 Task: Open a blank sheet, save the file as norway.com Insert a picture of 'Norway'with name   Norway.png  Change shape height to 4.5 select the picture, apply border and shading with setting Box, style Three thick line, color Light Green and width 6 pt
Action: Mouse moved to (377, 571)
Screenshot: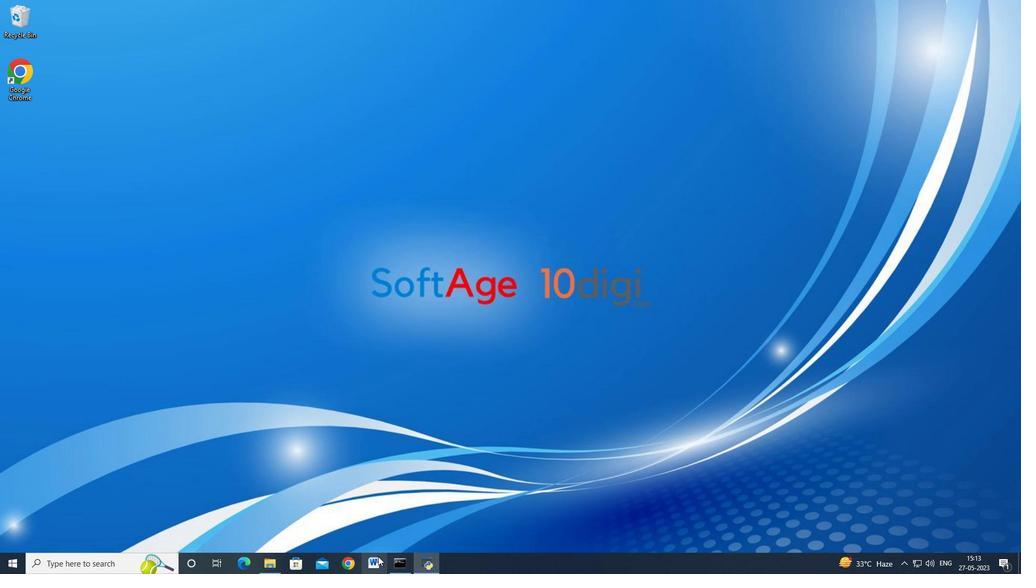
Action: Mouse pressed left at (377, 571)
Screenshot: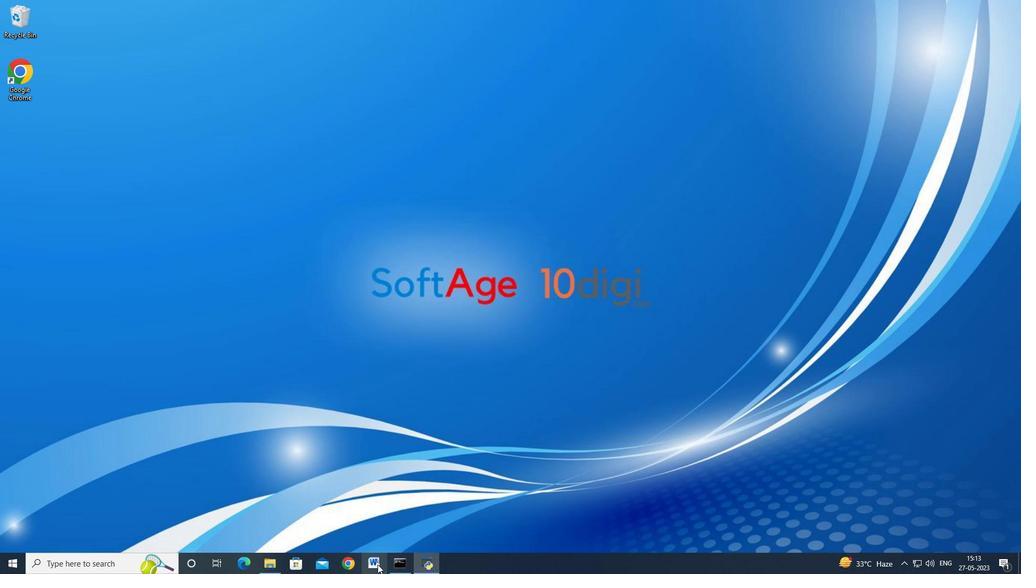 
Action: Mouse moved to (6, 17)
Screenshot: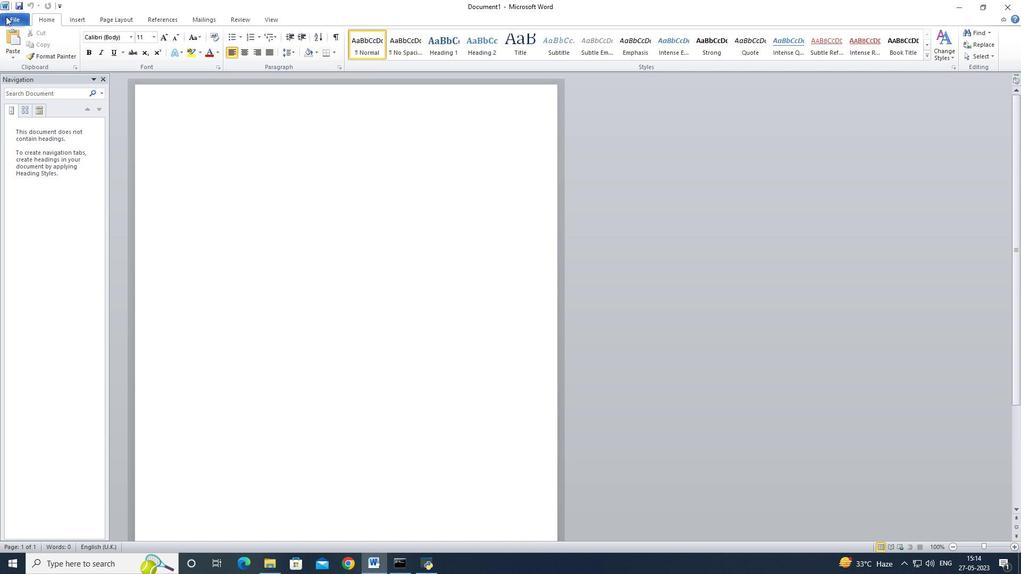 
Action: Mouse pressed left at (6, 17)
Screenshot: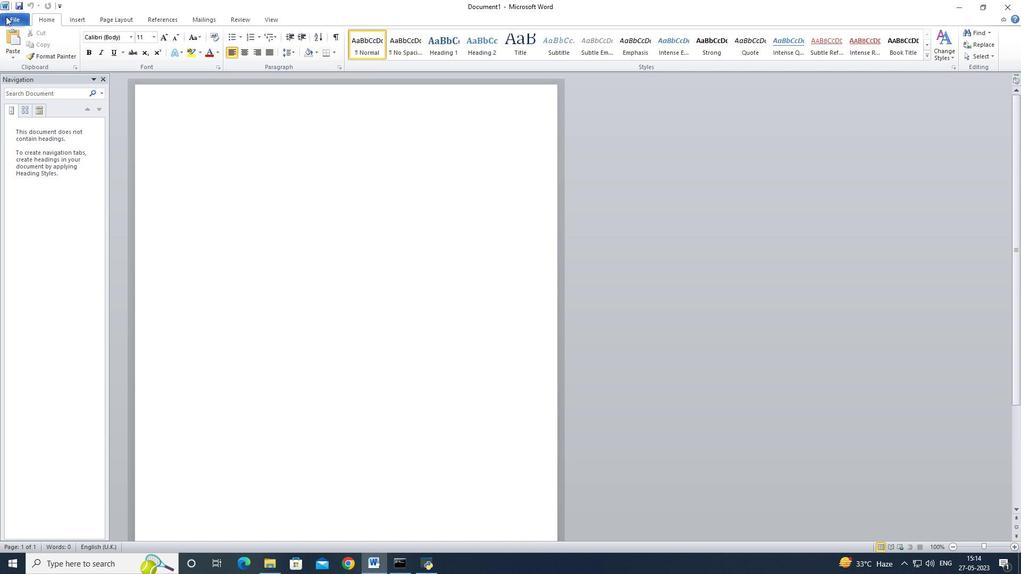 
Action: Mouse moved to (18, 139)
Screenshot: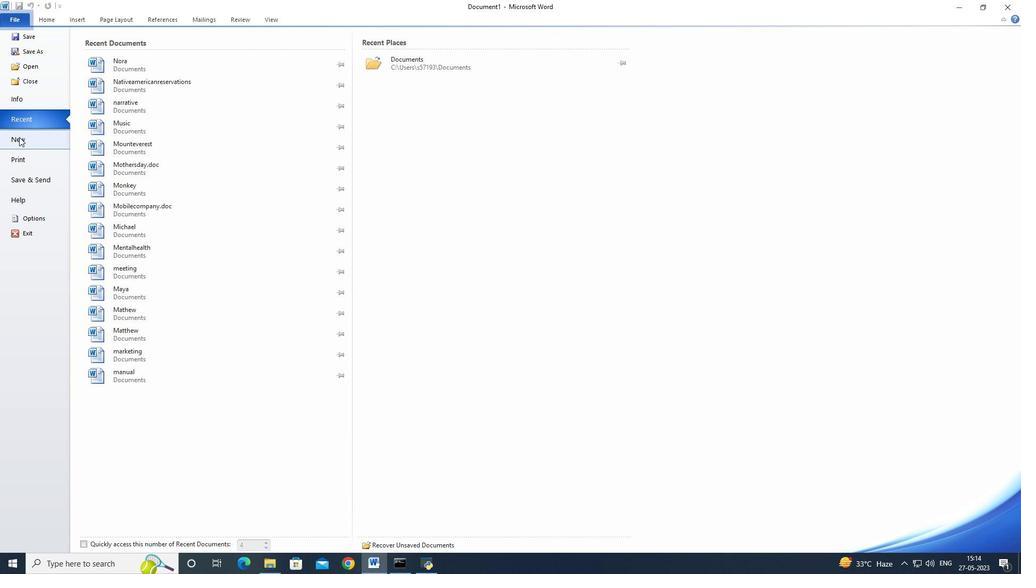 
Action: Mouse pressed left at (18, 139)
Screenshot: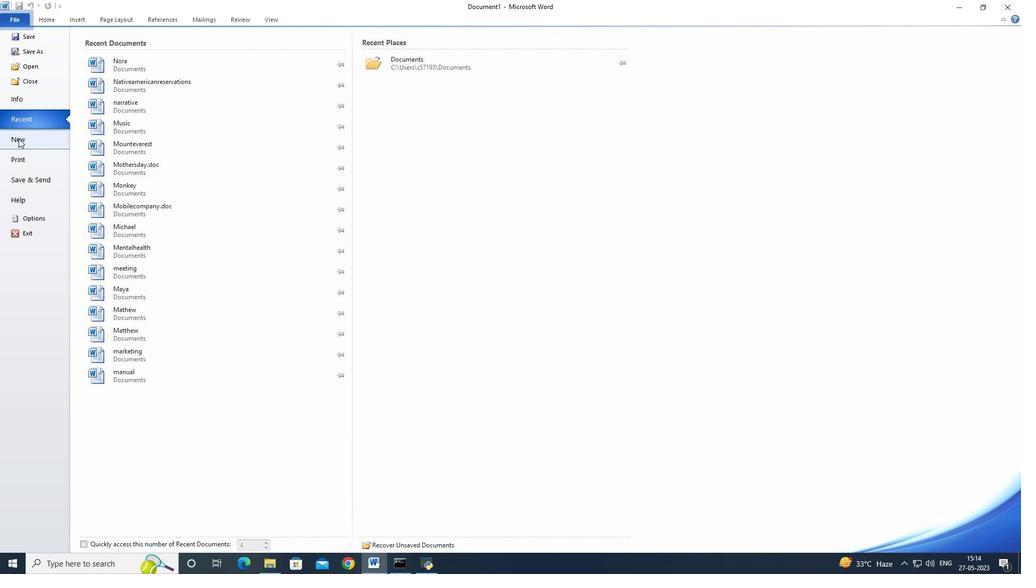 
Action: Mouse moved to (94, 108)
Screenshot: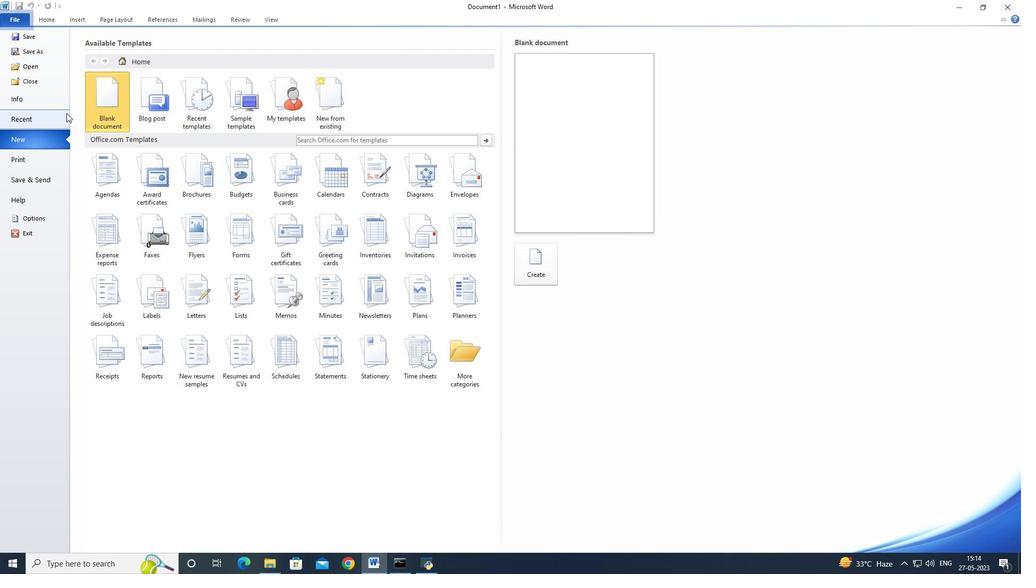 
Action: Mouse pressed left at (94, 108)
Screenshot: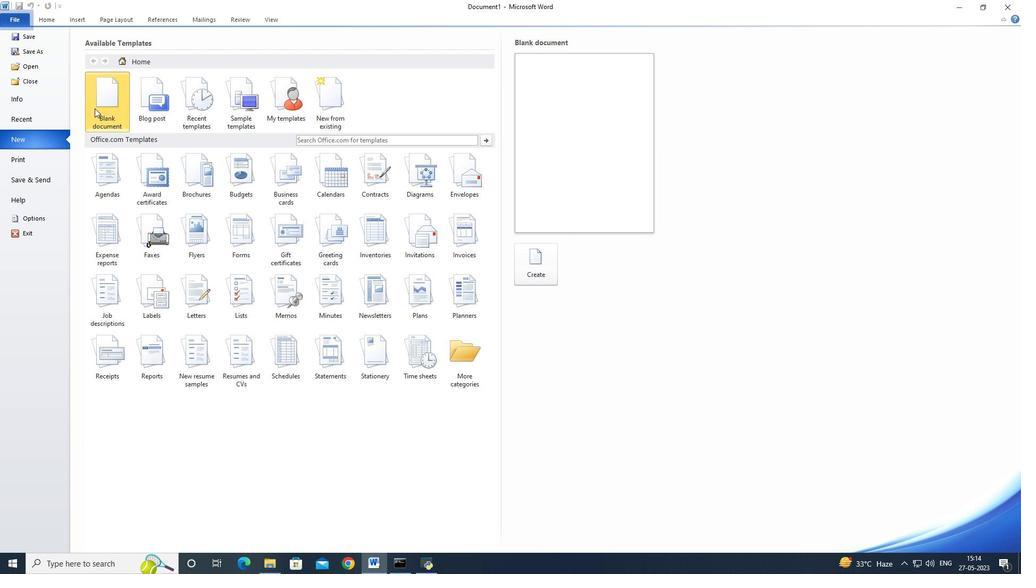
Action: Mouse pressed left at (94, 108)
Screenshot: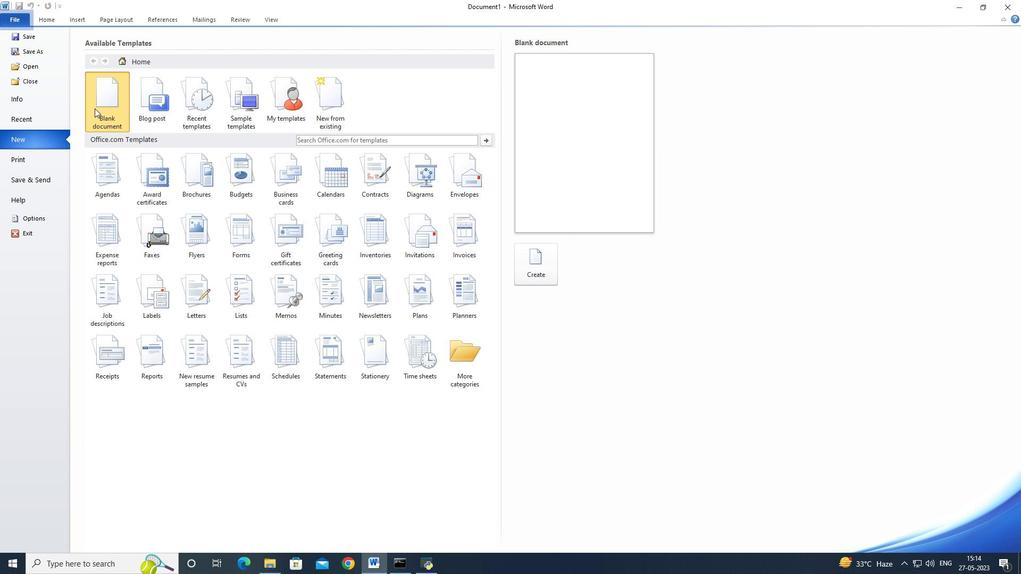 
Action: Mouse moved to (195, 140)
Screenshot: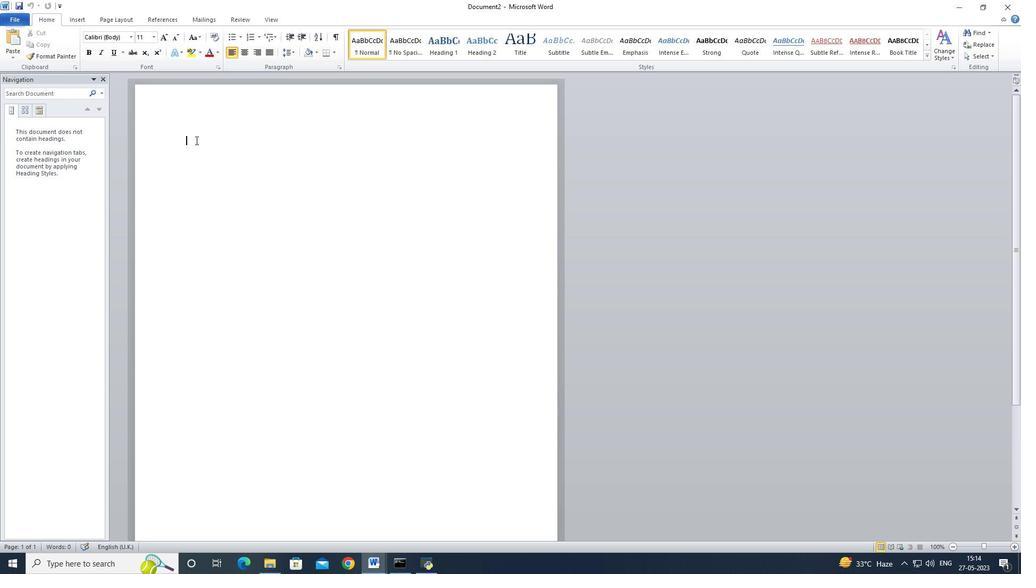 
Action: Mouse pressed left at (195, 140)
Screenshot: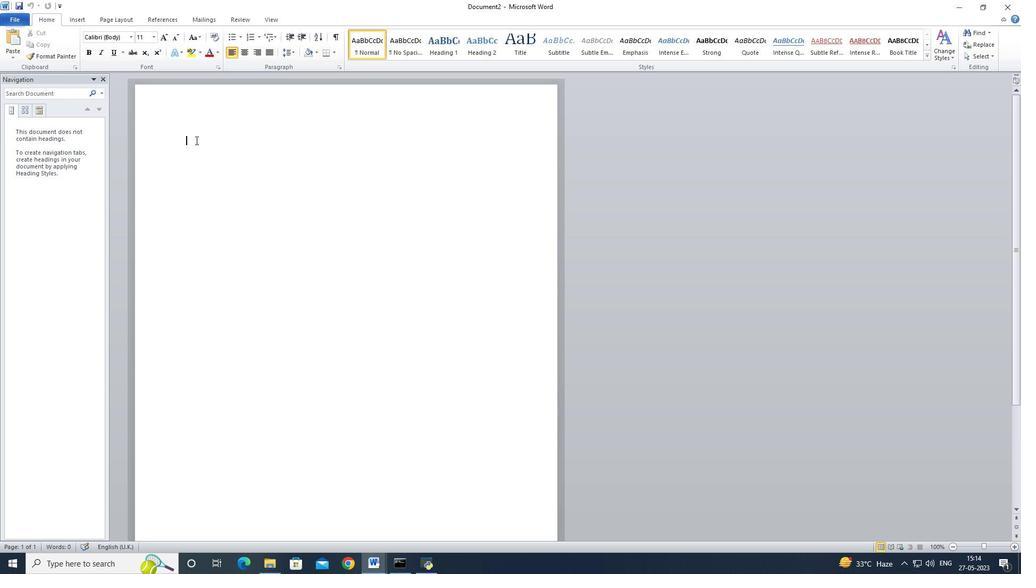 
Action: Mouse moved to (18, 16)
Screenshot: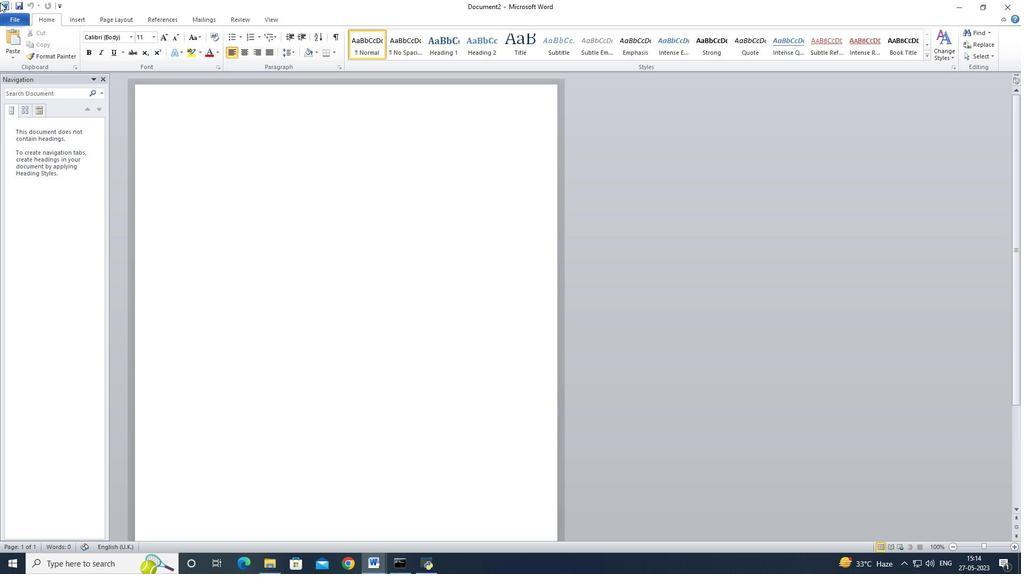 
Action: Mouse pressed left at (18, 16)
Screenshot: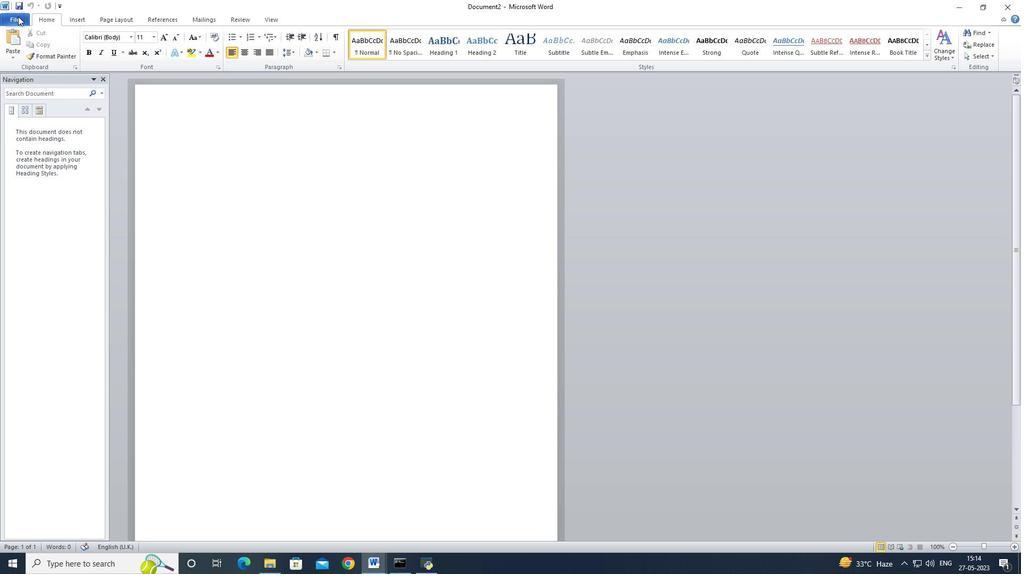 
Action: Mouse moved to (31, 52)
Screenshot: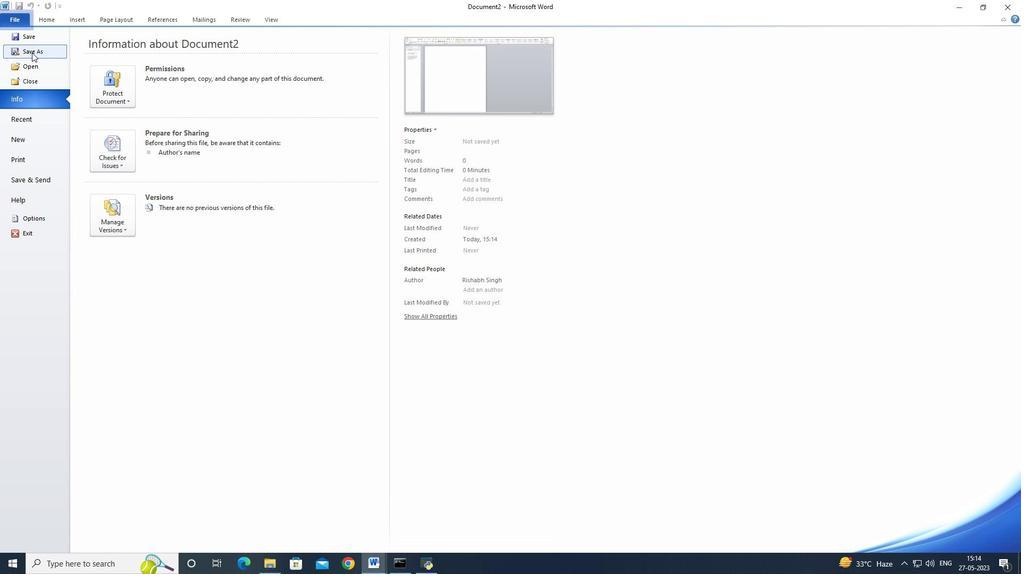 
Action: Mouse pressed left at (31, 52)
Screenshot: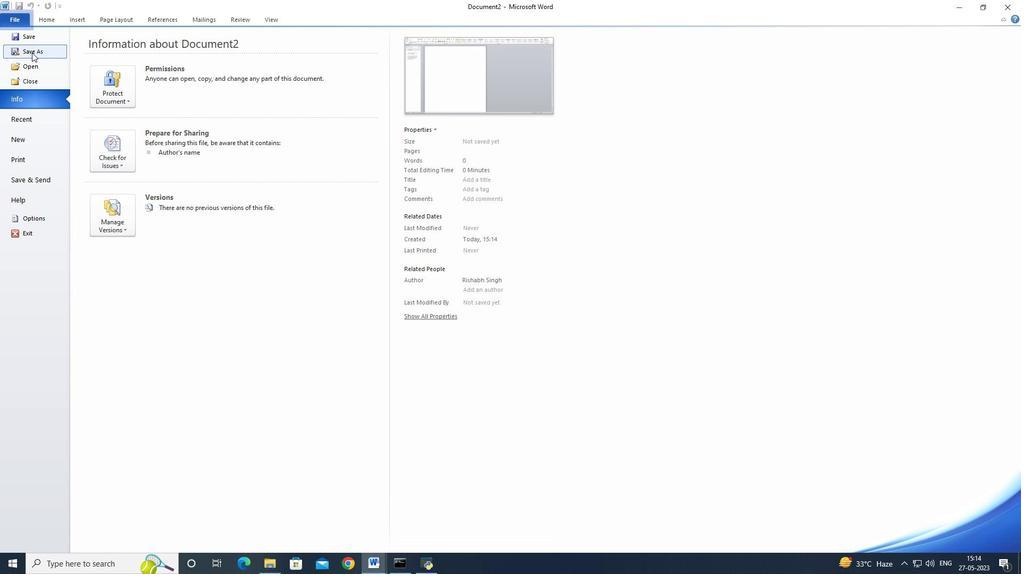 
Action: Mouse moved to (34, 52)
Screenshot: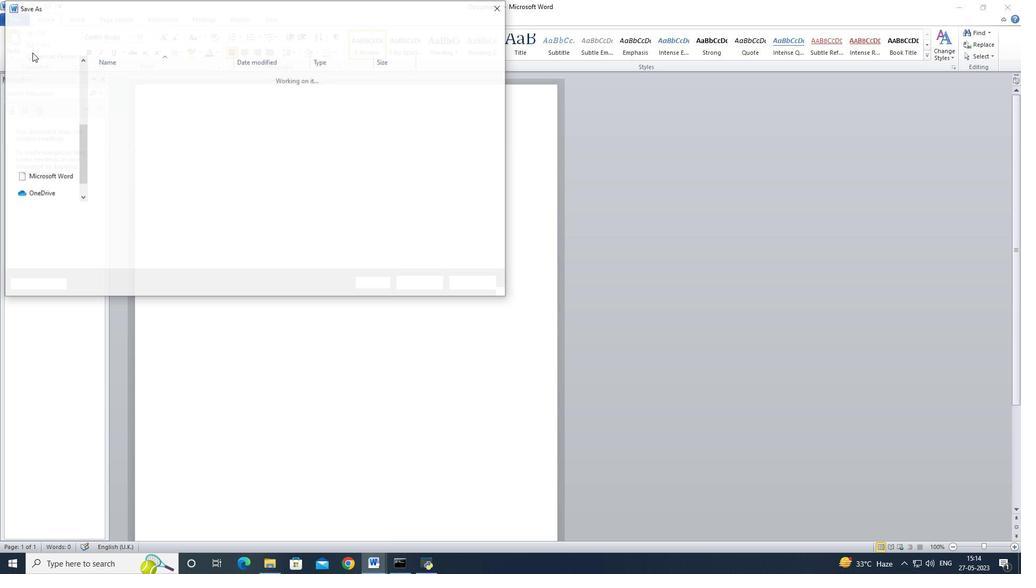 
Action: Key pressed <Key.backspace><Key.shift><Key.shift><Key.shift><Key.shift><Key.shift><Key.shift><Key.shift>Norway
Screenshot: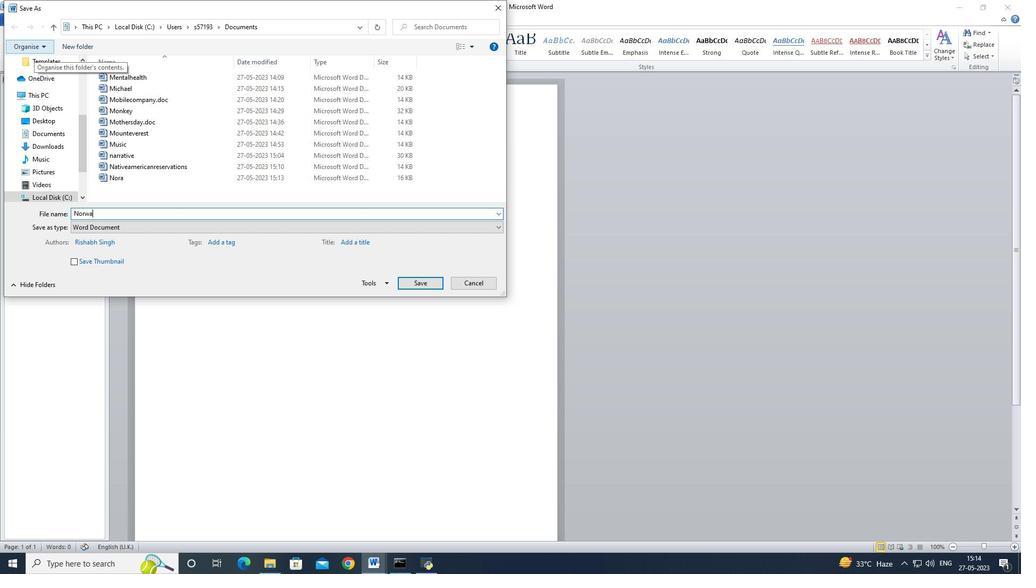 
Action: Mouse moved to (414, 290)
Screenshot: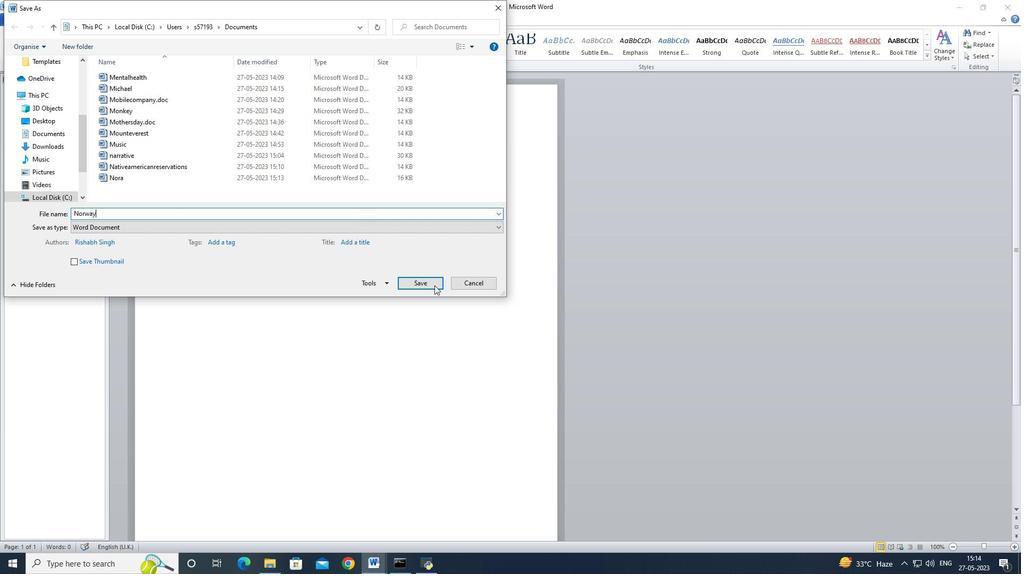 
Action: Mouse pressed left at (414, 290)
Screenshot: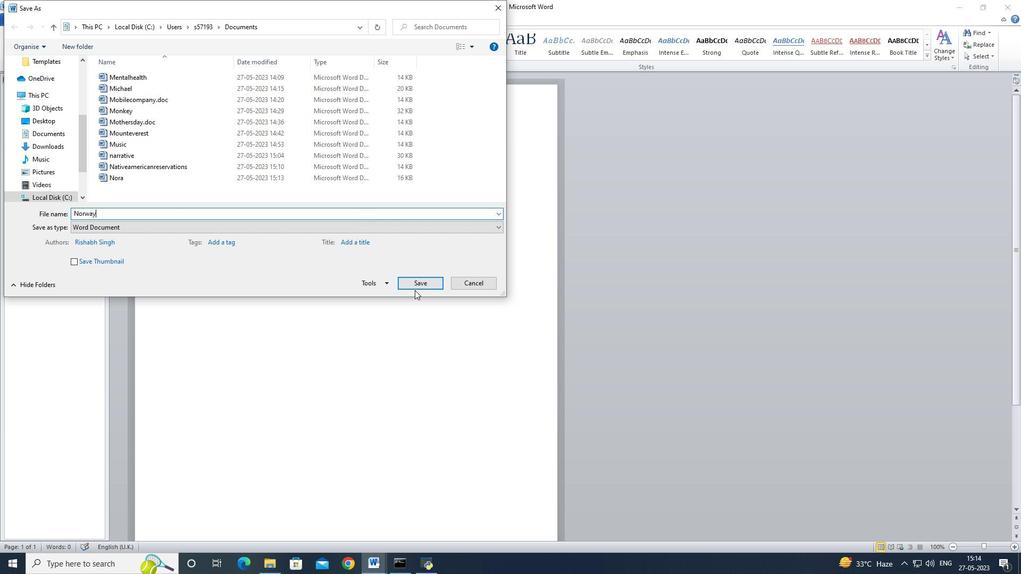 
Action: Mouse moved to (416, 286)
Screenshot: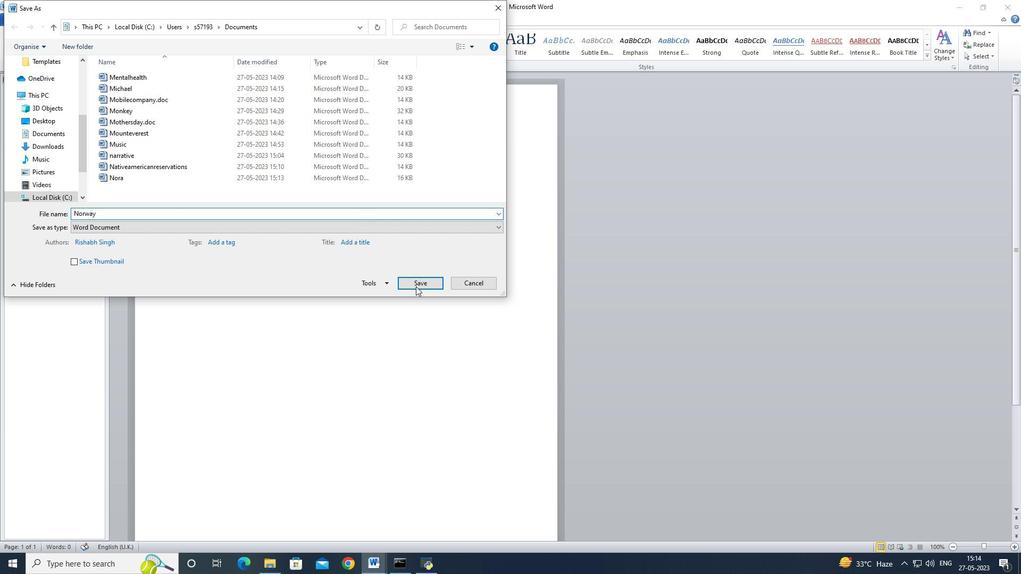 
Action: Mouse pressed left at (416, 286)
Screenshot: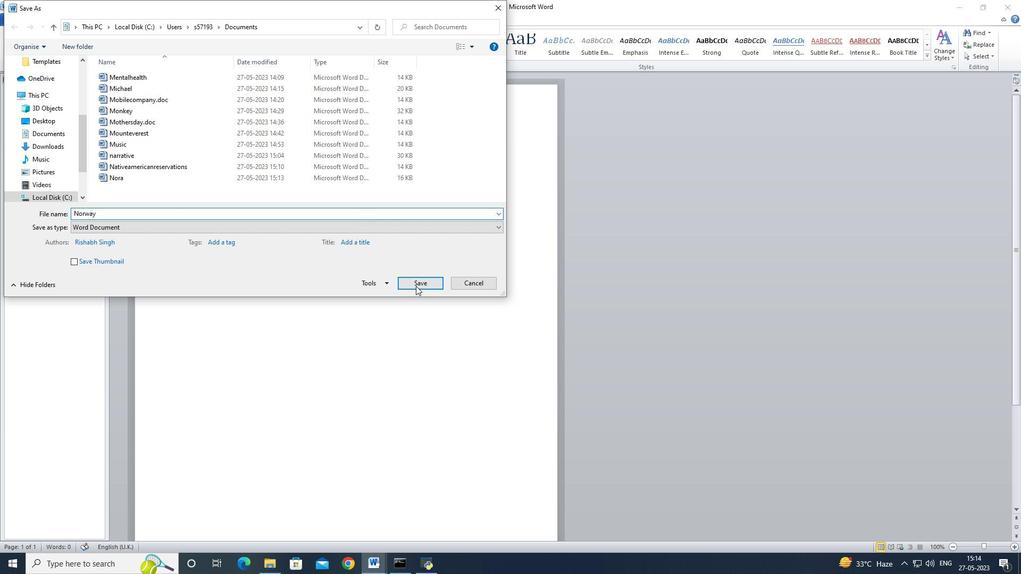 
Action: Mouse moved to (22, 19)
Screenshot: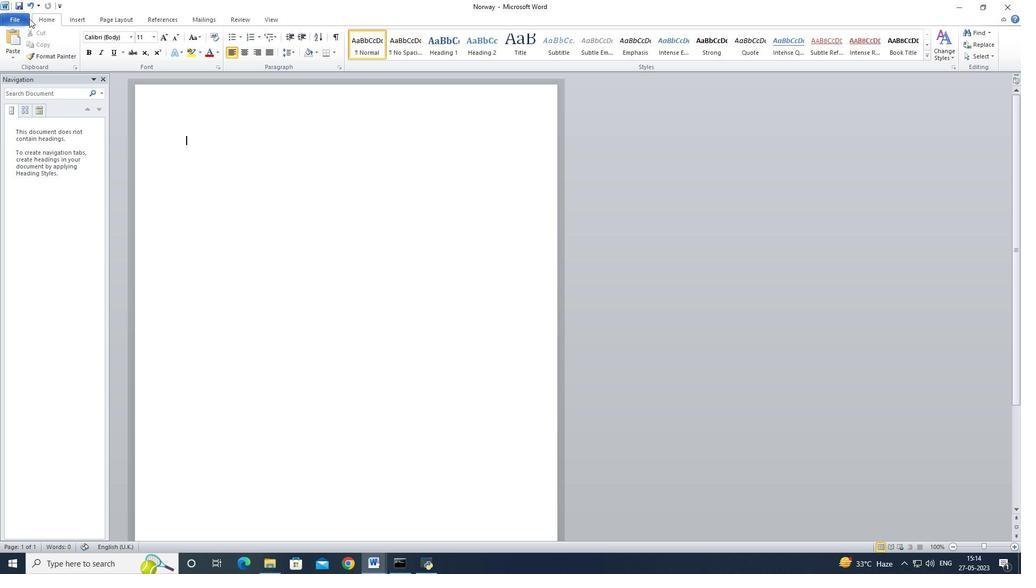 
Action: Mouse pressed left at (22, 19)
Screenshot: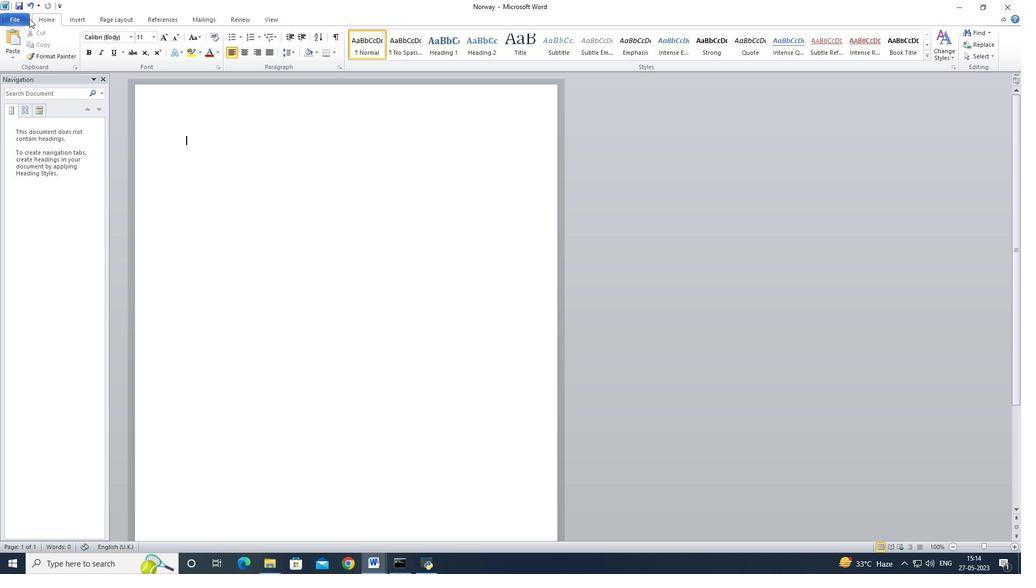 
Action: Mouse moved to (50, 53)
Screenshot: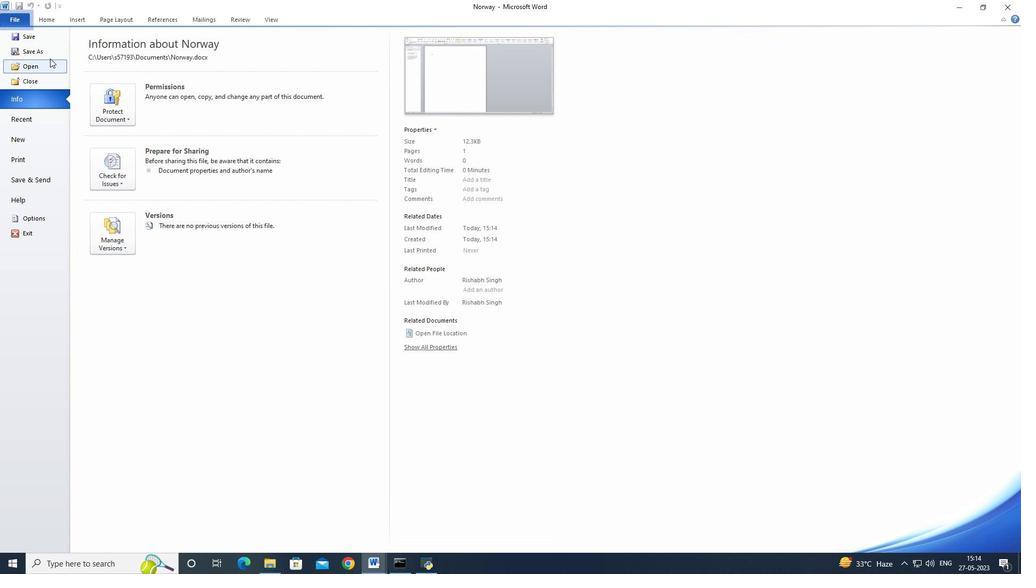 
Action: Mouse pressed left at (50, 53)
Screenshot: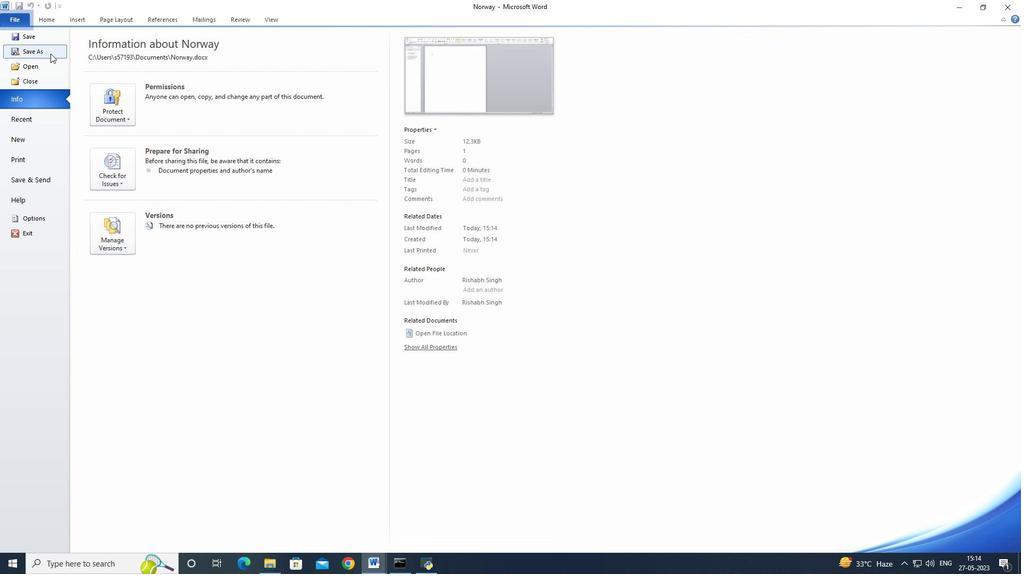 
Action: Mouse moved to (79, 82)
Screenshot: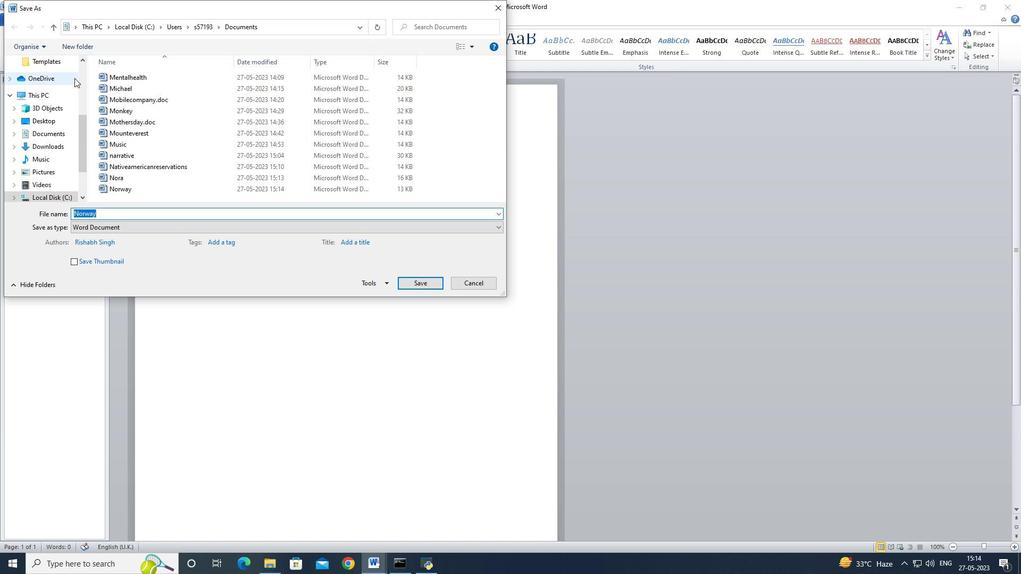 
Action: Key pressed <Key.backspace>norway.com<Key.enter>
Screenshot: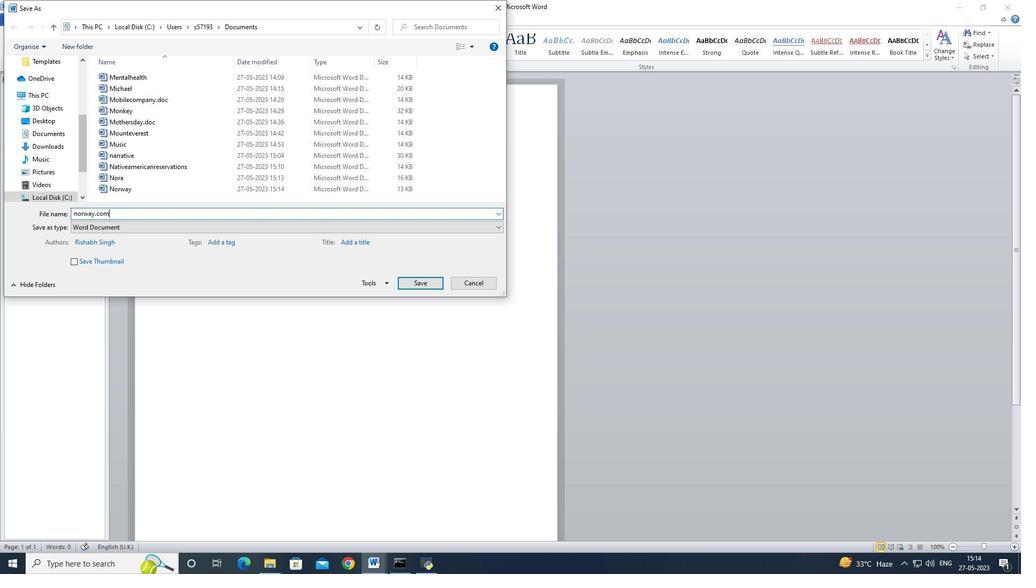 
Action: Mouse moved to (243, 146)
Screenshot: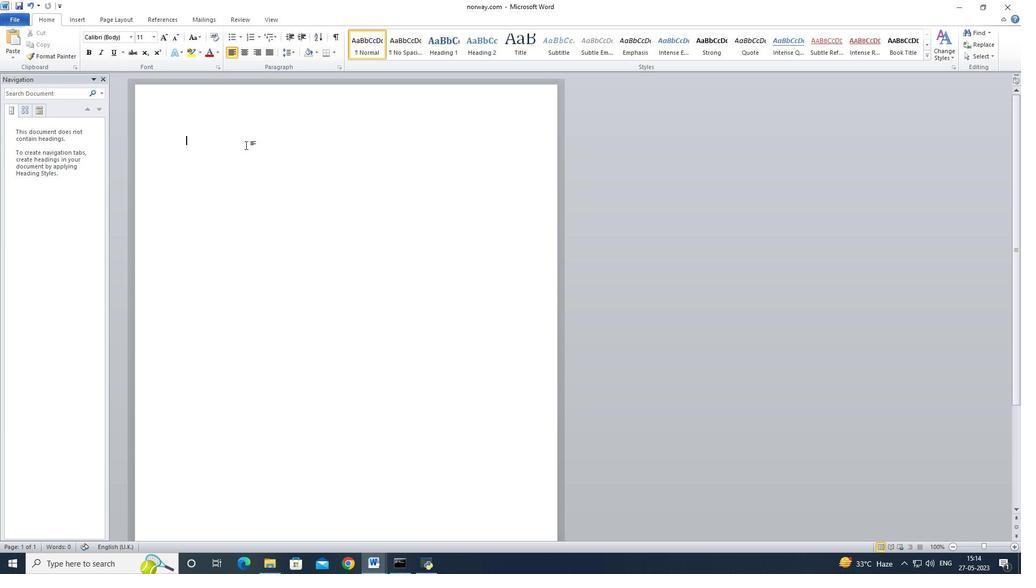 
Action: Key pressed <Key.cmd>
Screenshot: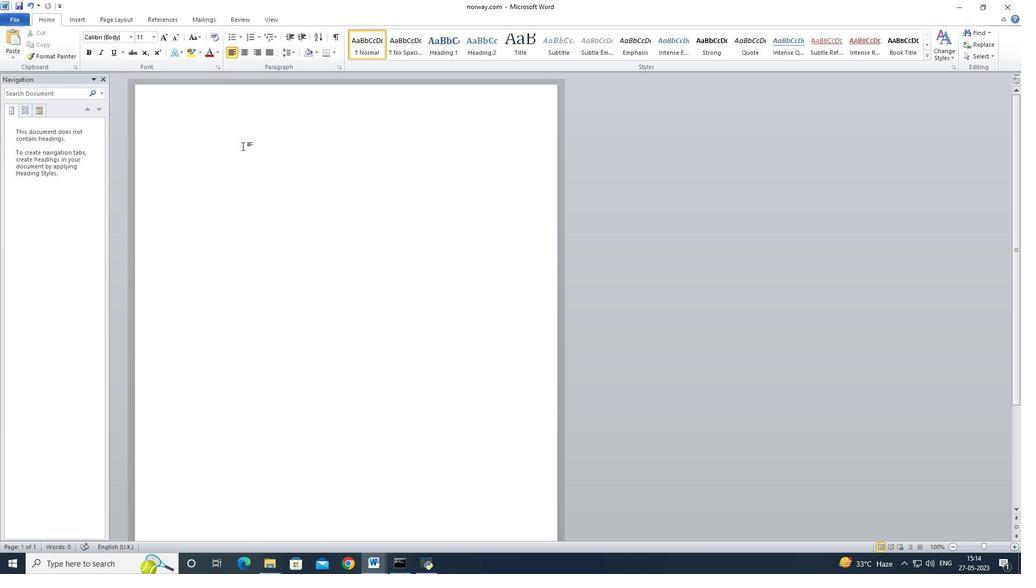 
Action: Mouse moved to (242, 146)
Screenshot: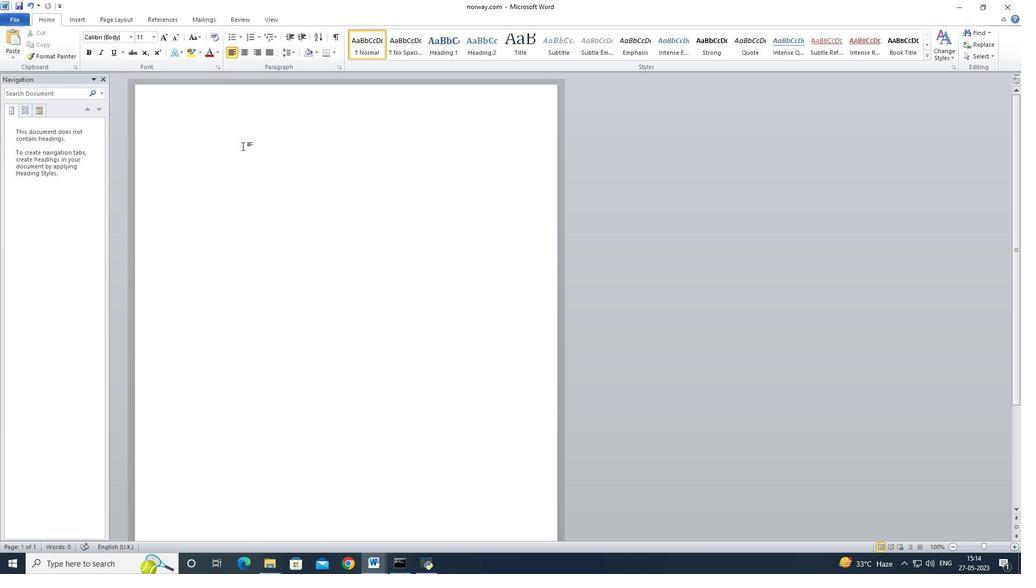 
Action: Key pressed google<Key.enter>
Screenshot: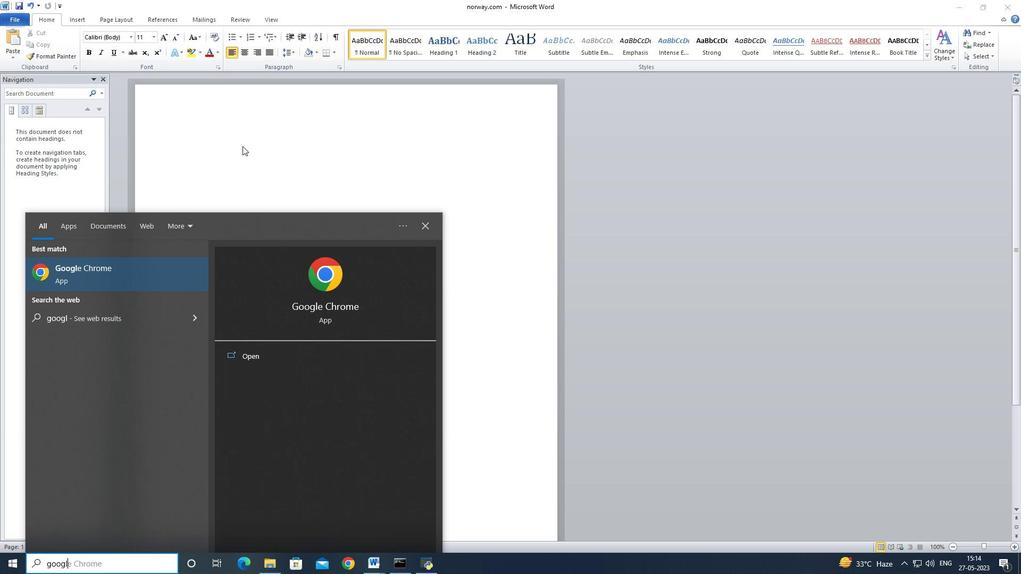 
Action: Mouse moved to (175, 42)
Screenshot: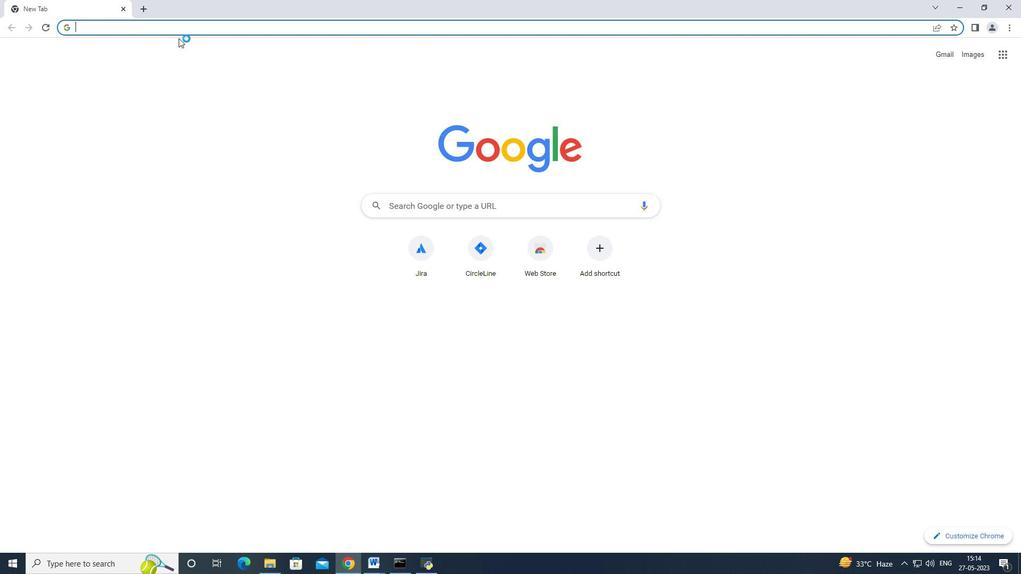 
Action: Key pressed norway<Key.enter>
Screenshot: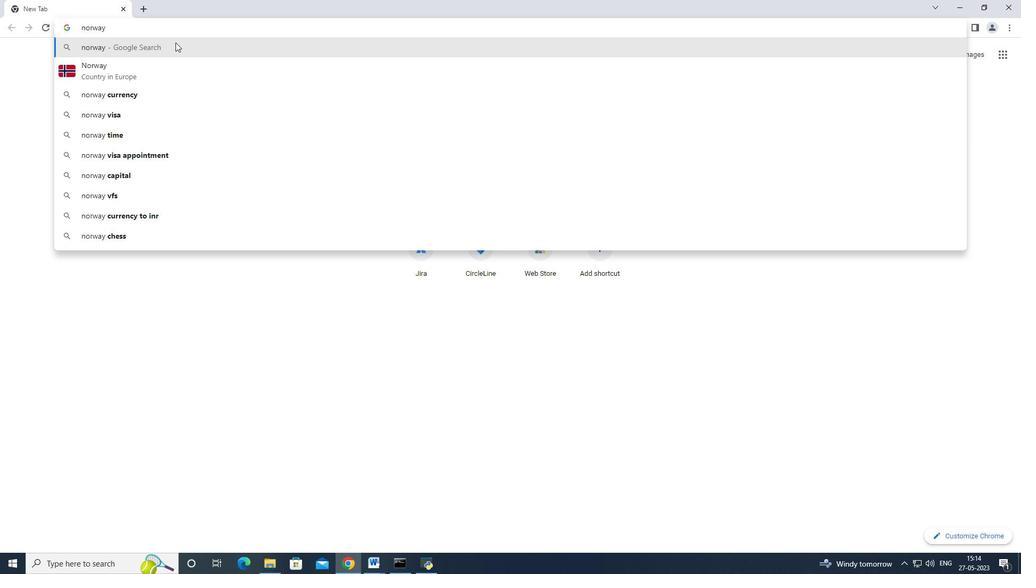 
Action: Mouse moved to (235, 157)
Screenshot: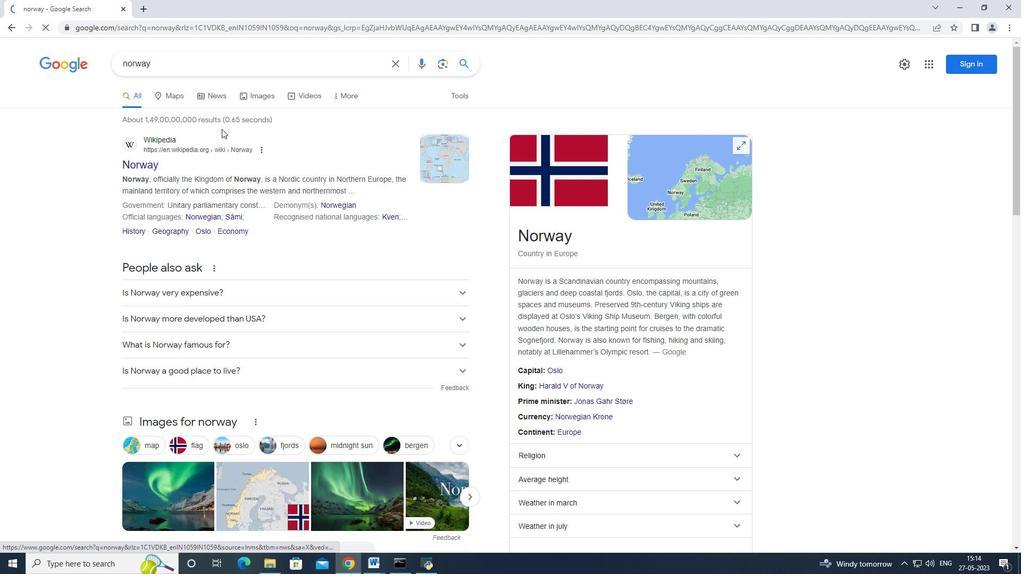
Action: Mouse scrolled (235, 156) with delta (0, 0)
Screenshot: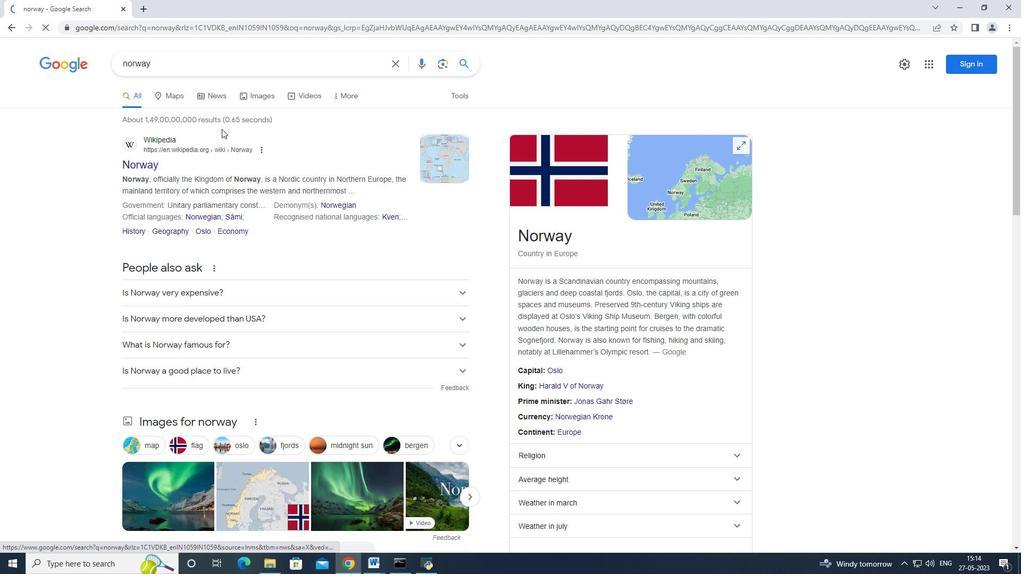 
Action: Mouse scrolled (235, 156) with delta (0, 0)
Screenshot: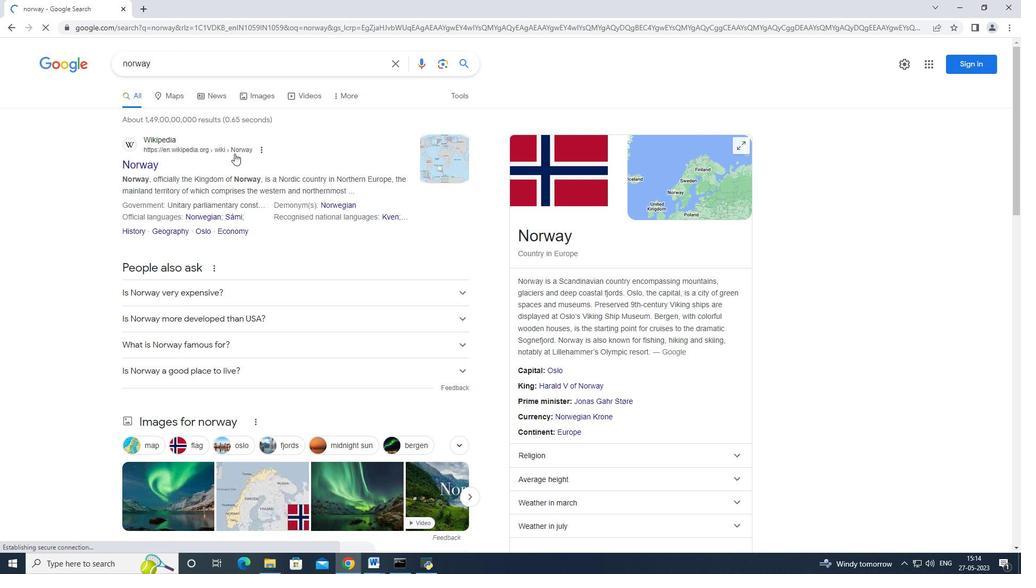 
Action: Mouse scrolled (235, 156) with delta (0, 0)
Screenshot: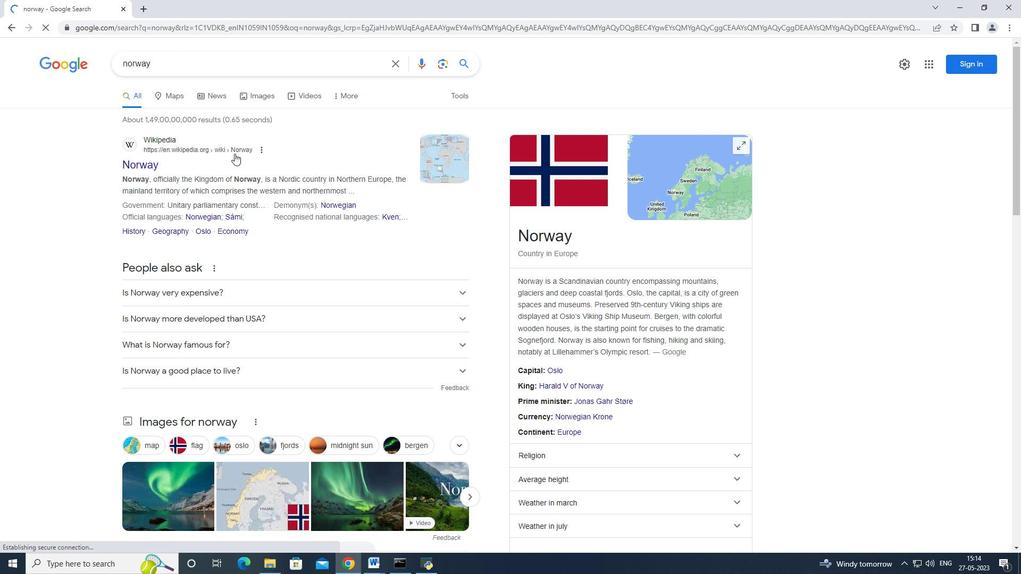 
Action: Mouse moved to (181, 350)
Screenshot: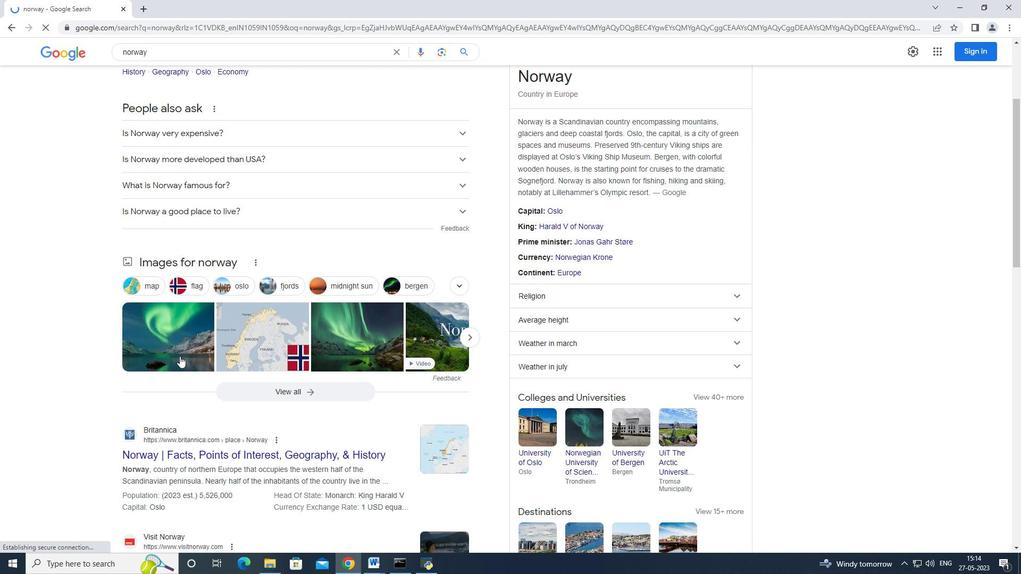 
Action: Mouse pressed left at (181, 350)
Screenshot: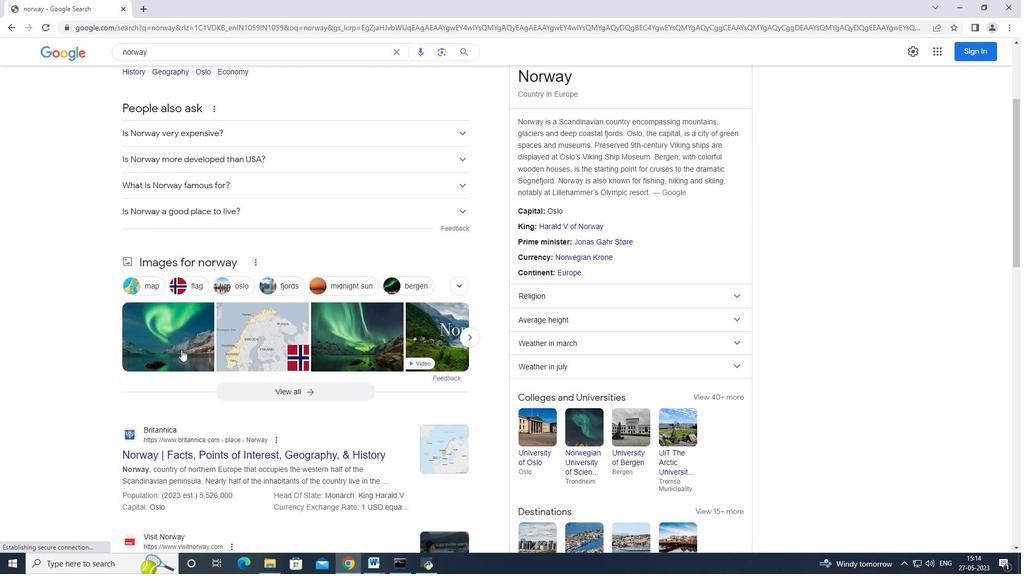 
Action: Mouse moved to (660, 212)
Screenshot: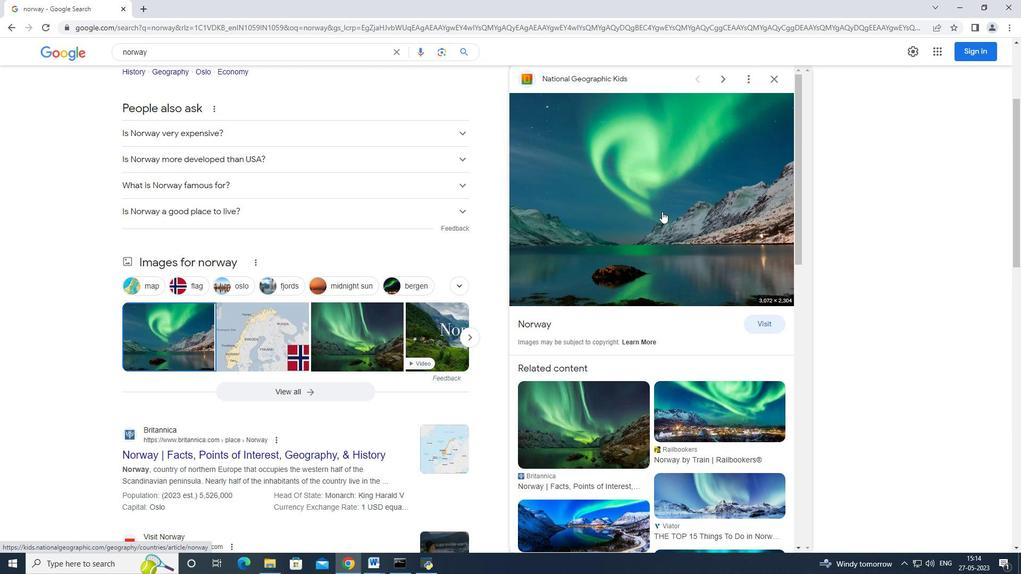 
Action: Mouse pressed right at (660, 212)
Screenshot: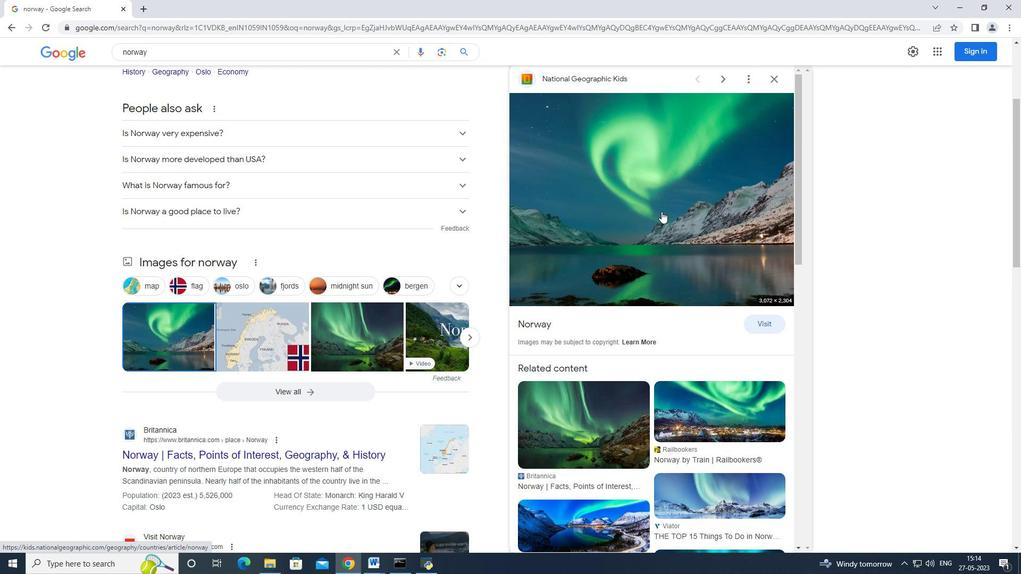 
Action: Mouse moved to (702, 325)
Screenshot: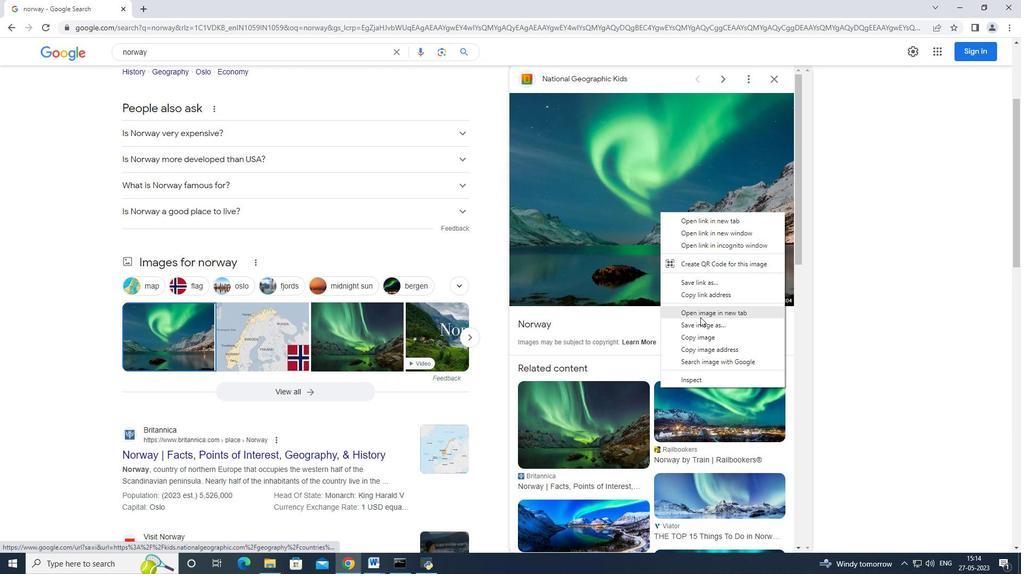 
Action: Mouse pressed left at (702, 325)
Screenshot: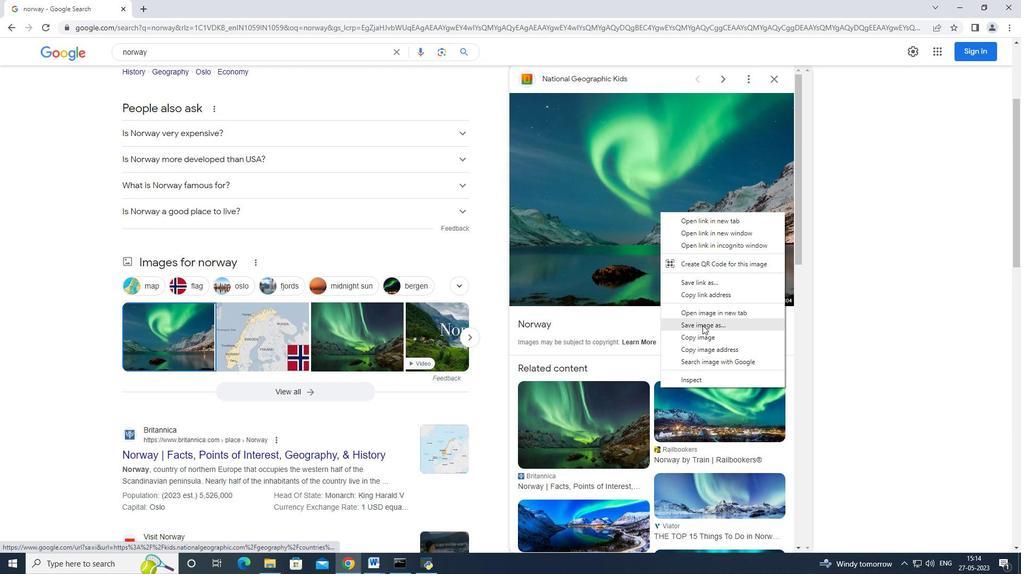 
Action: Mouse moved to (298, 244)
Screenshot: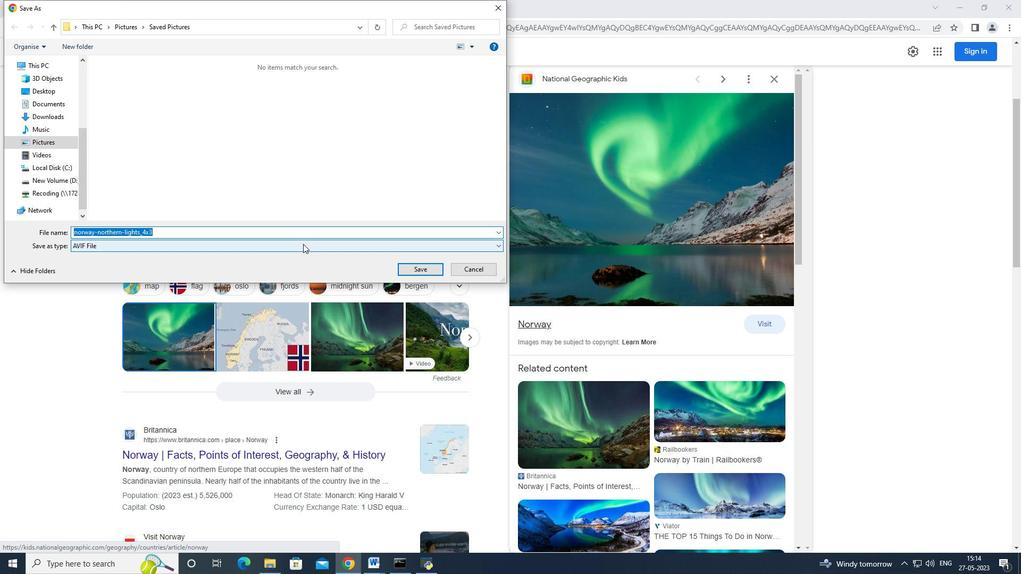 
Action: Mouse pressed left at (298, 244)
Screenshot: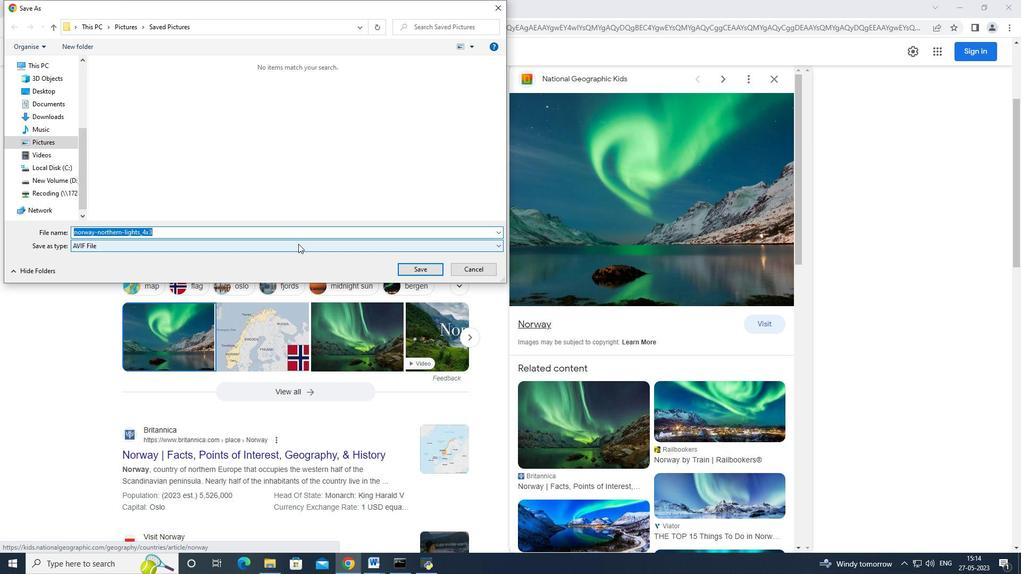 
Action: Mouse pressed left at (298, 244)
Screenshot: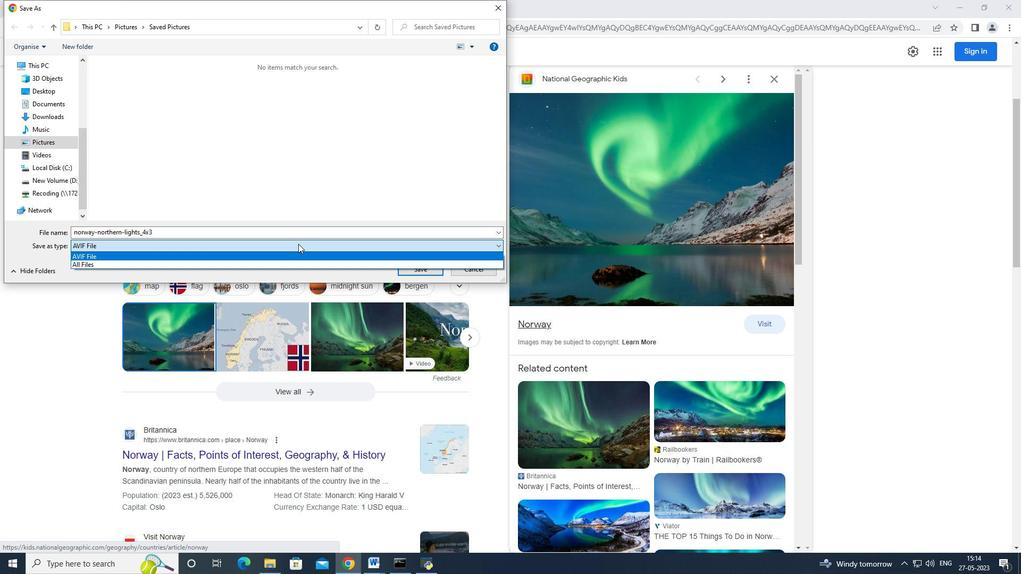 
Action: Mouse moved to (496, 14)
Screenshot: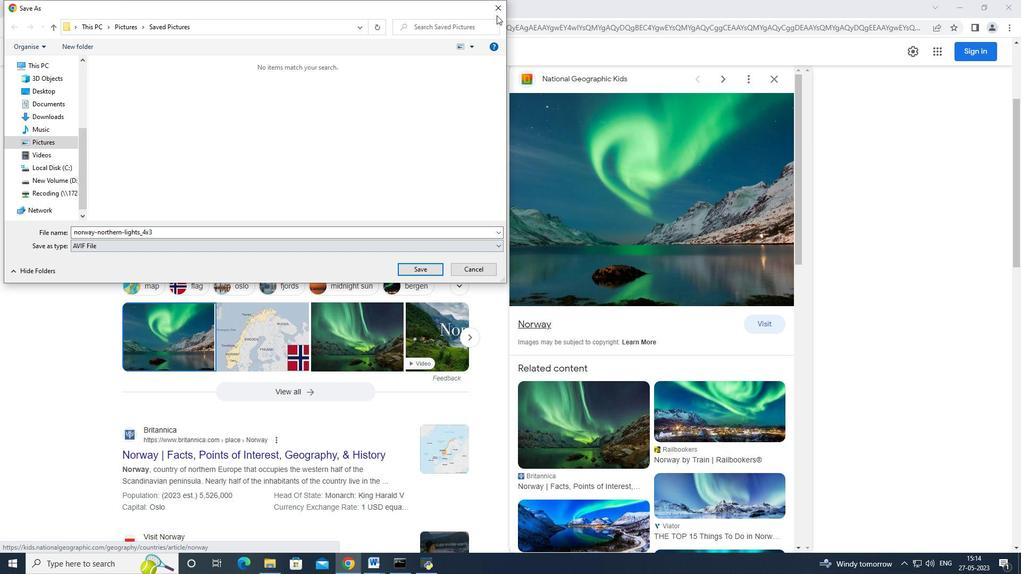 
Action: Mouse pressed left at (496, 14)
Screenshot: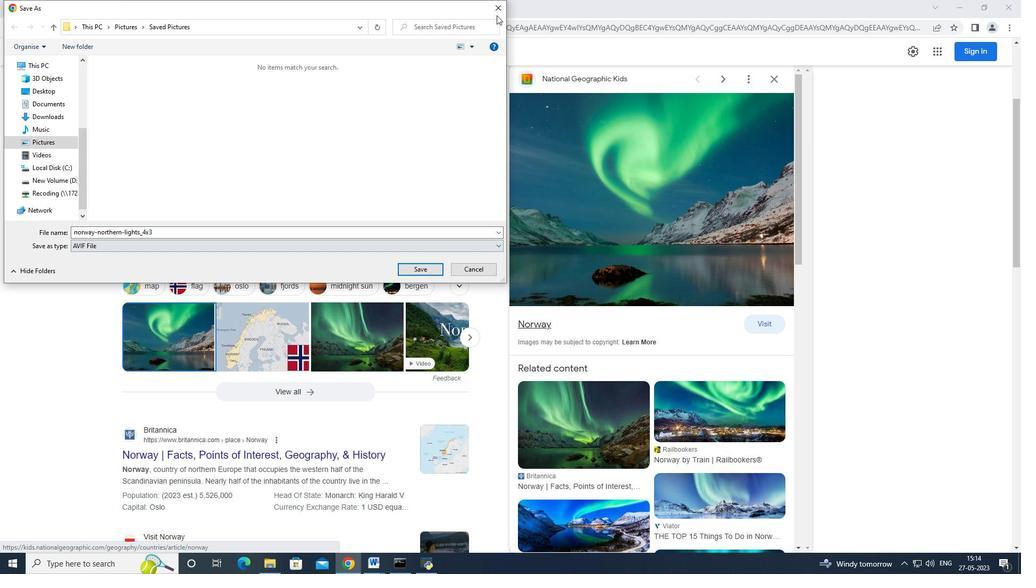 
Action: Mouse moved to (257, 47)
Screenshot: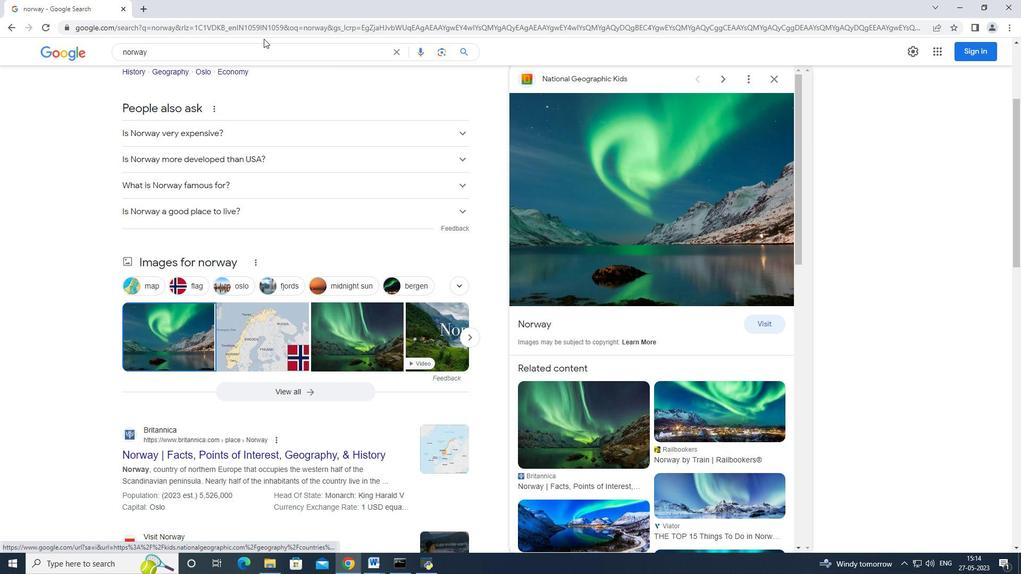 
Action: Mouse pressed left at (257, 47)
Screenshot: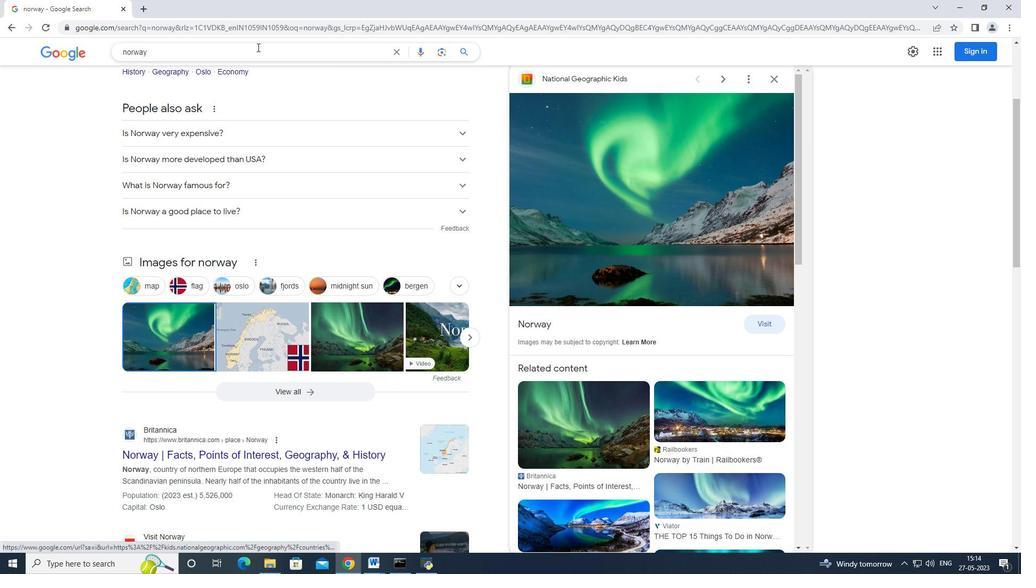 
Action: Mouse moved to (256, 43)
Screenshot: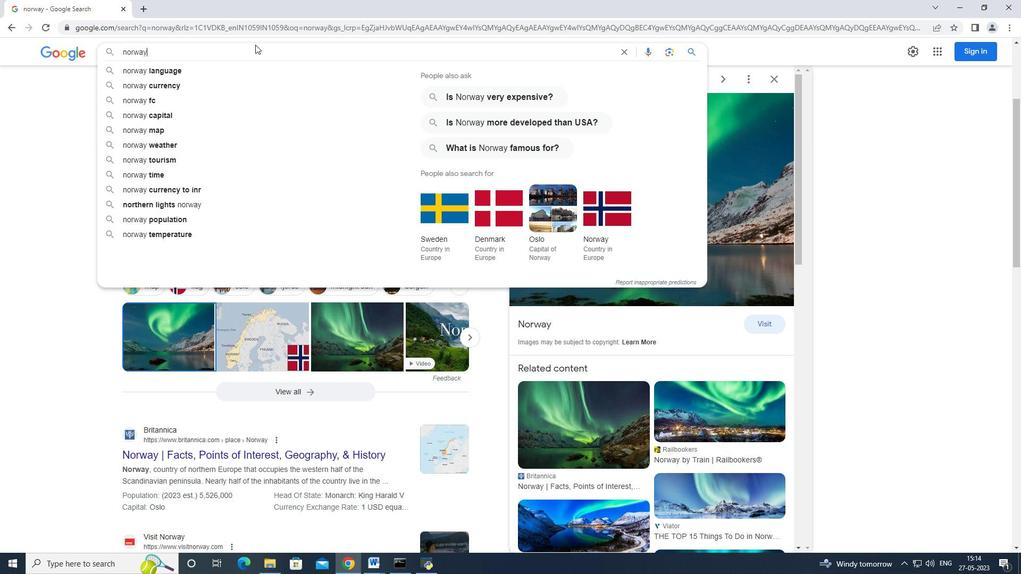
Action: Key pressed <Key.space>[mg<Key.backspace><Key.backspace><Key.backspace>
Screenshot: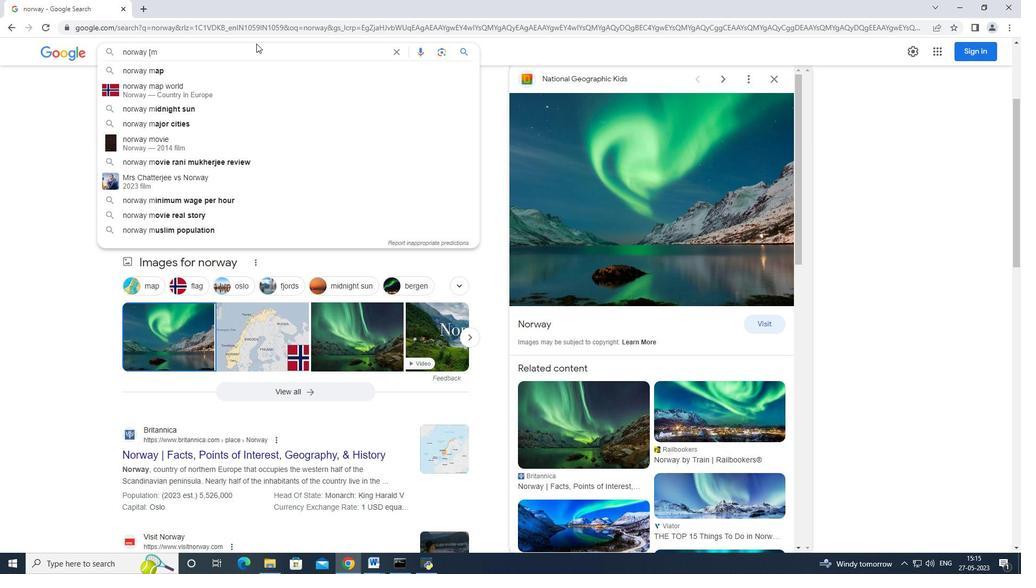 
Action: Mouse moved to (624, 206)
Screenshot: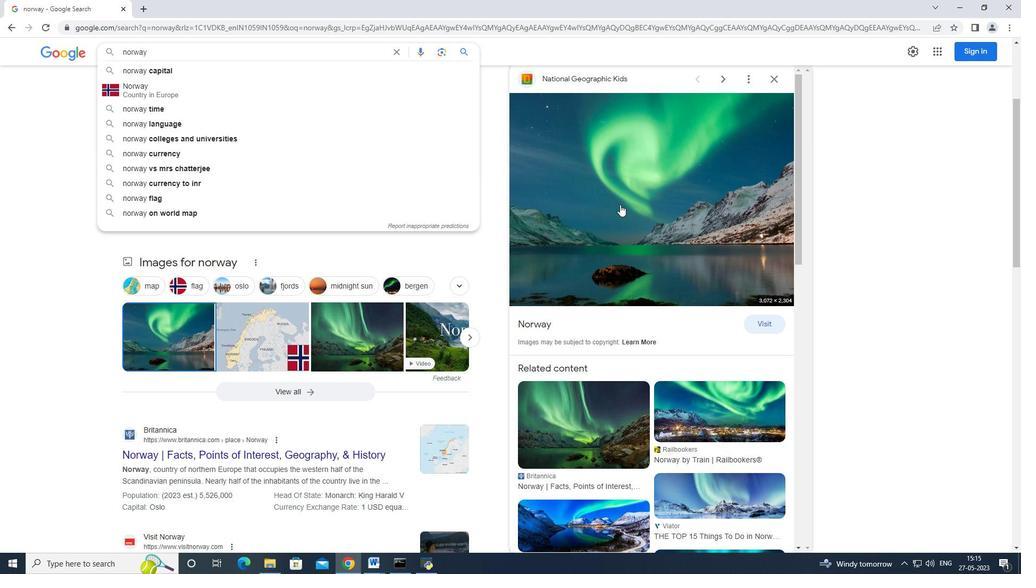 
Action: Mouse pressed right at (624, 206)
Screenshot: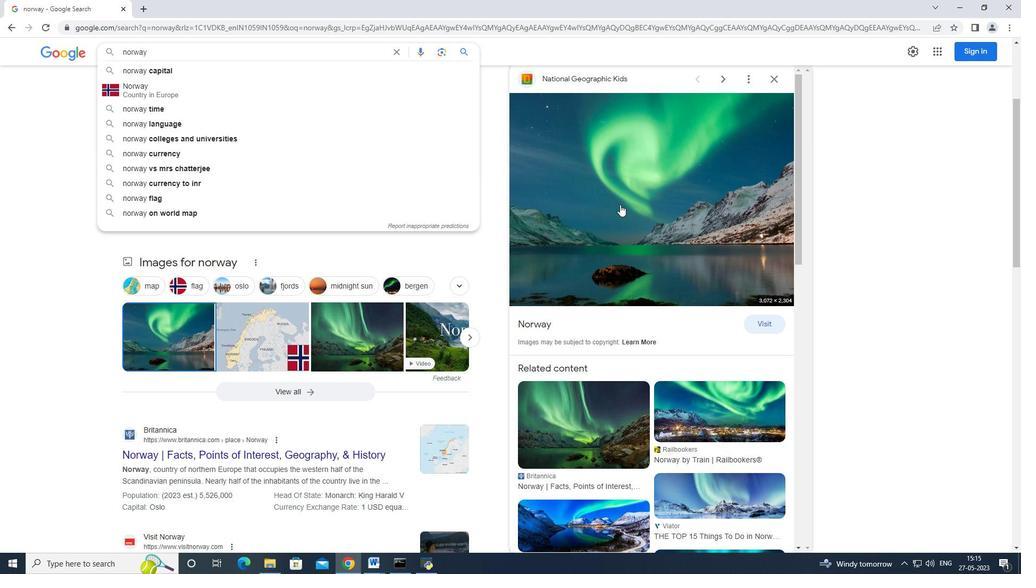 
Action: Mouse moved to (667, 319)
Screenshot: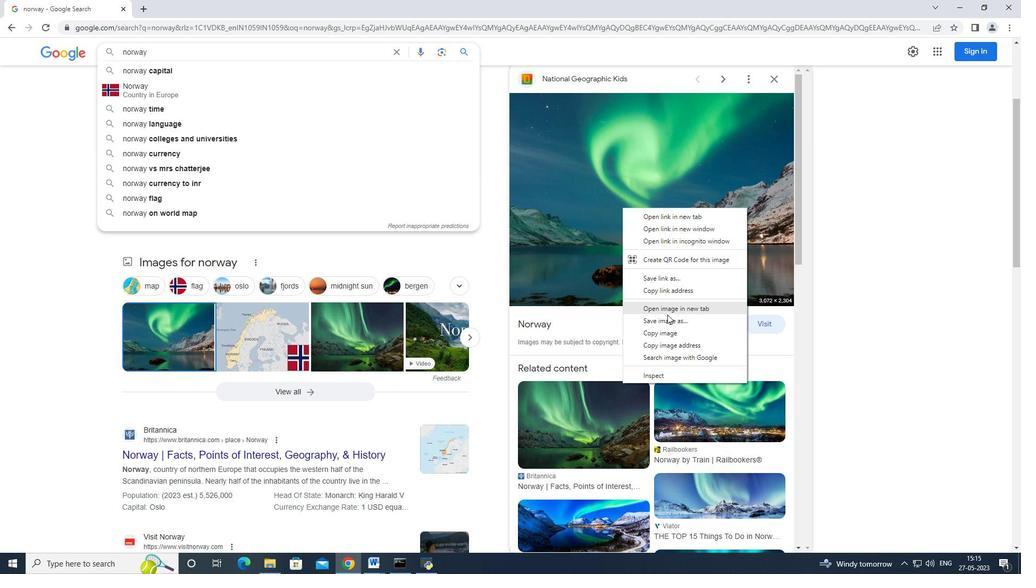 
Action: Mouse pressed left at (667, 319)
Screenshot: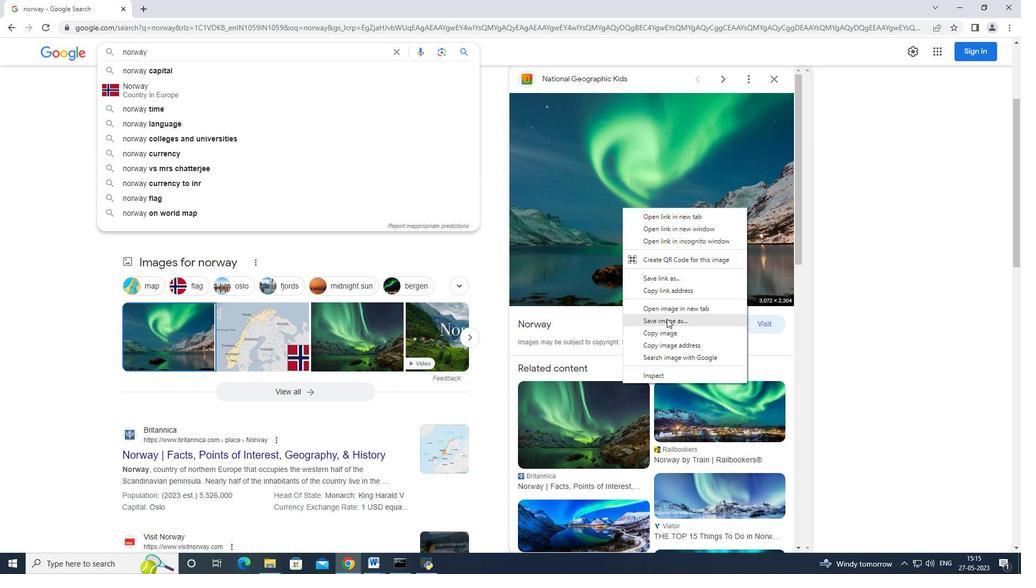 
Action: Mouse moved to (269, 218)
Screenshot: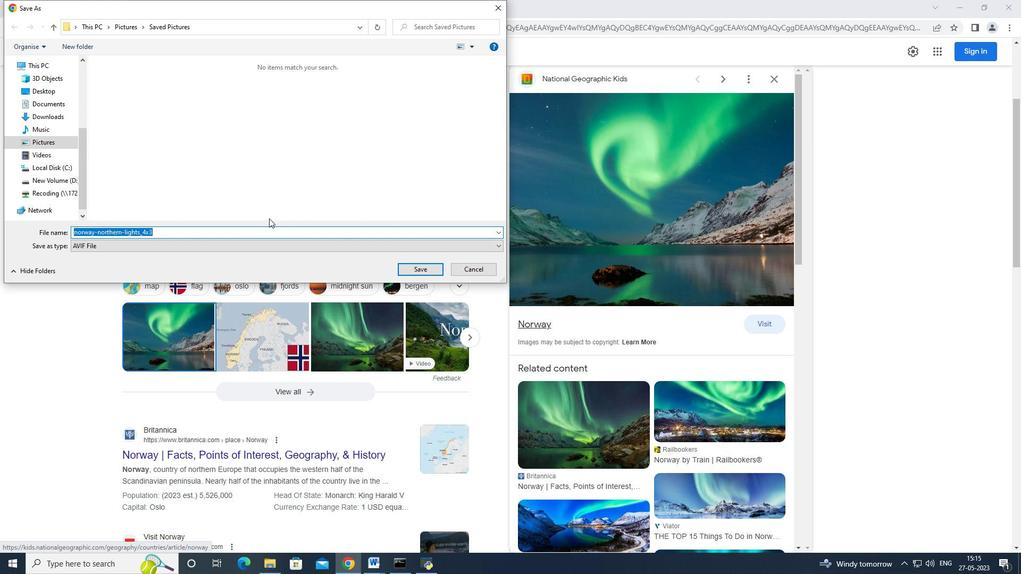 
Action: Key pressed <Key.backspace>norway.png<Key.enter>
Screenshot: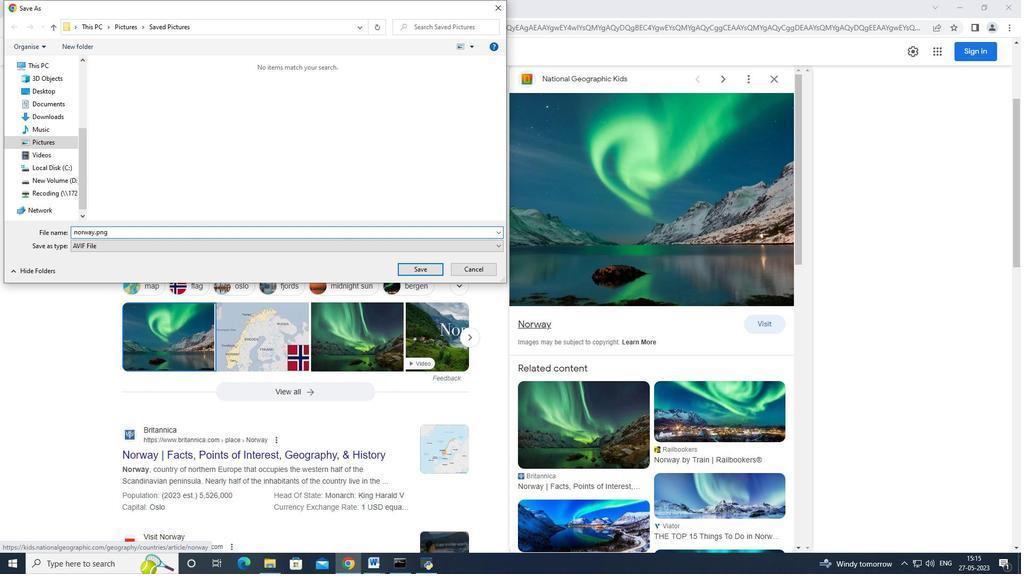 
Action: Mouse moved to (377, 560)
Screenshot: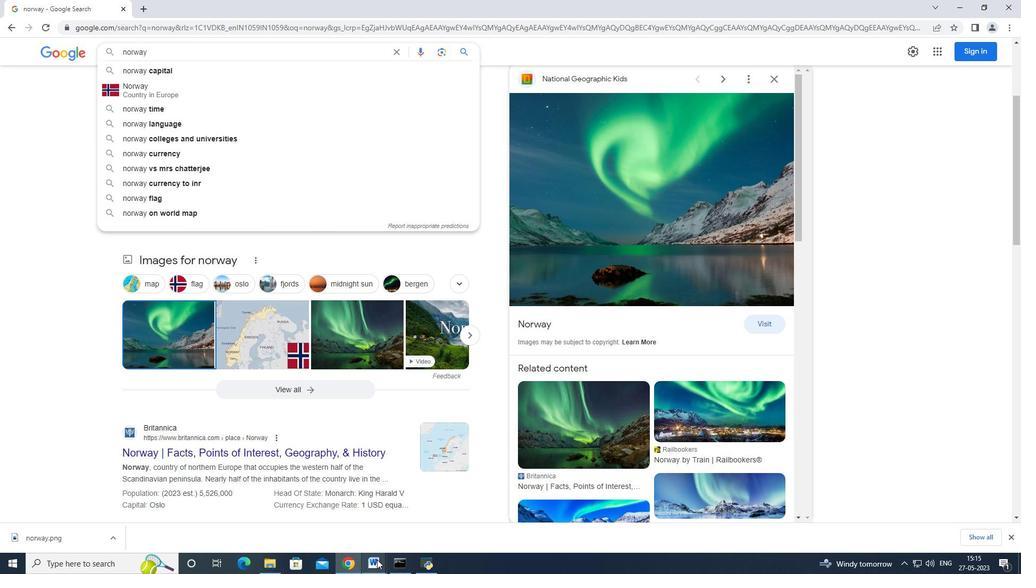
Action: Mouse pressed left at (377, 560)
Screenshot: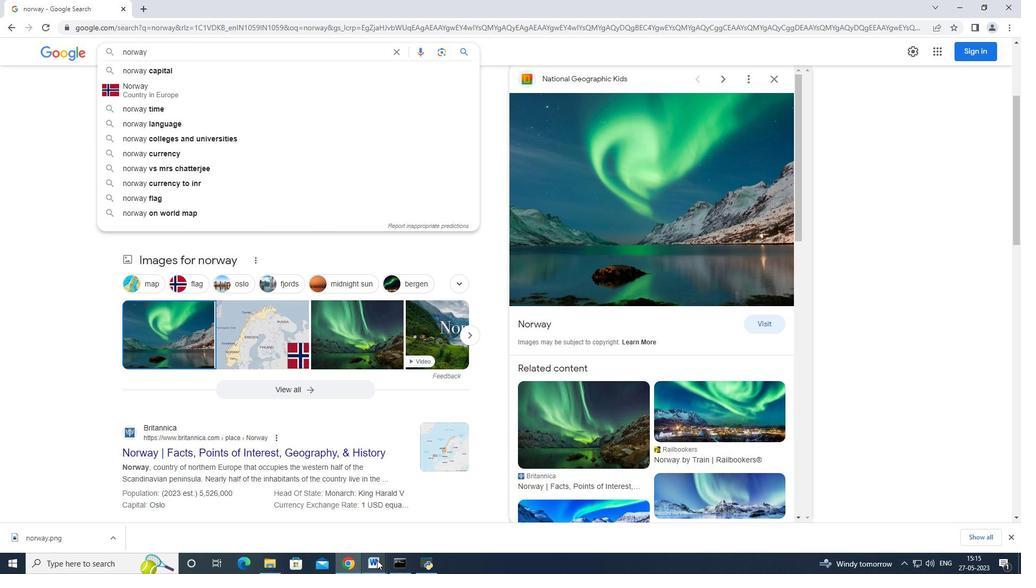 
Action: Mouse moved to (413, 512)
Screenshot: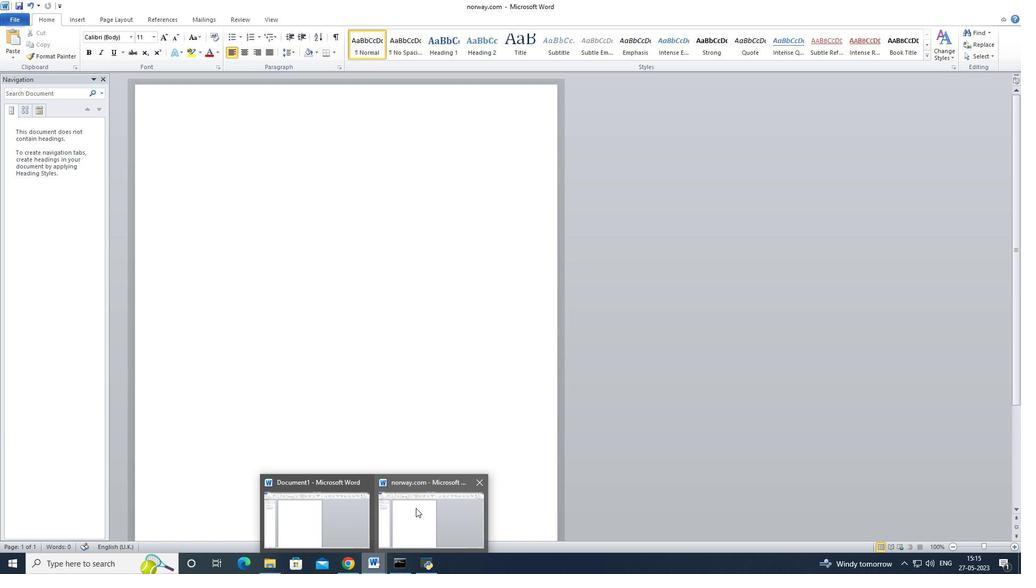 
Action: Mouse pressed left at (413, 512)
Screenshot: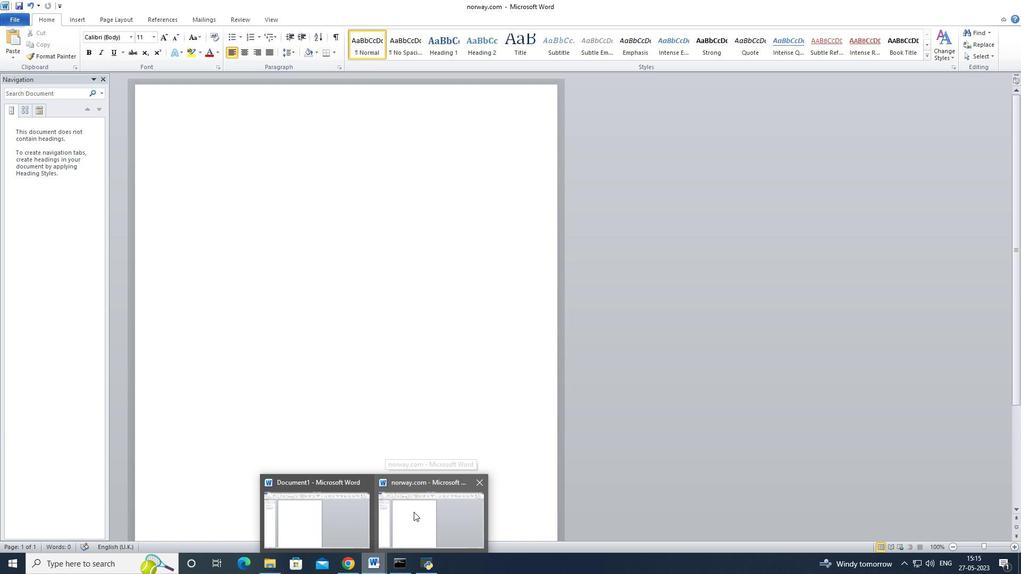 
Action: Mouse moved to (82, 22)
Screenshot: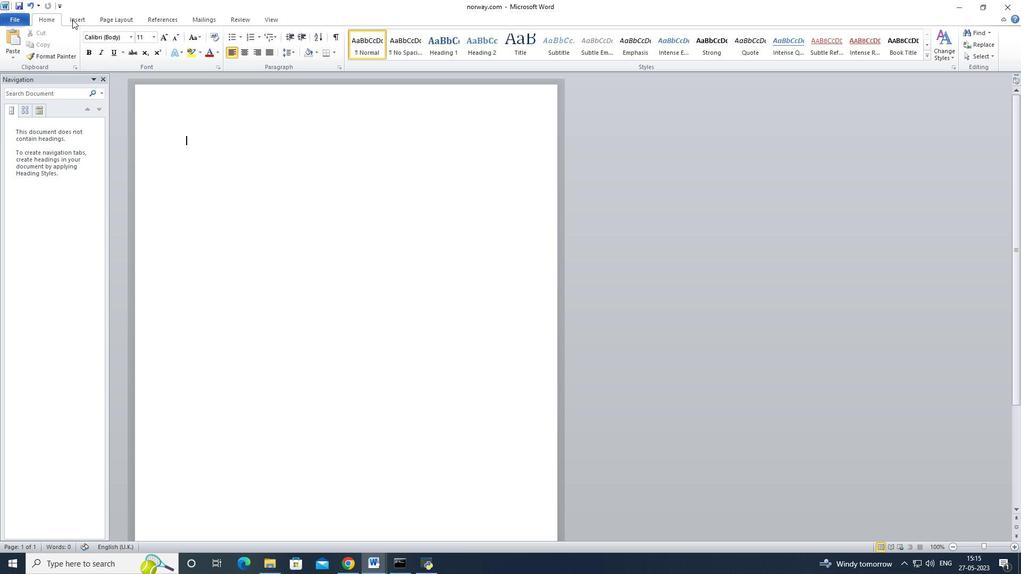 
Action: Mouse pressed left at (82, 22)
Screenshot: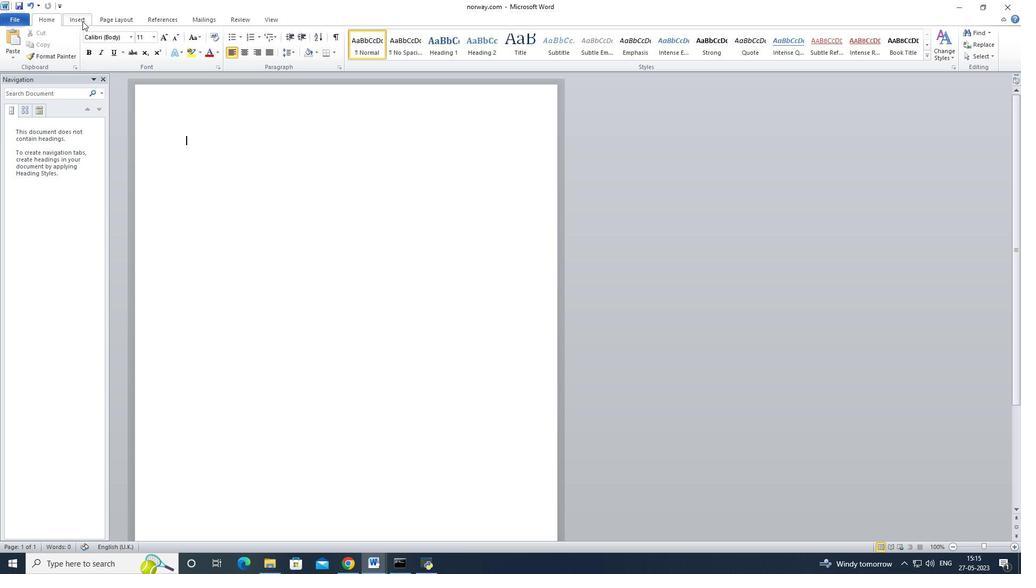 
Action: Mouse moved to (110, 52)
Screenshot: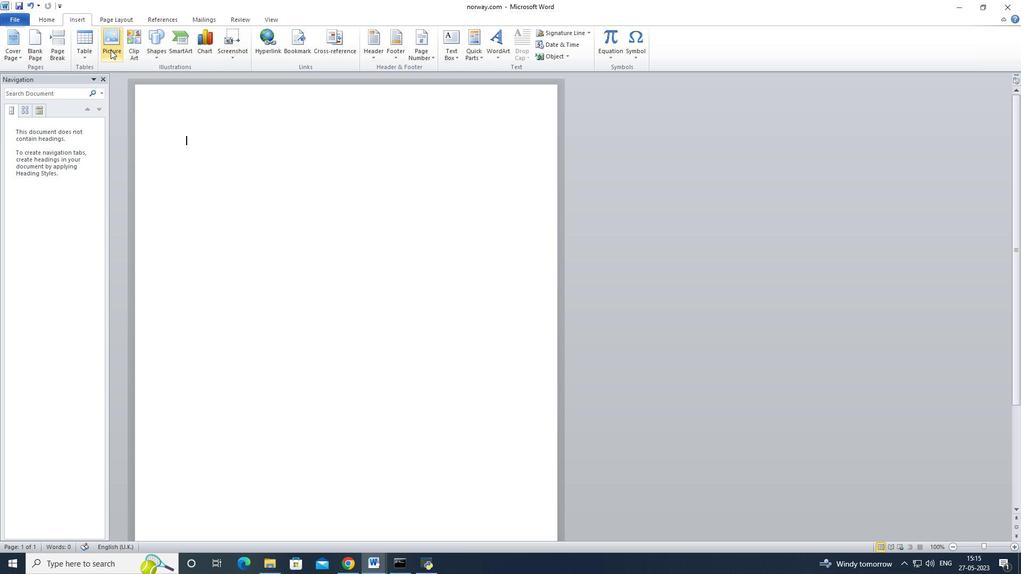 
Action: Mouse pressed left at (110, 52)
Screenshot: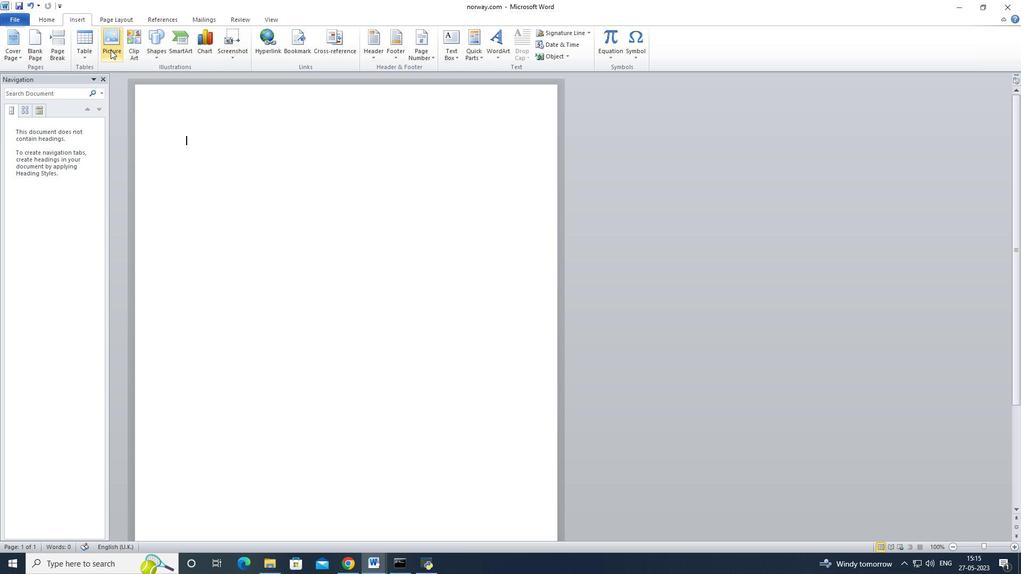 
Action: Mouse moved to (179, 88)
Screenshot: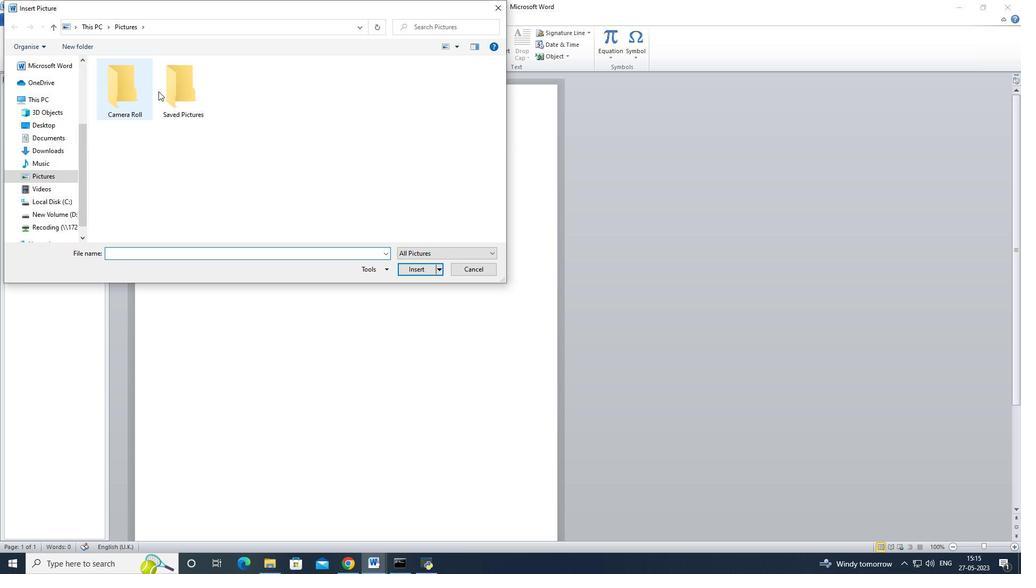 
Action: Mouse pressed left at (179, 88)
Screenshot: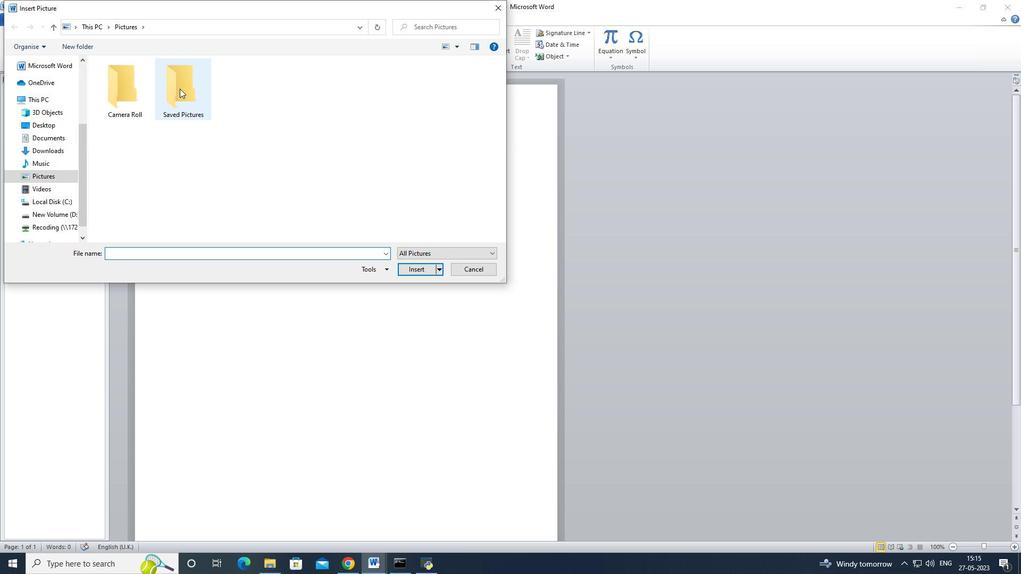 
Action: Mouse pressed left at (179, 88)
Screenshot: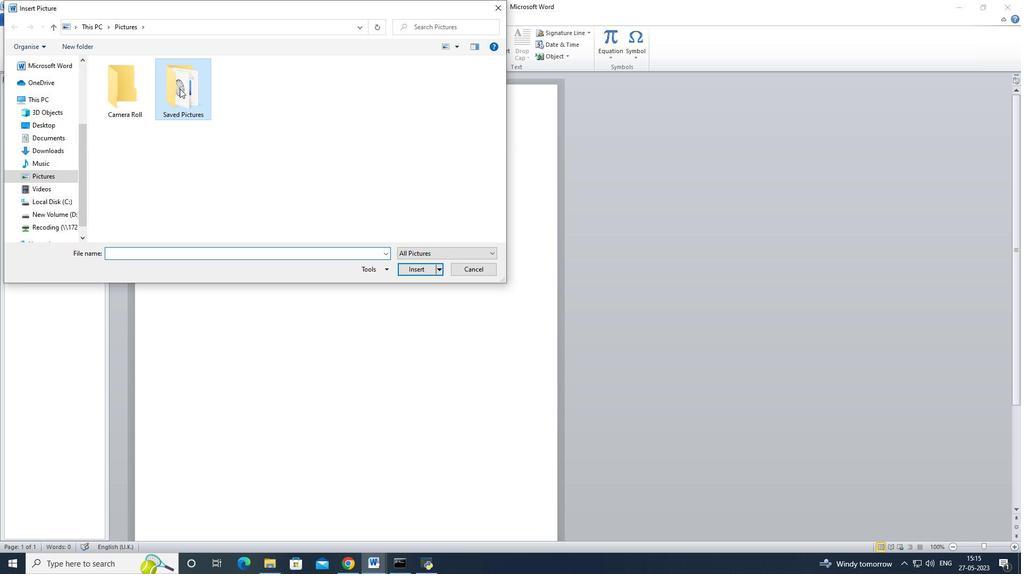 
Action: Mouse moved to (283, 94)
Screenshot: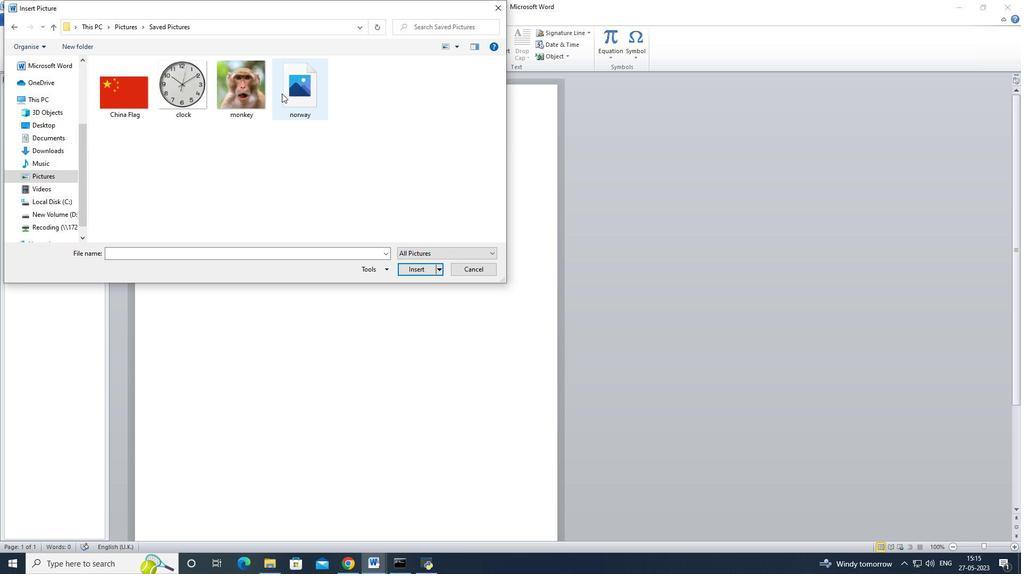 
Action: Mouse pressed left at (283, 94)
Screenshot: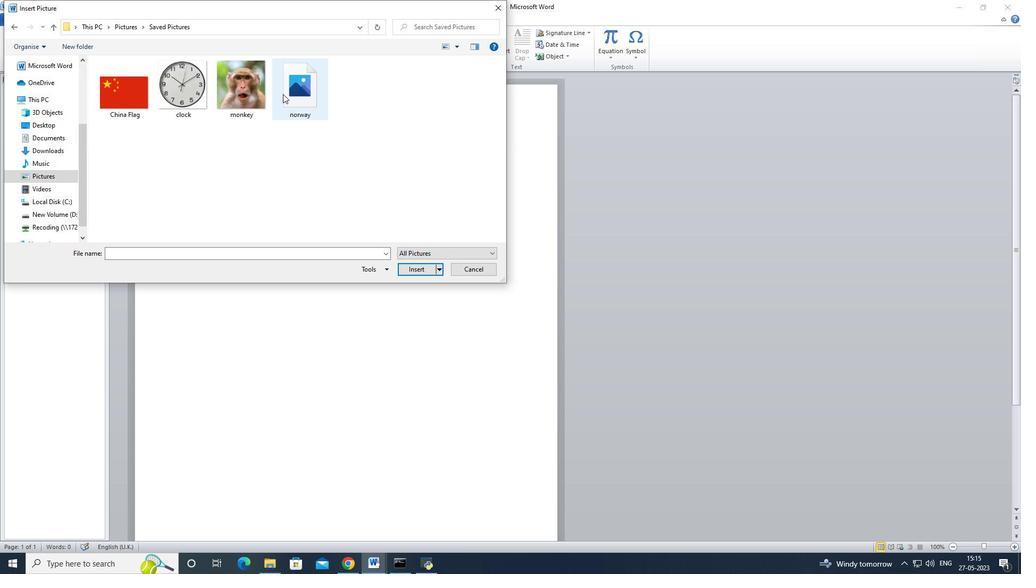 
Action: Mouse moved to (423, 271)
Screenshot: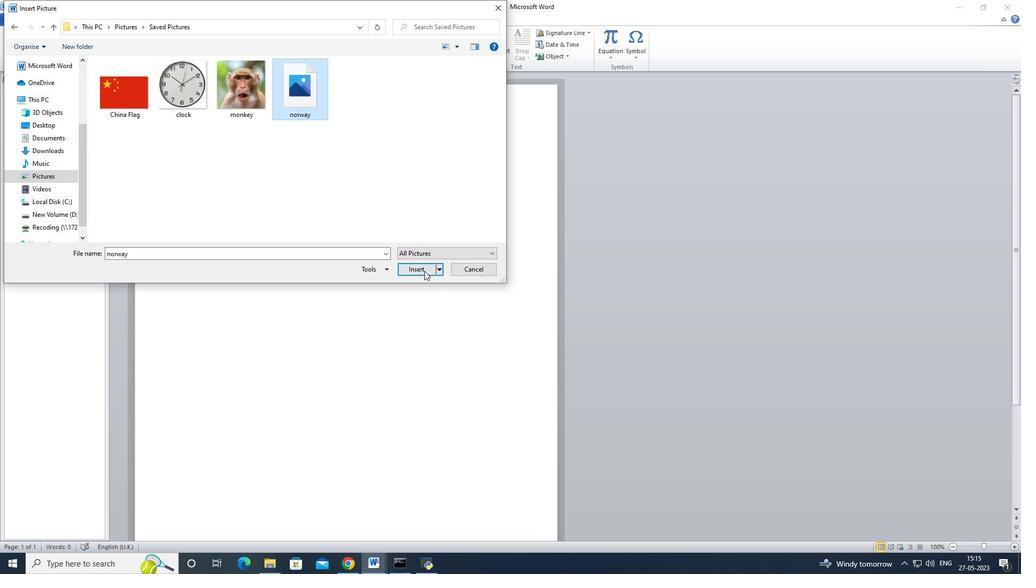 
Action: Mouse pressed left at (423, 271)
Screenshot: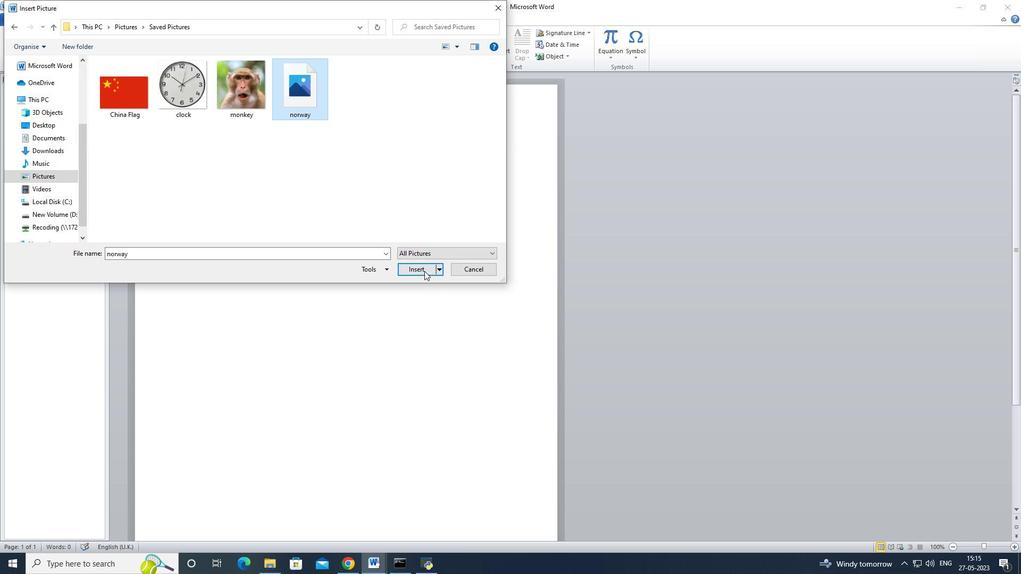 
Action: Mouse moved to (219, 147)
Screenshot: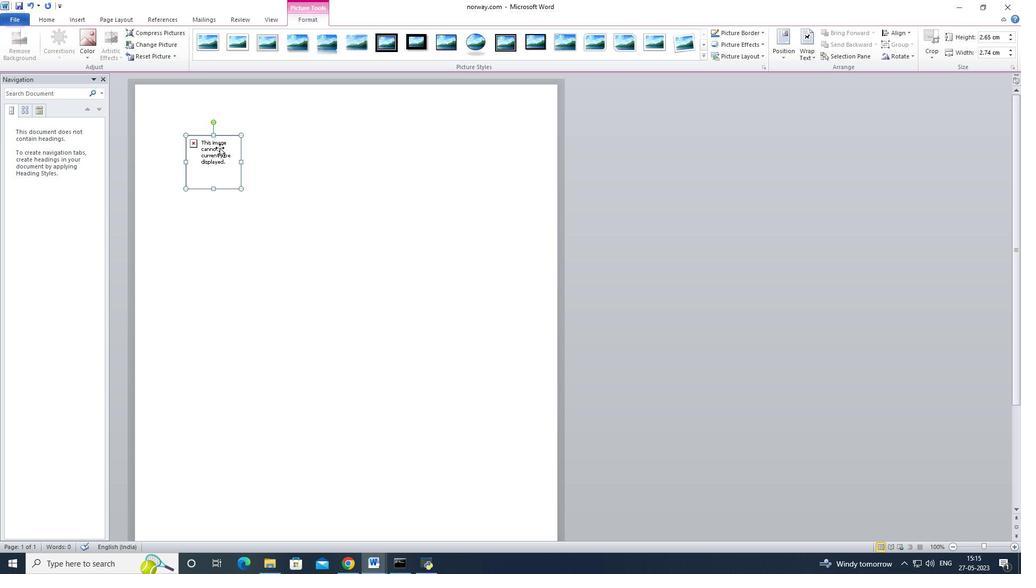 
Action: Key pressed <Key.alt_l><Key.tab>
Screenshot: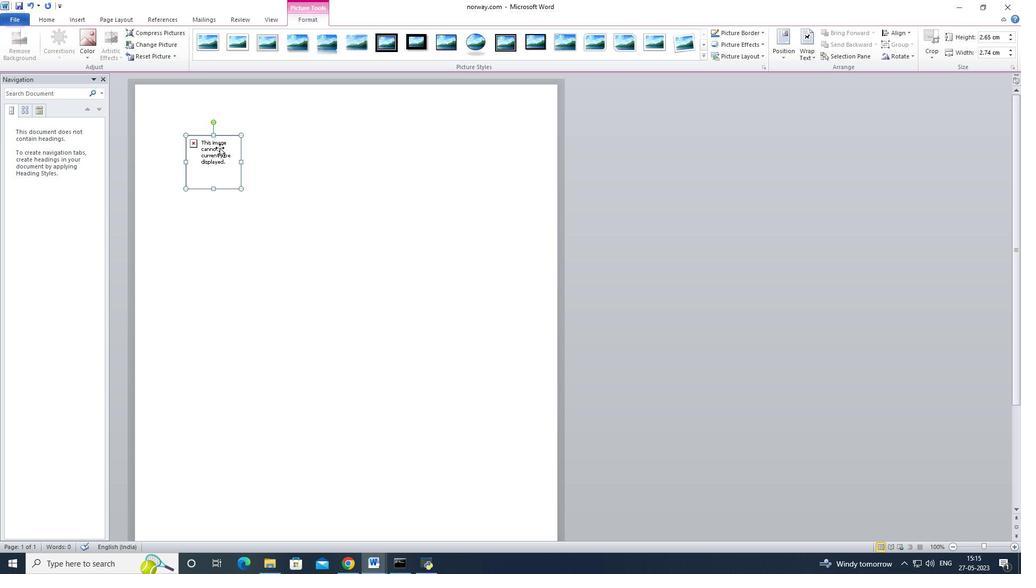
Action: Mouse moved to (274, 353)
Screenshot: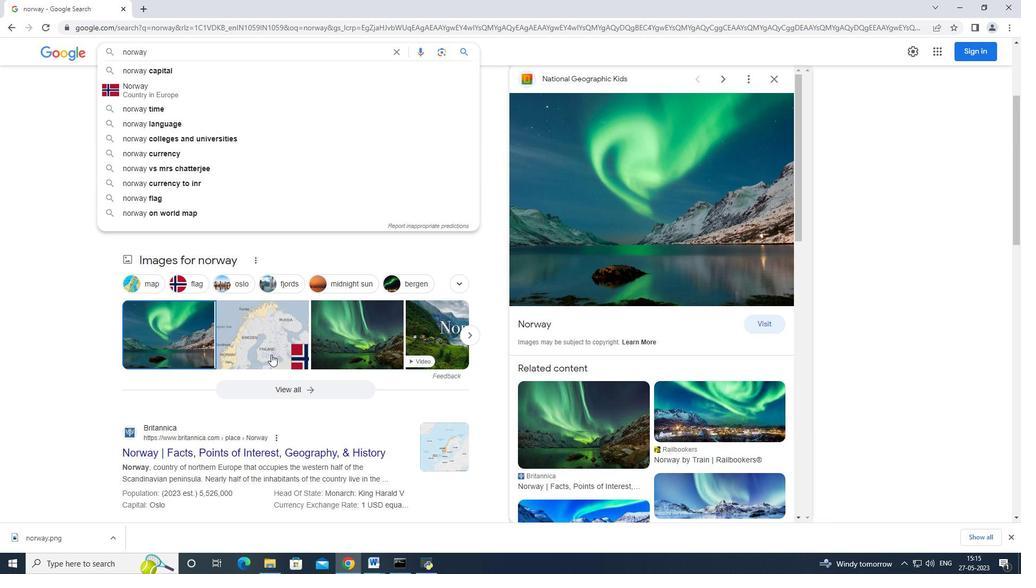 
Action: Mouse scrolled (274, 353) with delta (0, 0)
Screenshot: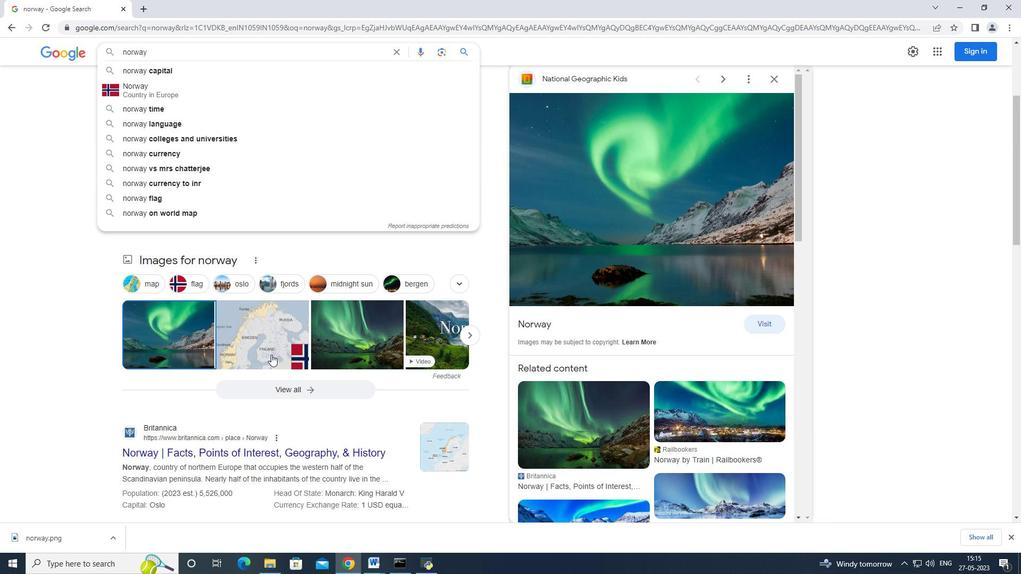 
Action: Mouse moved to (164, 51)
Screenshot: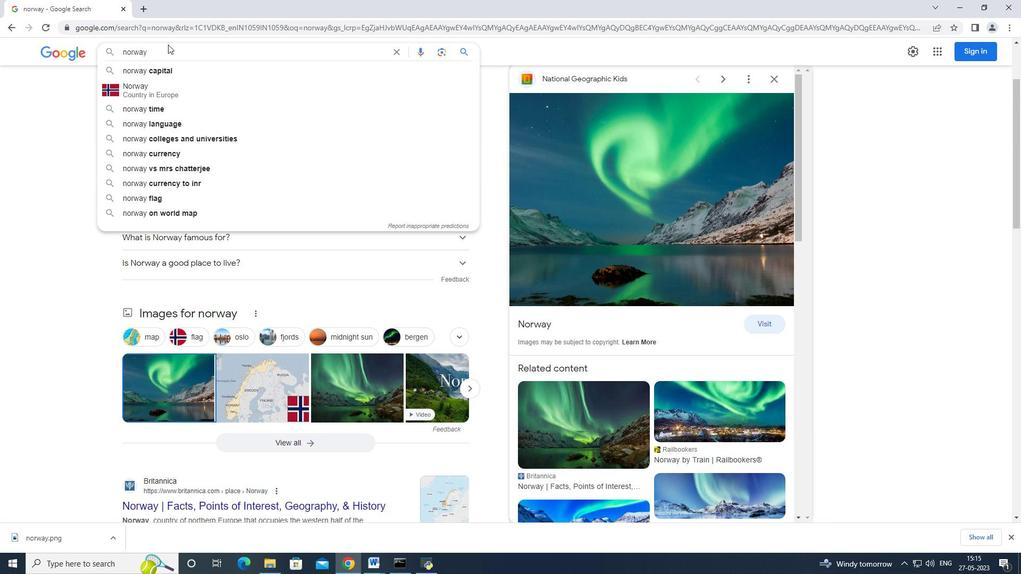 
Action: Mouse pressed left at (164, 51)
Screenshot: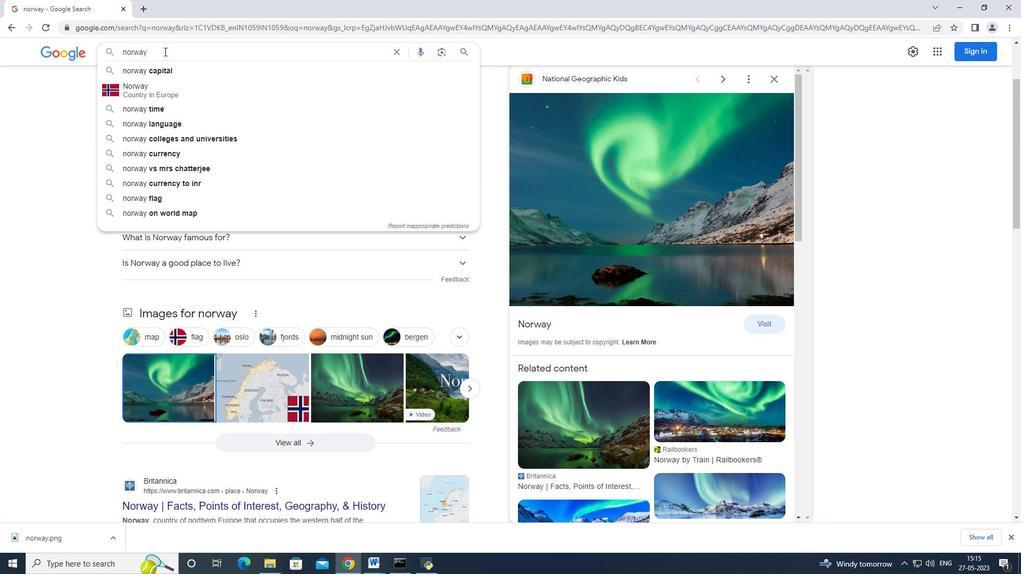 
Action: Mouse moved to (166, 48)
Screenshot: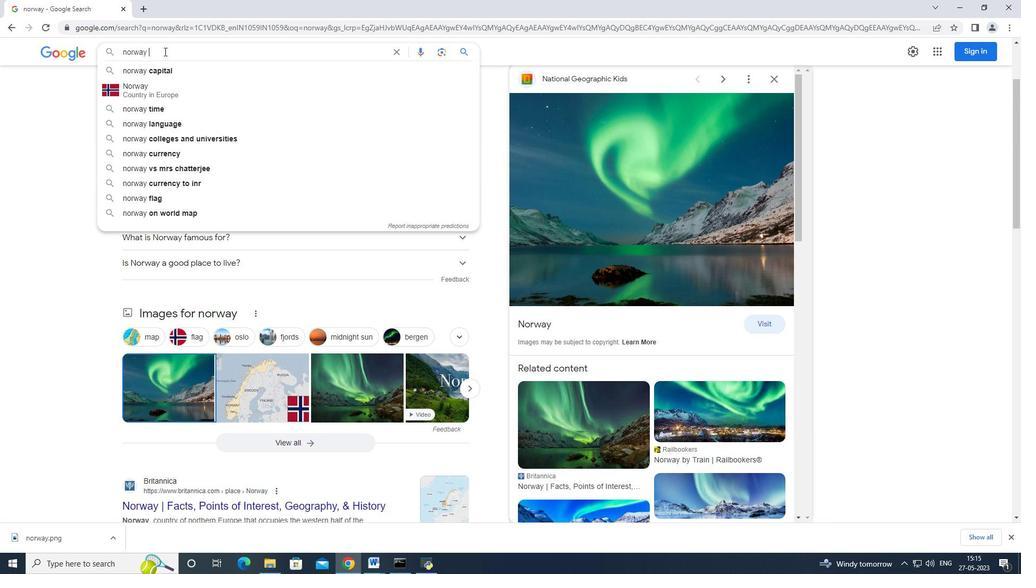 
Action: Key pressed png<Key.enter>
Screenshot: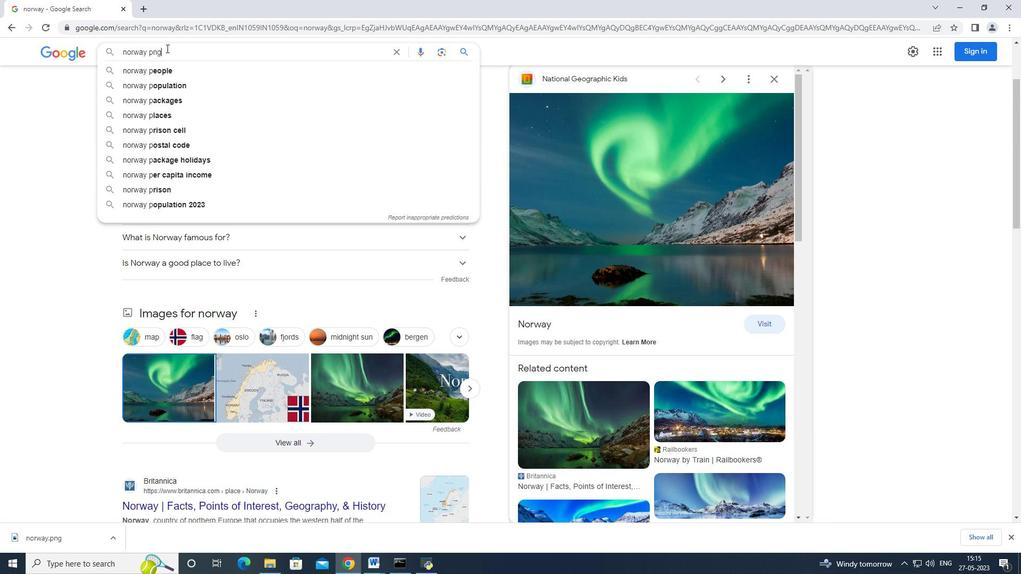
Action: Mouse moved to (170, 100)
Screenshot: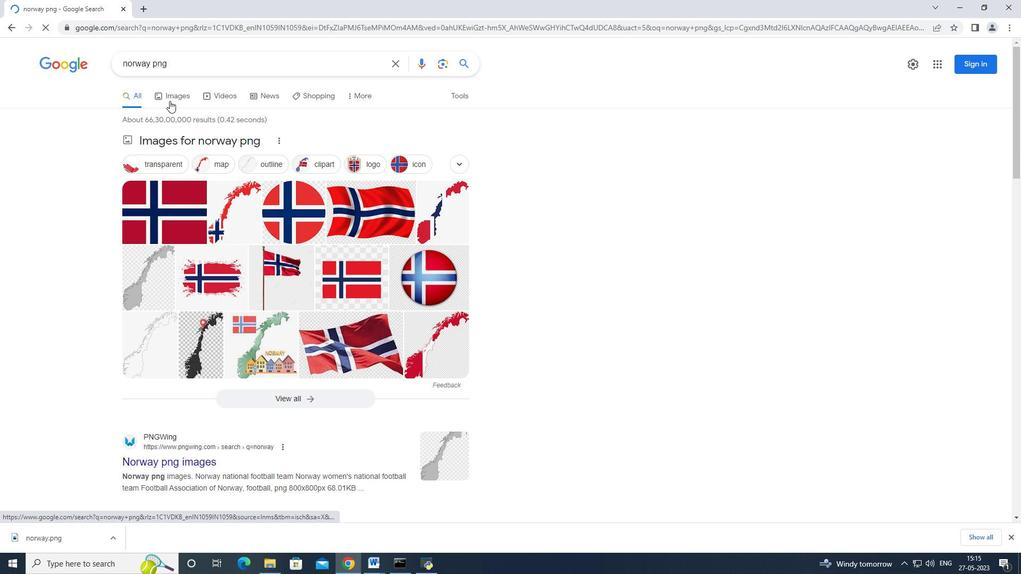 
Action: Mouse pressed left at (170, 100)
Screenshot: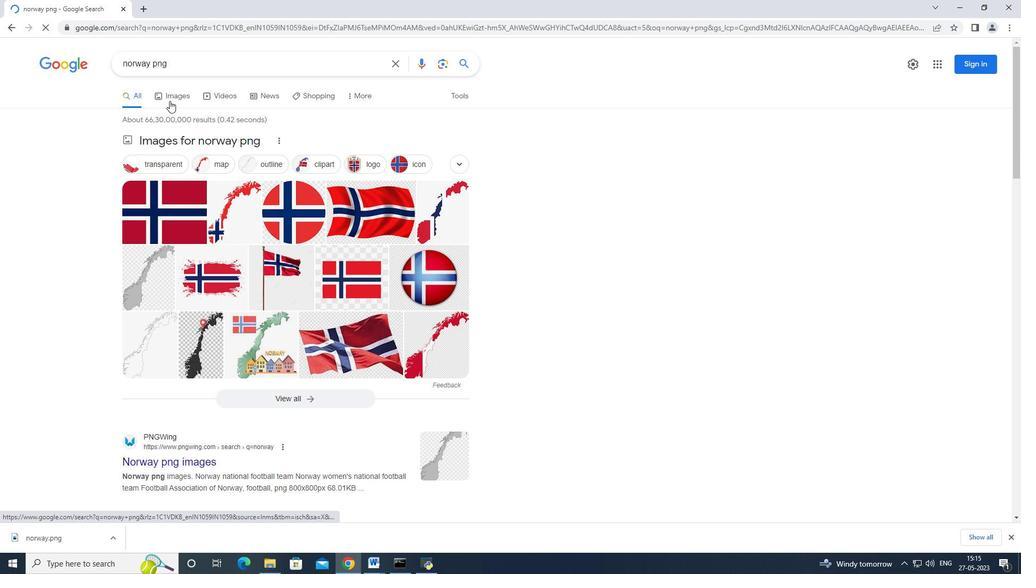 
Action: Mouse moved to (176, 57)
Screenshot: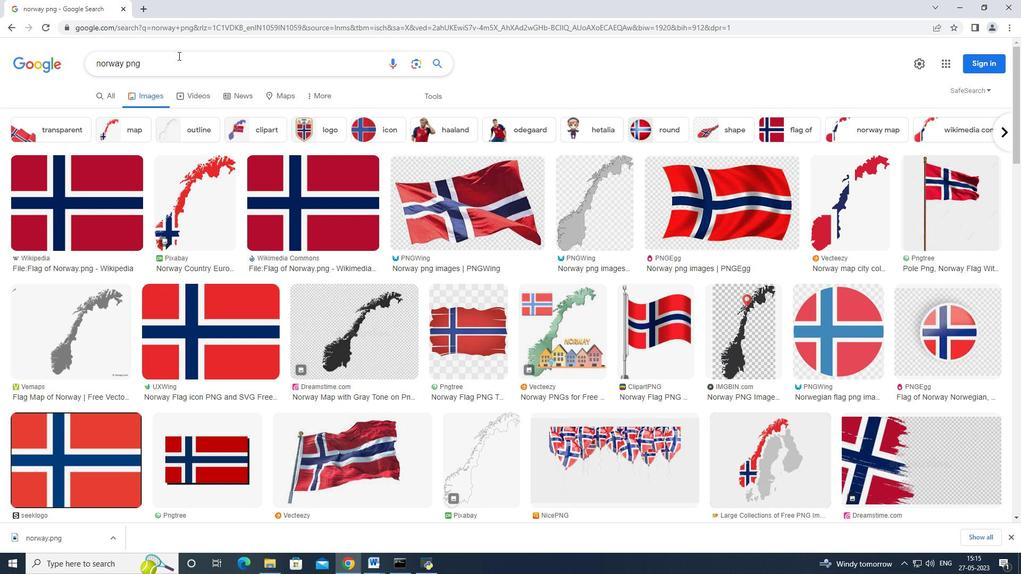 
Action: Mouse pressed left at (176, 57)
Screenshot: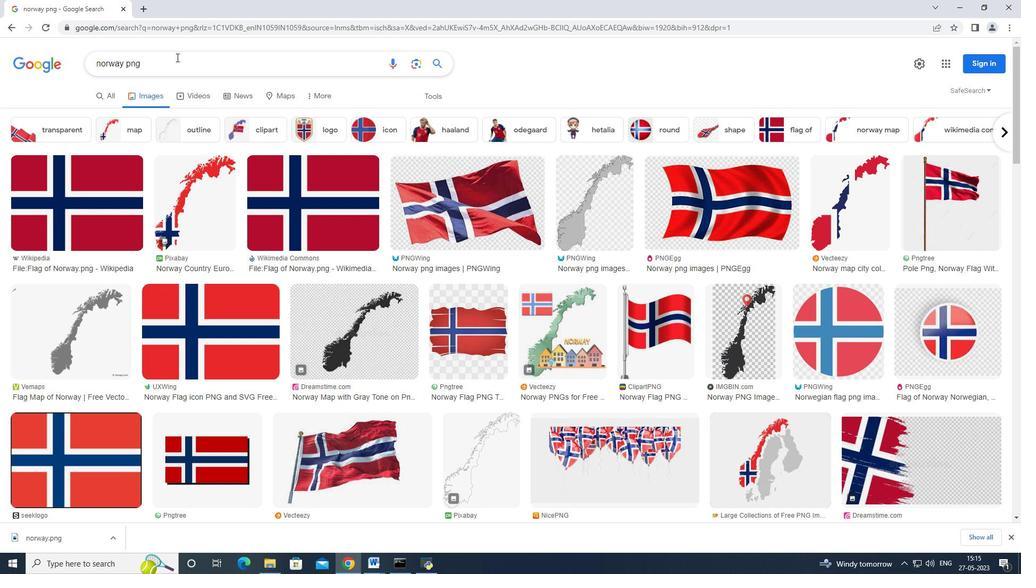 
Action: Mouse moved to (248, 82)
Screenshot: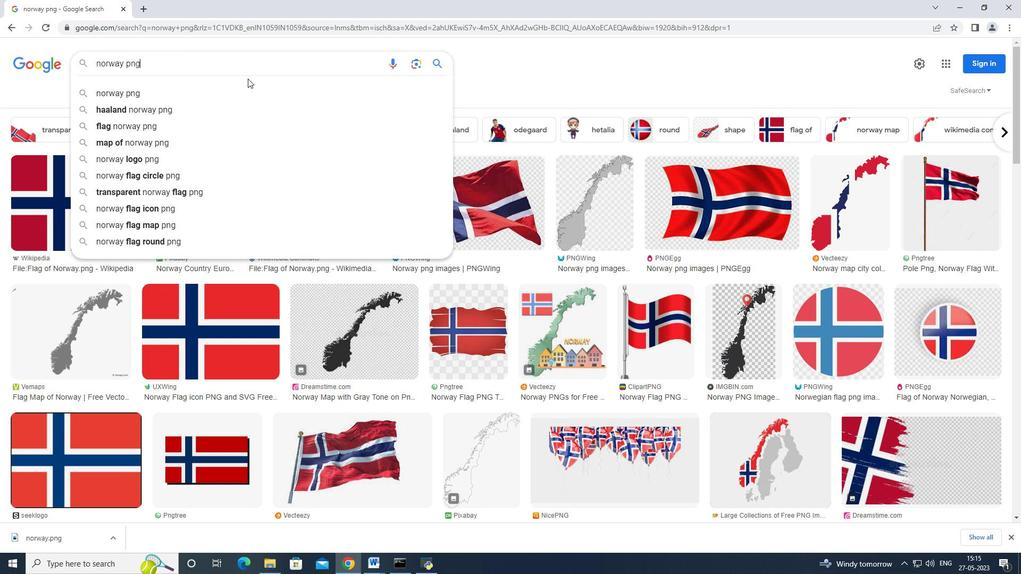 
Action: Key pressed <Key.enter>
Screenshot: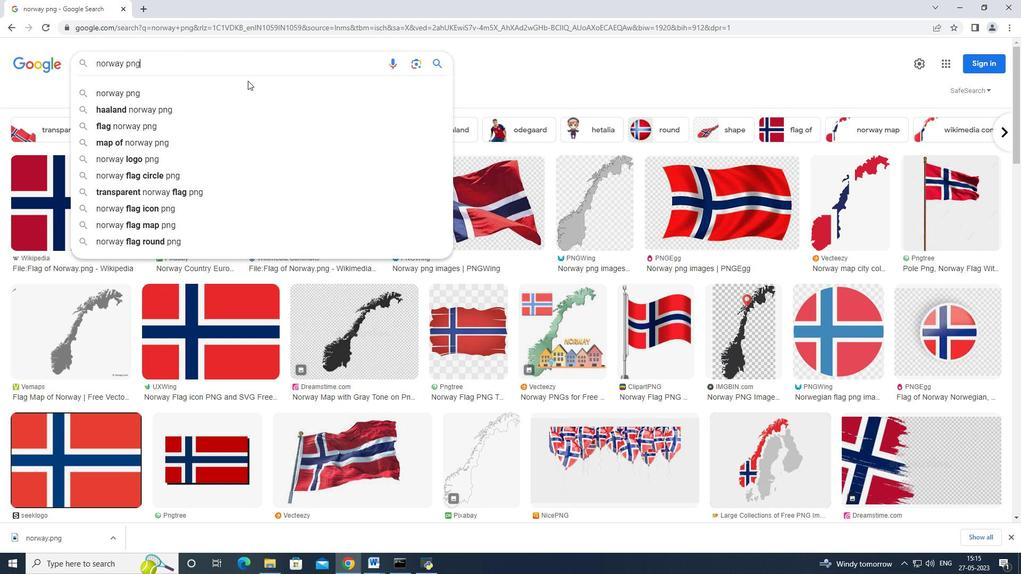 
Action: Mouse moved to (122, 200)
Screenshot: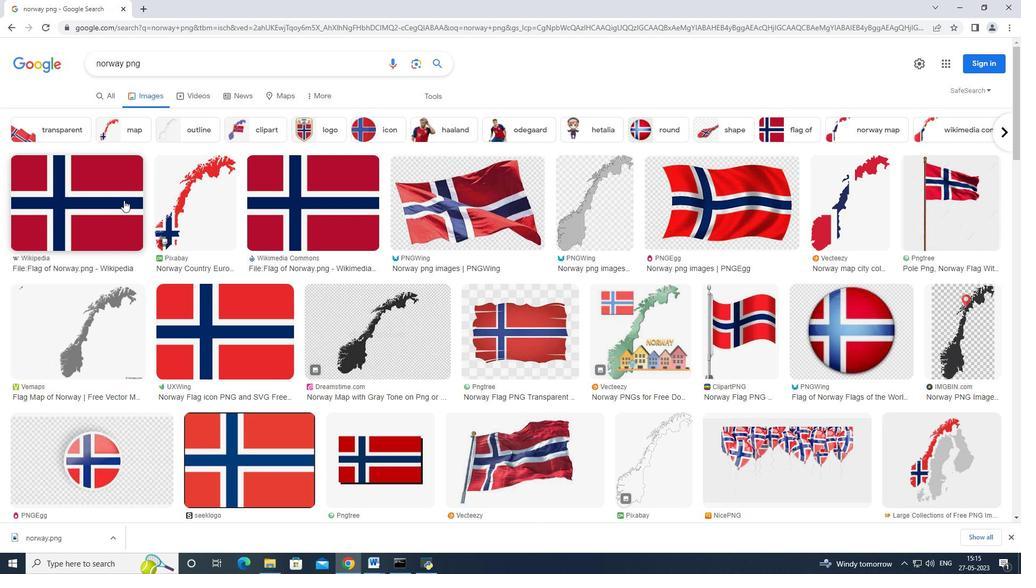 
Action: Mouse pressed left at (122, 200)
Screenshot: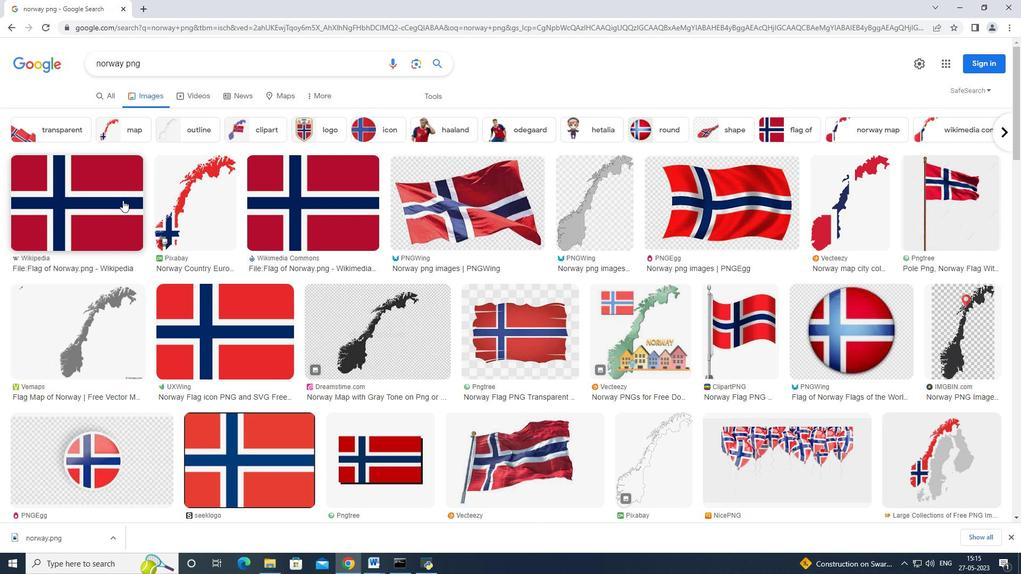 
Action: Mouse moved to (858, 217)
Screenshot: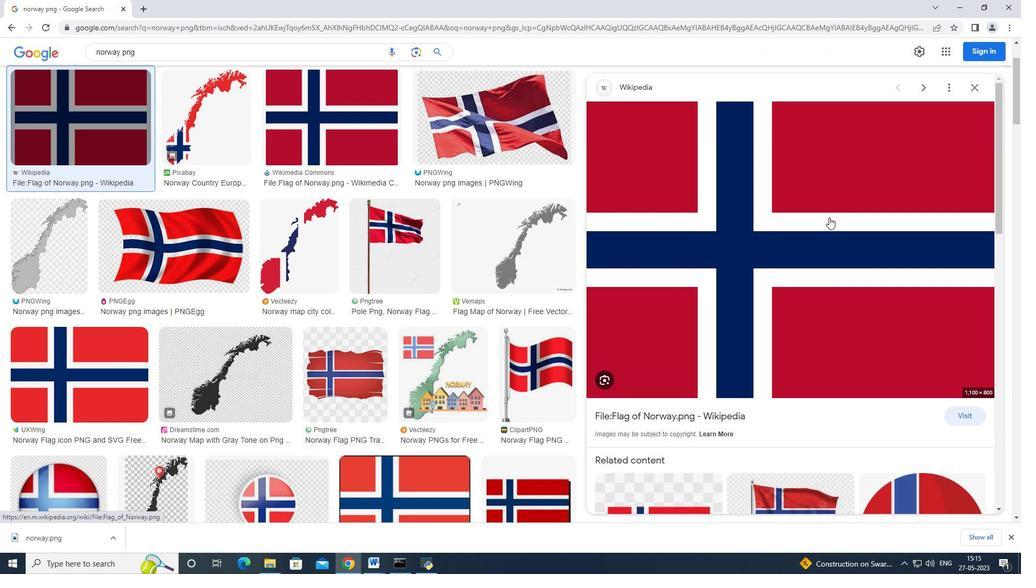 
Action: Mouse pressed right at (858, 217)
Screenshot: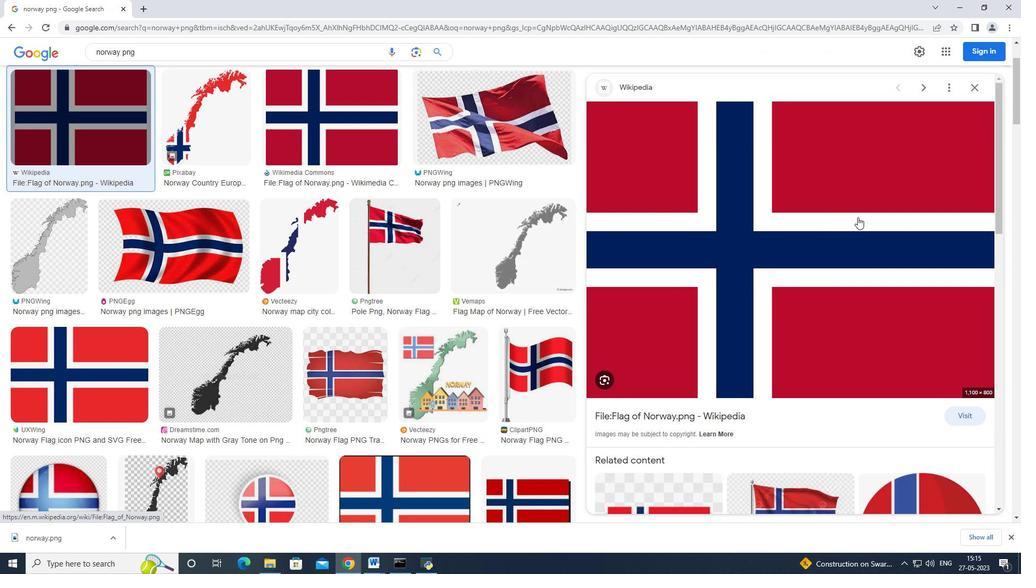 
Action: Mouse moved to (901, 327)
Screenshot: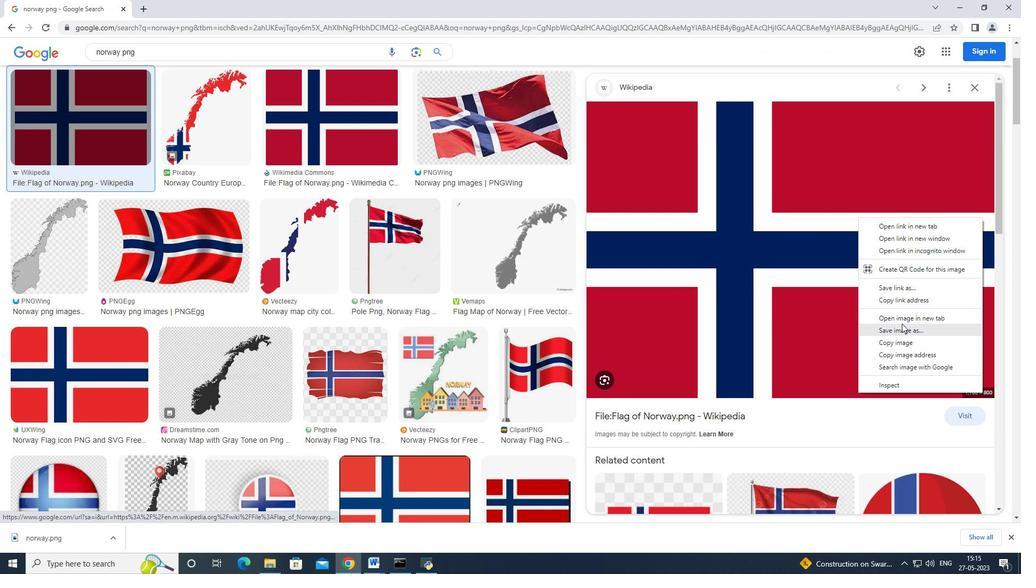 
Action: Mouse pressed left at (901, 327)
Screenshot: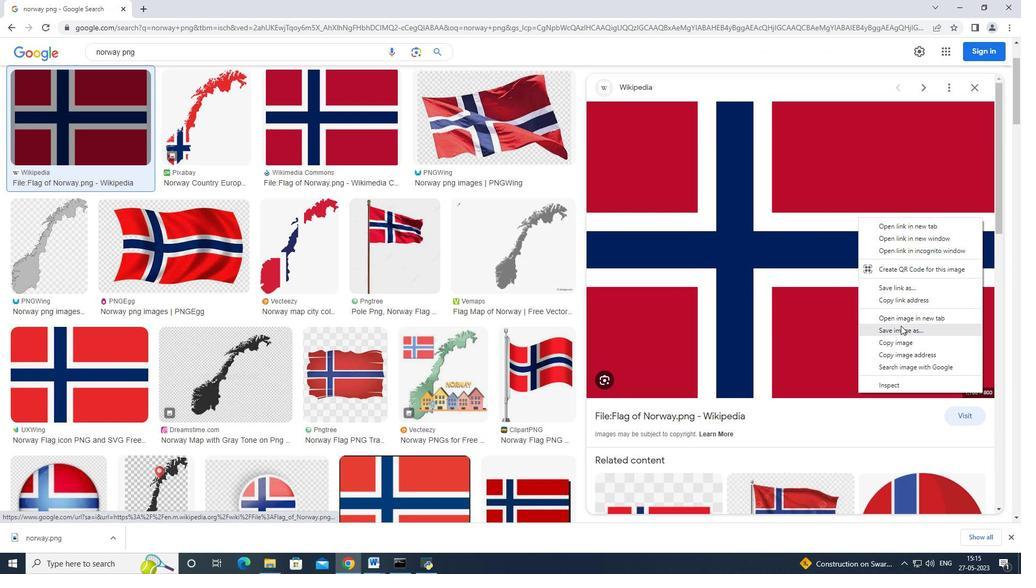 
Action: Mouse moved to (182, 68)
Screenshot: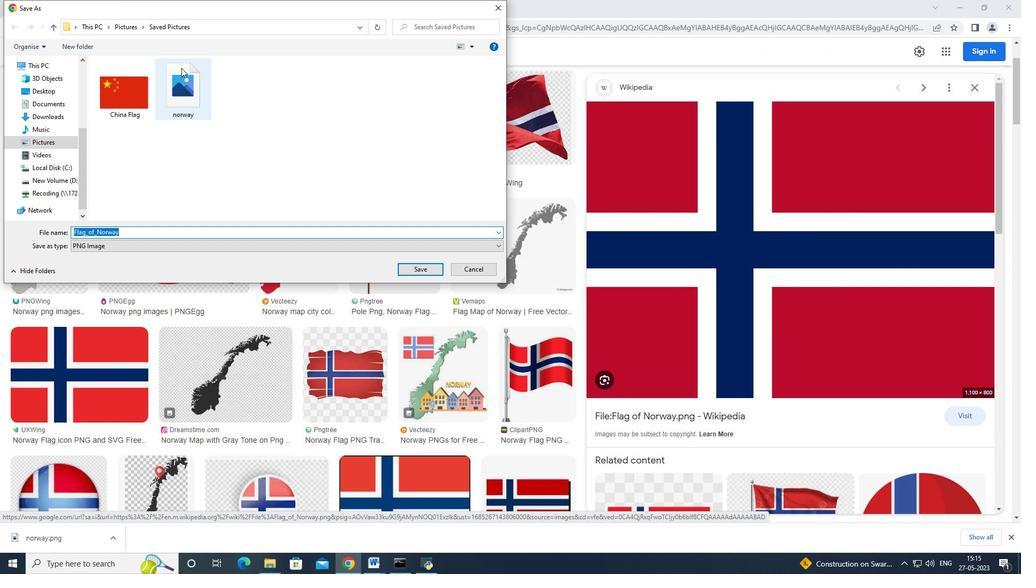 
Action: Key pressed <Key.backspace>norway
Screenshot: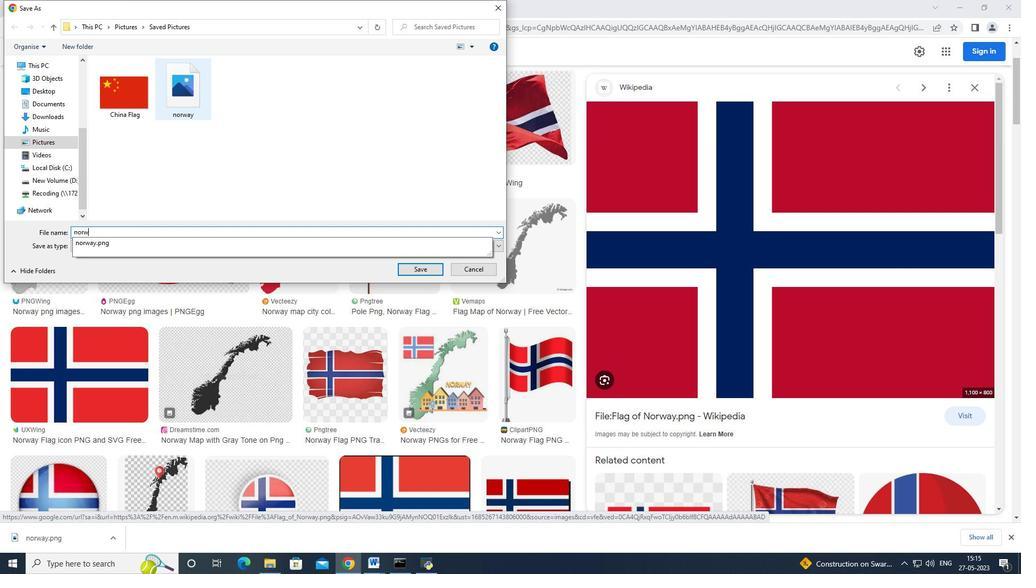 
Action: Mouse moved to (200, 92)
Screenshot: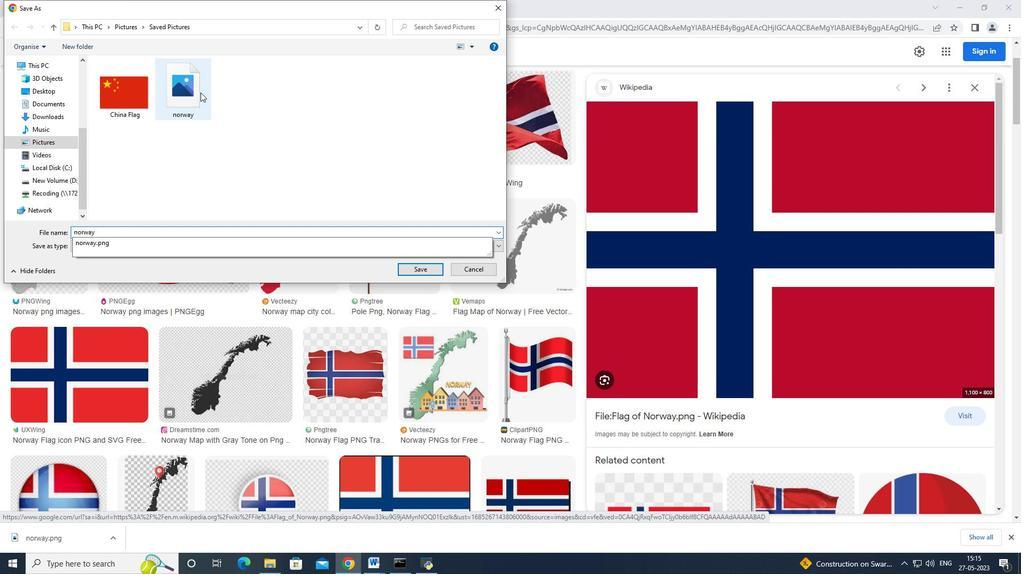 
Action: Key pressed <Key.enter>
Screenshot: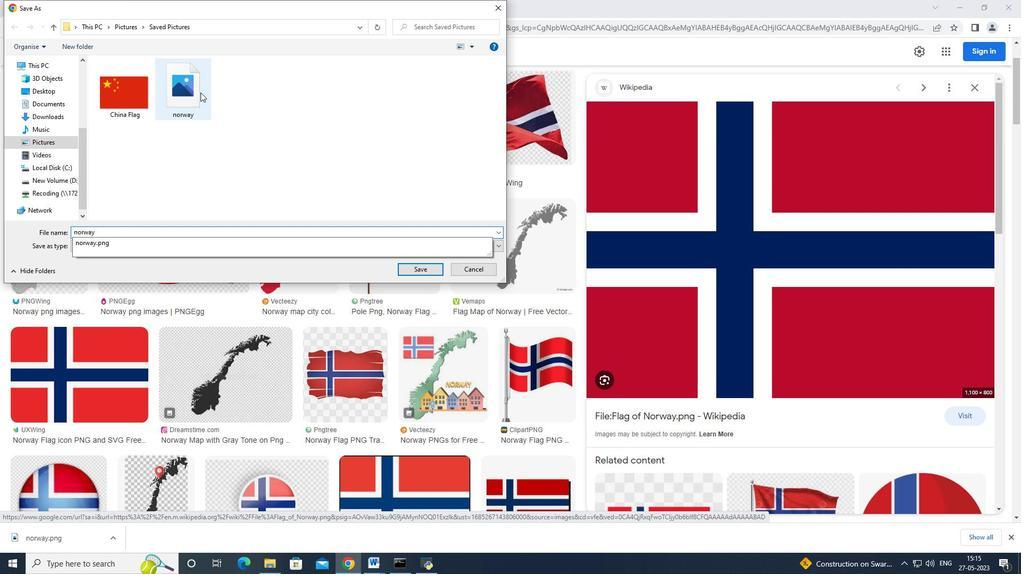 
Action: Mouse moved to (538, 287)
Screenshot: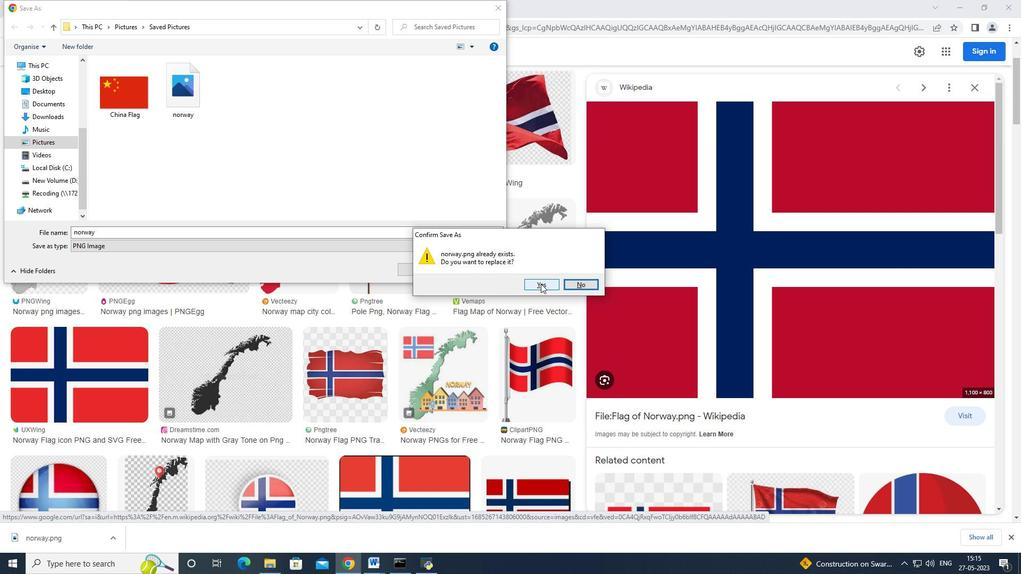 
Action: Mouse pressed left at (538, 287)
Screenshot: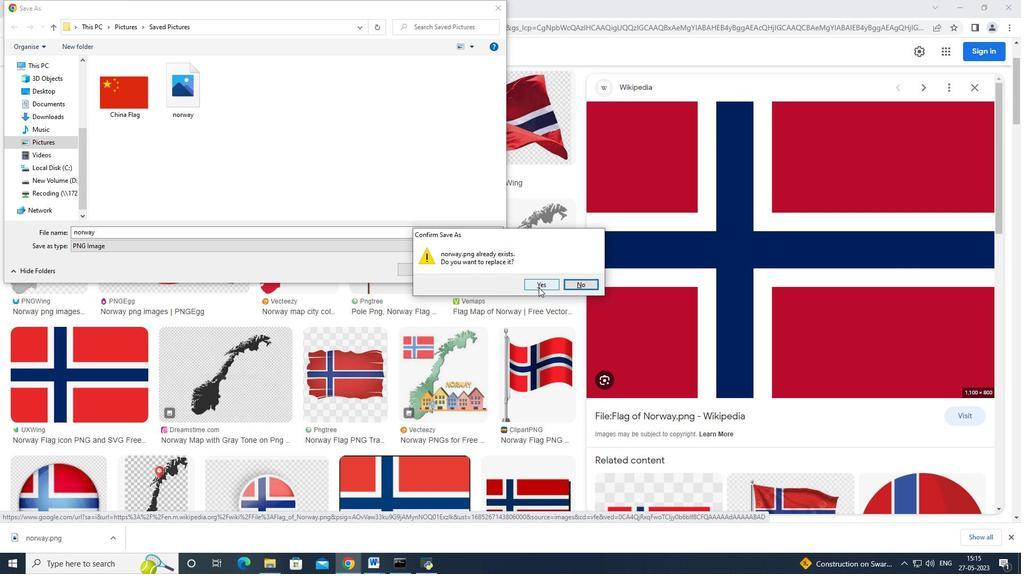 
Action: Mouse moved to (808, 43)
Screenshot: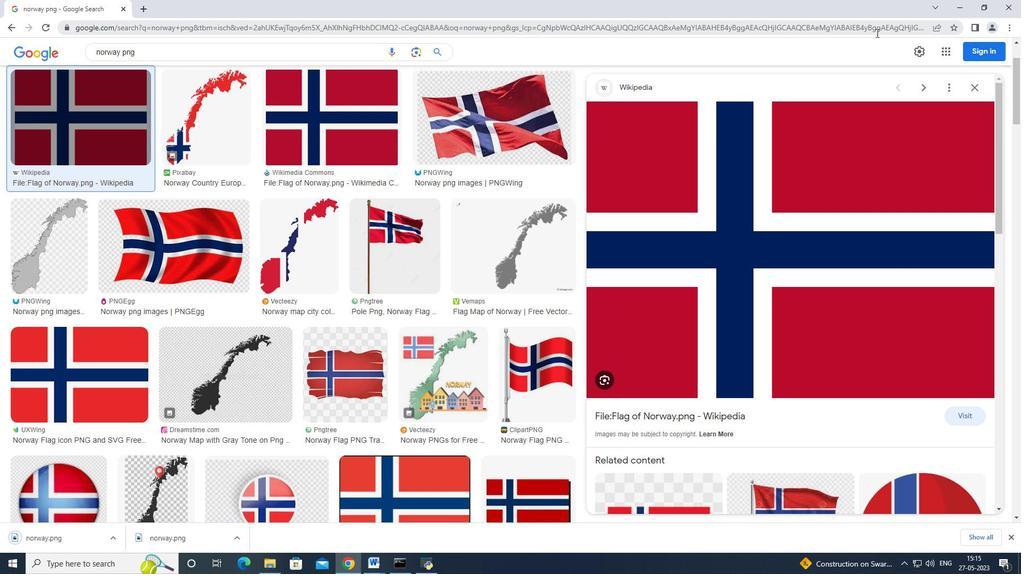 
Action: Key pressed <Key.alt_l>
Screenshot: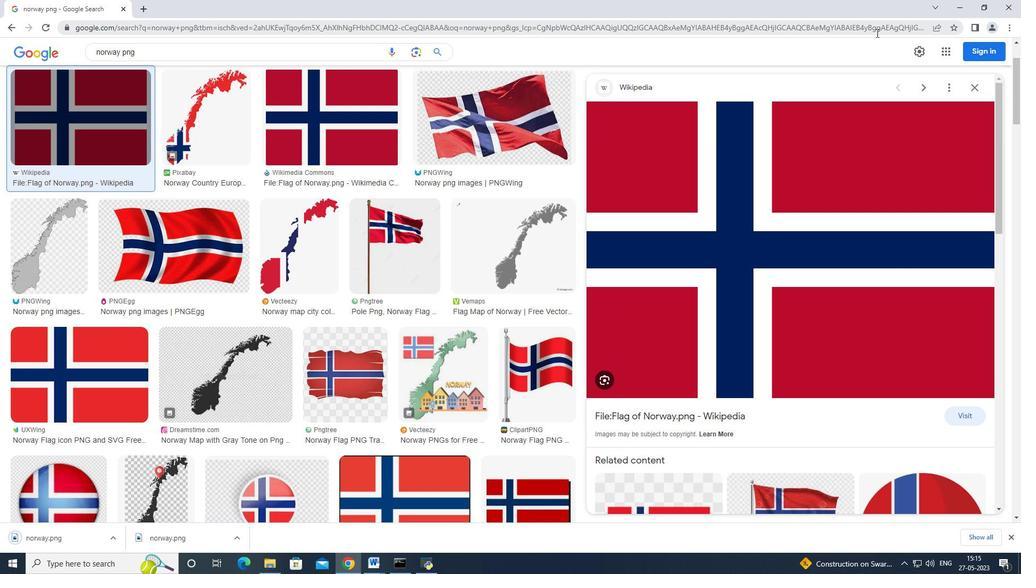 
Action: Mouse moved to (806, 43)
Screenshot: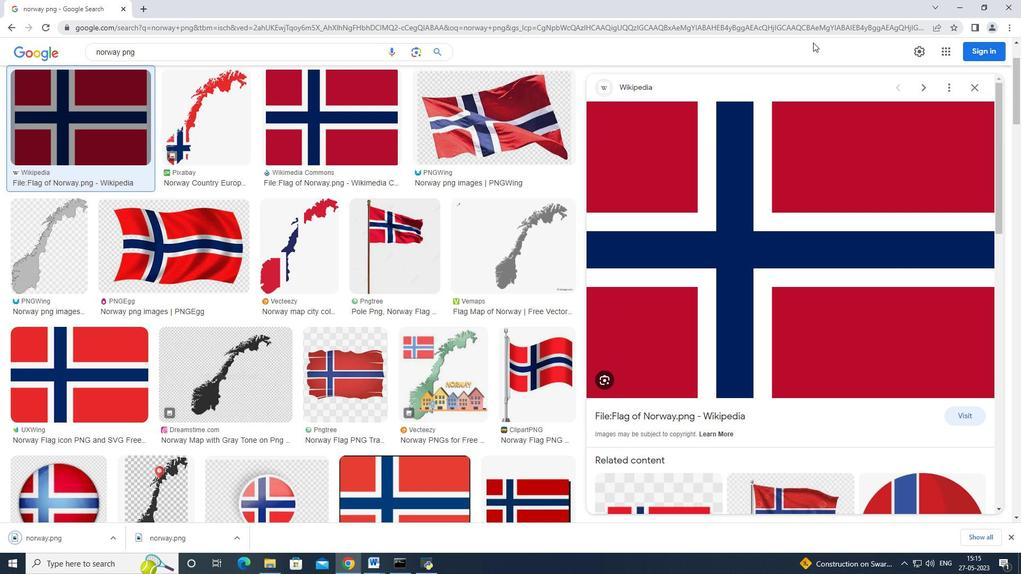 
Action: Key pressed <Key.tab>
Screenshot: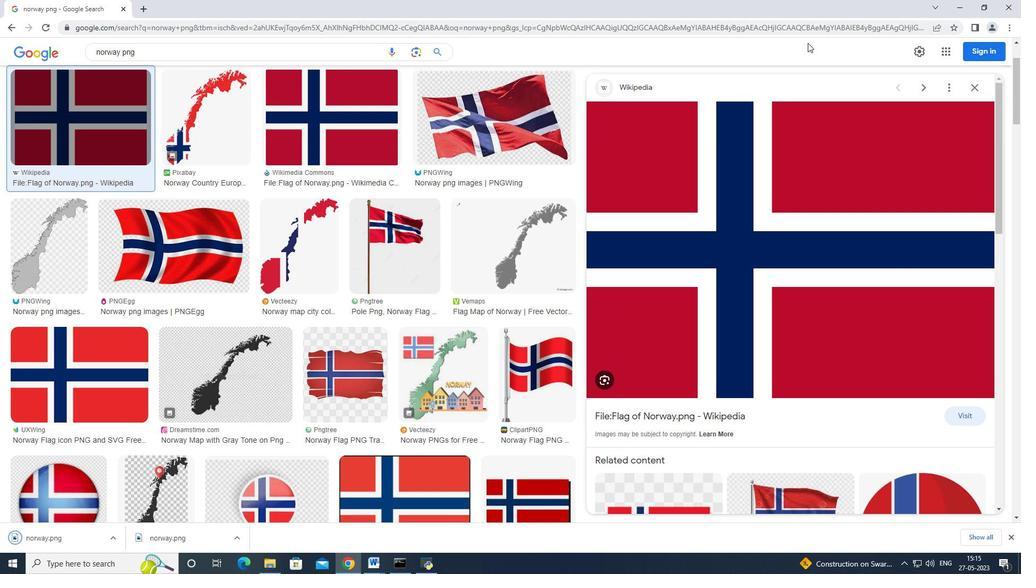
Action: Mouse moved to (217, 153)
Screenshot: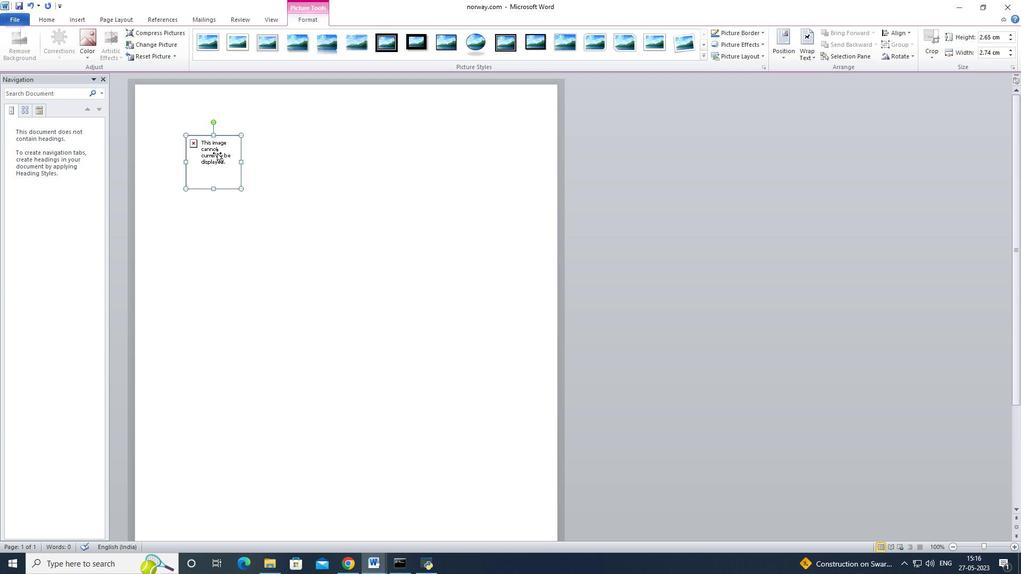 
Action: Mouse pressed left at (217, 153)
Screenshot: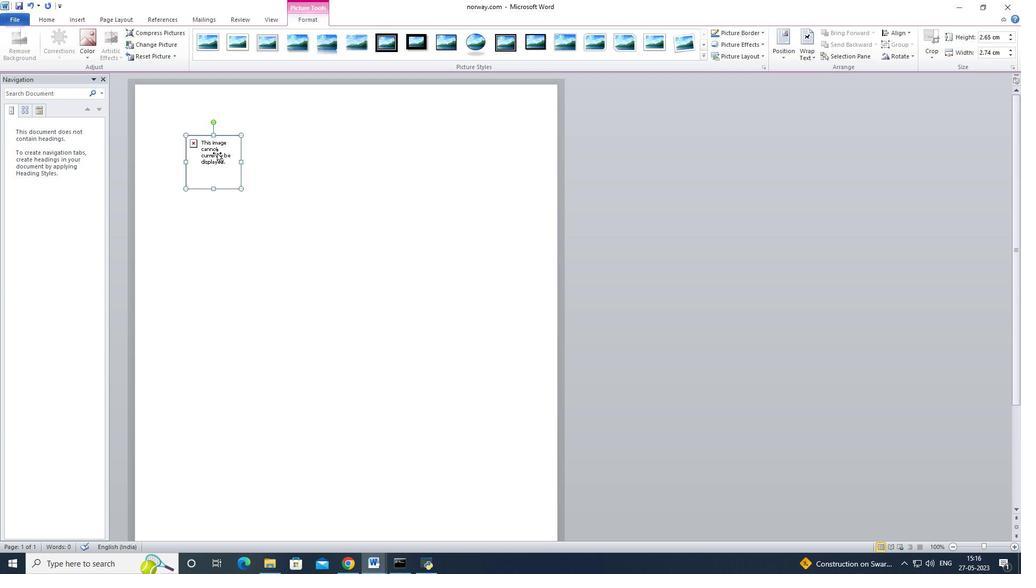 
Action: Mouse moved to (218, 151)
Screenshot: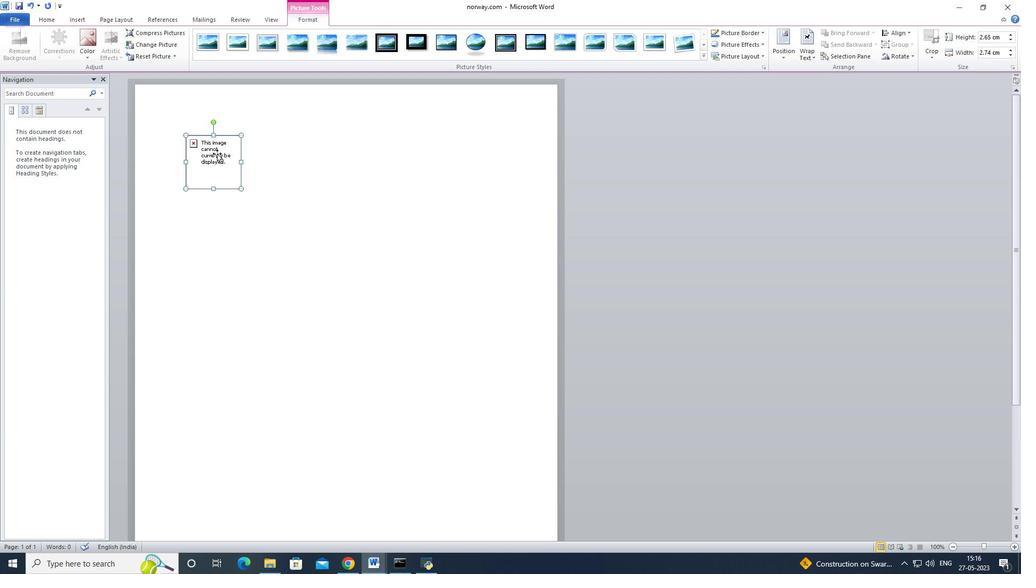 
Action: Key pressed <Key.delete>
Screenshot: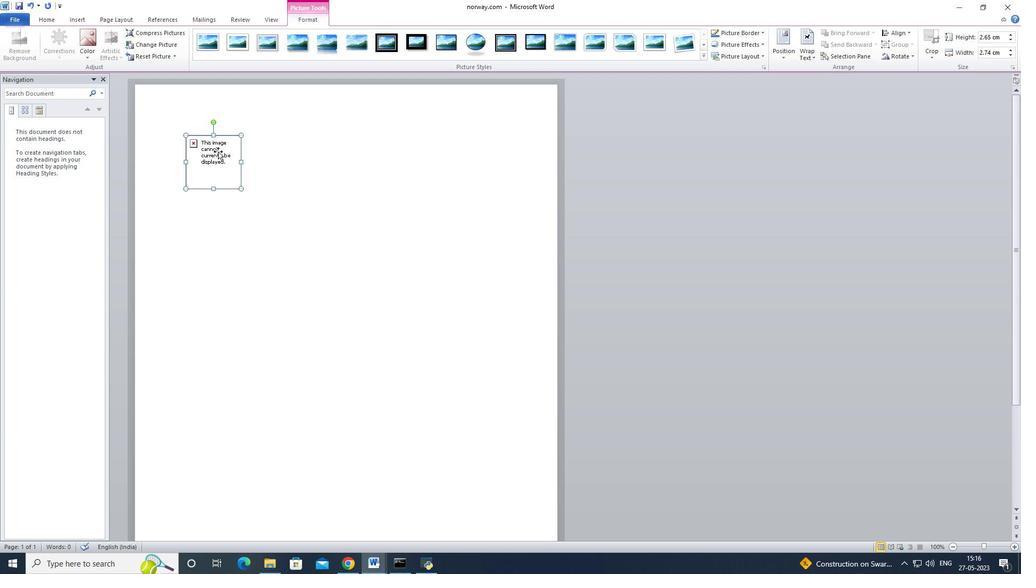 
Action: Mouse moved to (70, 20)
Screenshot: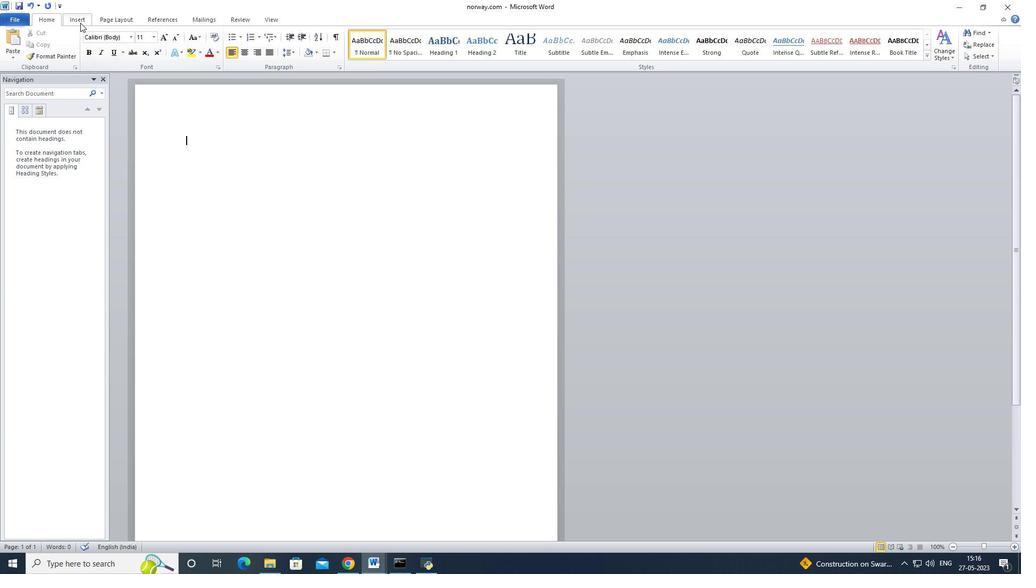 
Action: Mouse pressed left at (70, 20)
Screenshot: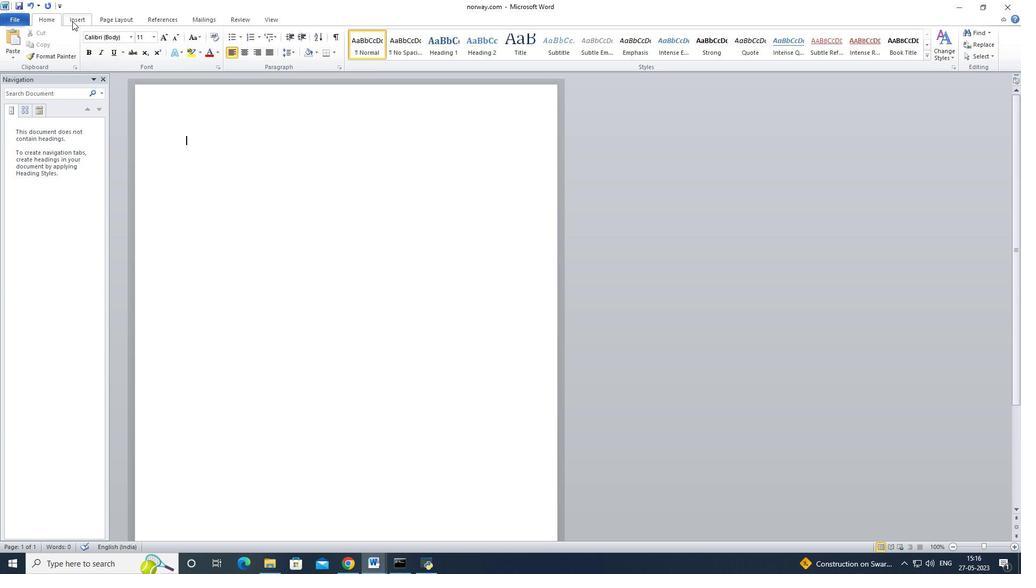 
Action: Mouse moved to (104, 40)
Screenshot: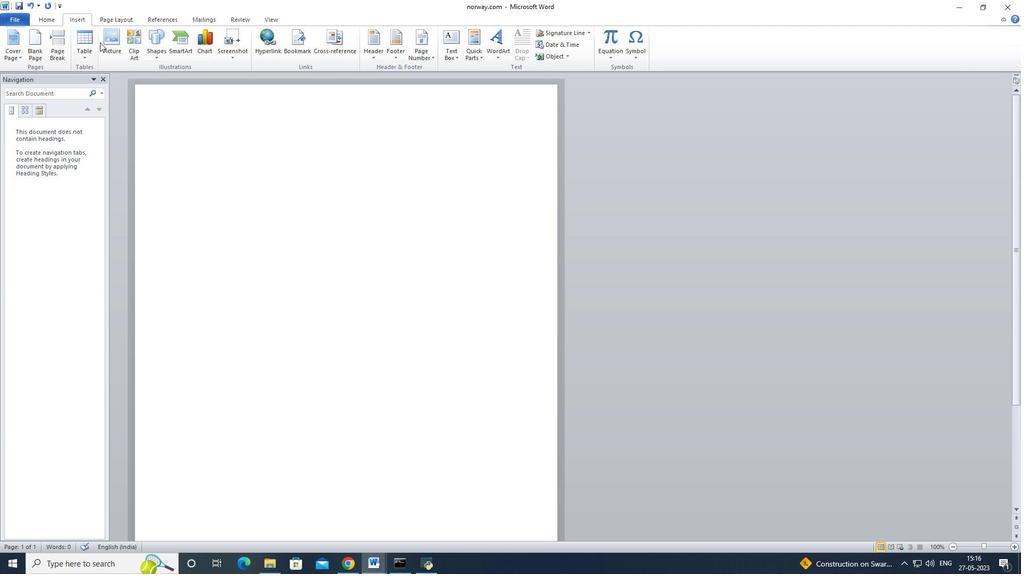 
Action: Mouse pressed left at (104, 40)
Screenshot: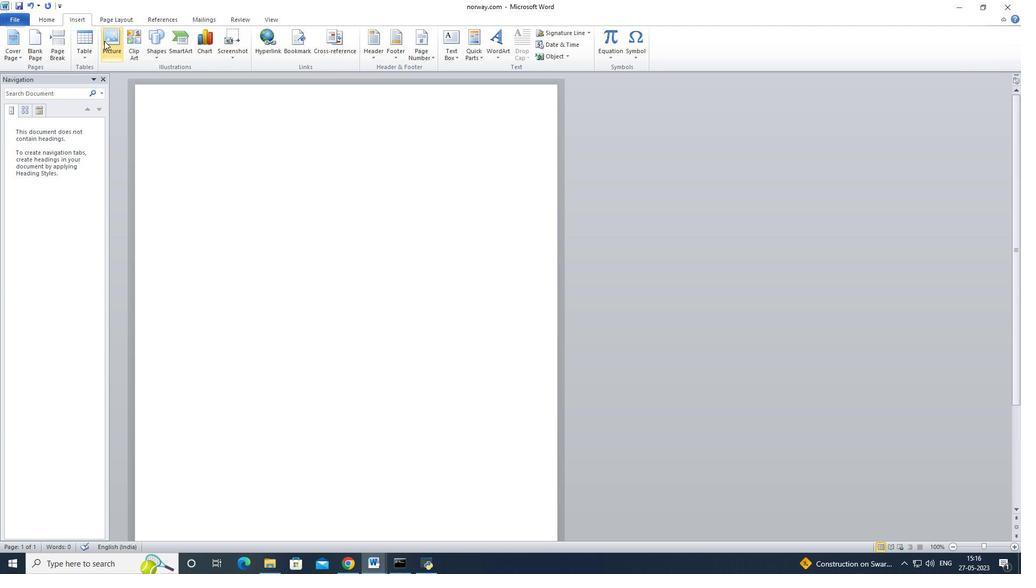 
Action: Mouse moved to (292, 94)
Screenshot: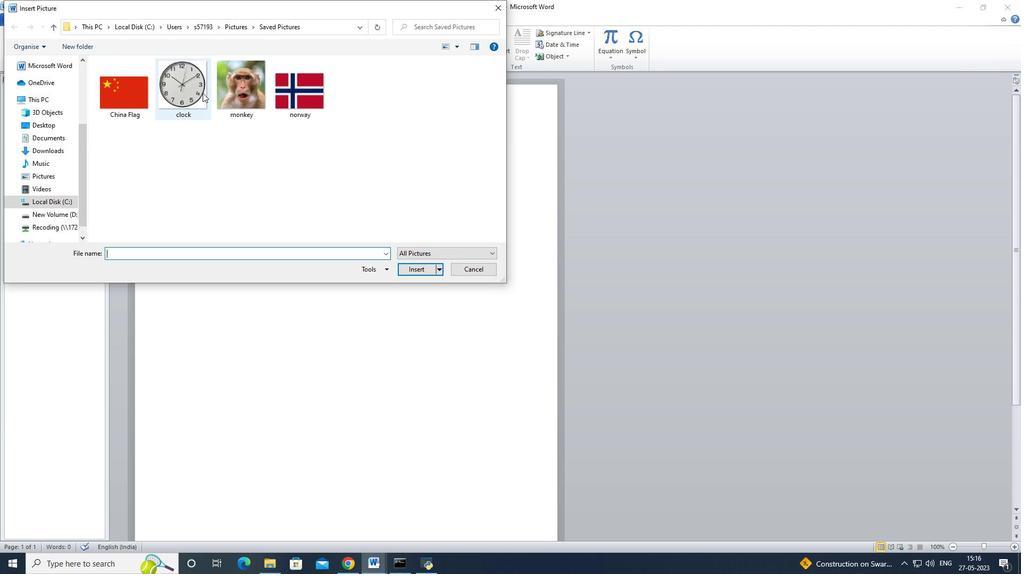 
Action: Mouse pressed left at (292, 94)
Screenshot: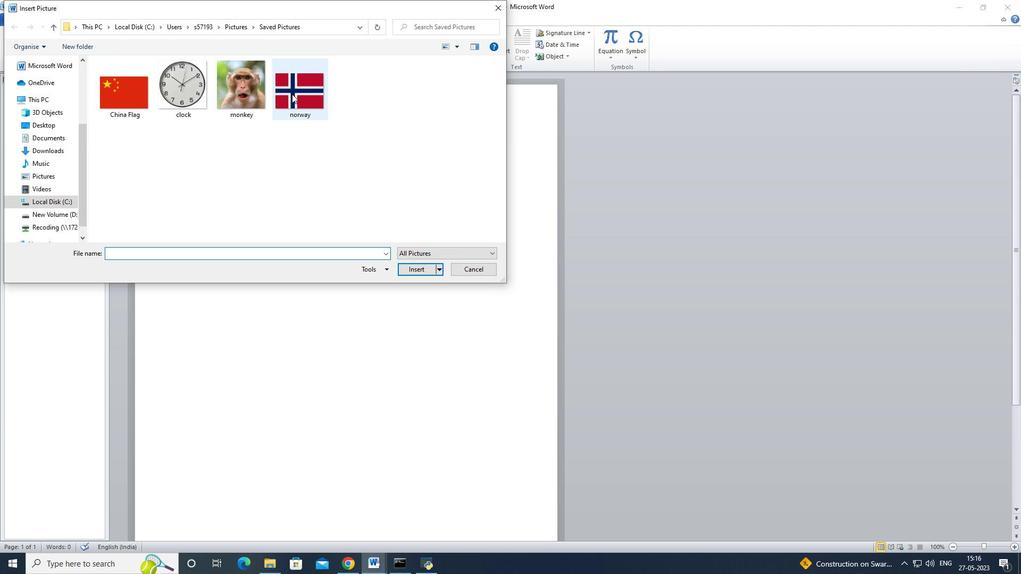 
Action: Mouse moved to (417, 269)
Screenshot: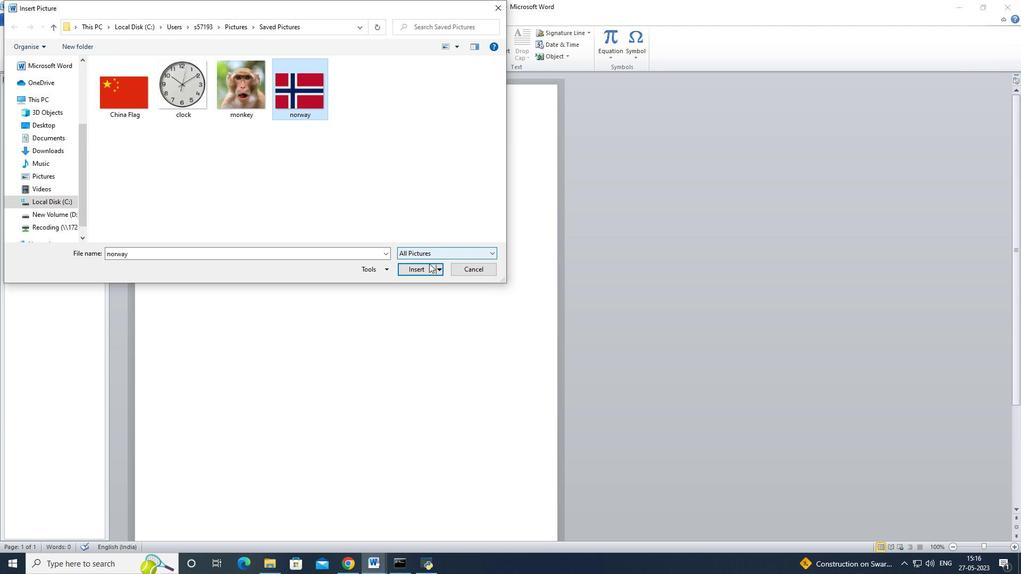 
Action: Mouse pressed left at (417, 269)
Screenshot: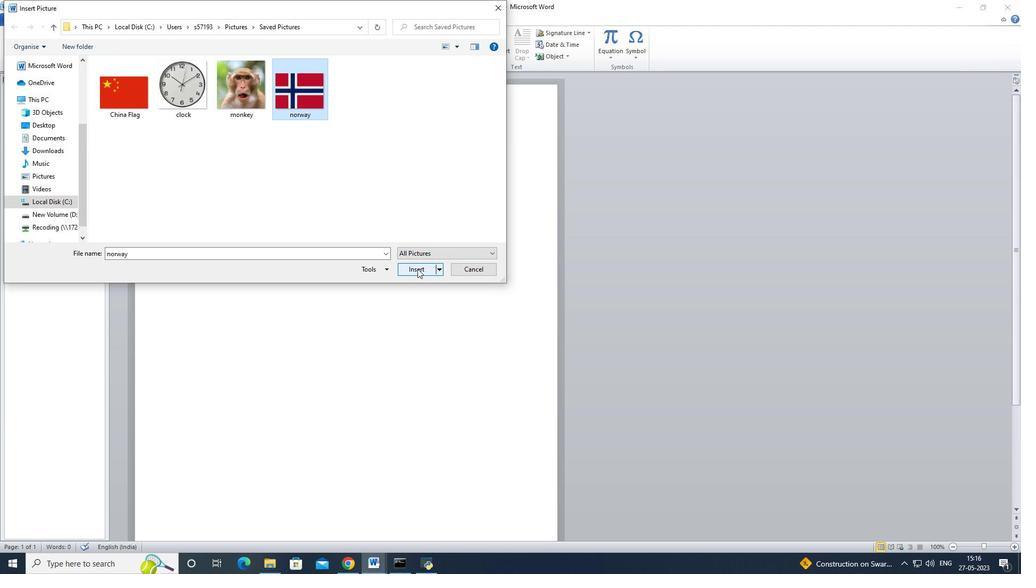 
Action: Mouse moved to (379, 376)
Screenshot: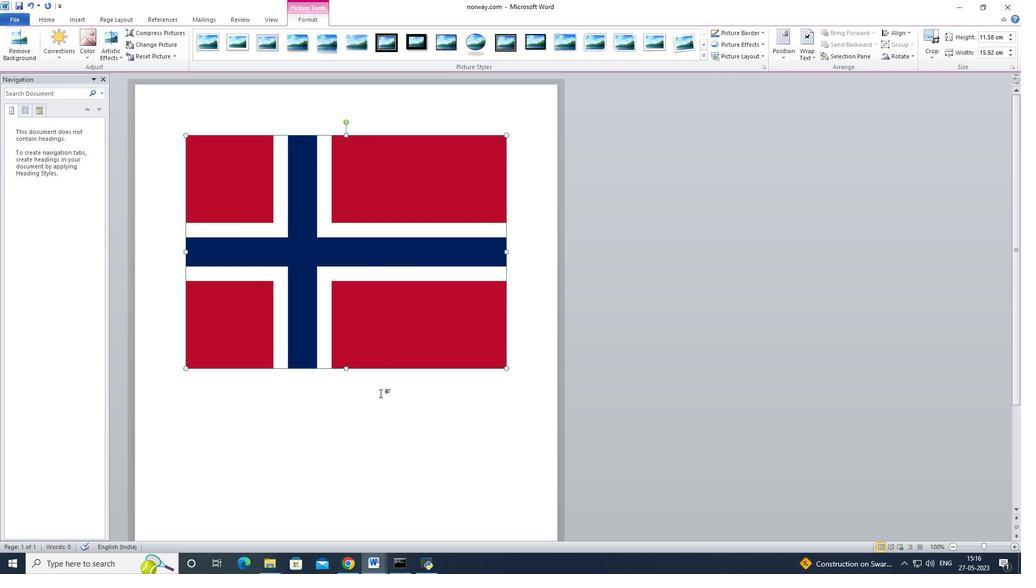 
Action: Mouse pressed left at (379, 376)
Screenshot: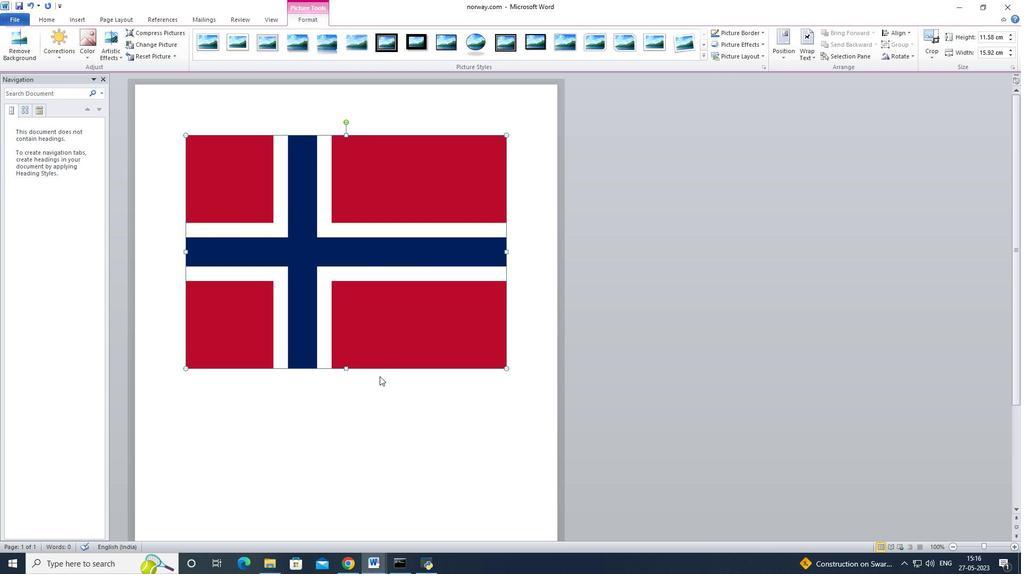 
Action: Mouse moved to (371, 383)
Screenshot: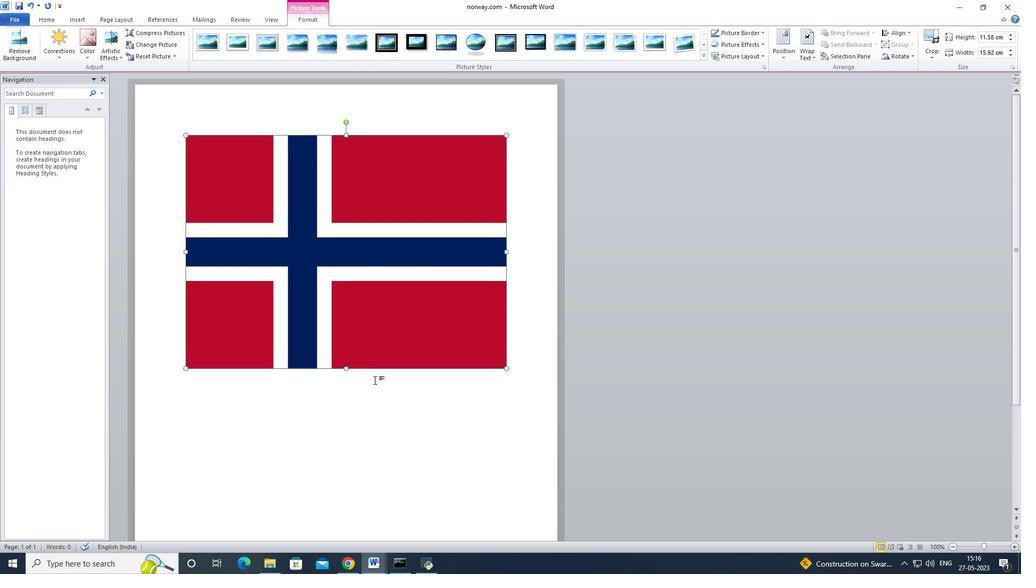 
Action: Mouse pressed left at (371, 383)
Screenshot: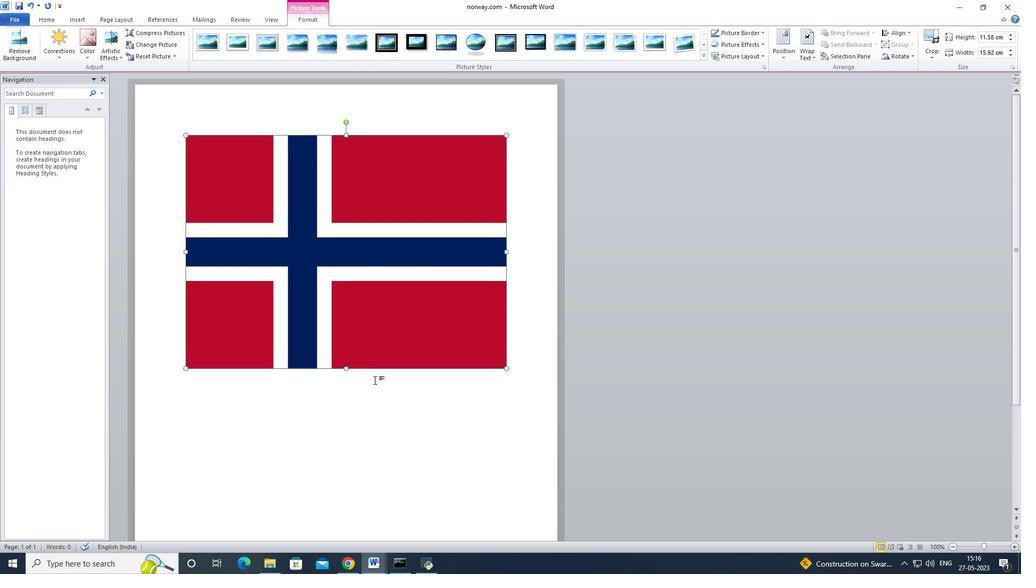 
Action: Mouse pressed left at (371, 383)
Screenshot: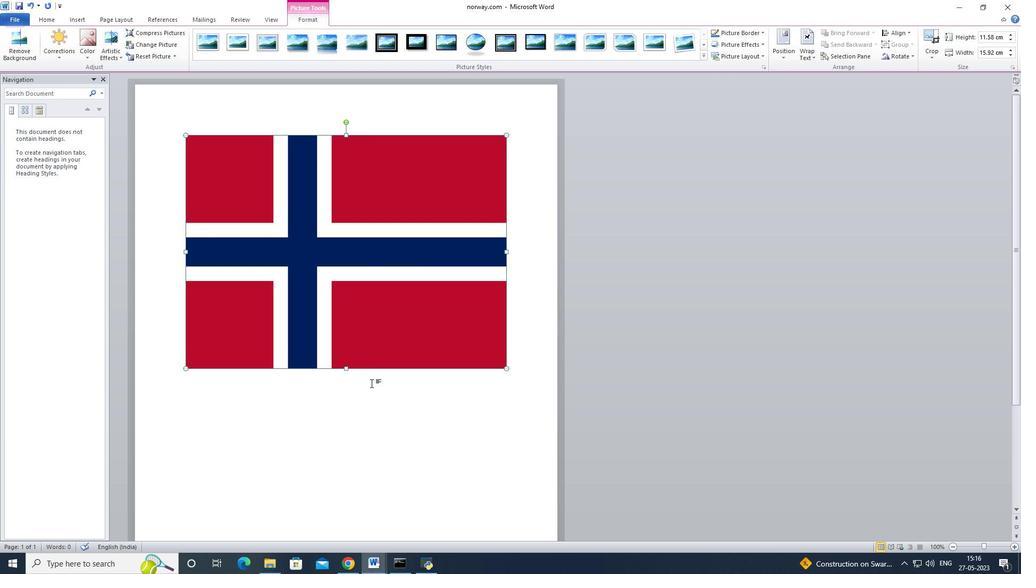 
Action: Mouse moved to (370, 387)
Screenshot: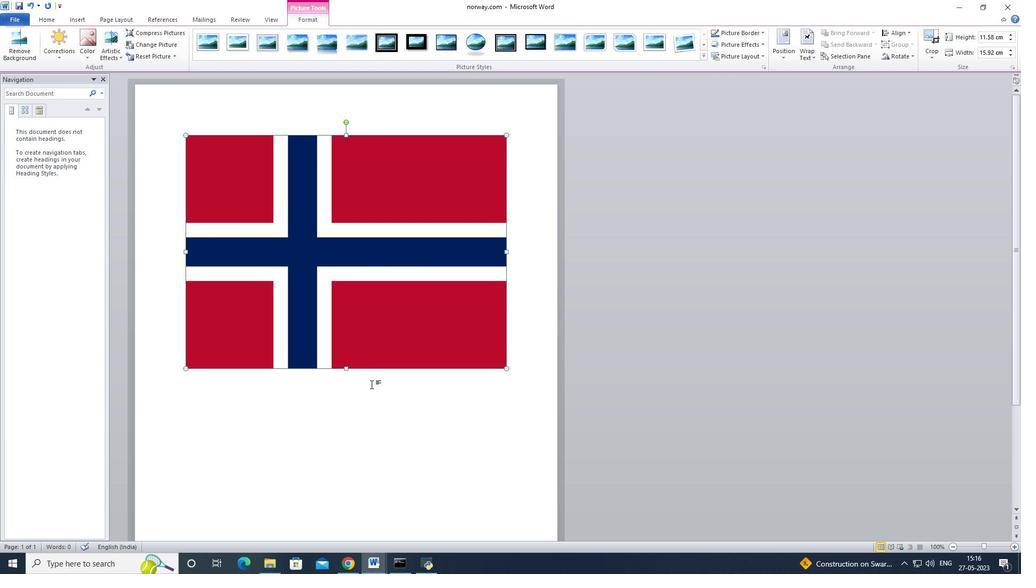 
Action: Mouse pressed left at (370, 387)
Screenshot: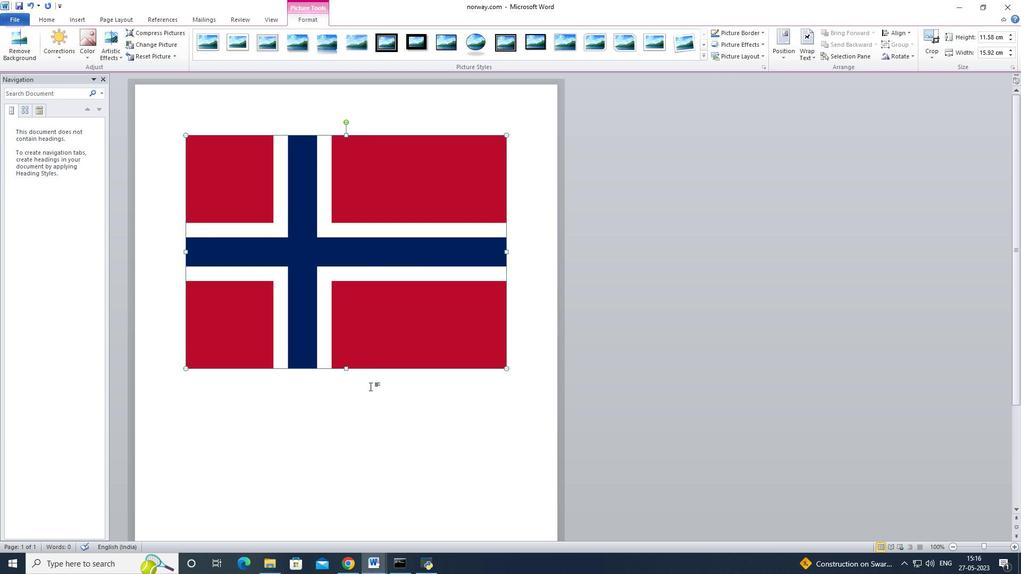 
Action: Mouse moved to (456, 402)
Screenshot: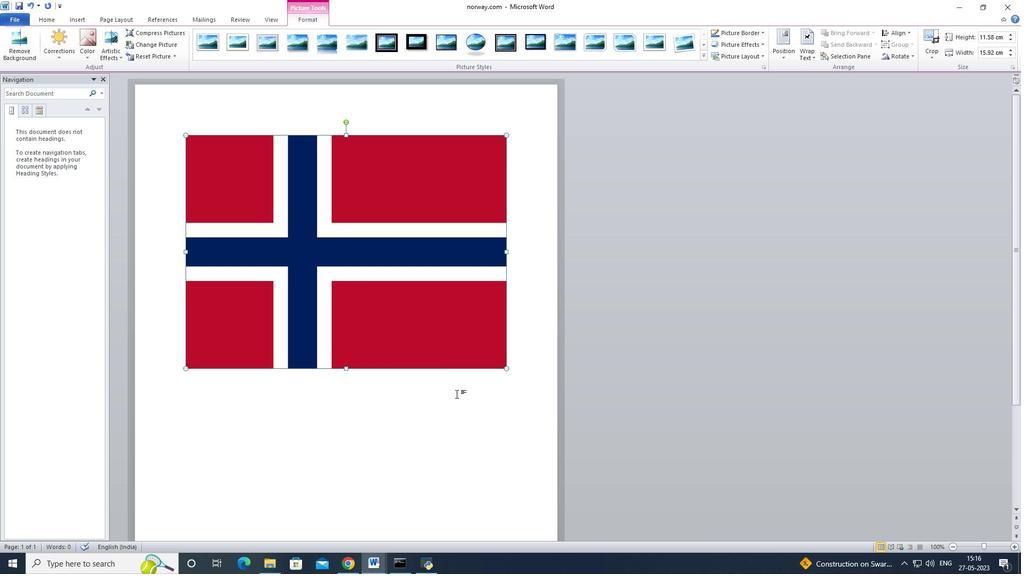 
Action: Mouse pressed left at (456, 402)
Screenshot: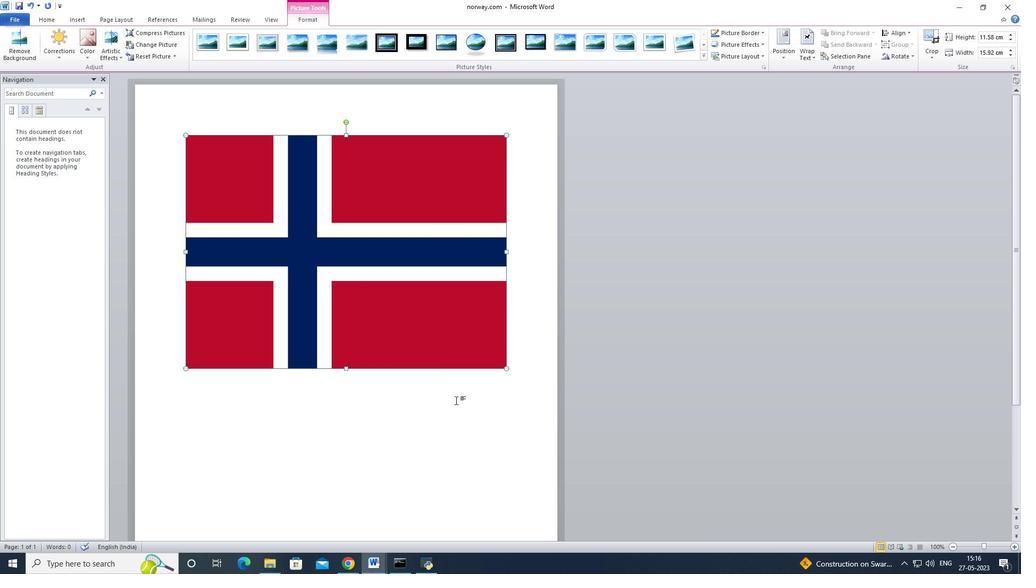 
Action: Mouse moved to (455, 398)
Screenshot: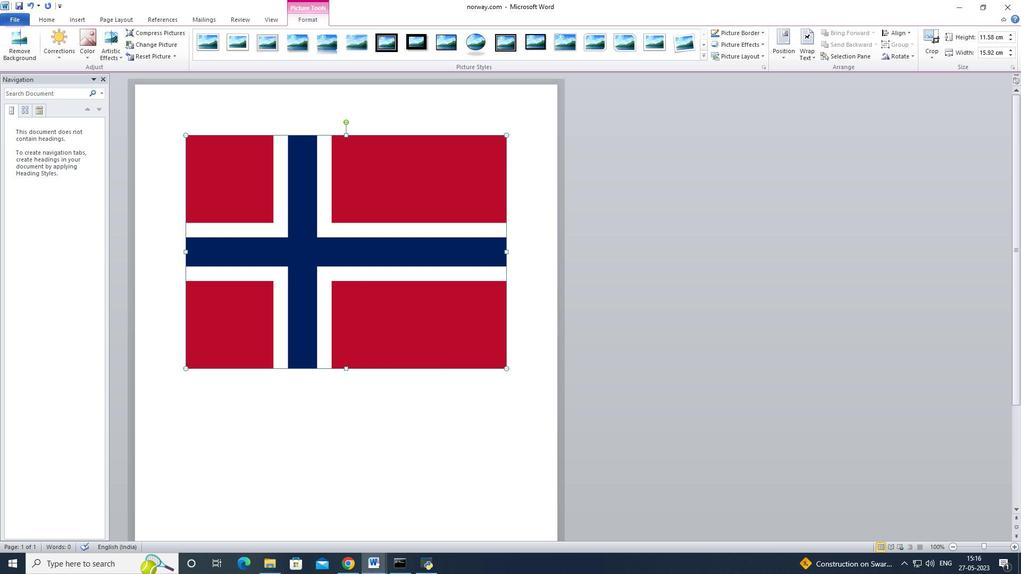 
Action: Mouse pressed left at (455, 398)
Screenshot: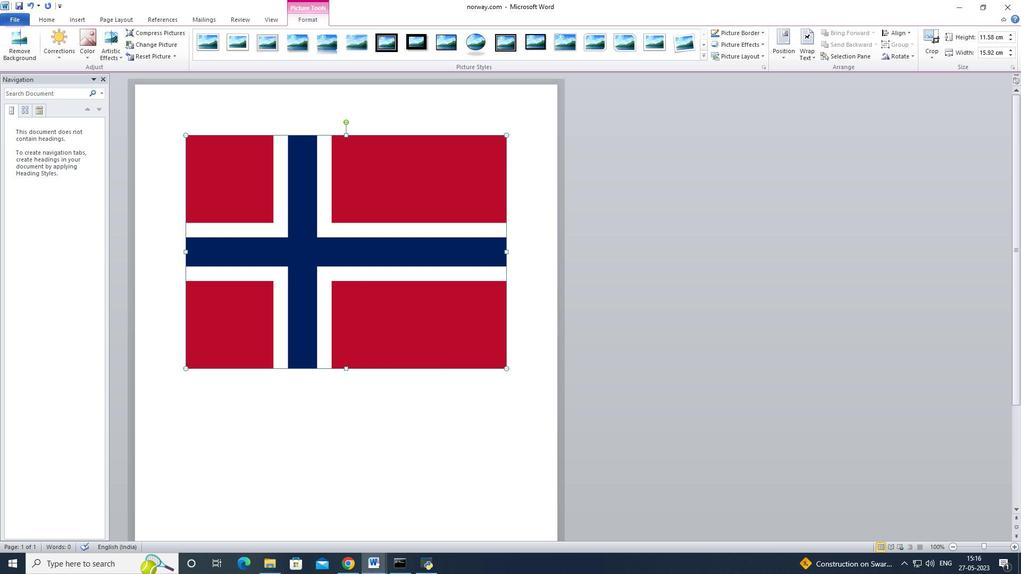 
Action: Mouse pressed left at (455, 398)
Screenshot: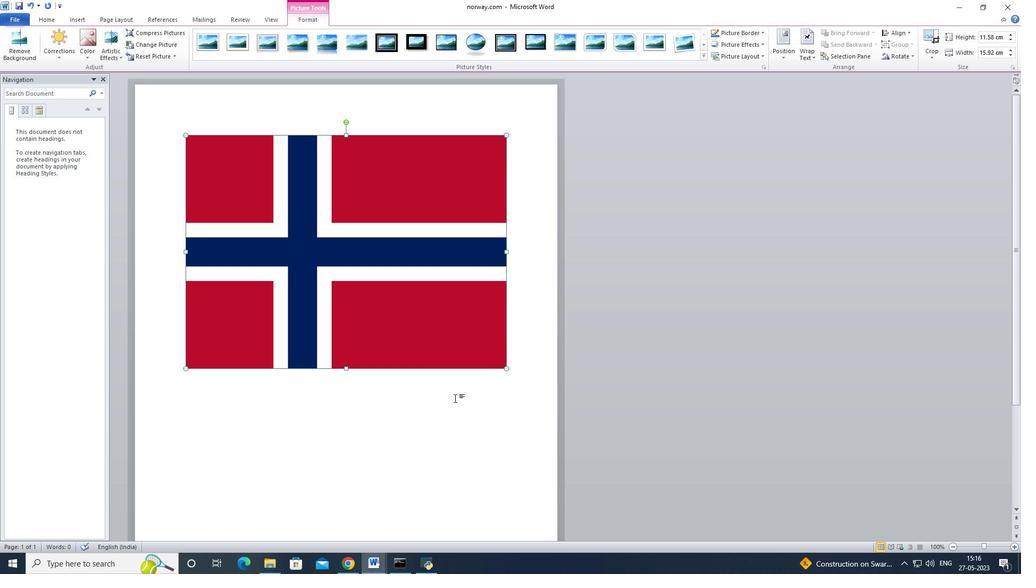 
Action: Mouse pressed left at (455, 398)
Screenshot: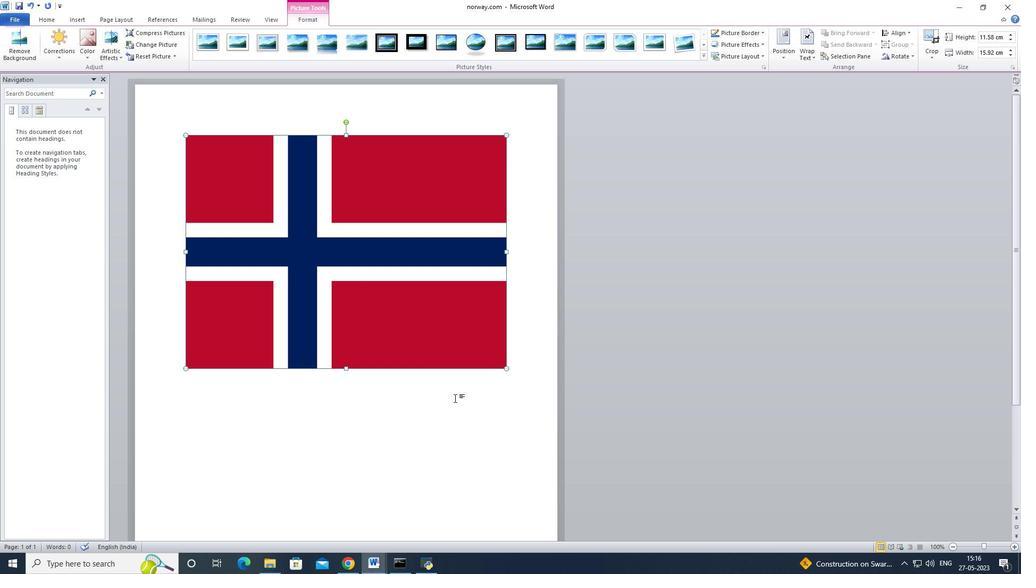 
Action: Mouse pressed left at (455, 398)
Screenshot: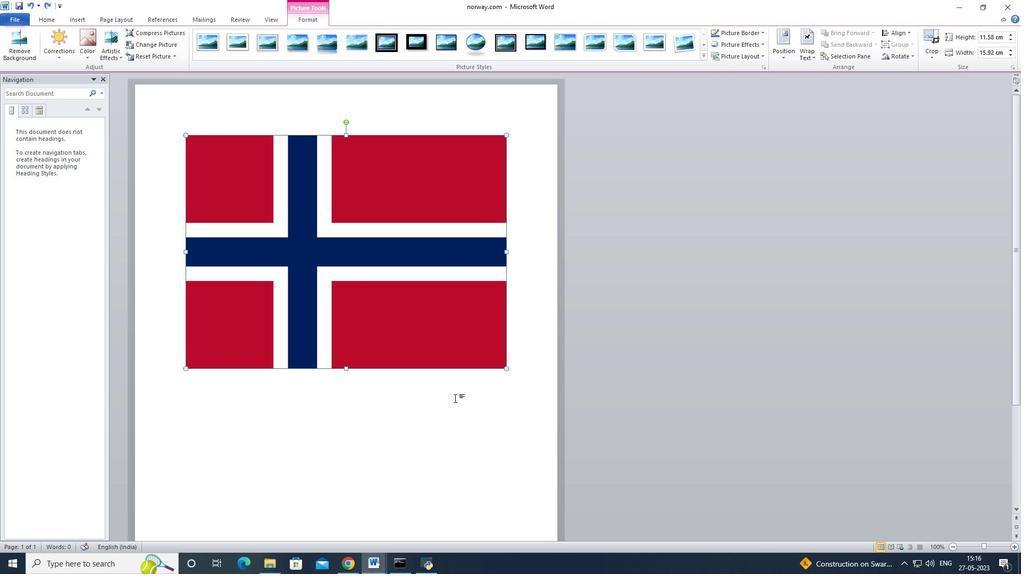 
Action: Mouse pressed left at (455, 398)
Screenshot: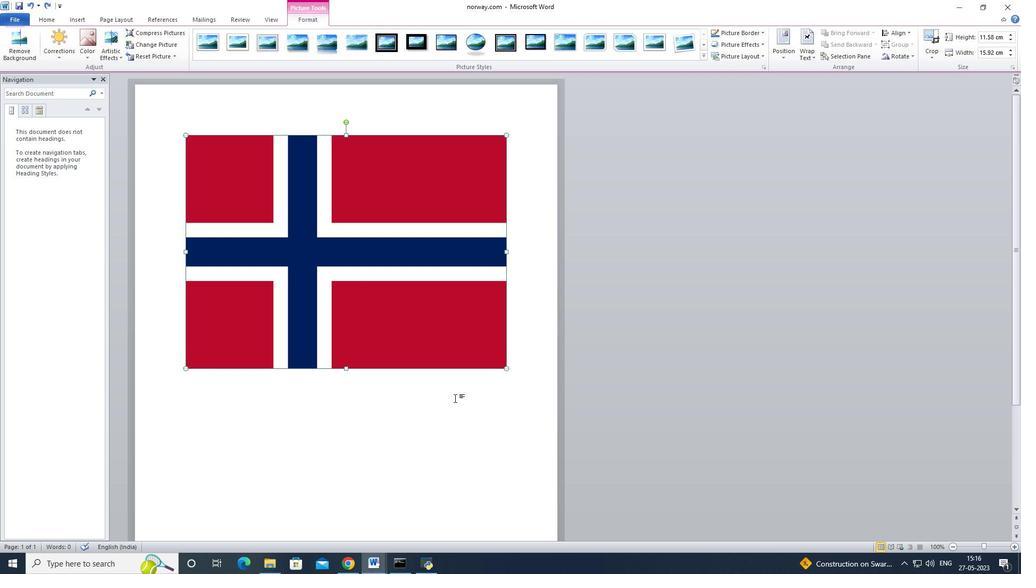 
Action: Mouse pressed left at (455, 398)
Screenshot: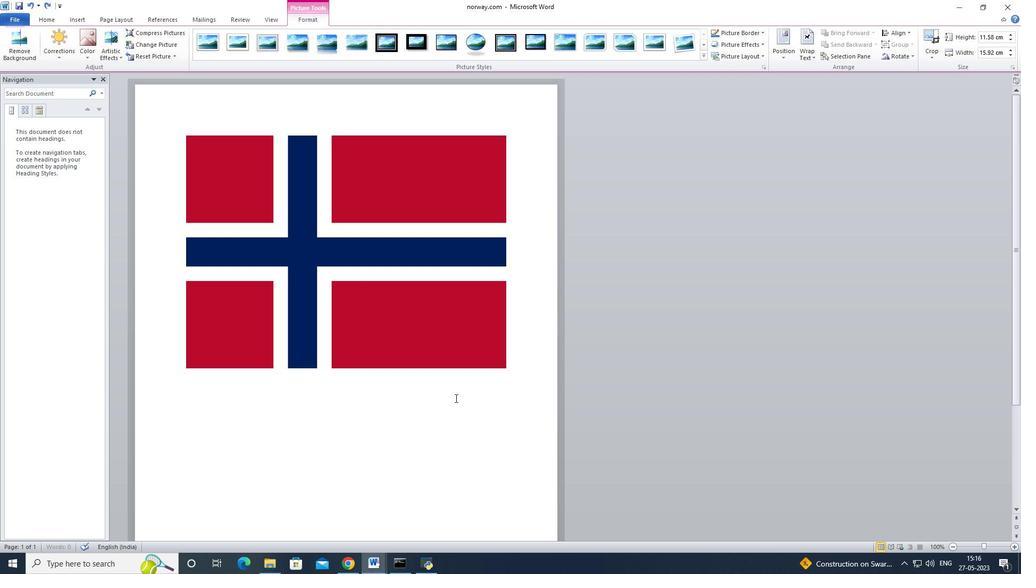 
Action: Mouse pressed left at (455, 398)
Screenshot: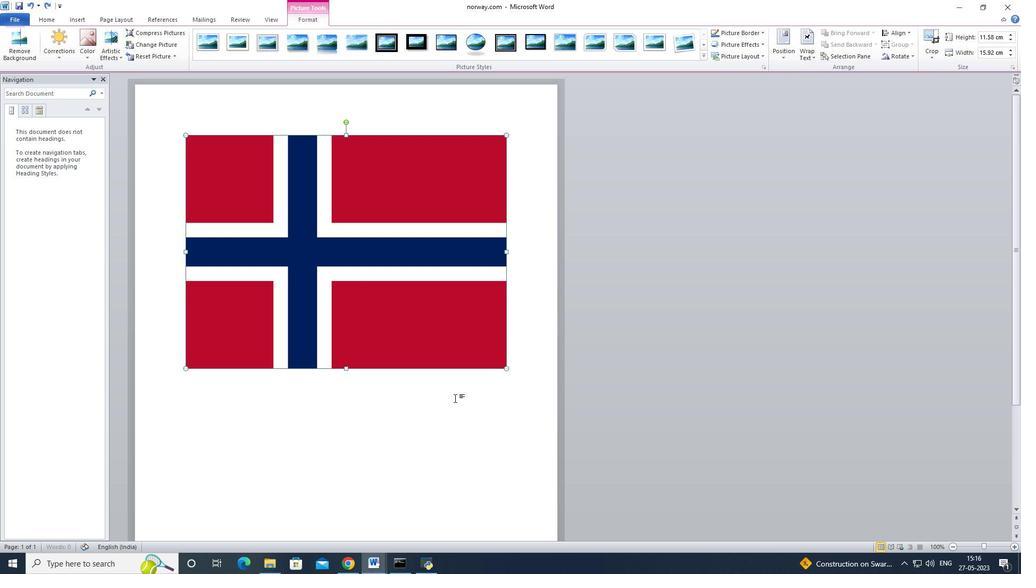 
Action: Mouse pressed left at (455, 398)
Screenshot: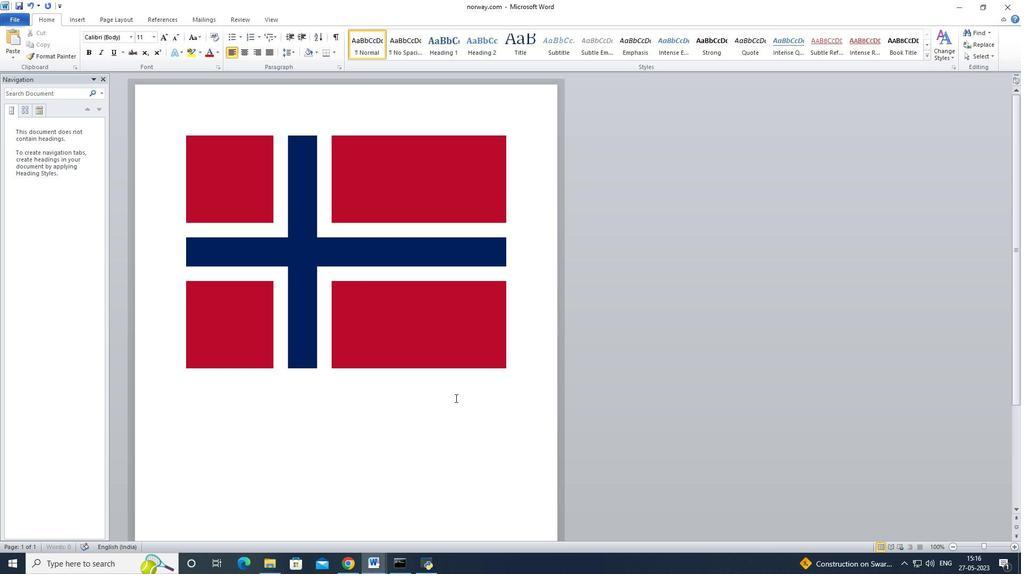 
Action: Mouse moved to (455, 396)
Screenshot: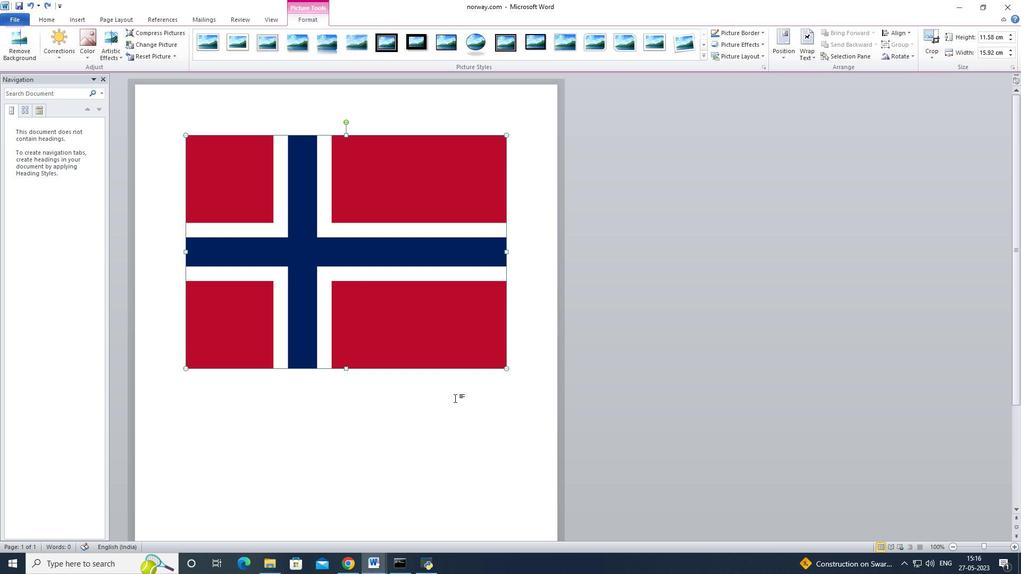 
Action: Key pressed <Key.enter>n<Key.backspace><Key.backspace><Key.enter>
Screenshot: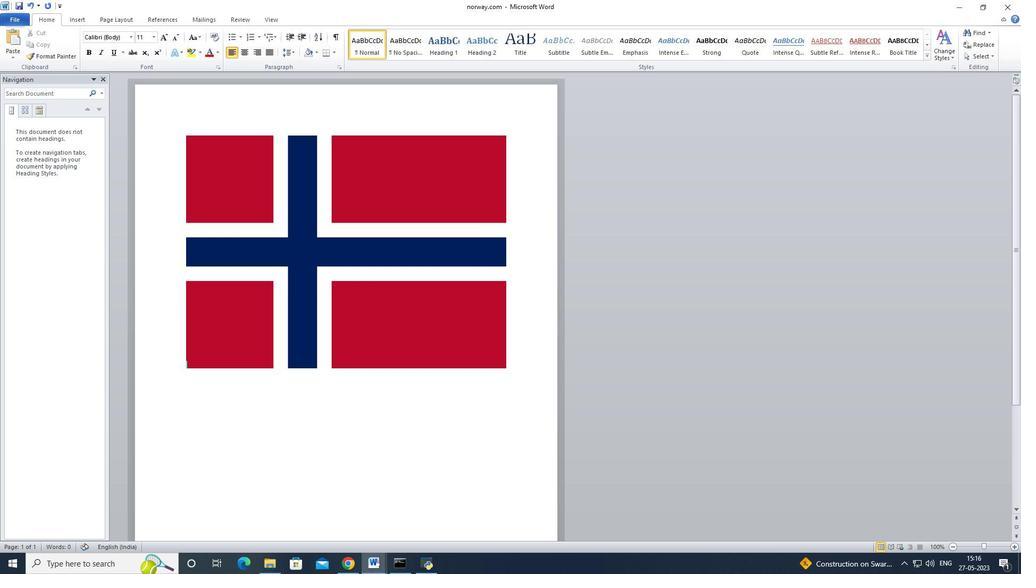 
Action: Mouse moved to (419, 336)
Screenshot: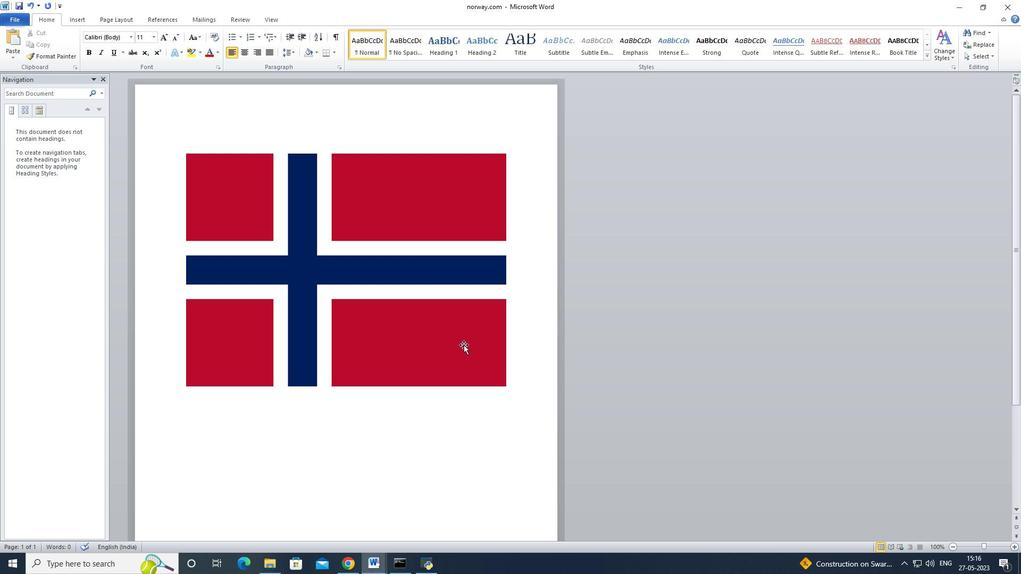 
Action: Mouse pressed left at (419, 336)
Screenshot: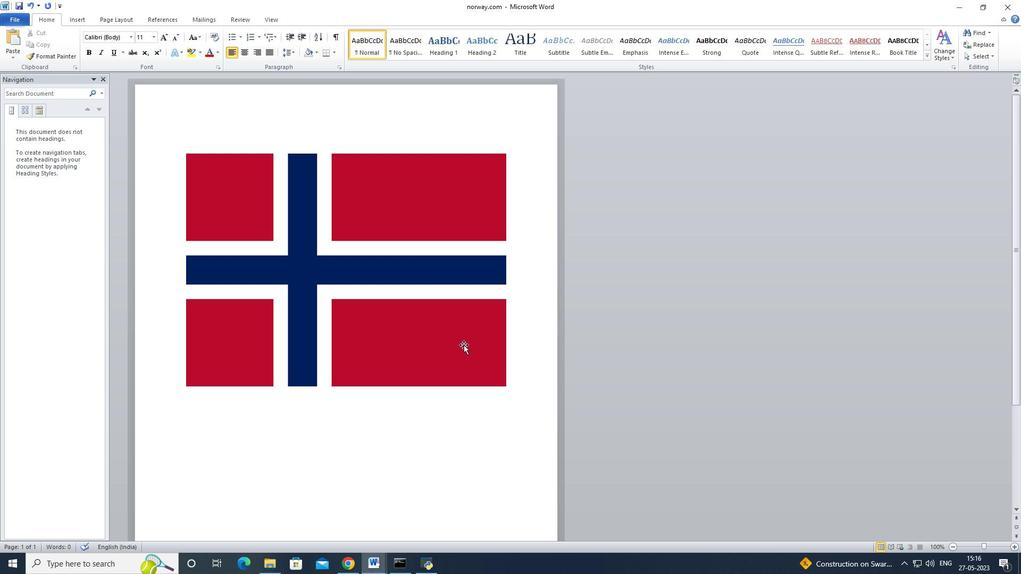 
Action: Mouse pressed left at (419, 336)
Screenshot: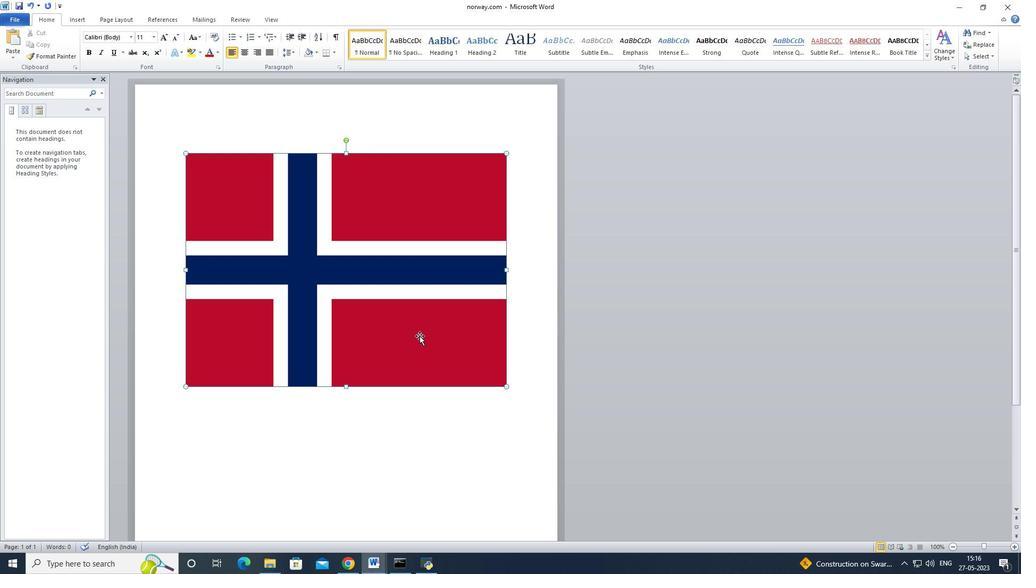 
Action: Mouse moved to (345, 387)
Screenshot: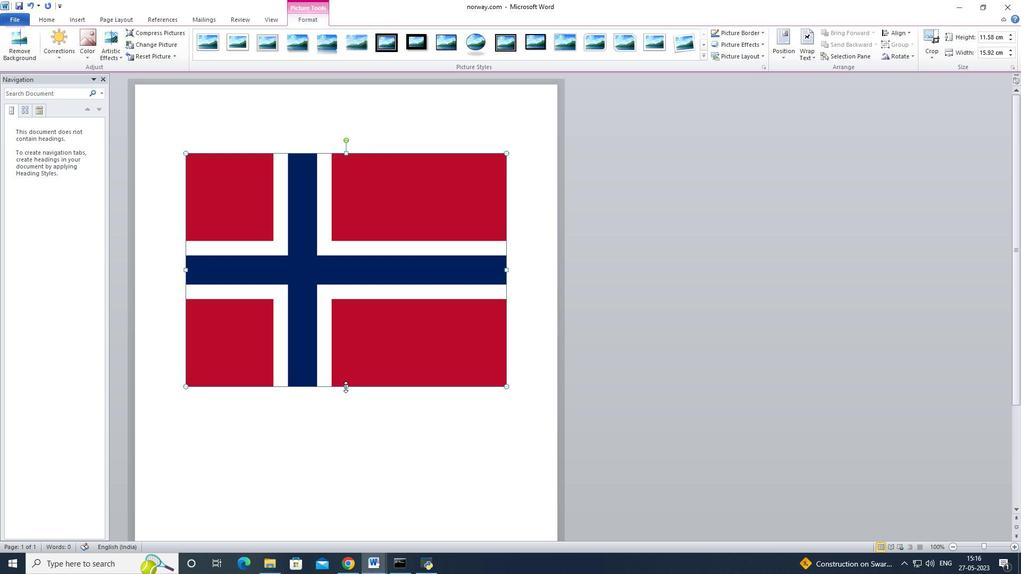 
Action: Mouse pressed left at (345, 387)
Screenshot: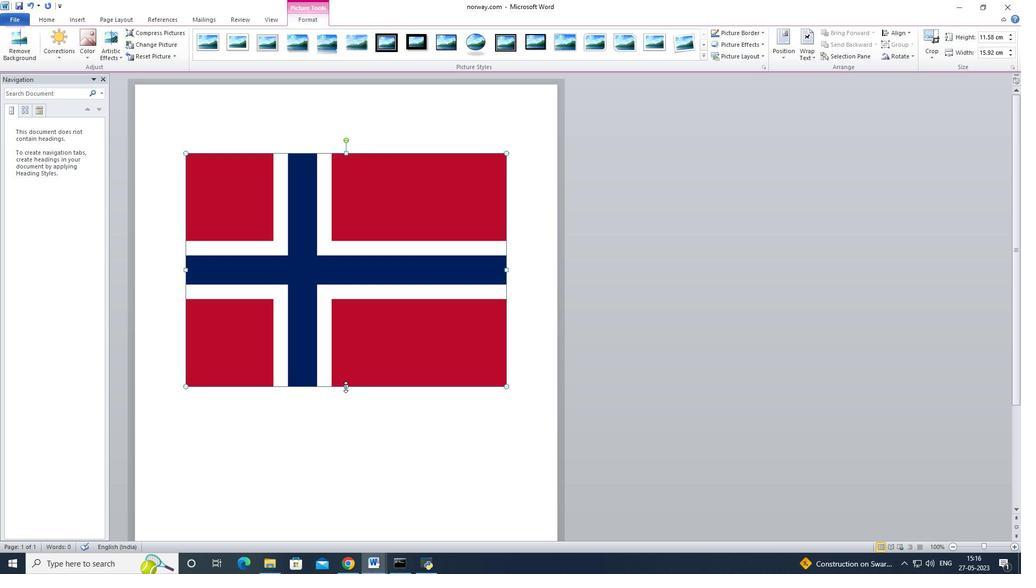 
Action: Mouse moved to (477, 372)
Screenshot: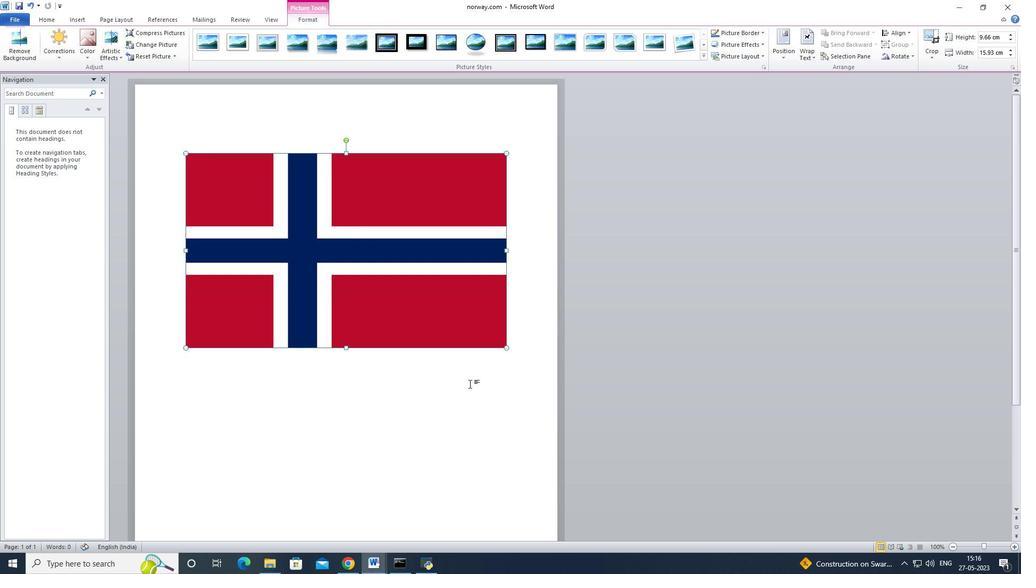 
Action: Mouse pressed left at (477, 372)
Screenshot: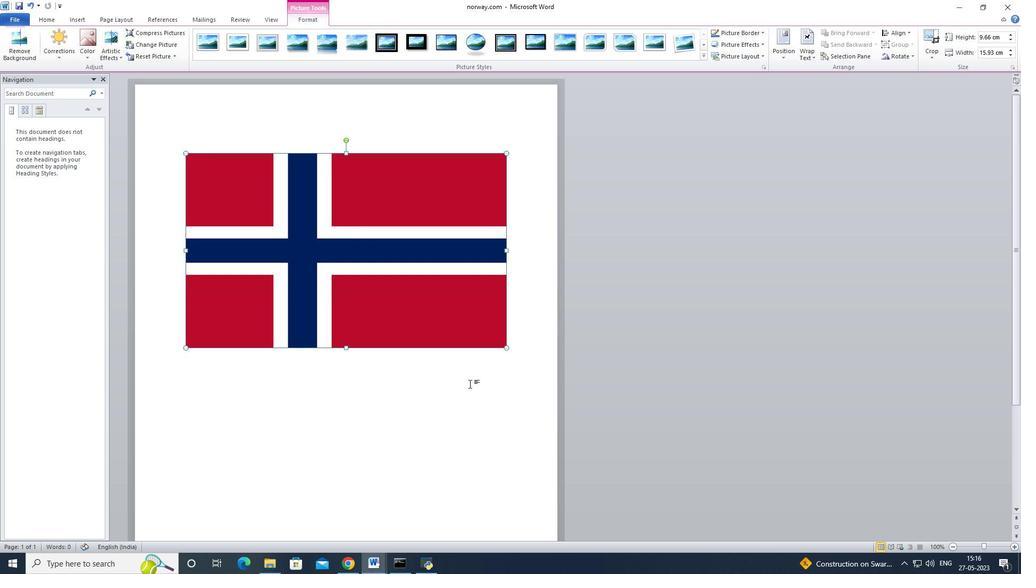 
Action: Mouse moved to (477, 373)
Screenshot: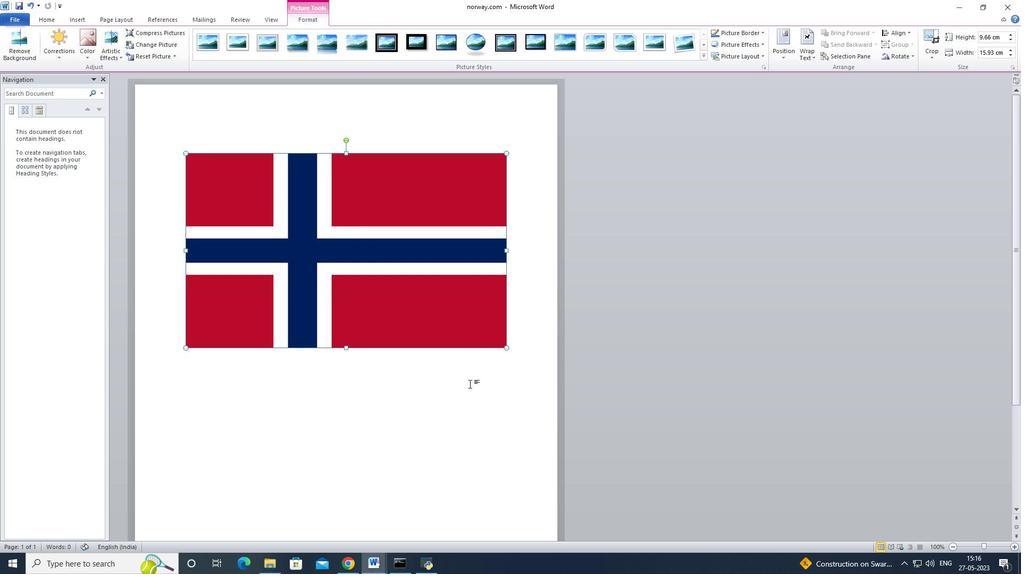 
Action: Mouse pressed left at (477, 373)
Screenshot: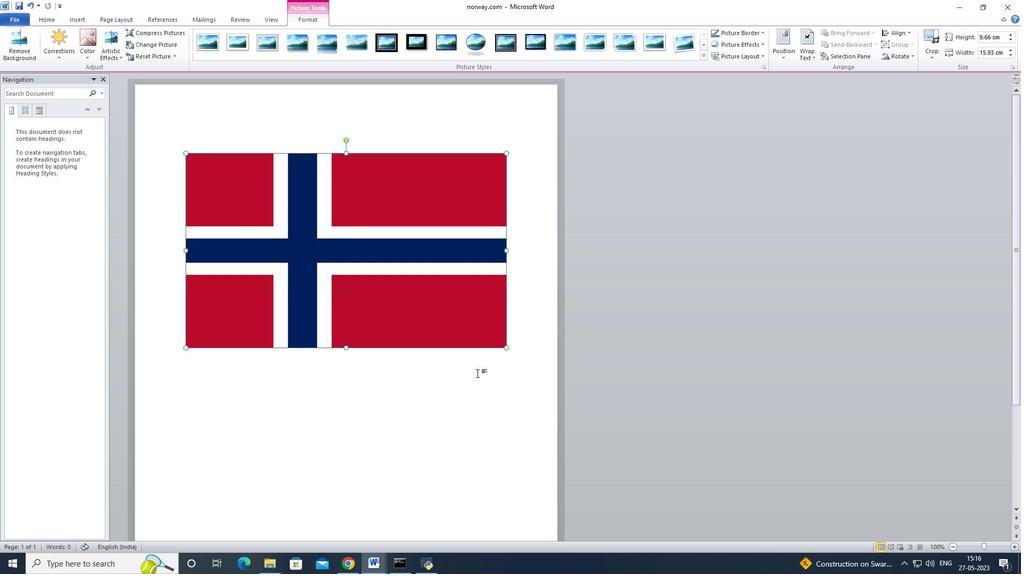 
Action: Mouse pressed left at (477, 373)
Screenshot: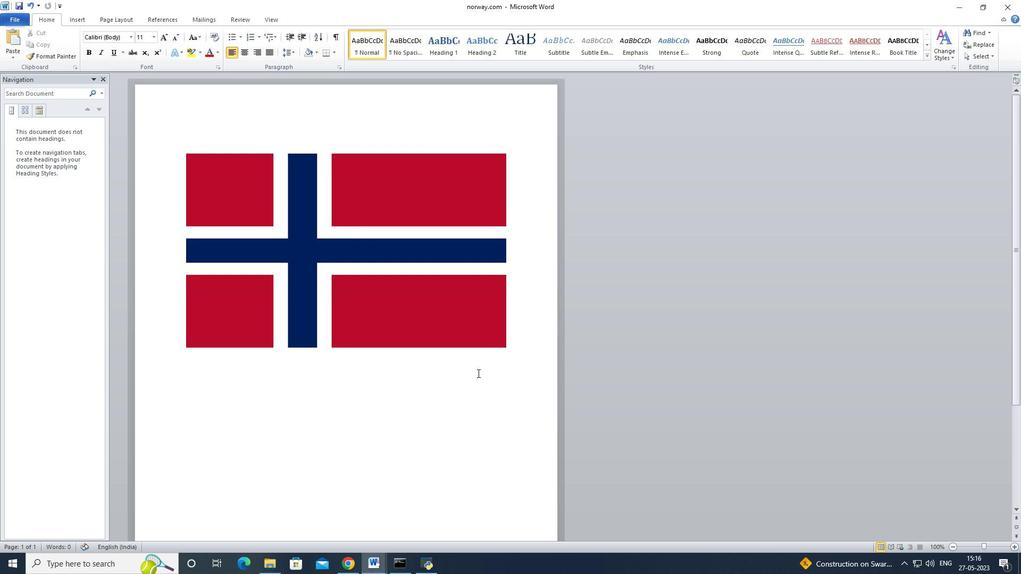 
Action: Mouse moved to (488, 370)
Screenshot: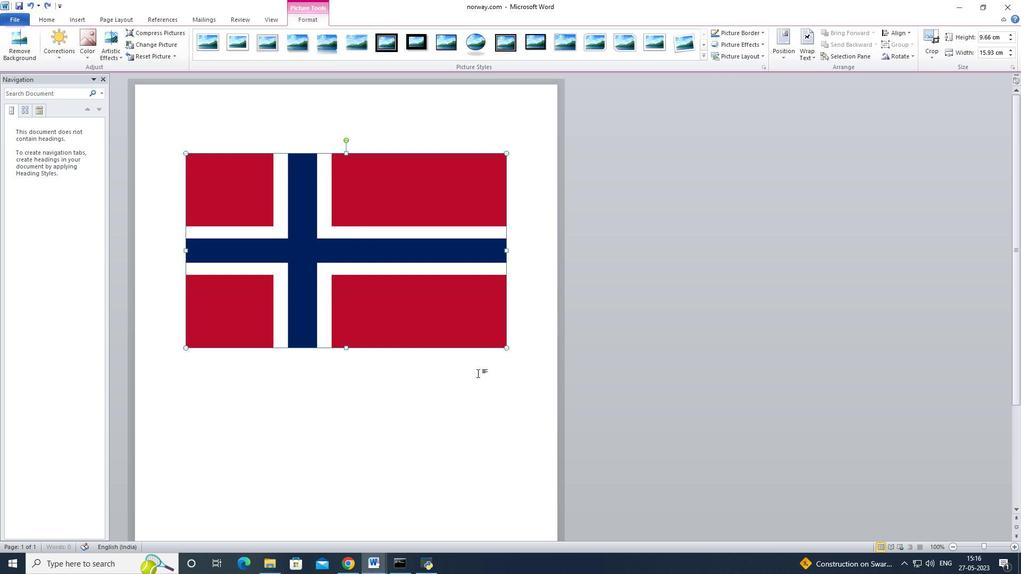 
Action: Mouse pressed left at (488, 370)
Screenshot: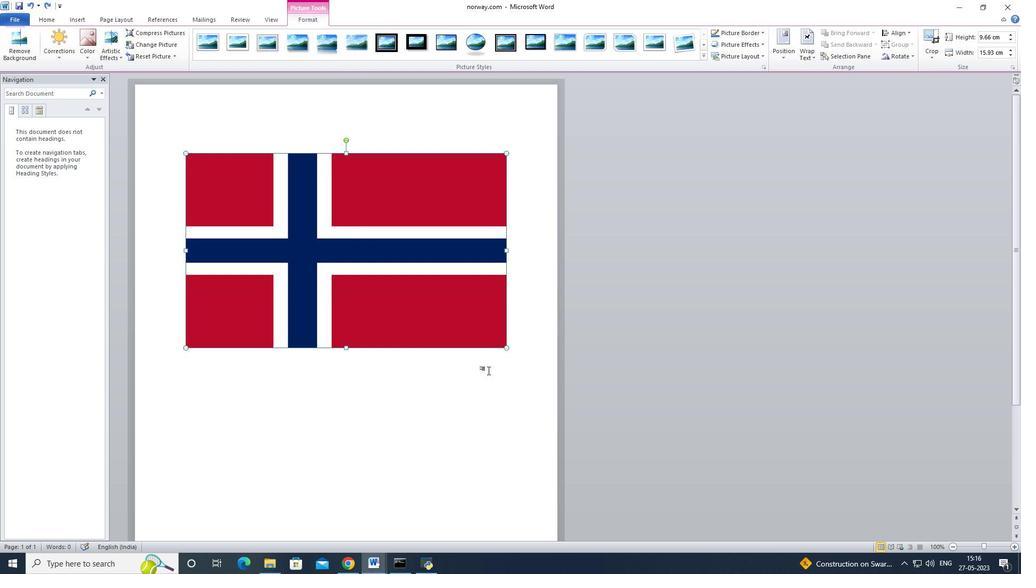 
Action: Key pressed <Key.enter>
Screenshot: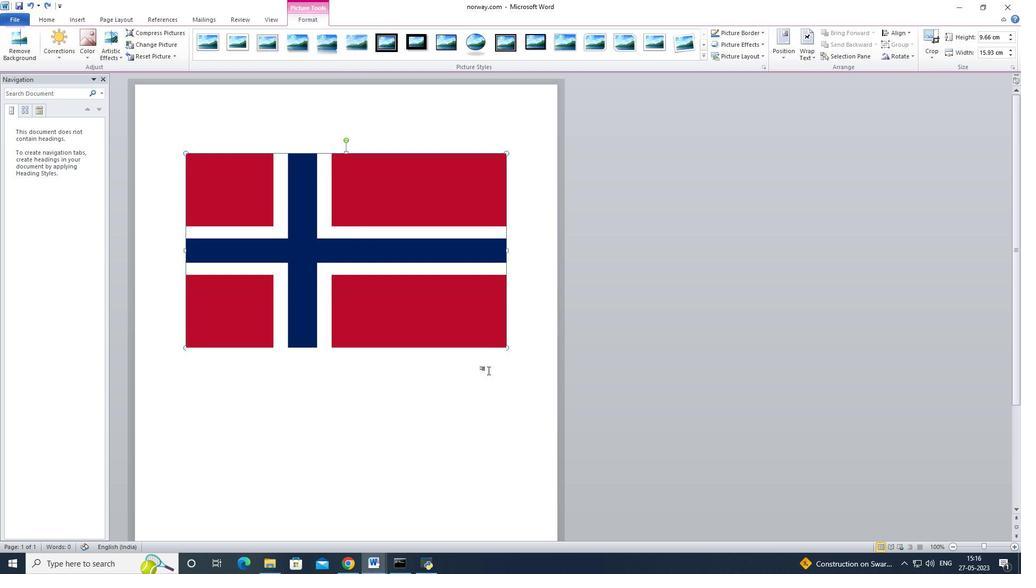 
Action: Mouse moved to (488, 370)
Screenshot: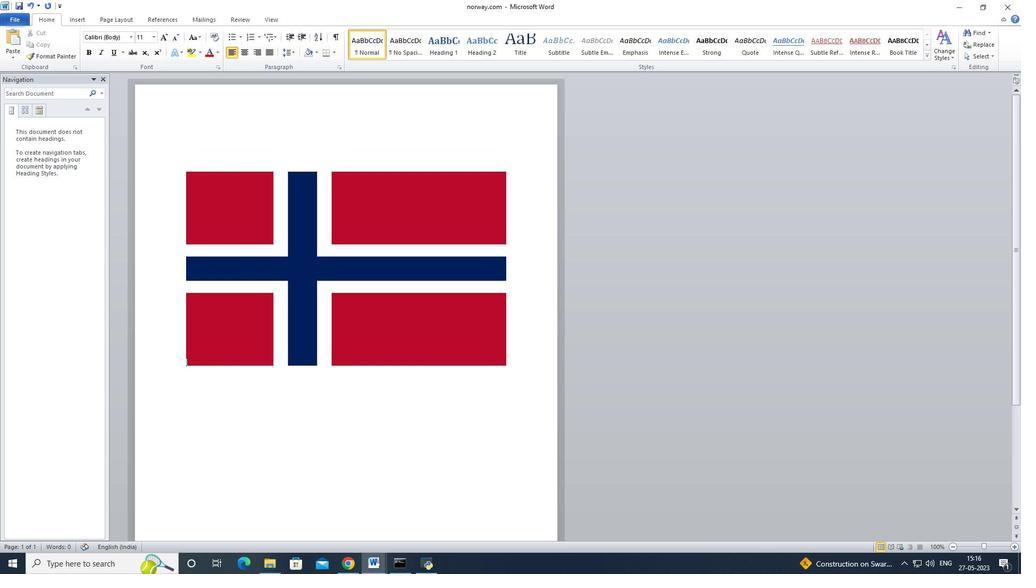 
Action: Key pressed norwway<Key.backspace><Key.backspace><Key.backspace>ay.png
Screenshot: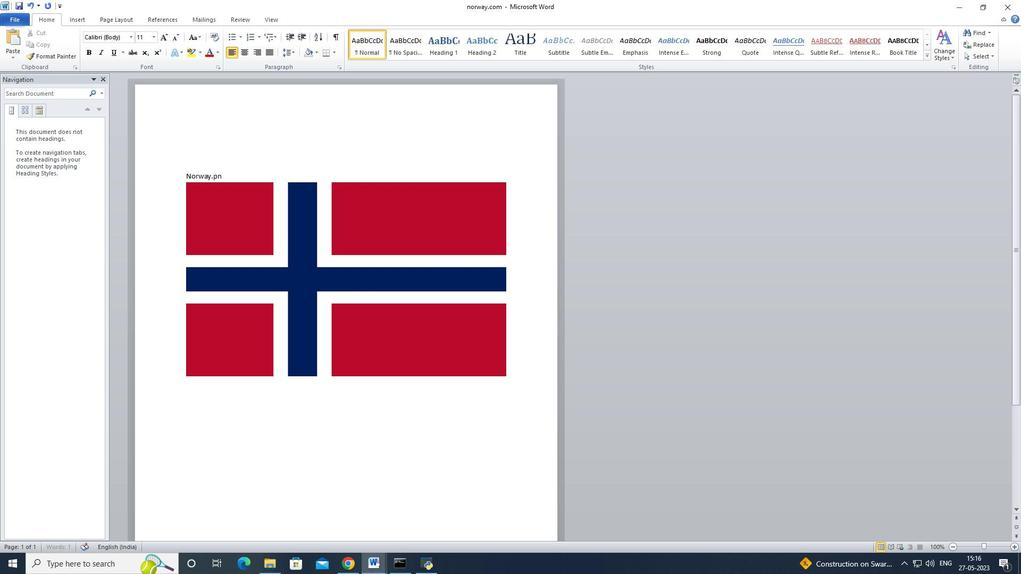 
Action: Mouse moved to (487, 370)
Screenshot: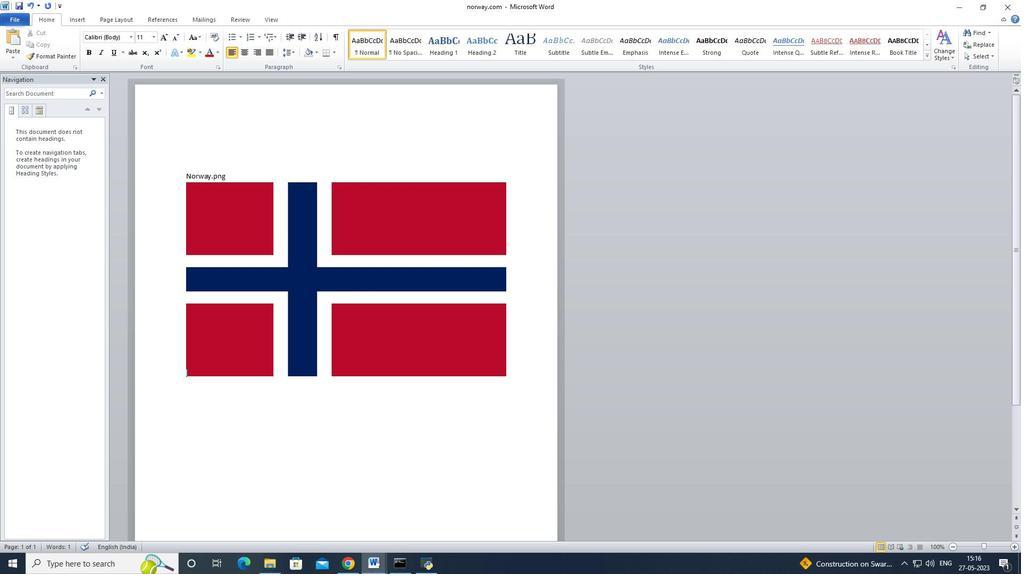 
Action: Key pressed <Key.backspace><Key.backspace><Key.backspace>
Screenshot: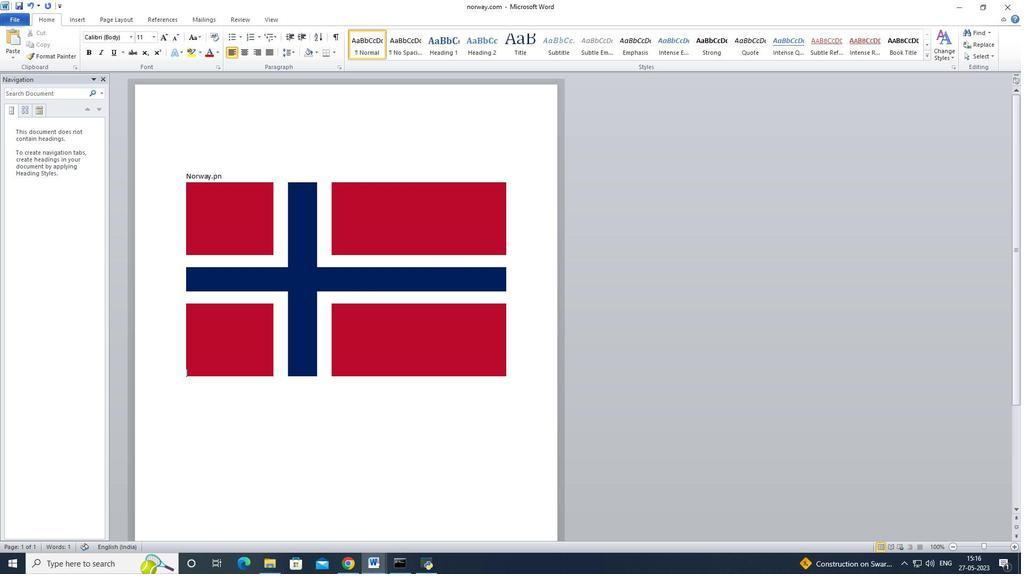 
Action: Mouse moved to (485, 370)
Screenshot: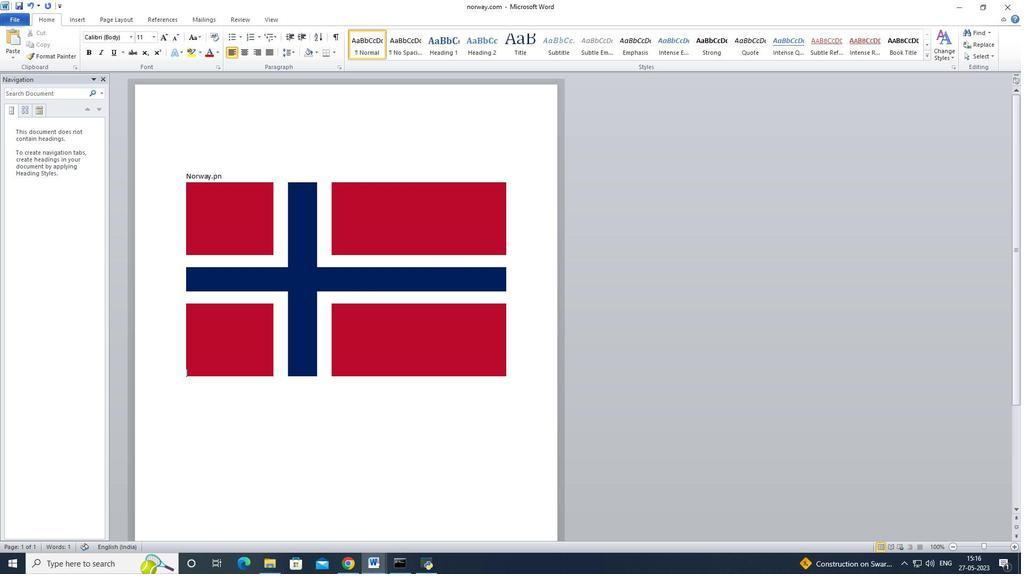 
Action: Key pressed <Key.backspace>
Screenshot: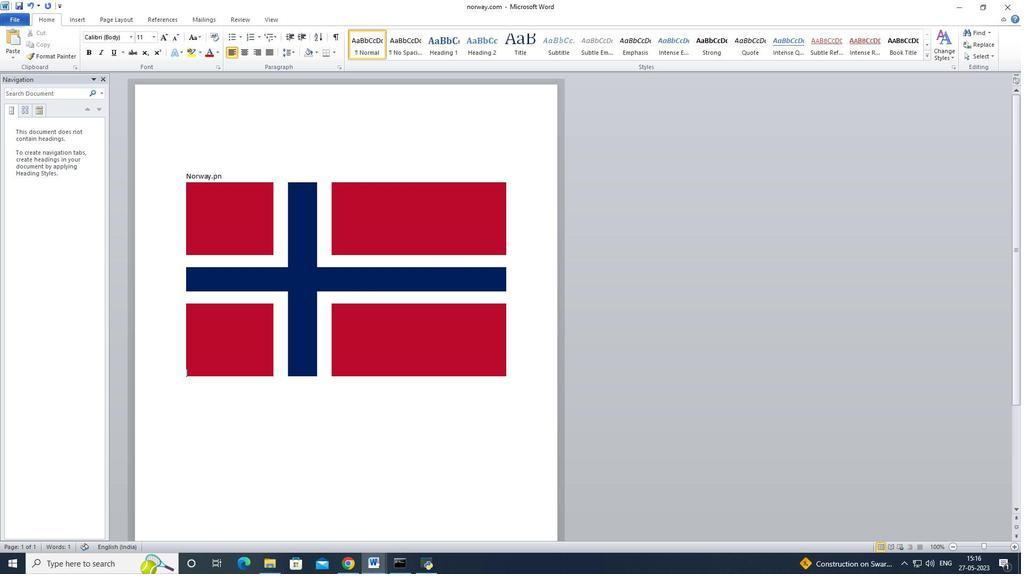 
Action: Mouse moved to (483, 365)
Screenshot: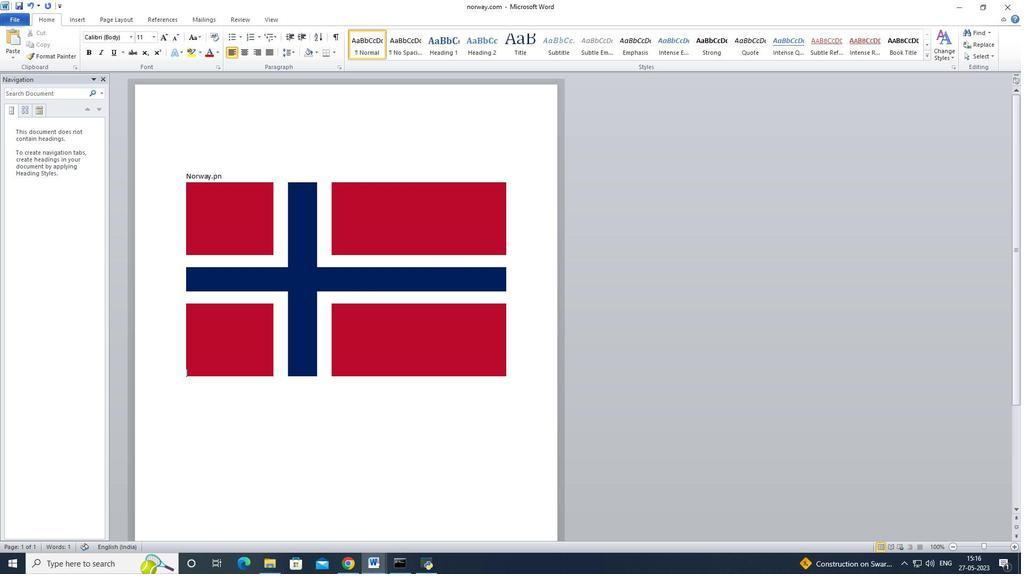 
Action: Key pressed <Key.backspace>
Screenshot: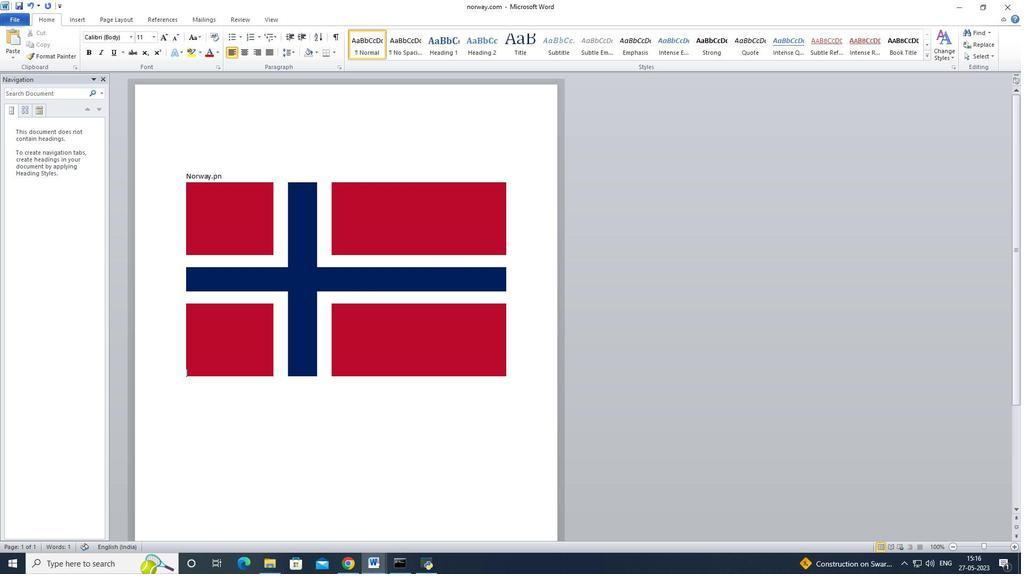 
Action: Mouse moved to (483, 364)
Screenshot: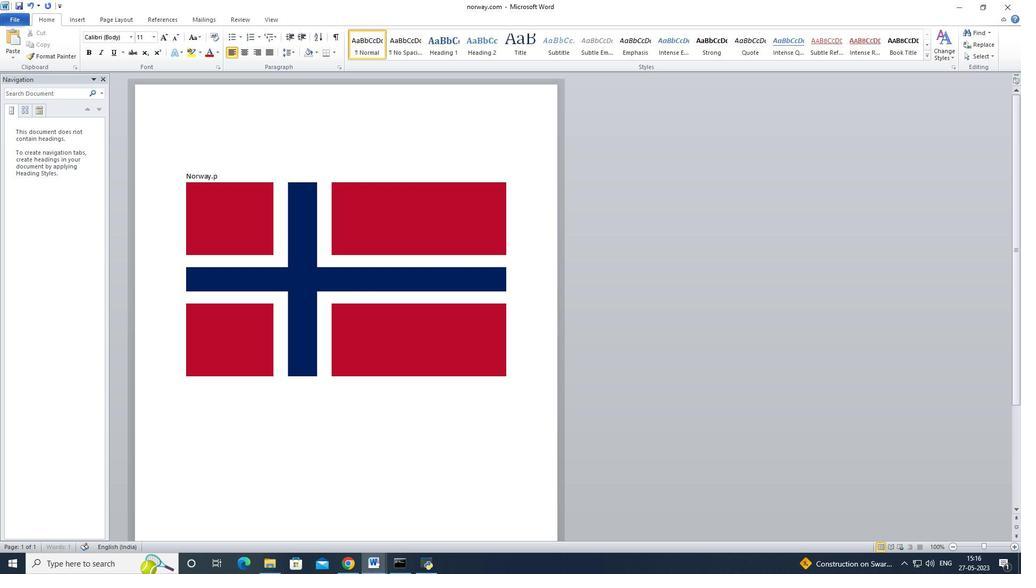 
Action: Key pressed <Key.backspace>
Screenshot: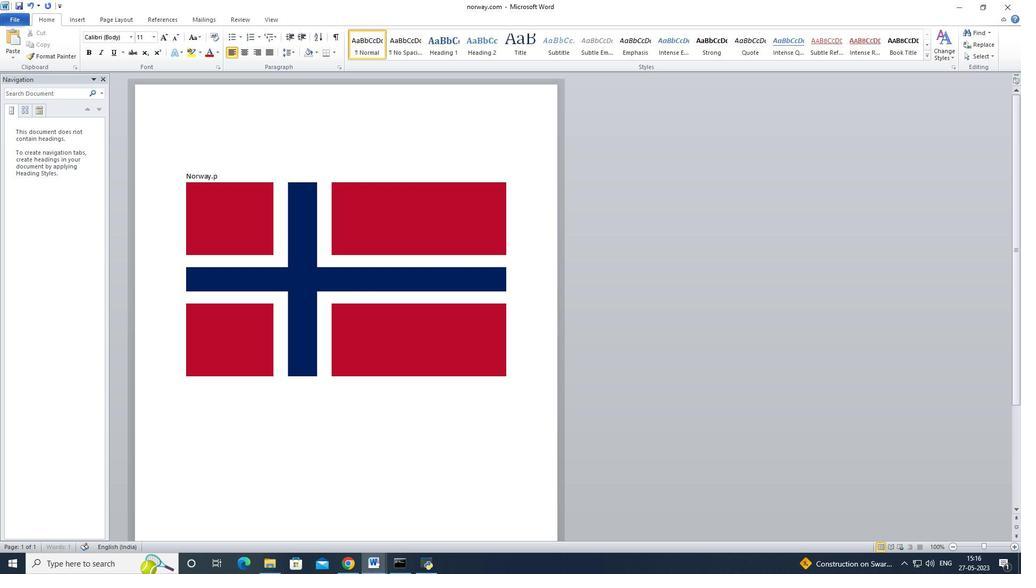 
Action: Mouse moved to (483, 361)
Screenshot: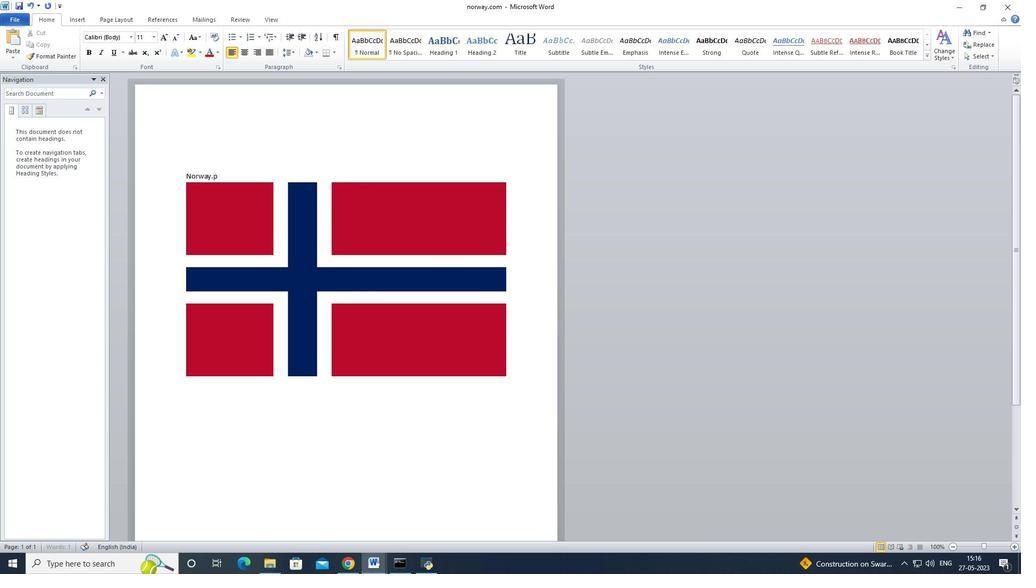 
Action: Key pressed <Key.backspace>
Screenshot: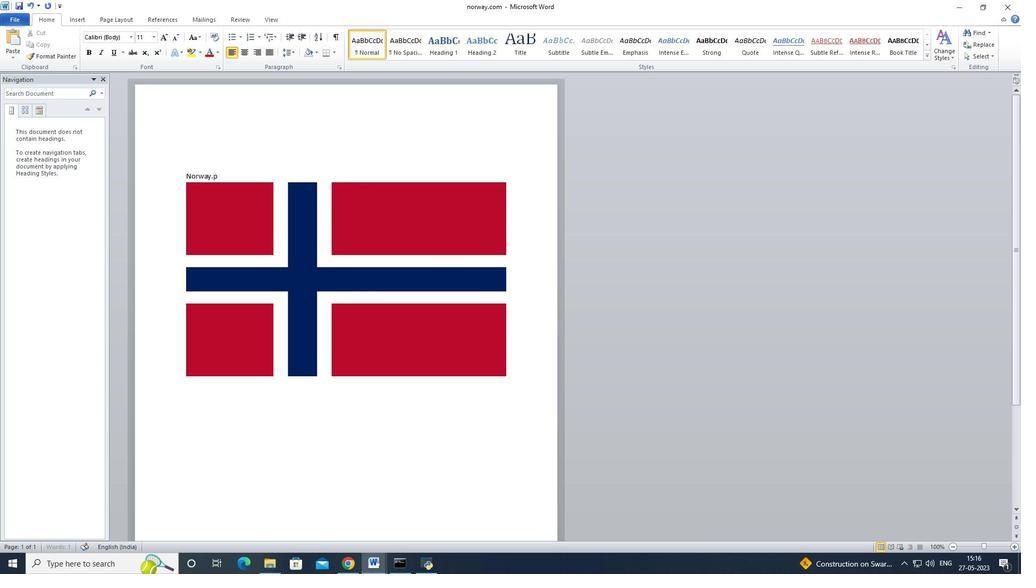 
Action: Mouse moved to (372, 300)
Screenshot: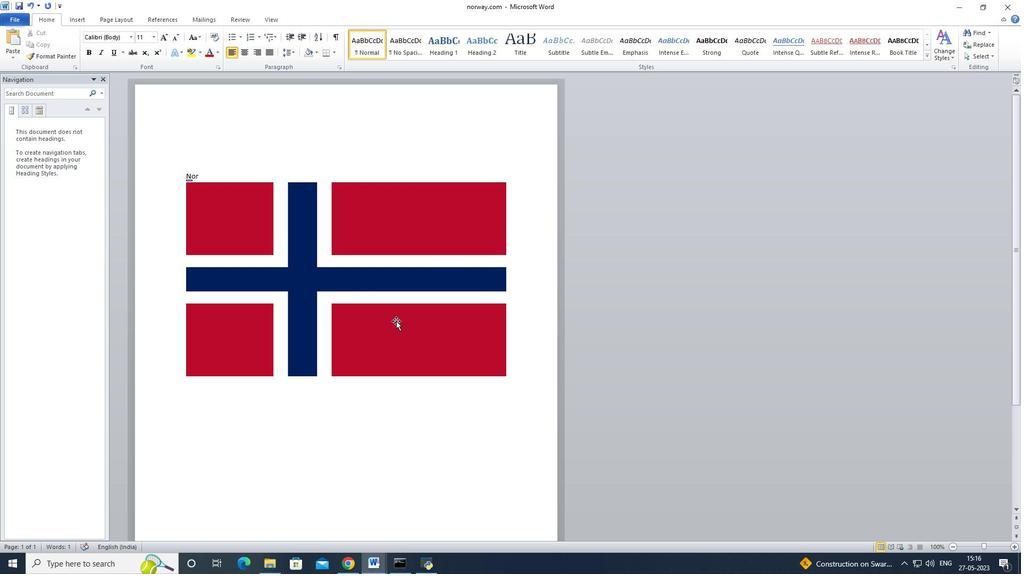 
Action: Key pressed <Key.backspace>
Screenshot: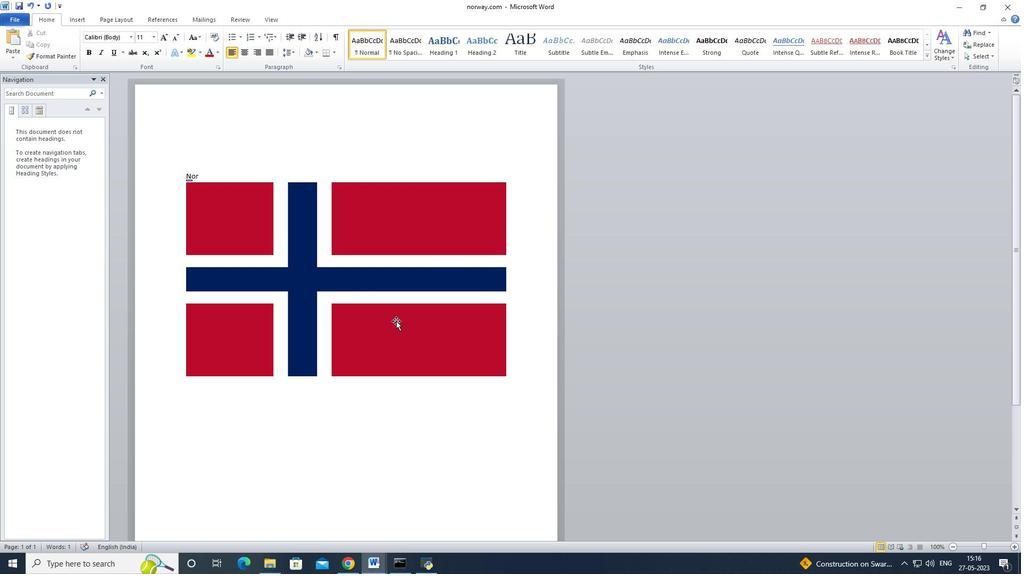 
Action: Mouse moved to (362, 292)
Screenshot: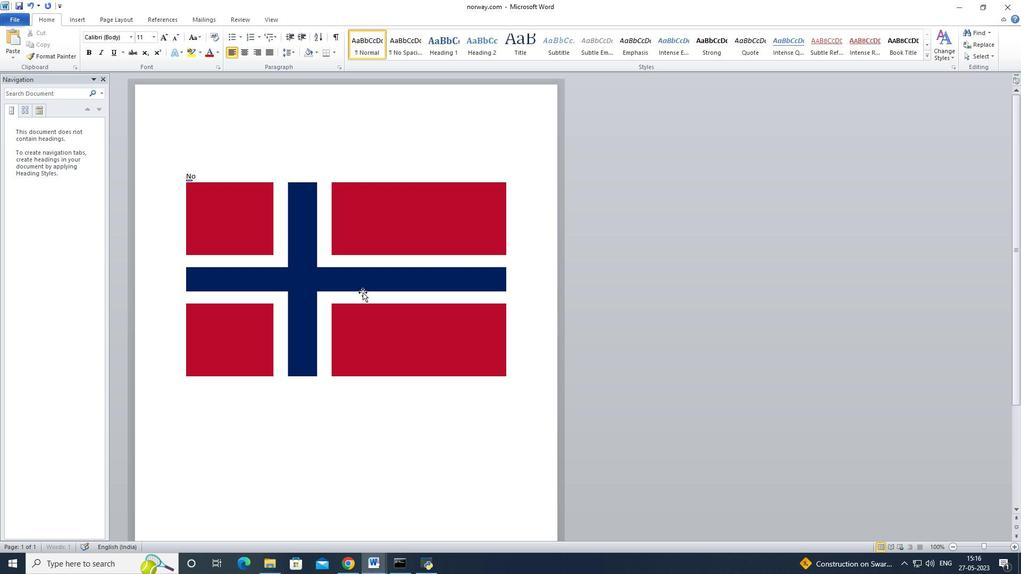 
Action: Key pressed <Key.backspace>
Screenshot: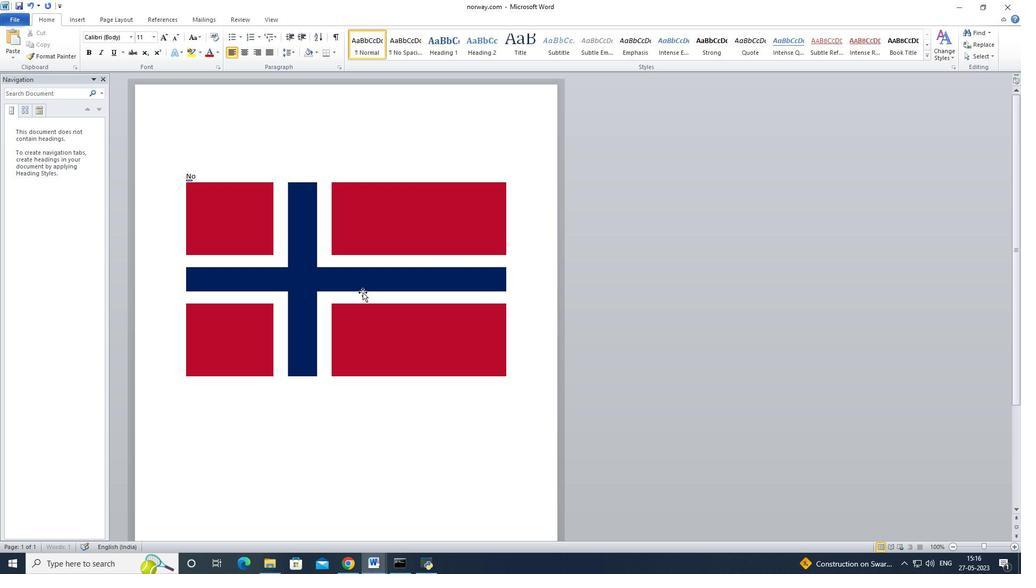 
Action: Mouse moved to (362, 291)
Screenshot: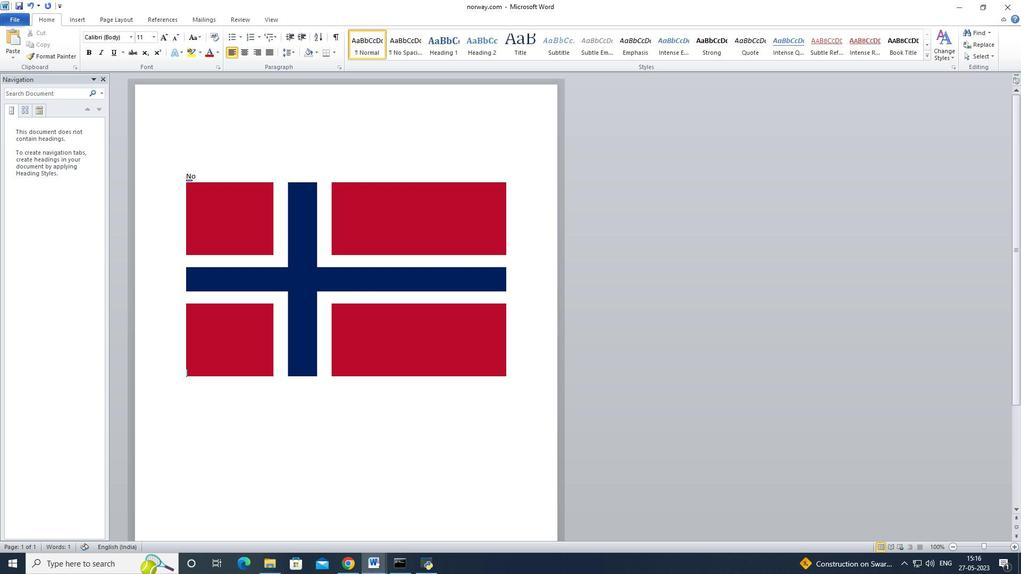 
Action: Key pressed <Key.backspace>
Screenshot: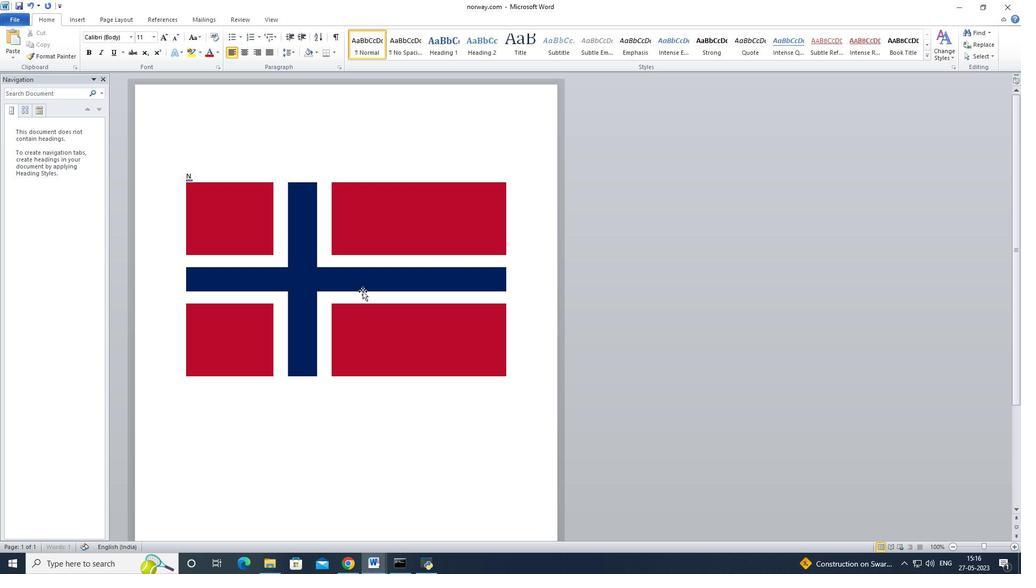 
Action: Mouse pressed right at (362, 291)
Screenshot: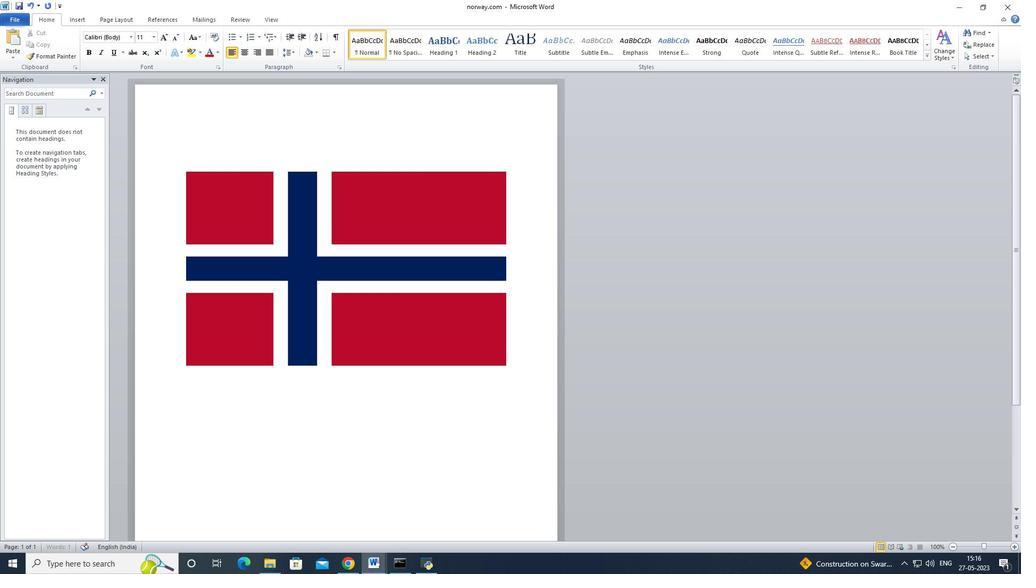 
Action: Mouse moved to (412, 442)
Screenshot: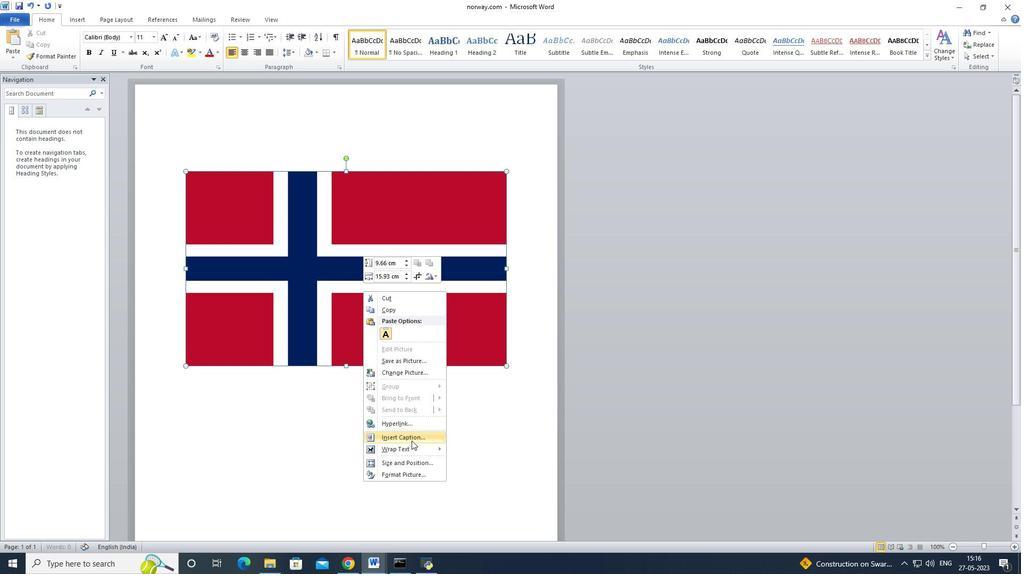 
Action: Mouse pressed left at (412, 442)
Screenshot: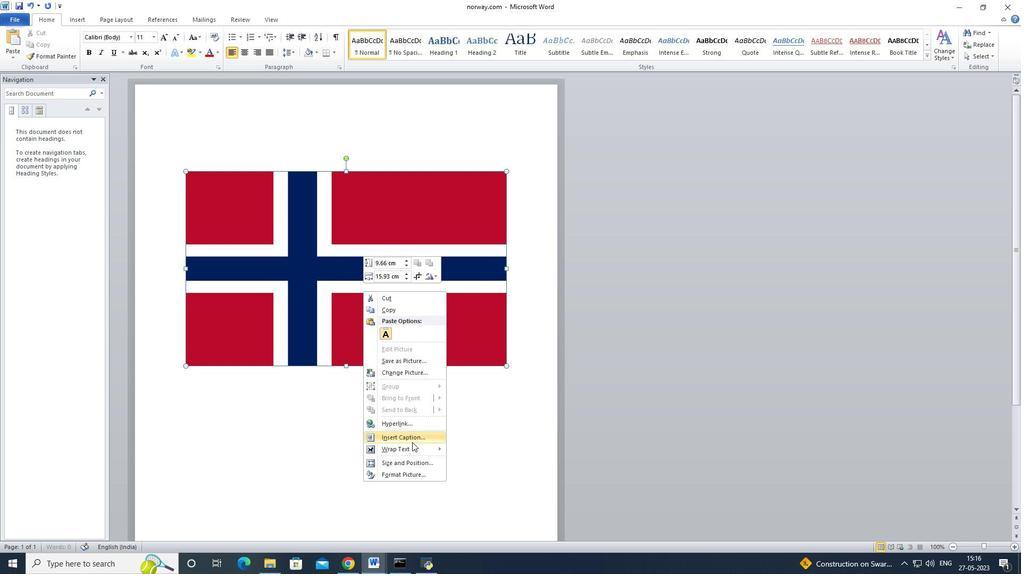 
Action: Mouse moved to (429, 303)
Screenshot: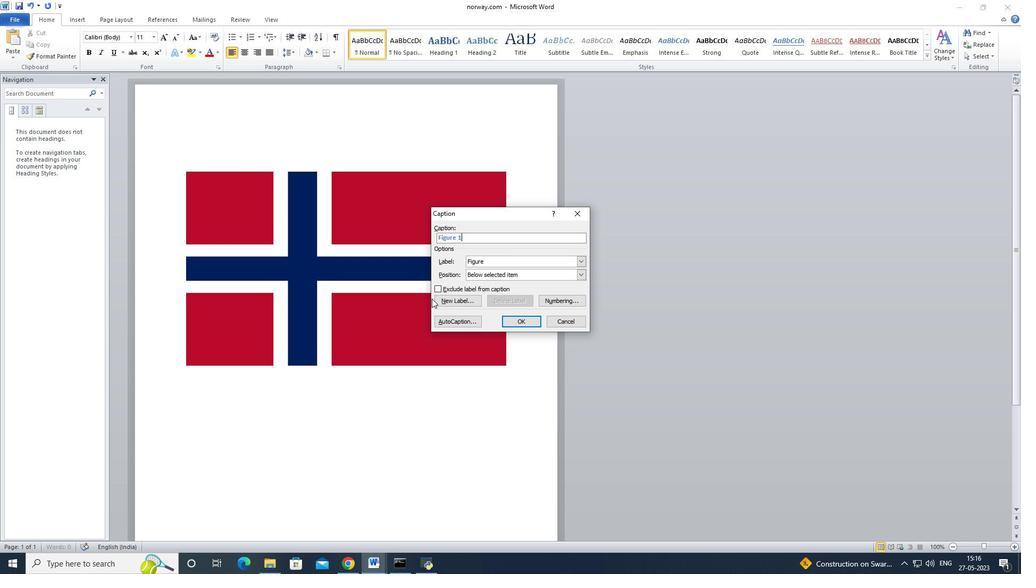 
Action: Key pressed <Key.backspace><Key.backspace><Key.backspace><Key.backspace><Key.backspace><Key.backspace><Key.backspace><Key.backspace><Key.backspace><Key.backspace><Key.backspace><Key.backspace><Key.backspace><Key.backspace><Key.backspace><Key.backspace>
Screenshot: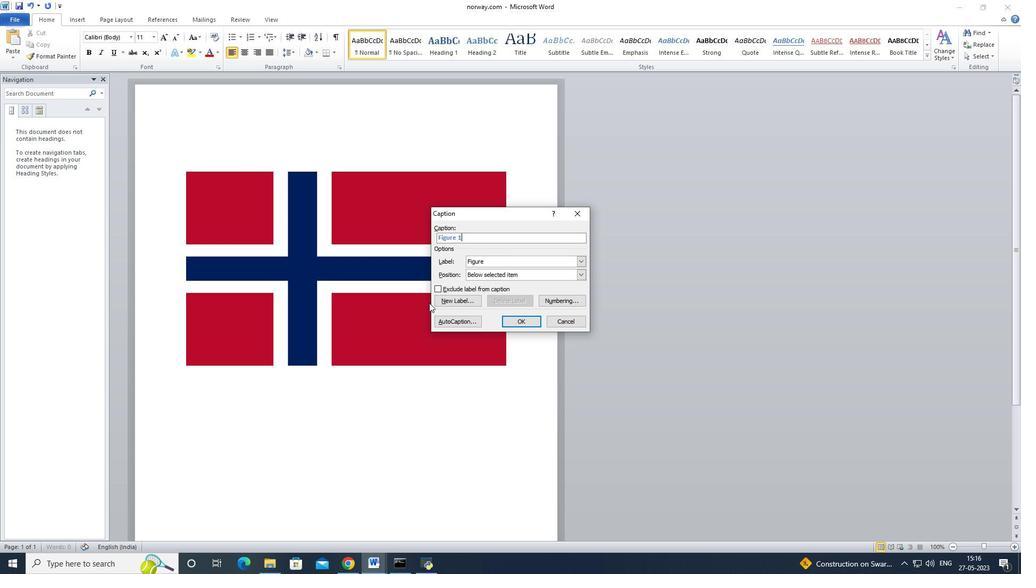 
Action: Mouse moved to (502, 239)
Screenshot: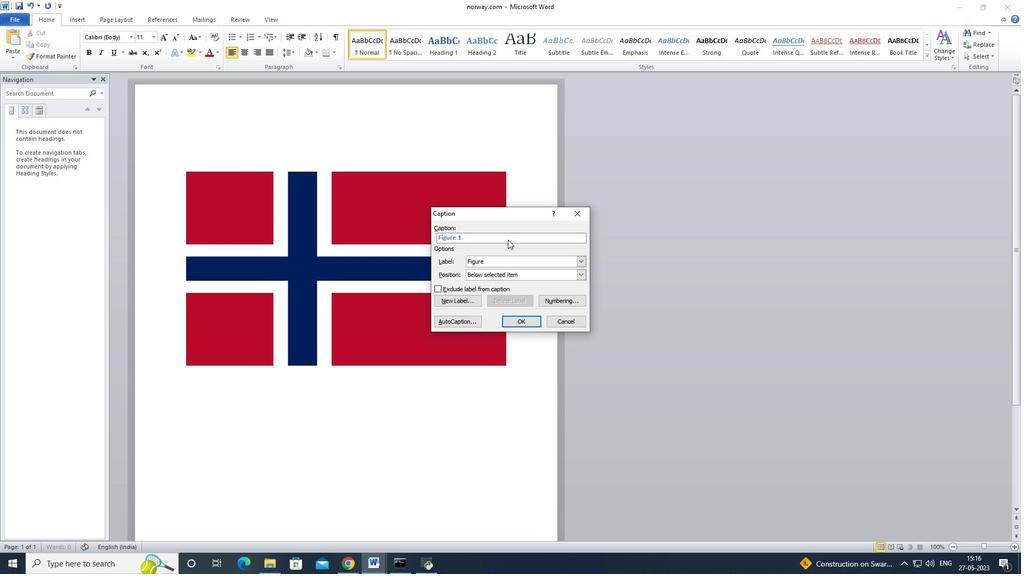 
Action: Mouse pressed left at (502, 239)
Screenshot: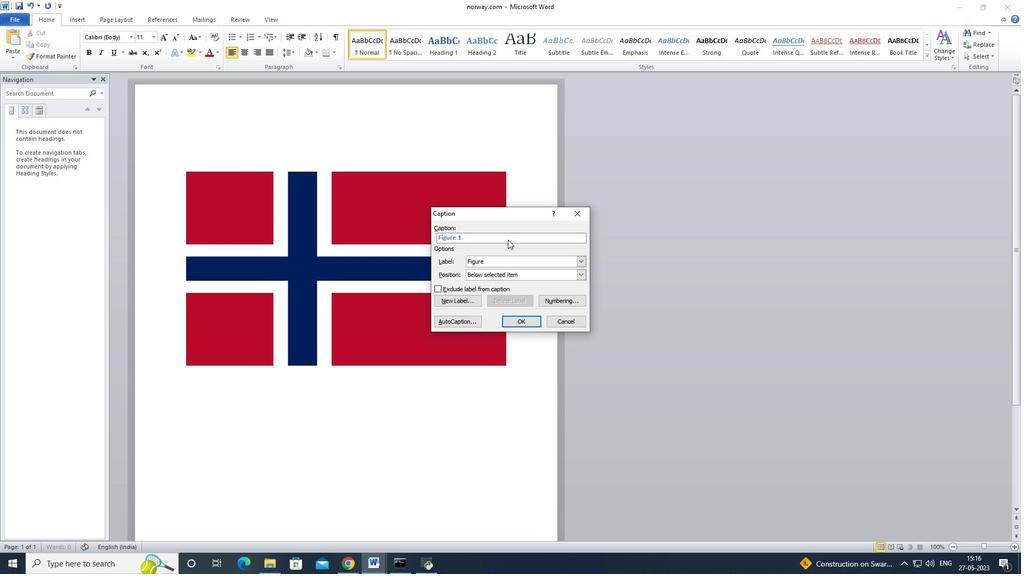 
Action: Mouse moved to (467, 236)
Screenshot: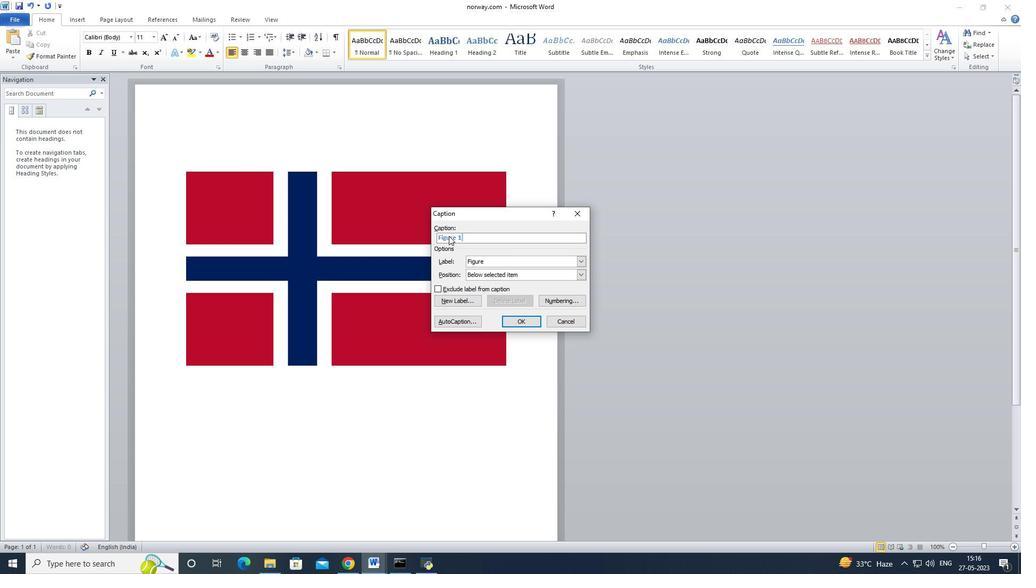 
Action: Mouse pressed left at (467, 236)
Screenshot: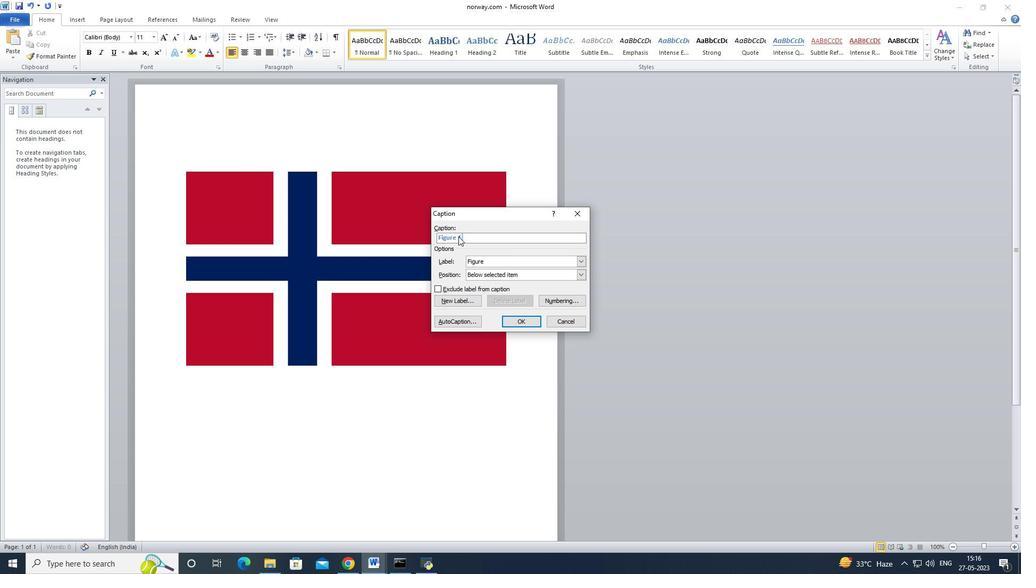 
Action: Mouse moved to (465, 237)
Screenshot: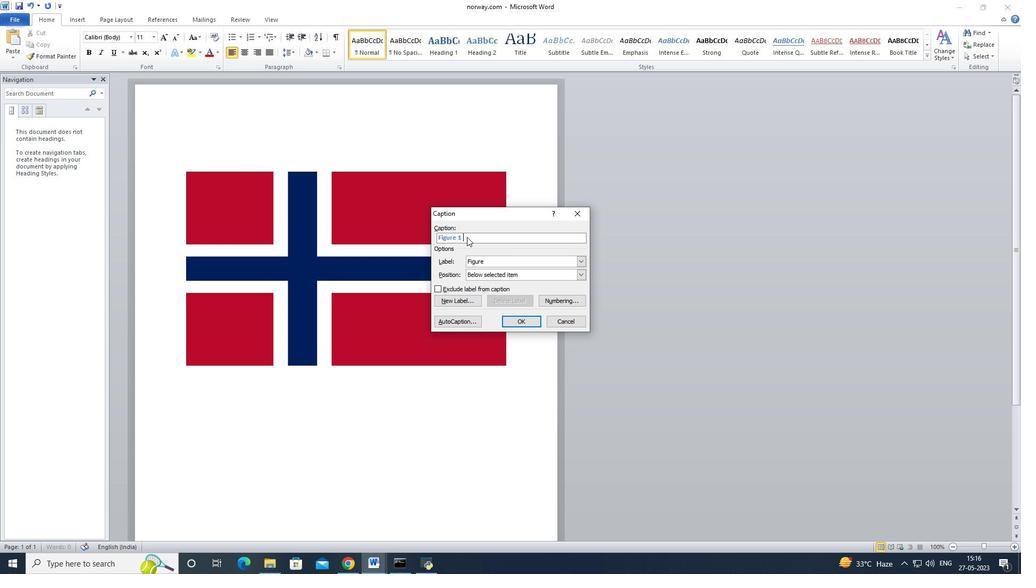 
Action: Mouse pressed left at (465, 237)
Screenshot: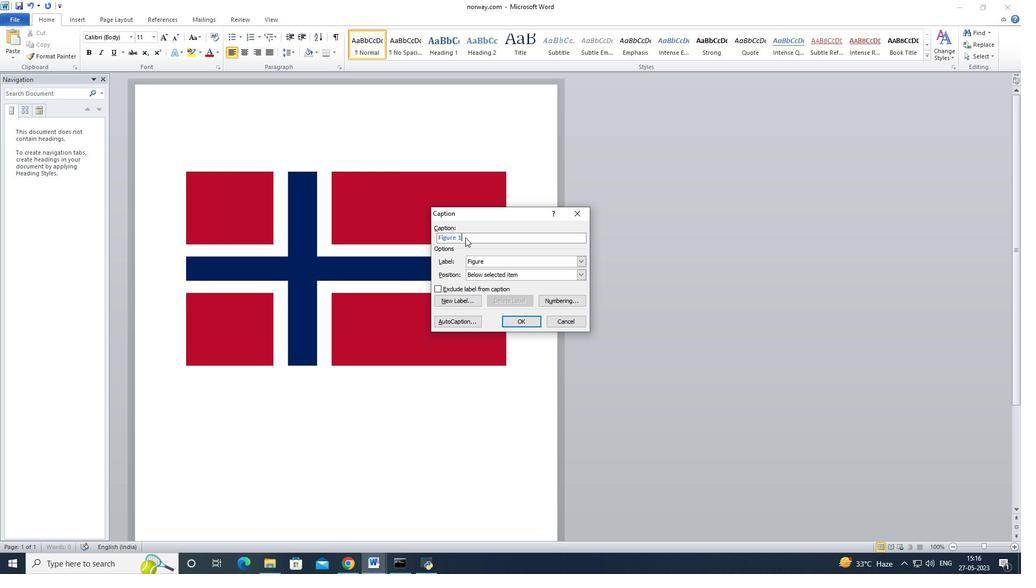 
Action: Mouse moved to (440, 235)
Screenshot: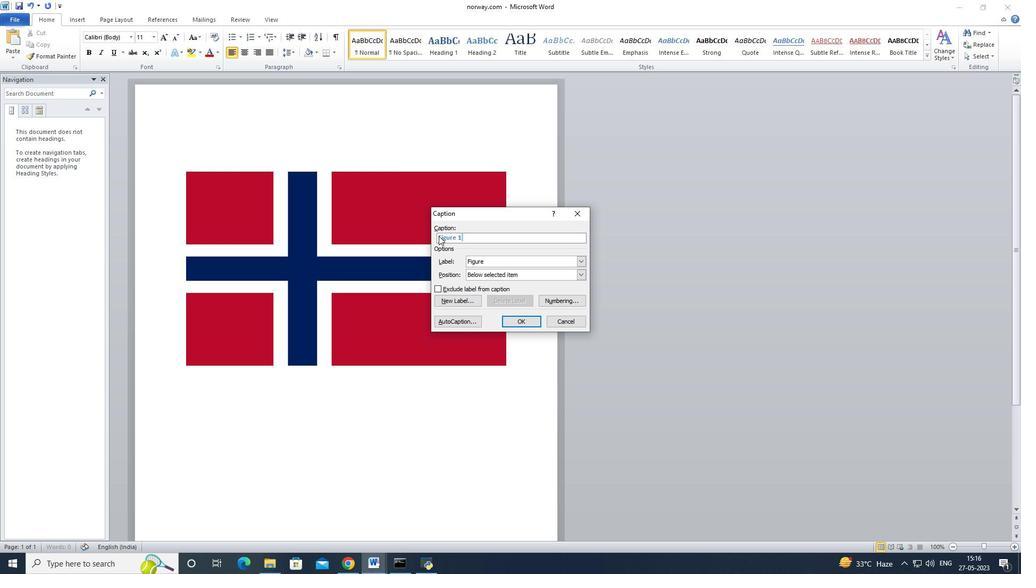 
Action: Key pressed <Key.backspace>
Screenshot: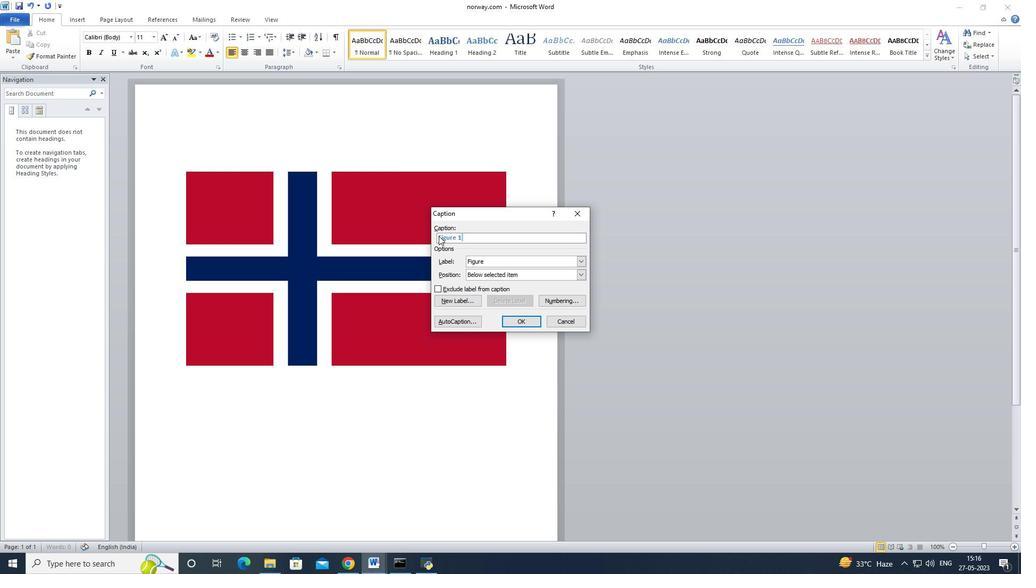 
Action: Mouse moved to (483, 260)
Screenshot: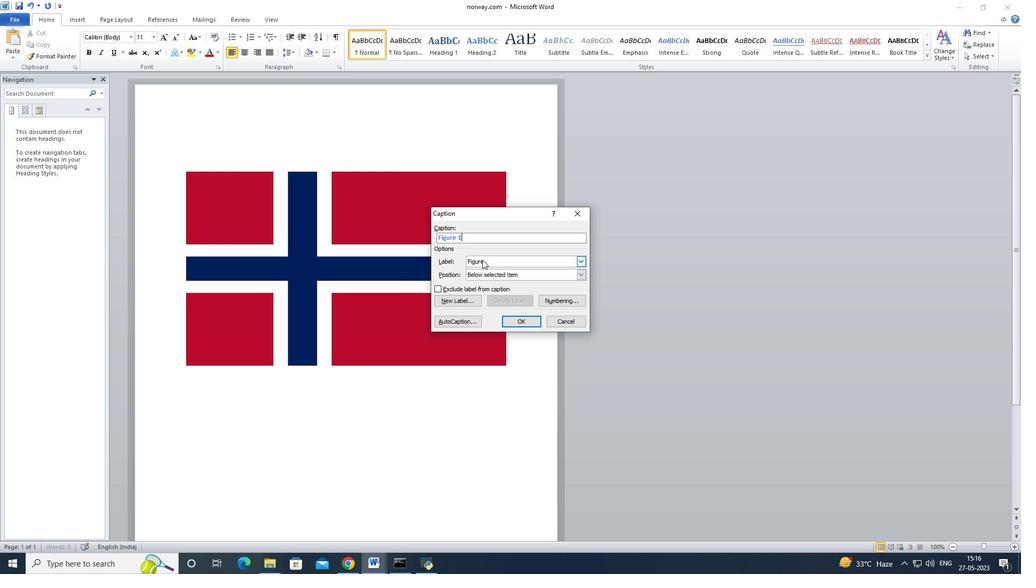 
Action: Mouse pressed left at (483, 260)
Screenshot: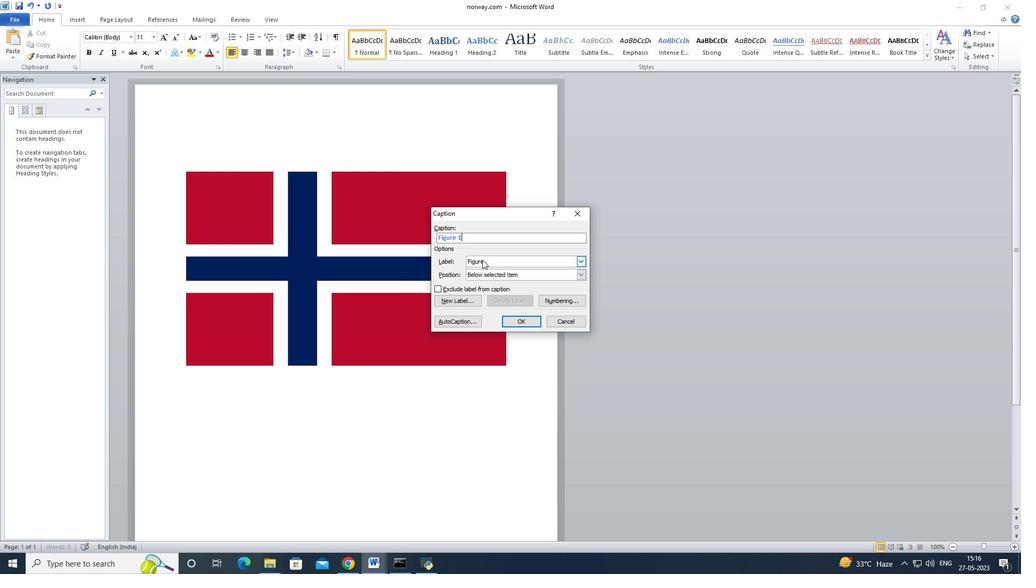 
Action: Mouse moved to (504, 259)
Screenshot: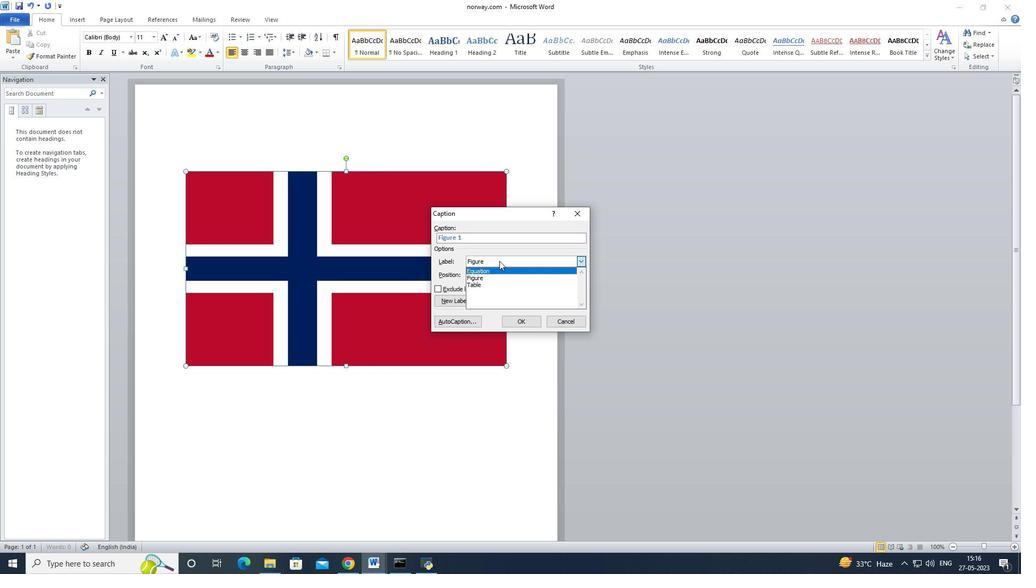 
Action: Mouse pressed left at (504, 259)
Screenshot: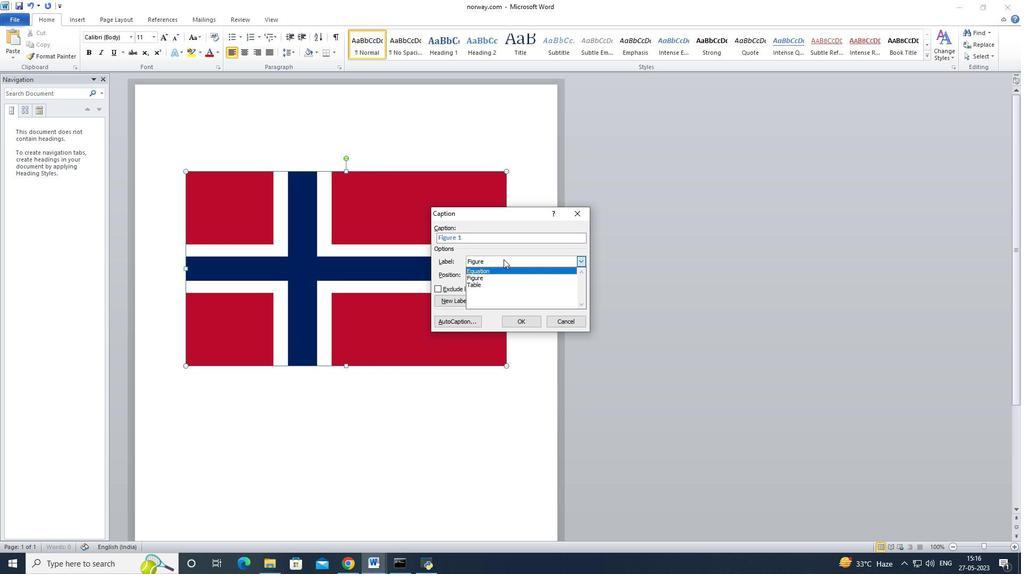 
Action: Mouse moved to (464, 299)
Screenshot: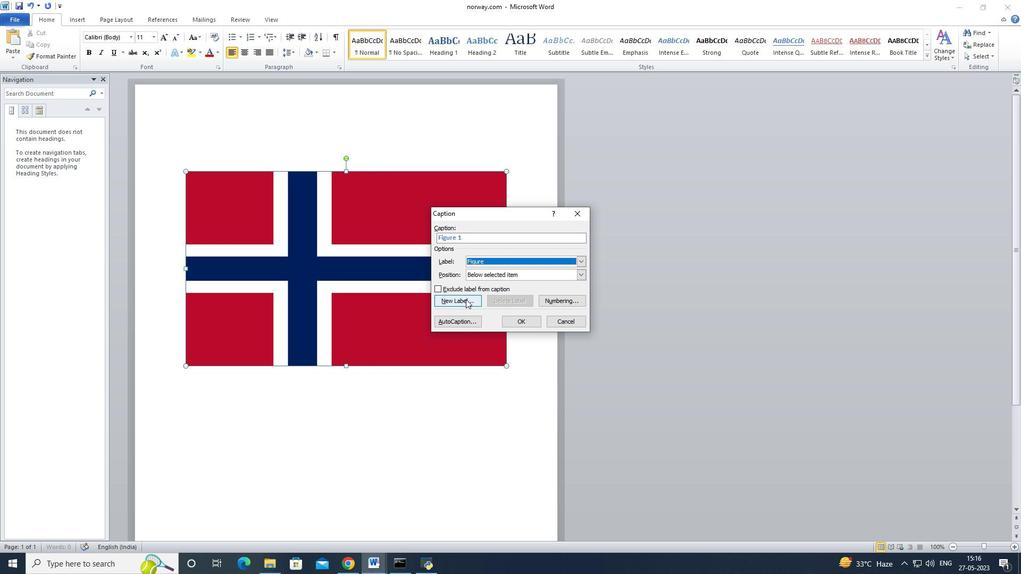
Action: Mouse pressed left at (464, 299)
Screenshot: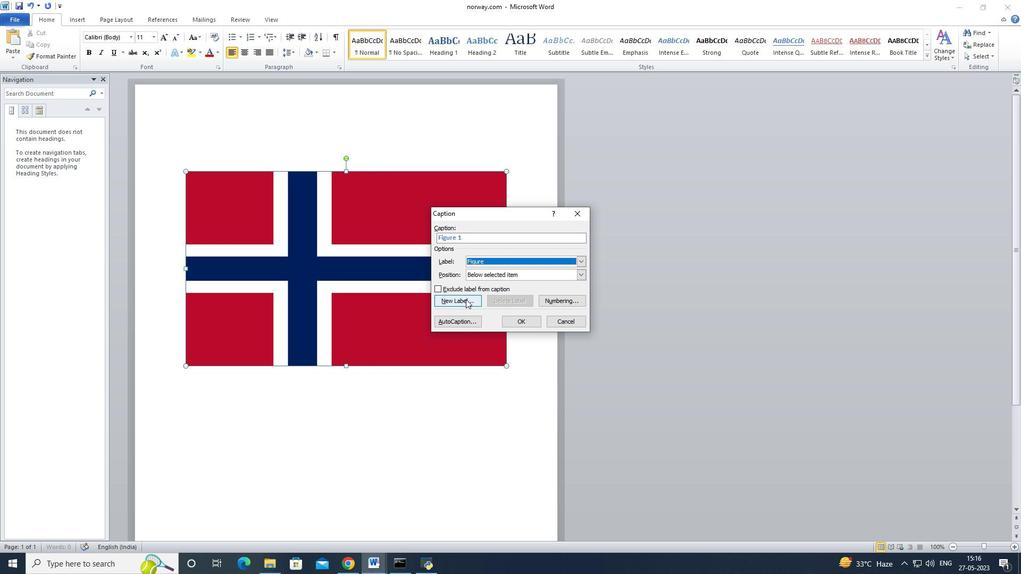 
Action: Mouse moved to (478, 282)
Screenshot: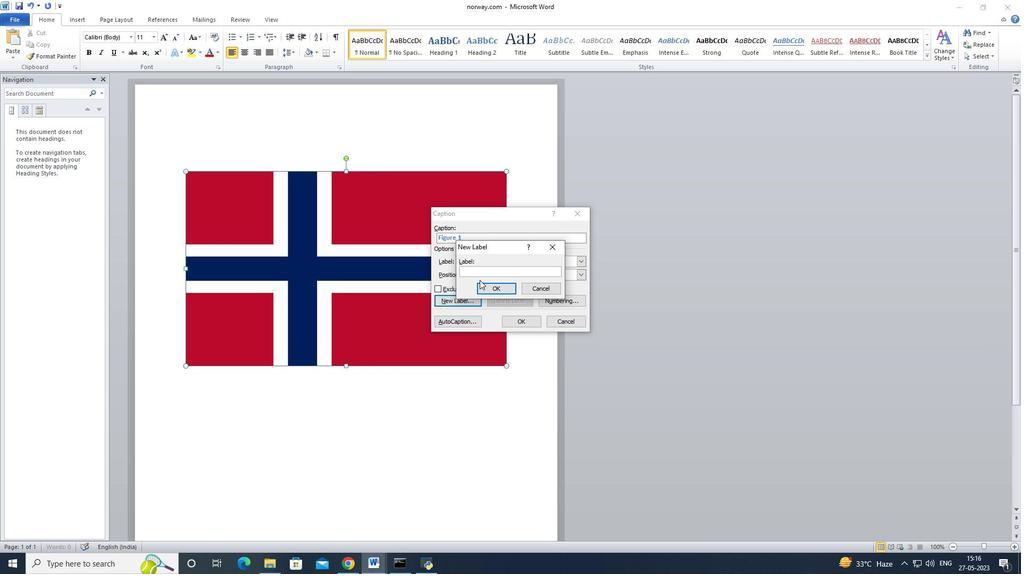 
Action: Key pressed <Key.shift>Norway.png
Screenshot: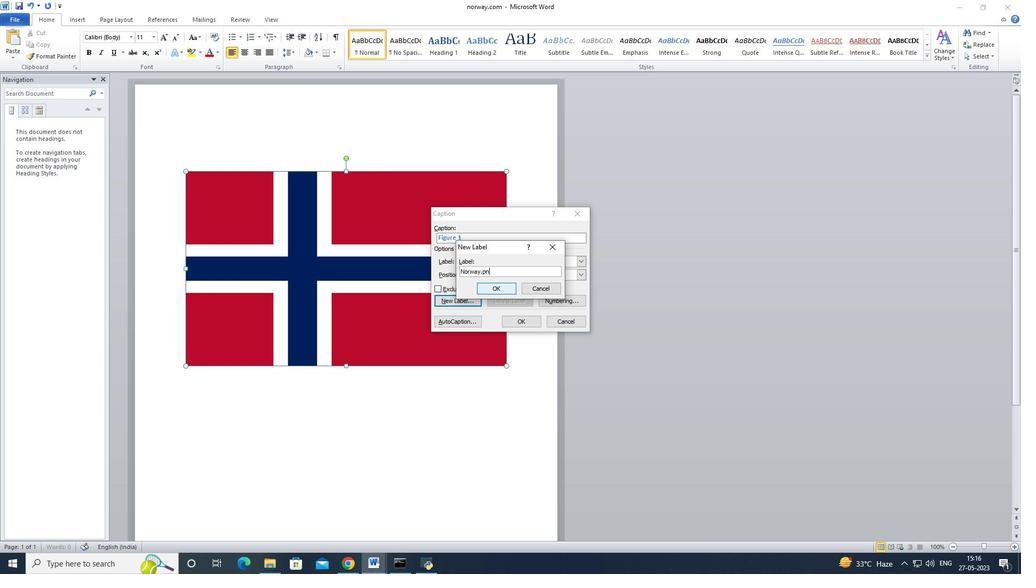
Action: Mouse moved to (497, 287)
Screenshot: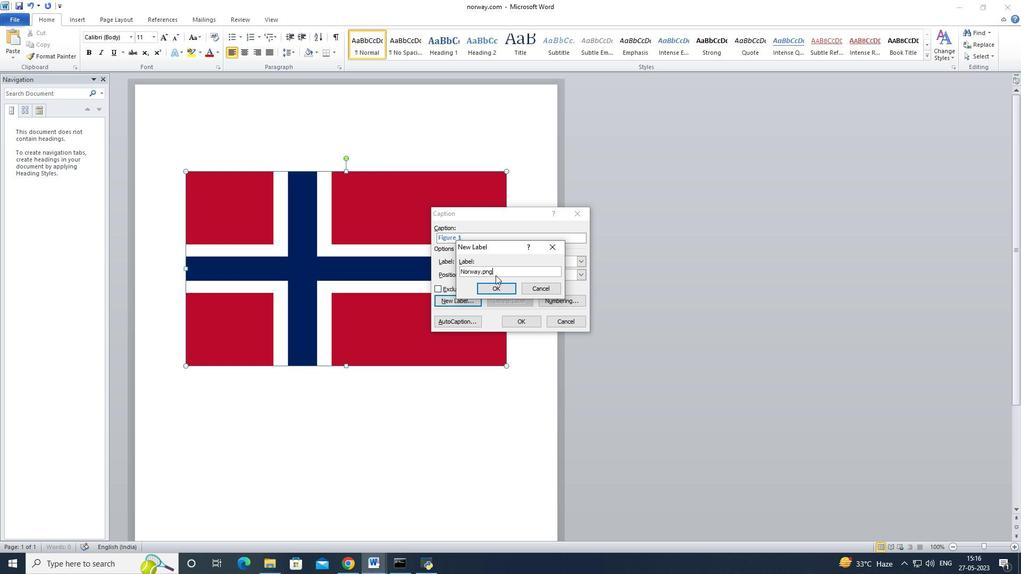 
Action: Mouse pressed left at (497, 287)
Screenshot: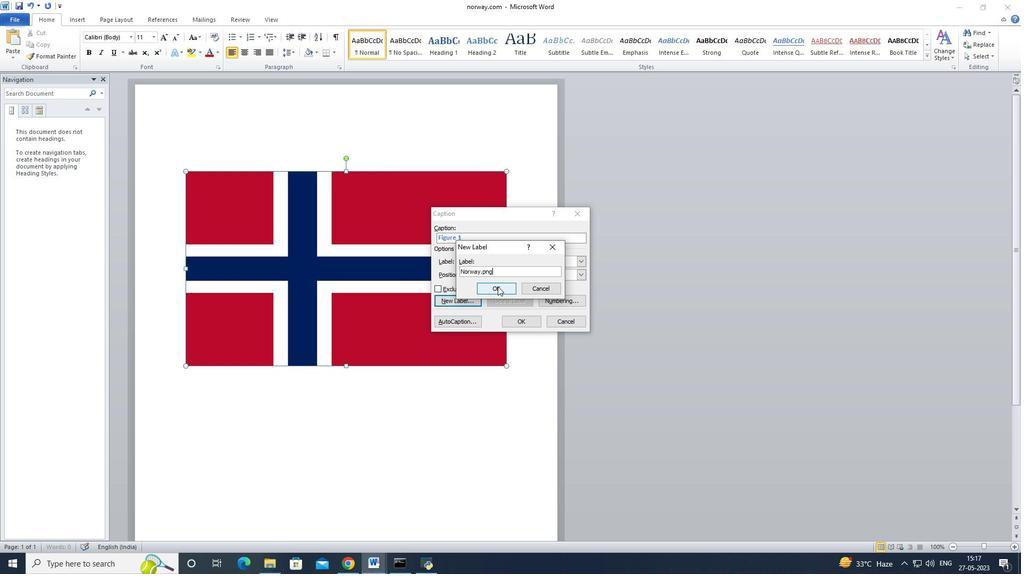
Action: Mouse moved to (488, 239)
Screenshot: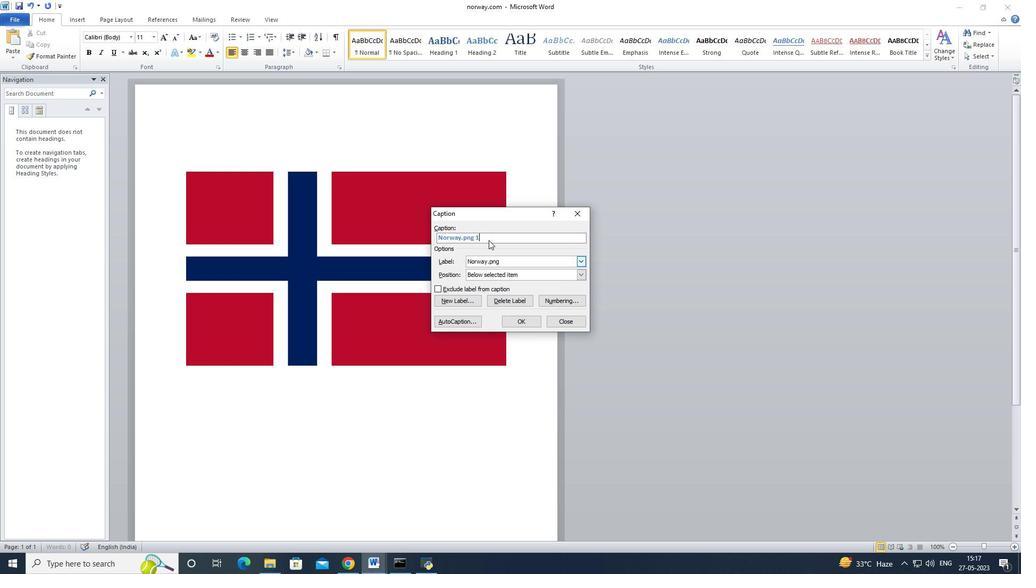 
Action: Key pressed <Key.backspace>
Screenshot: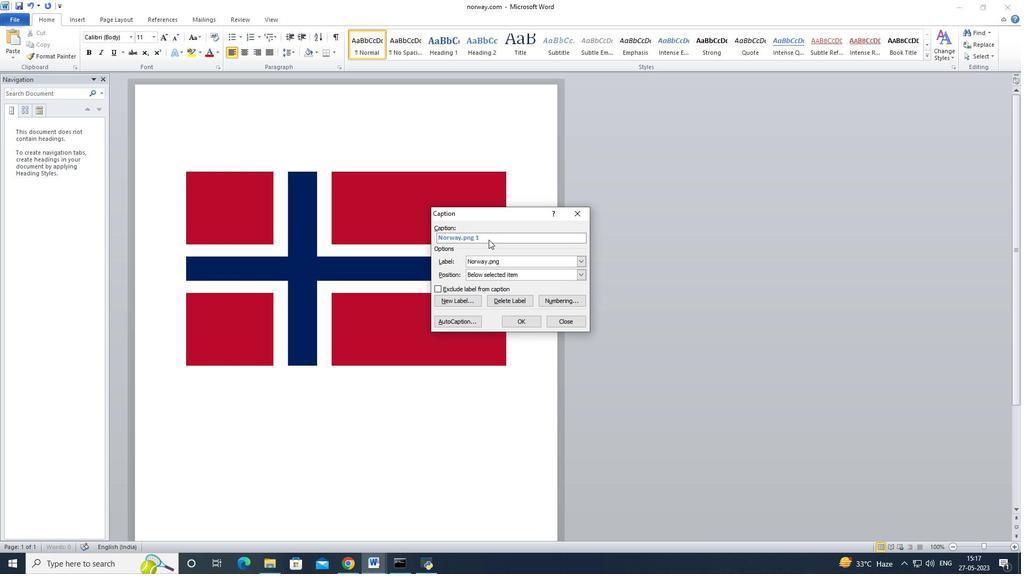 
Action: Mouse moved to (552, 323)
Screenshot: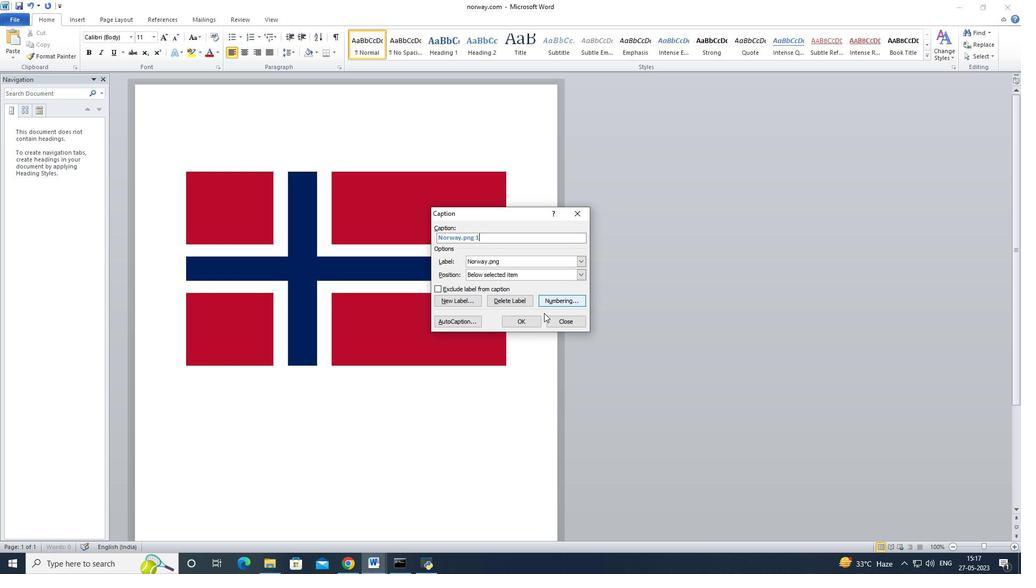 
Action: Mouse pressed left at (552, 323)
Screenshot: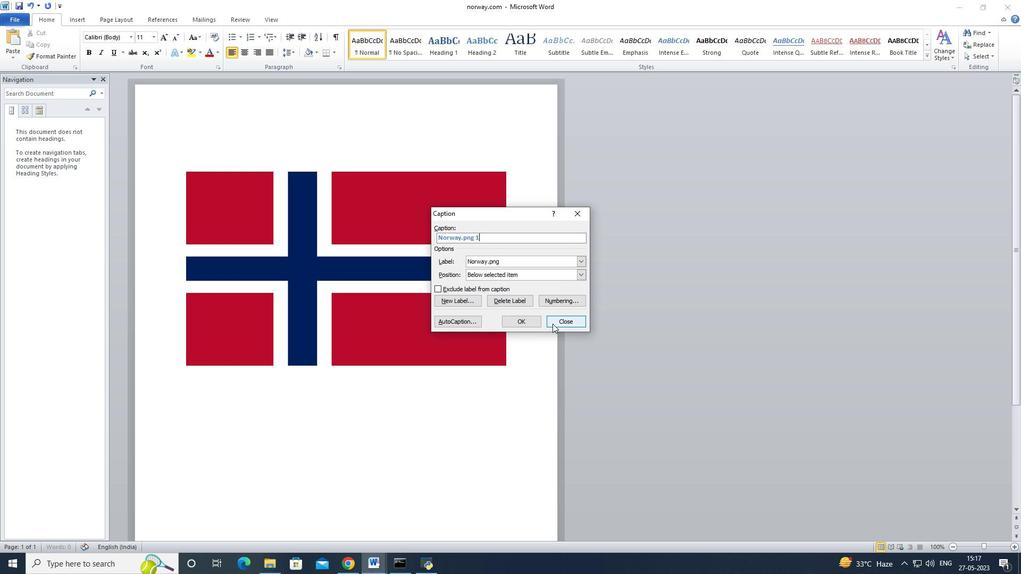 
Action: Mouse moved to (228, 139)
Screenshot: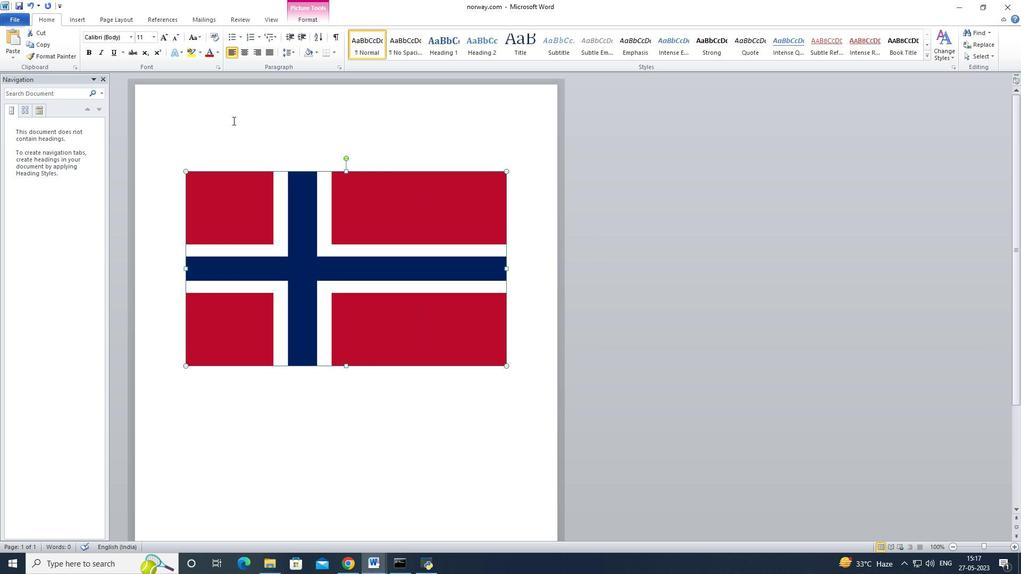 
Action: Mouse pressed left at (228, 139)
Screenshot: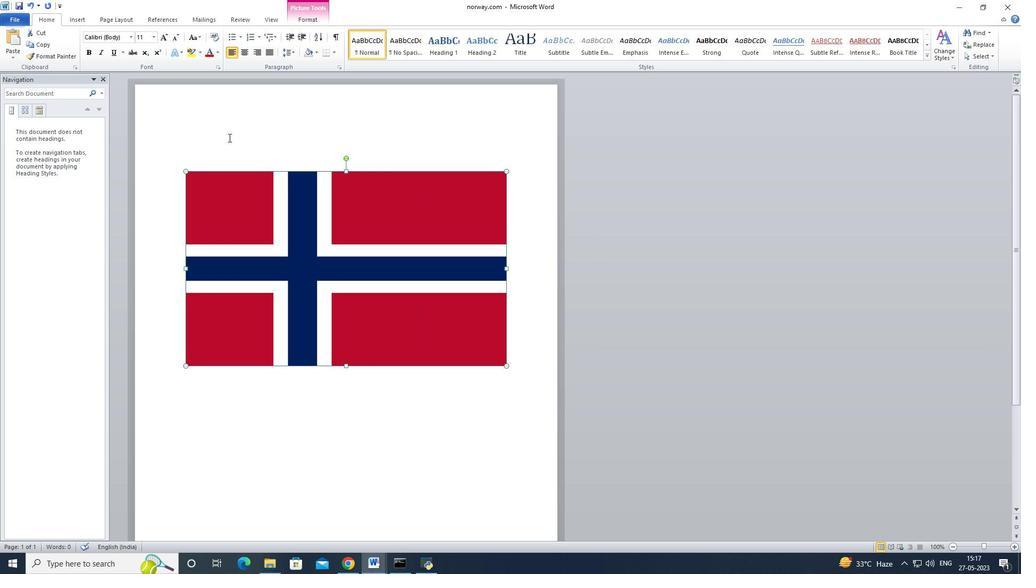 
Action: Mouse moved to (229, 137)
Screenshot: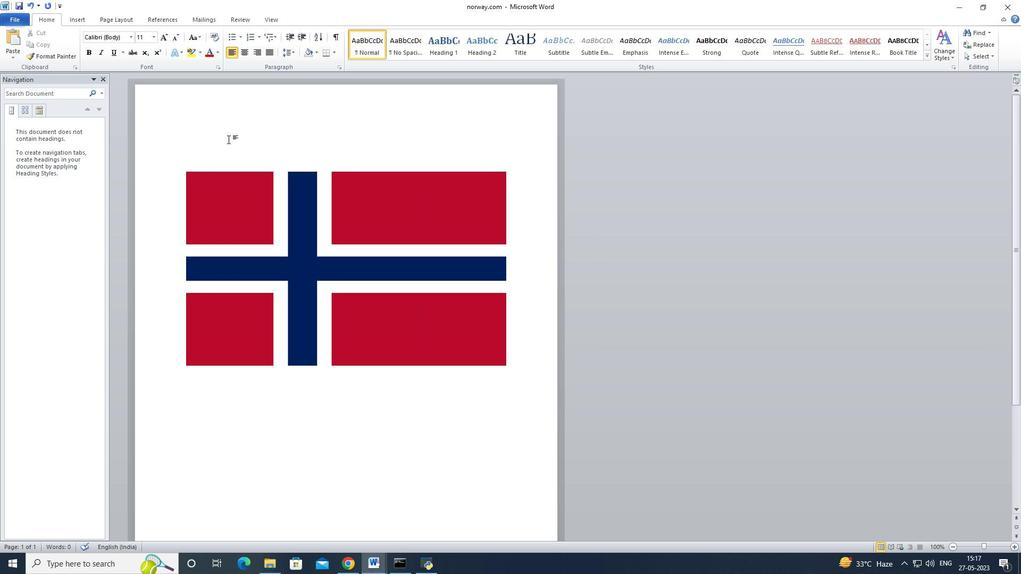 
Action: Key pressed norway.png
Screenshot: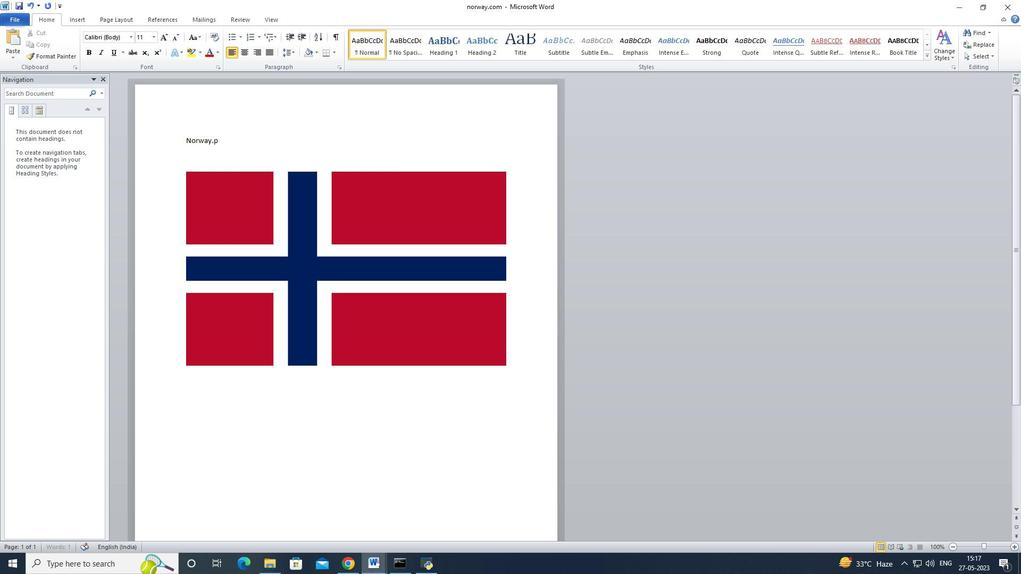 
Action: Mouse moved to (229, 146)
Screenshot: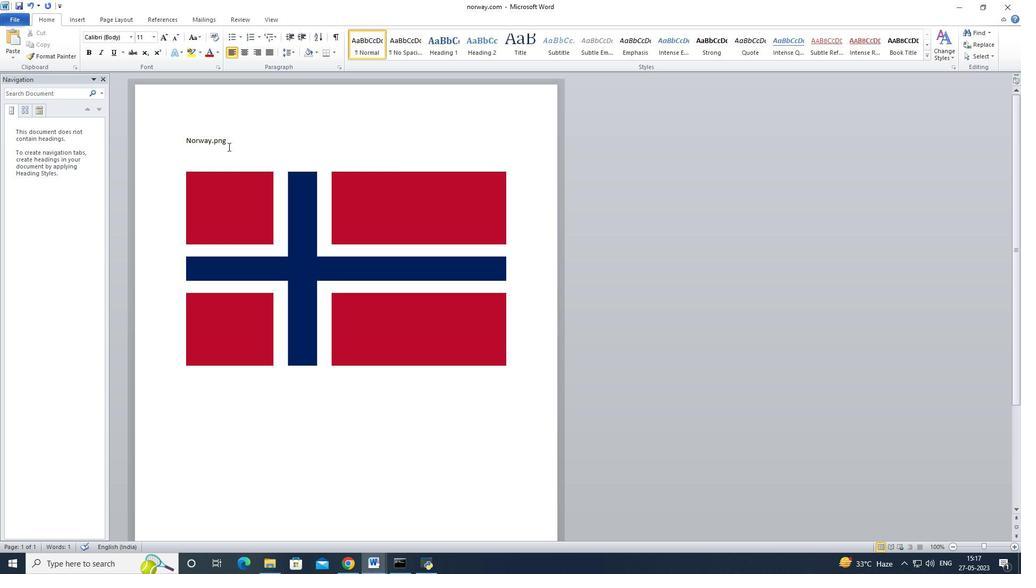
Action: Mouse pressed left at (229, 146)
Screenshot: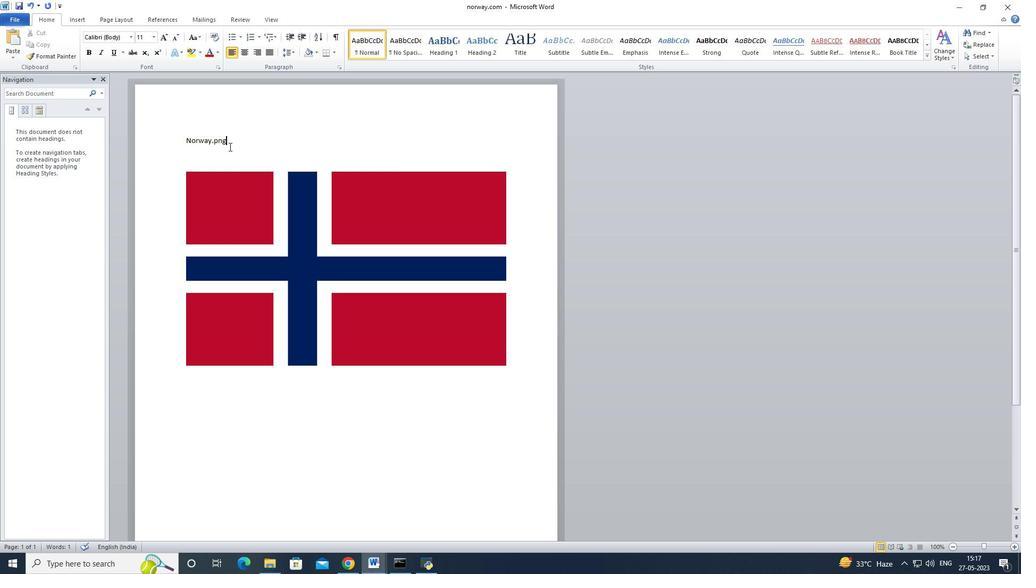 
Action: Mouse moved to (275, 152)
Screenshot: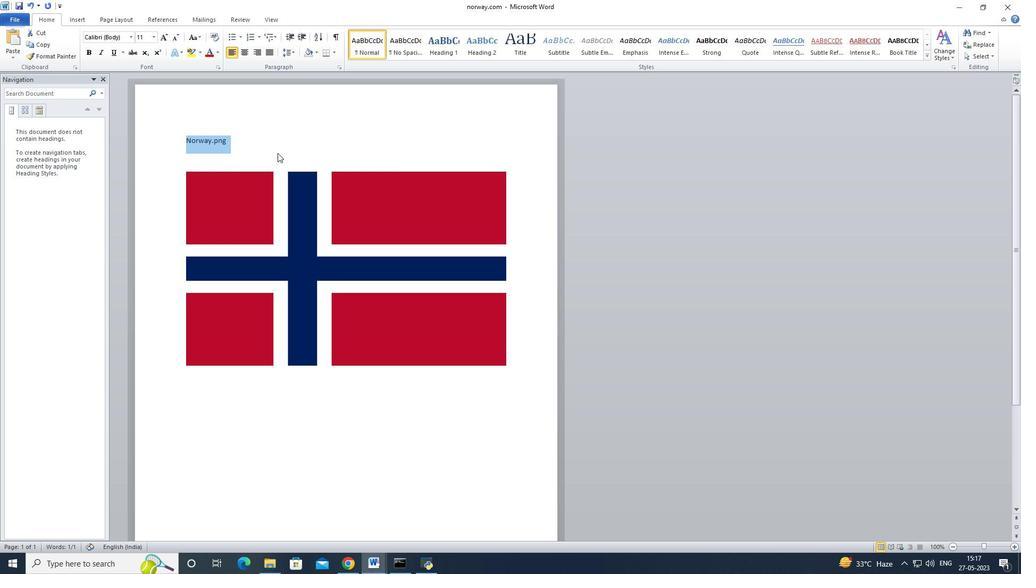 
Action: Mouse pressed left at (275, 152)
Screenshot: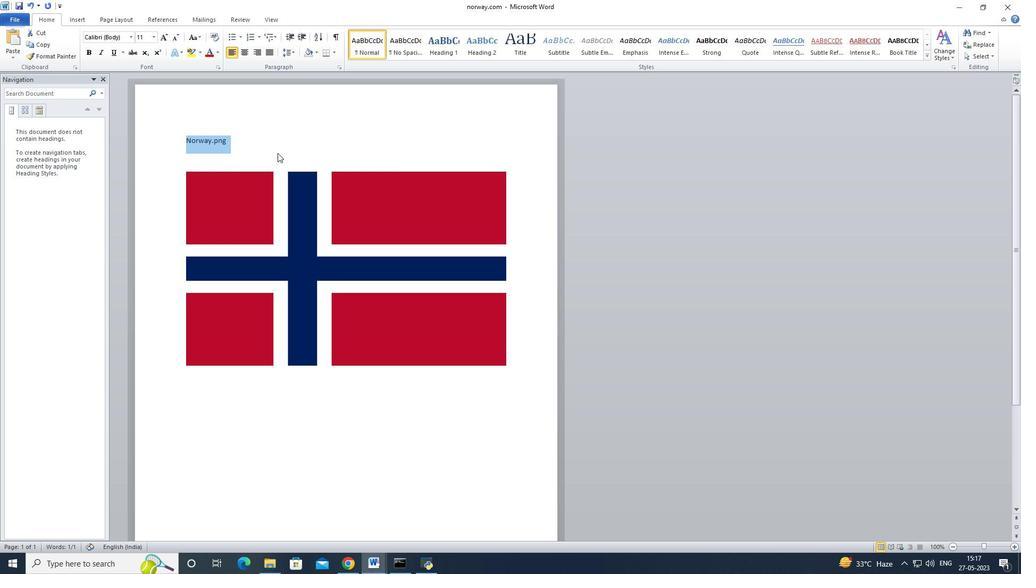 
Action: Mouse moved to (295, 262)
Screenshot: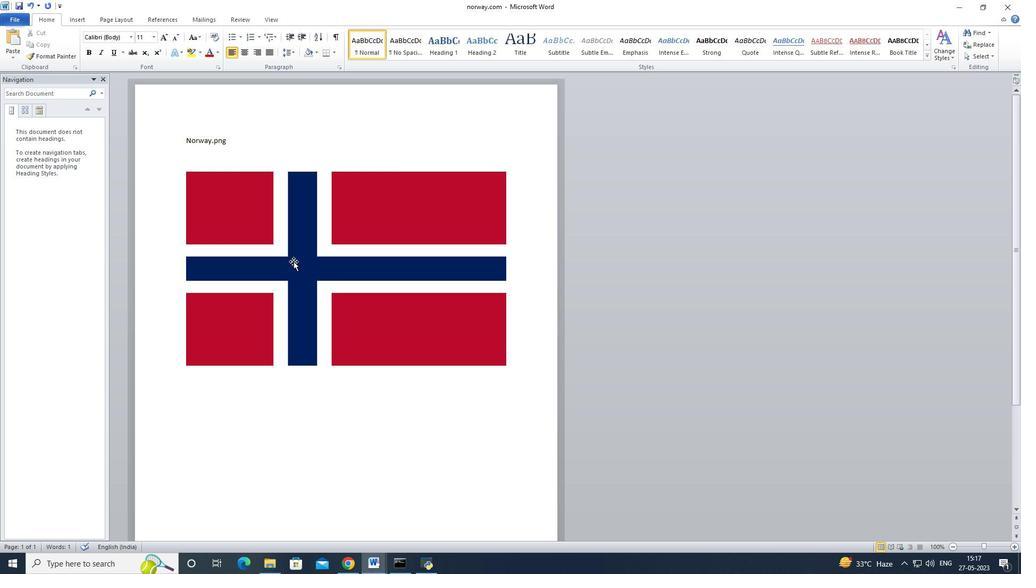 
Action: Mouse pressed left at (295, 262)
Screenshot: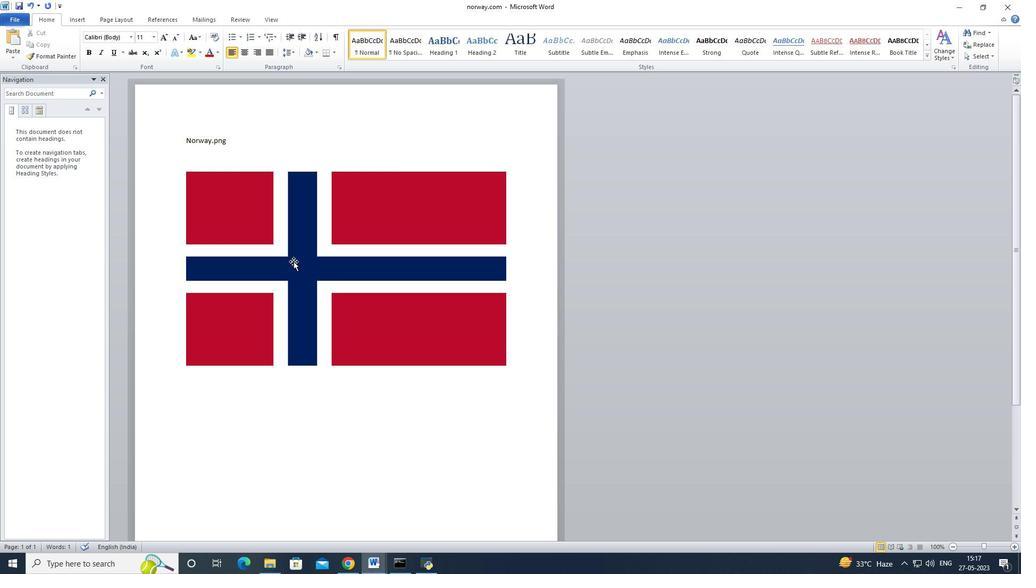 
Action: Mouse moved to (319, 19)
Screenshot: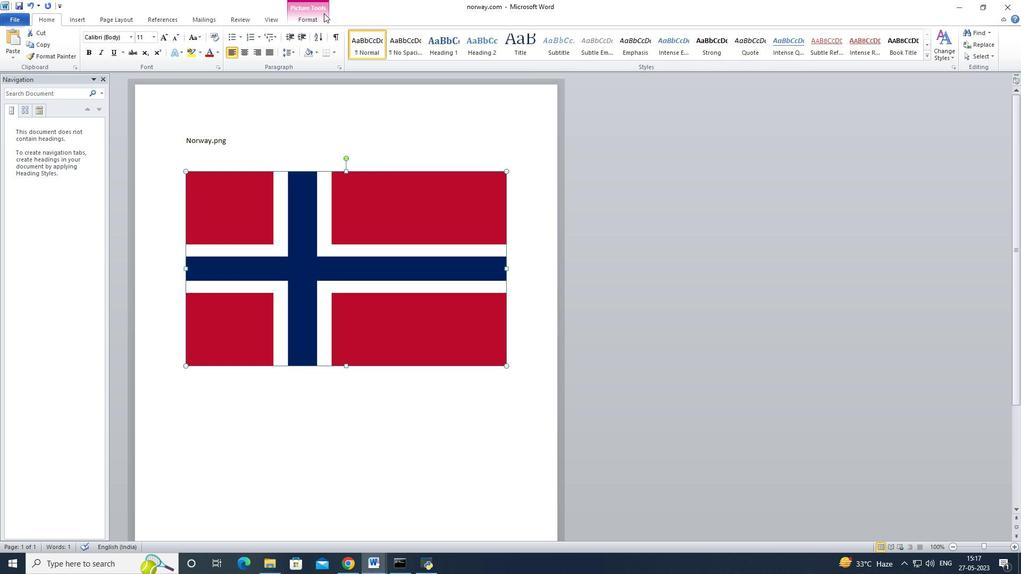 
Action: Mouse pressed left at (319, 19)
Screenshot: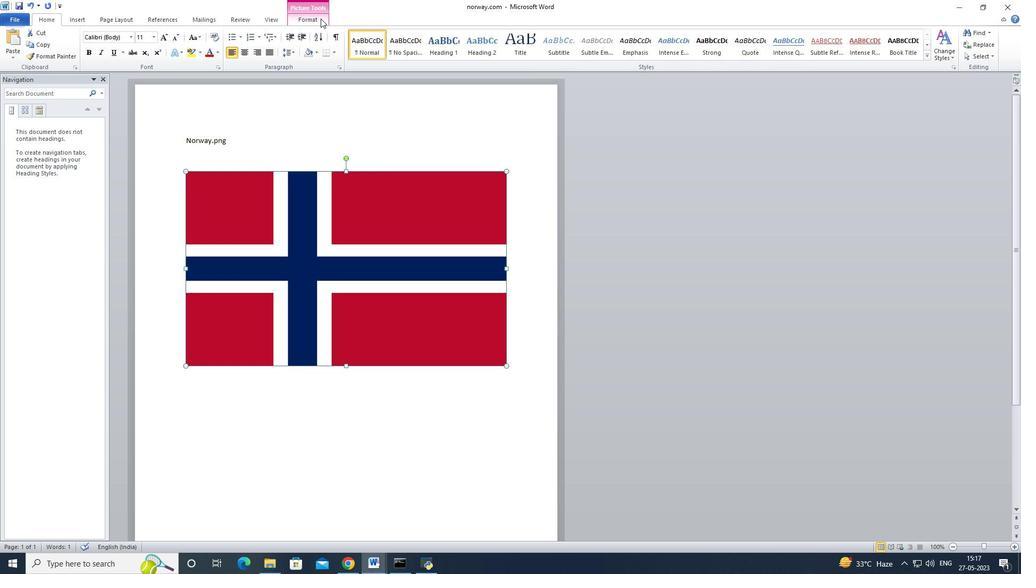 
Action: Mouse moved to (1008, 39)
Screenshot: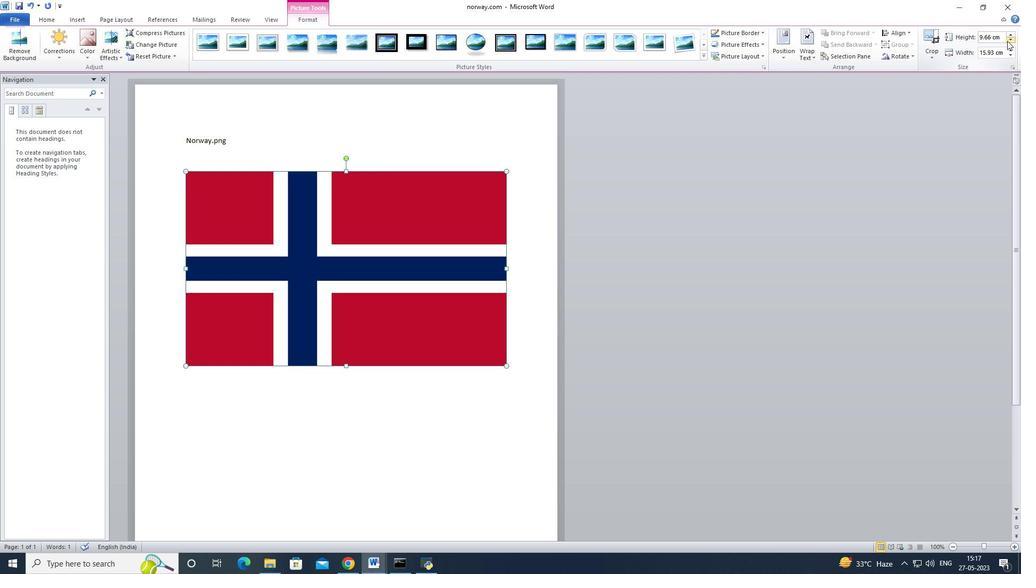 
Action: Mouse pressed left at (1008, 39)
Screenshot: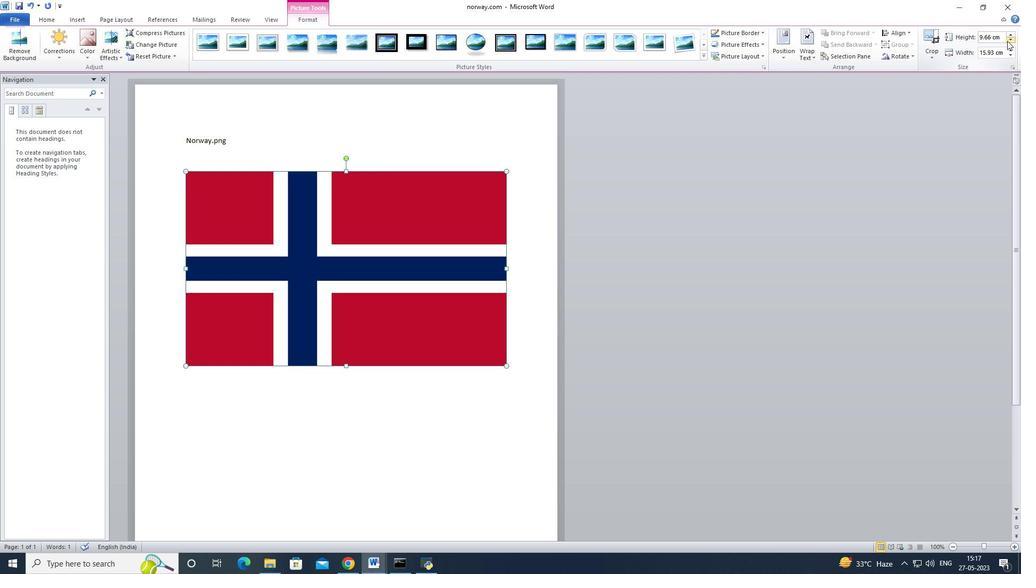 
Action: Mouse moved to (1008, 39)
Screenshot: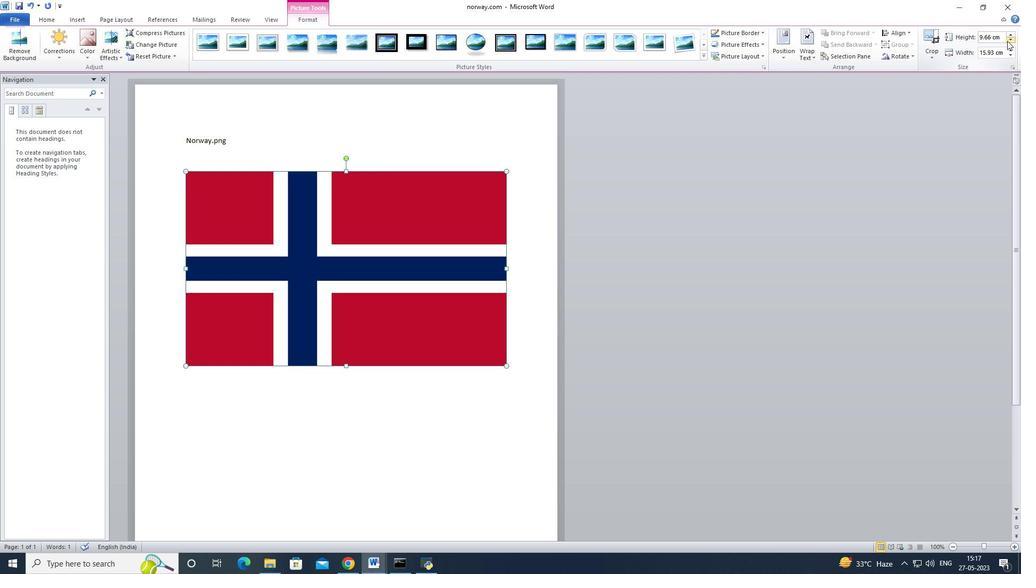 
Action: Mouse pressed left at (1008, 39)
Screenshot: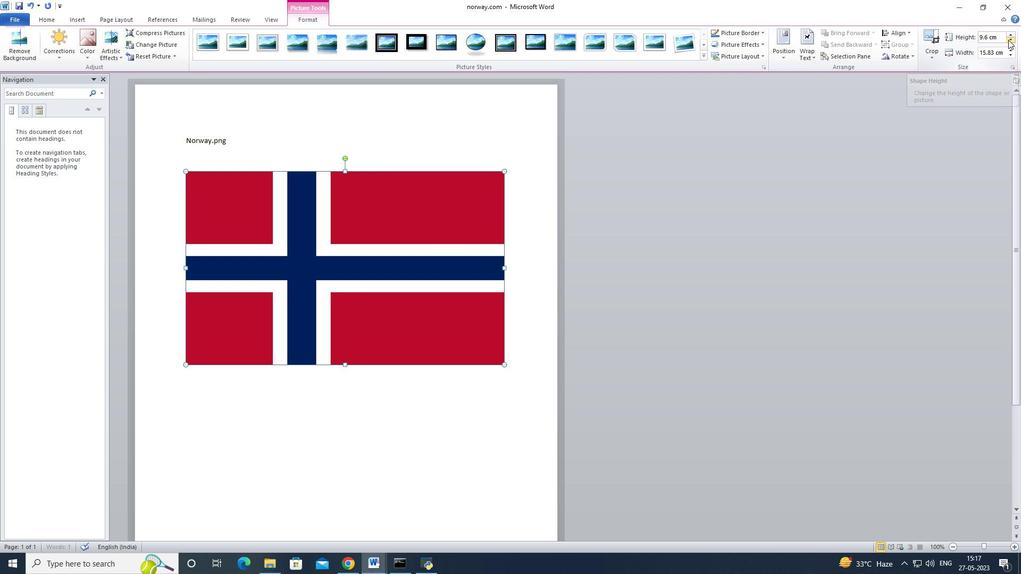 
Action: Mouse pressed left at (1008, 39)
Screenshot: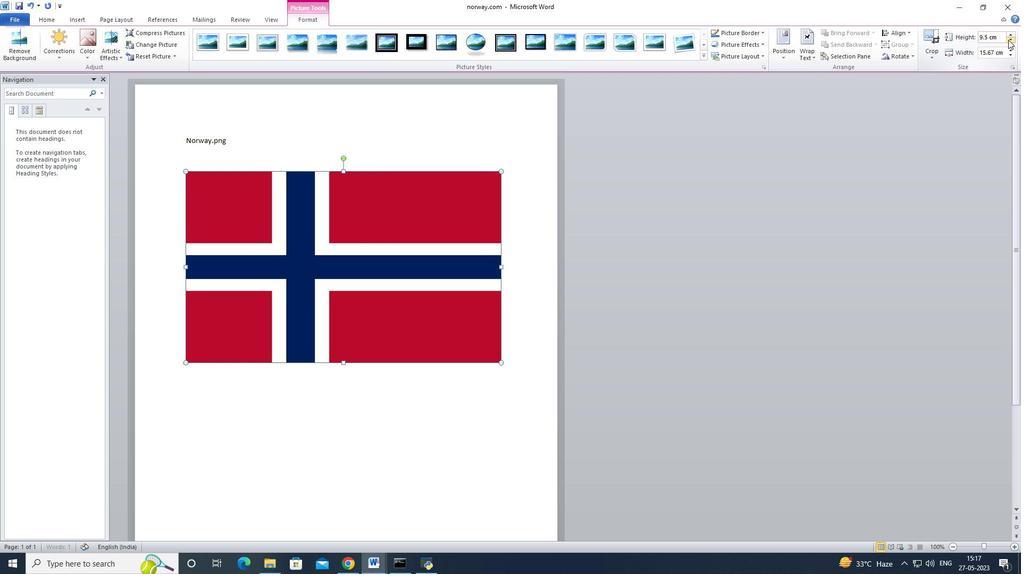 
Action: Mouse pressed left at (1008, 39)
Screenshot: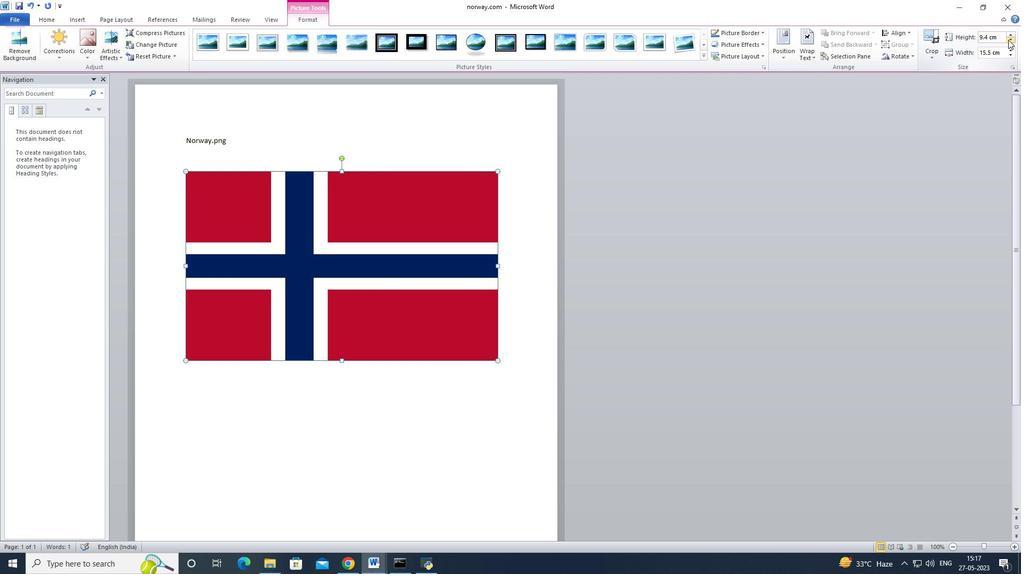 
Action: Mouse pressed left at (1008, 39)
Screenshot: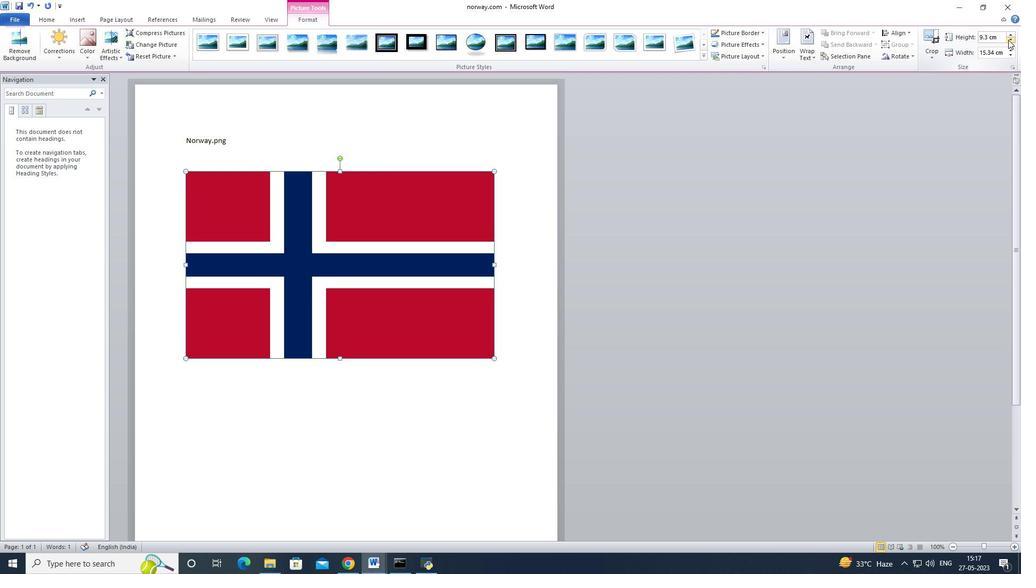 
Action: Mouse pressed left at (1008, 39)
Screenshot: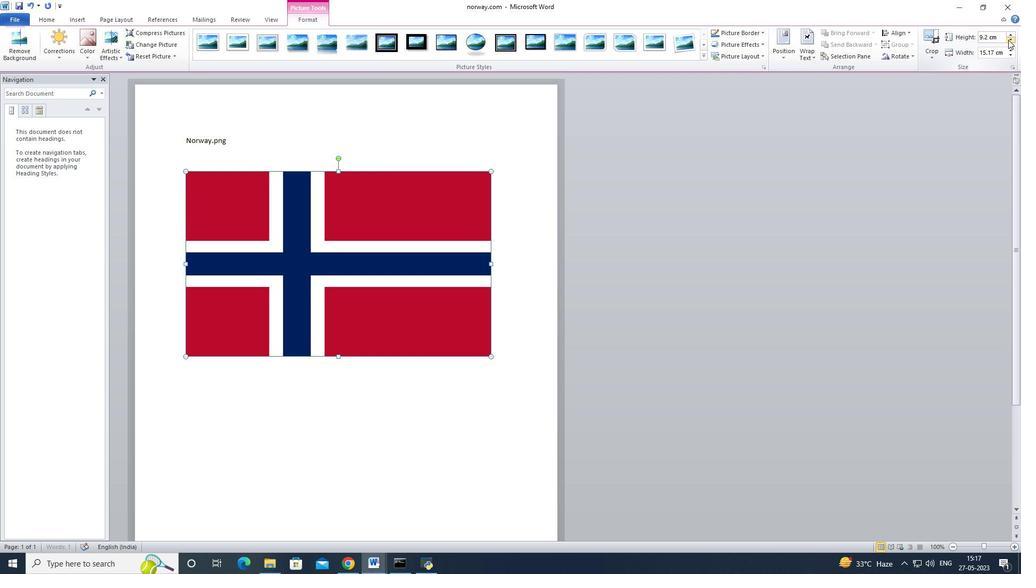 
Action: Mouse pressed left at (1008, 39)
Screenshot: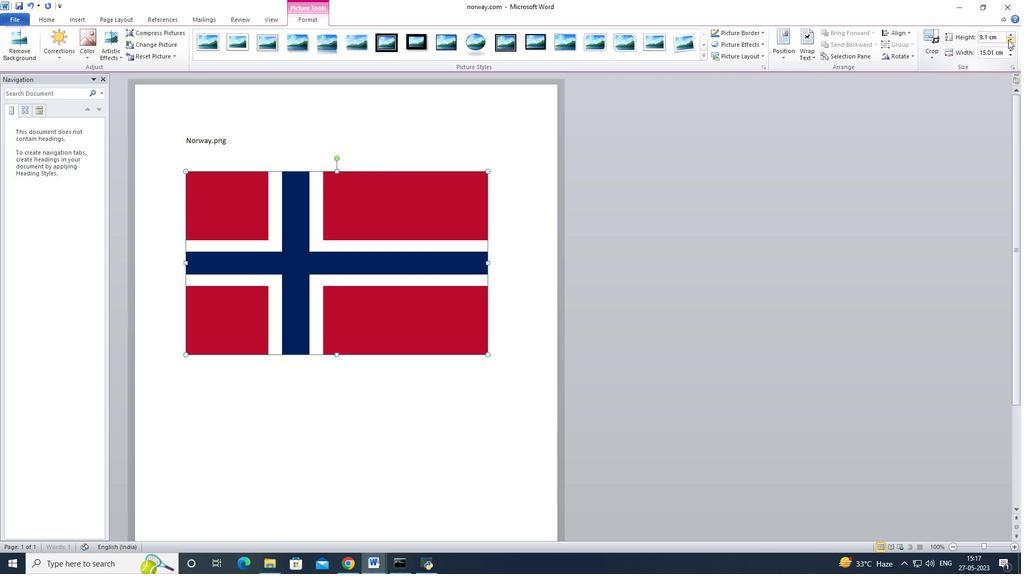 
Action: Mouse pressed left at (1008, 39)
Screenshot: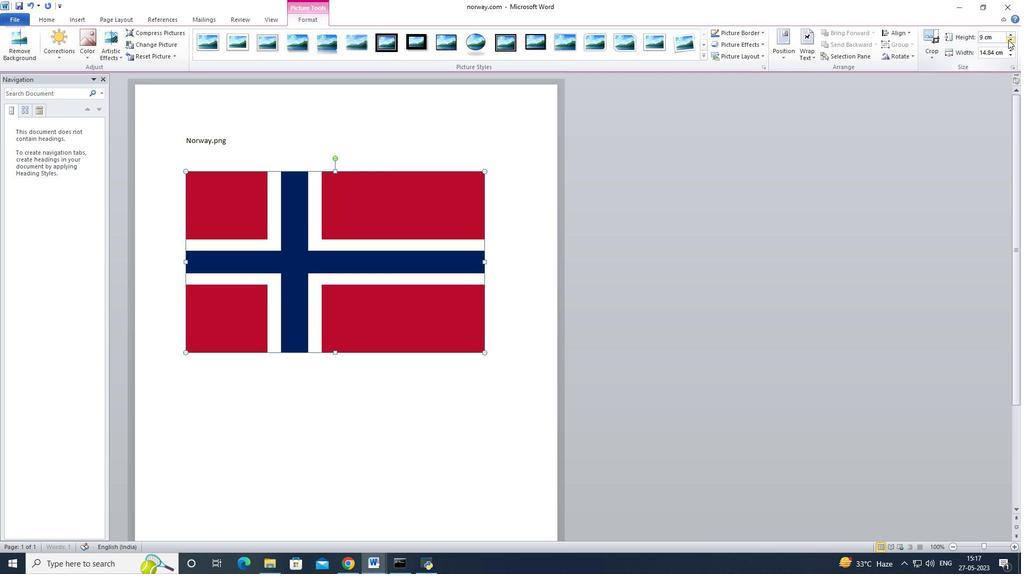 
Action: Mouse pressed left at (1008, 39)
Screenshot: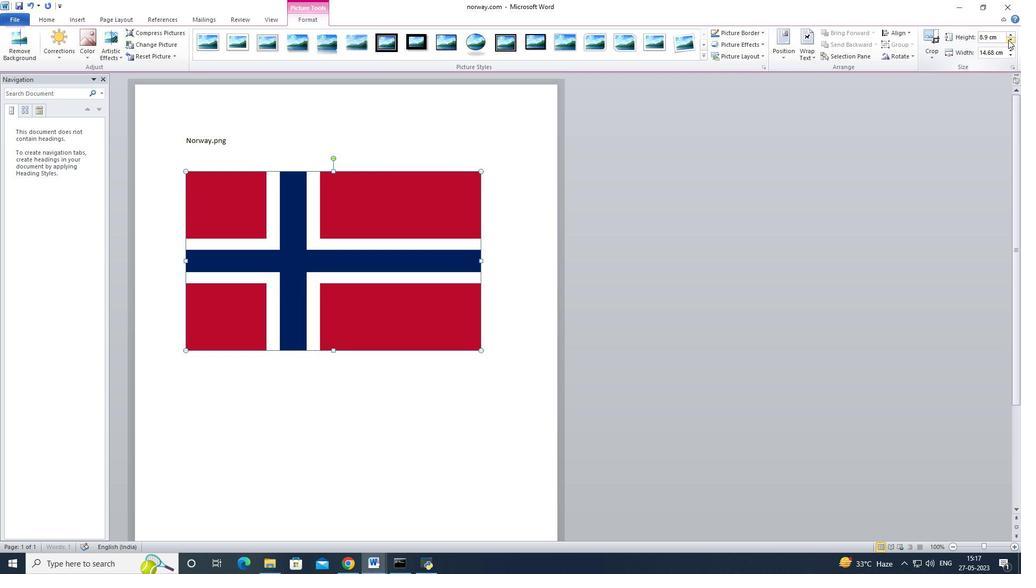 
Action: Mouse pressed left at (1008, 39)
Screenshot: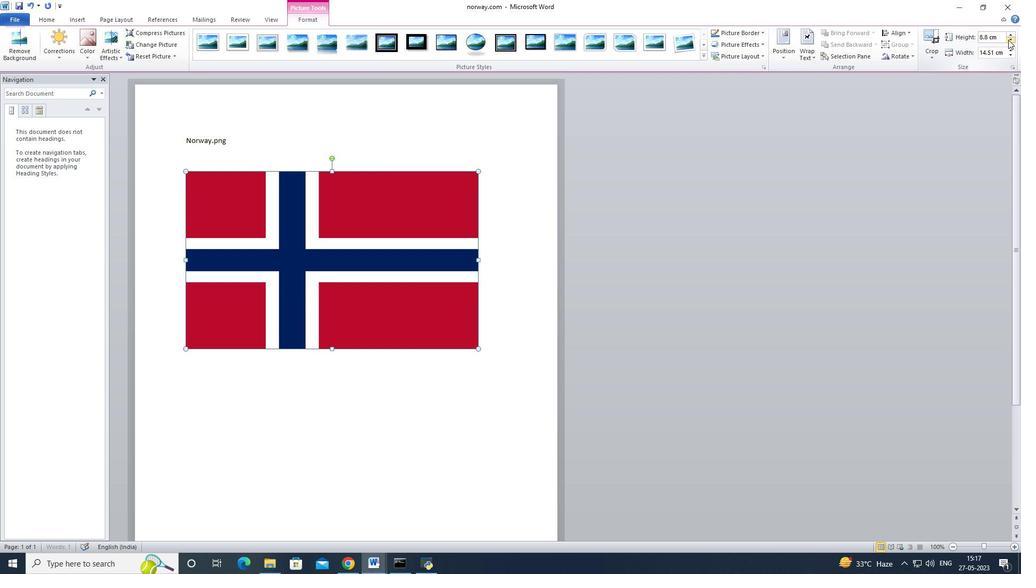 
Action: Mouse pressed left at (1008, 39)
Screenshot: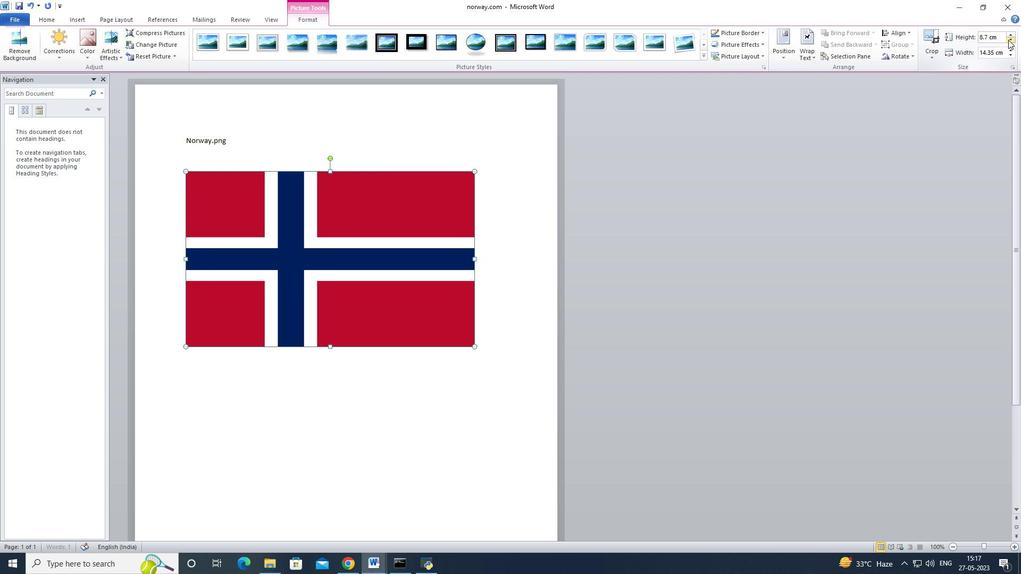 
Action: Mouse pressed left at (1008, 39)
Screenshot: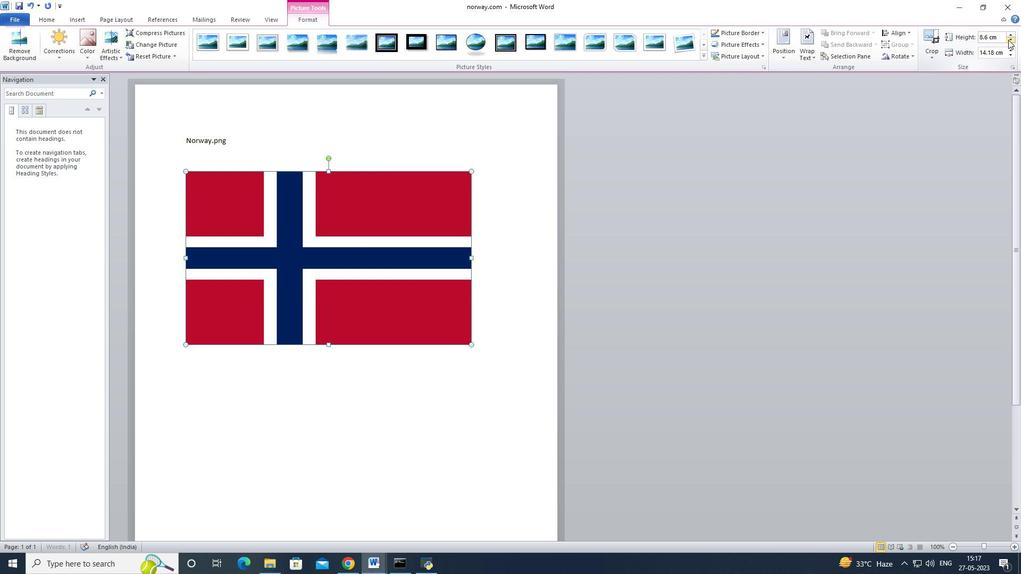 
Action: Mouse pressed left at (1008, 39)
Screenshot: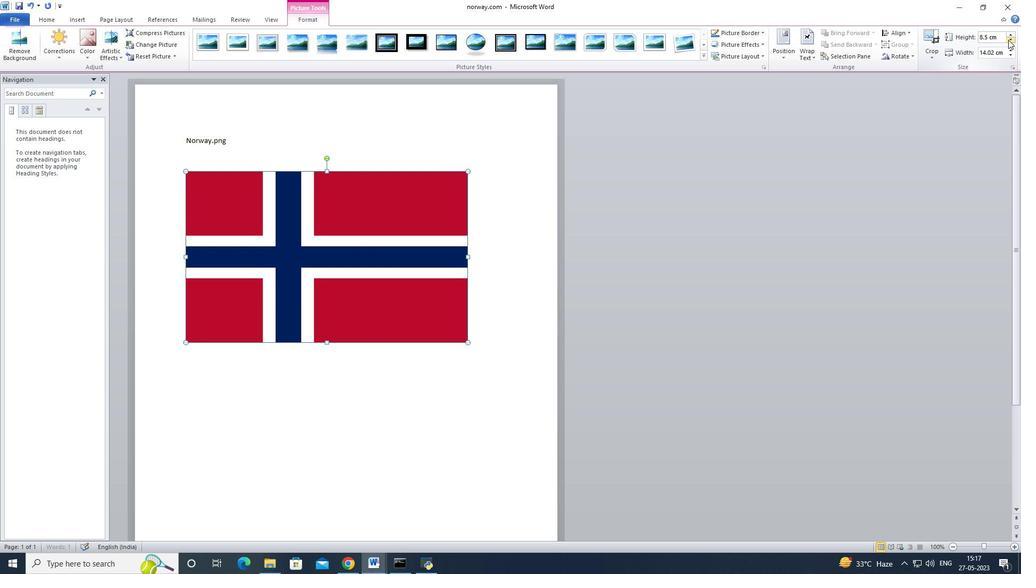 
Action: Mouse pressed left at (1008, 39)
Screenshot: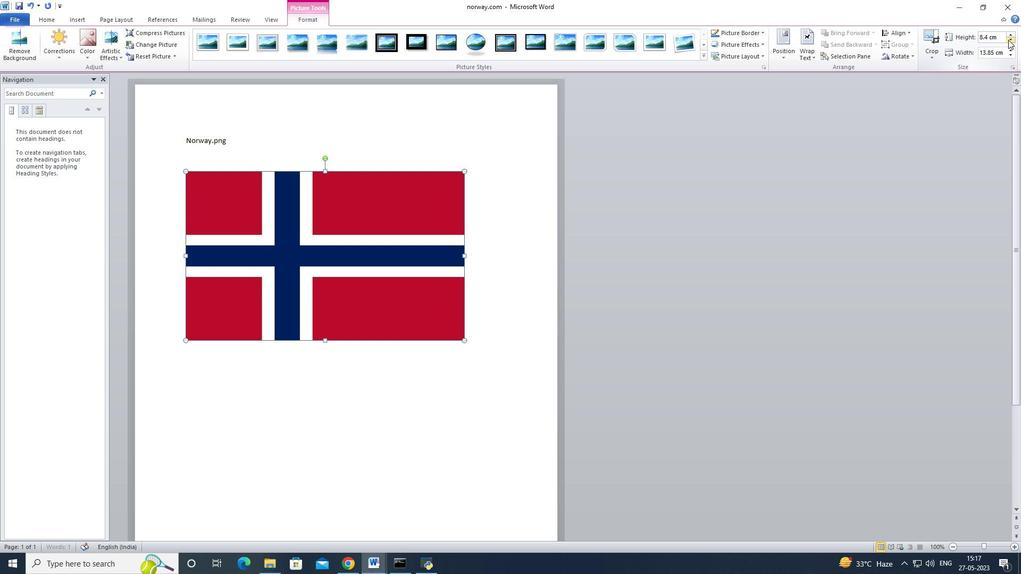 
Action: Mouse pressed left at (1008, 39)
Screenshot: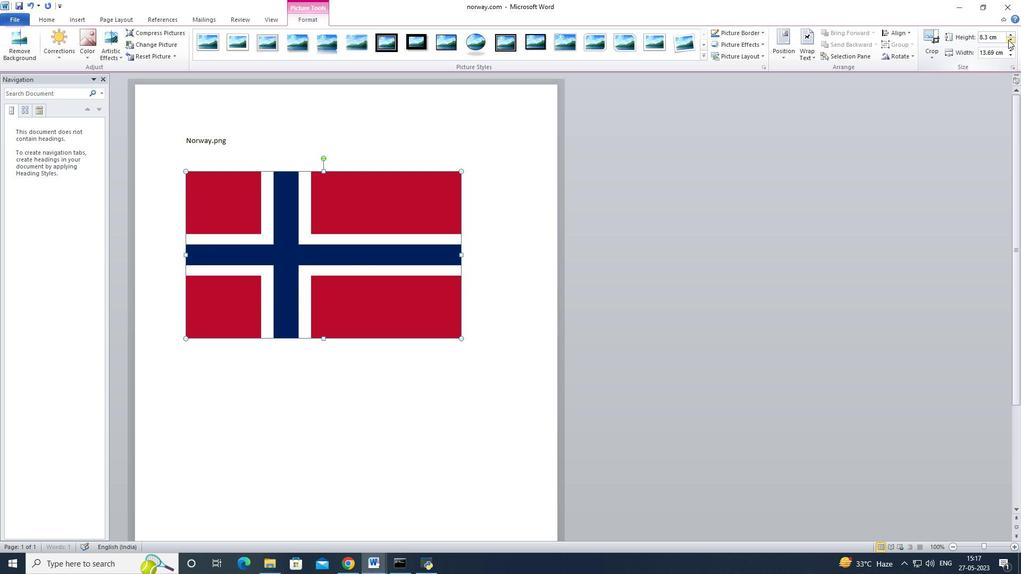 
Action: Mouse pressed left at (1008, 39)
Screenshot: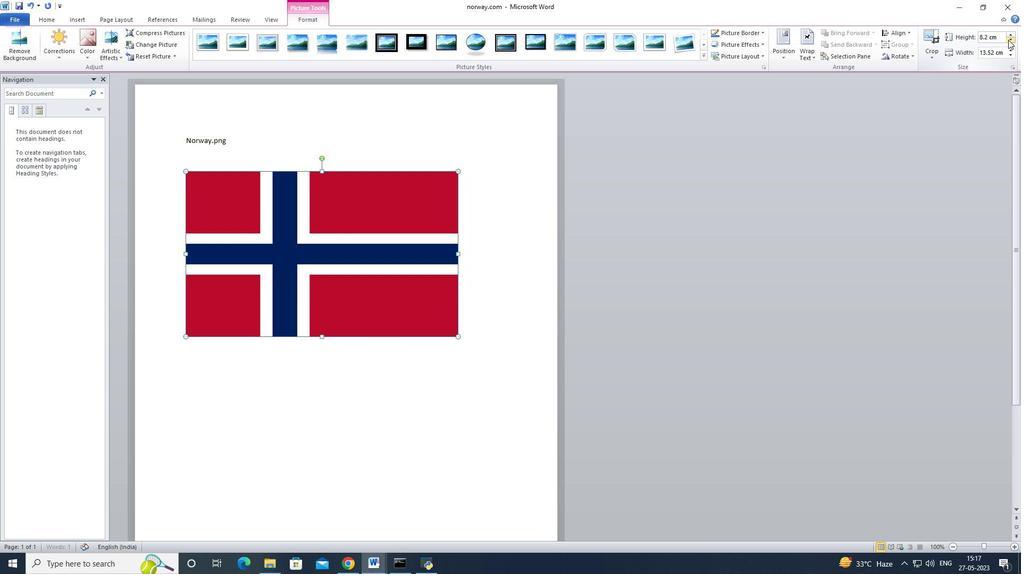
Action: Mouse pressed left at (1008, 39)
Screenshot: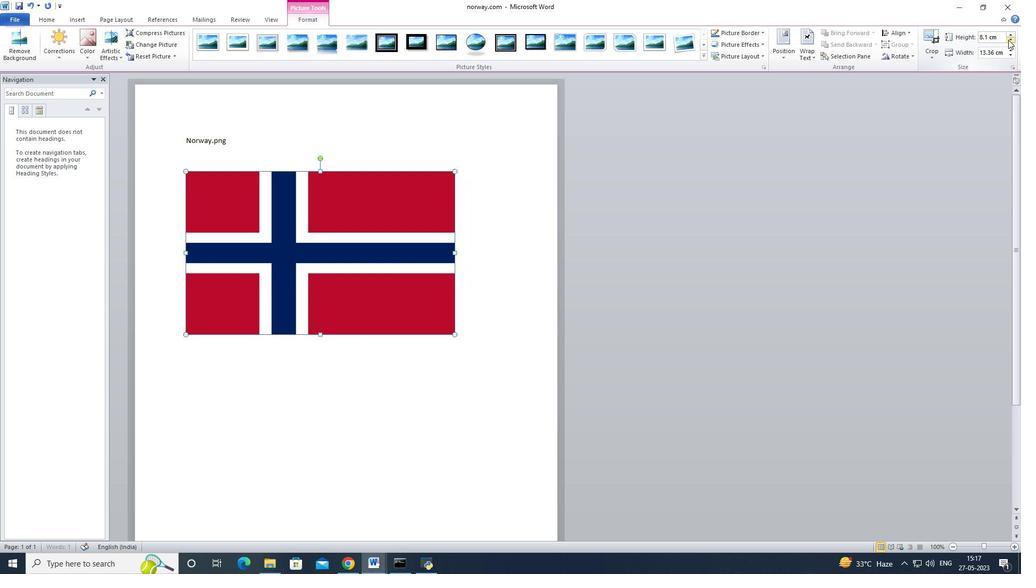 
Action: Mouse pressed left at (1008, 39)
Screenshot: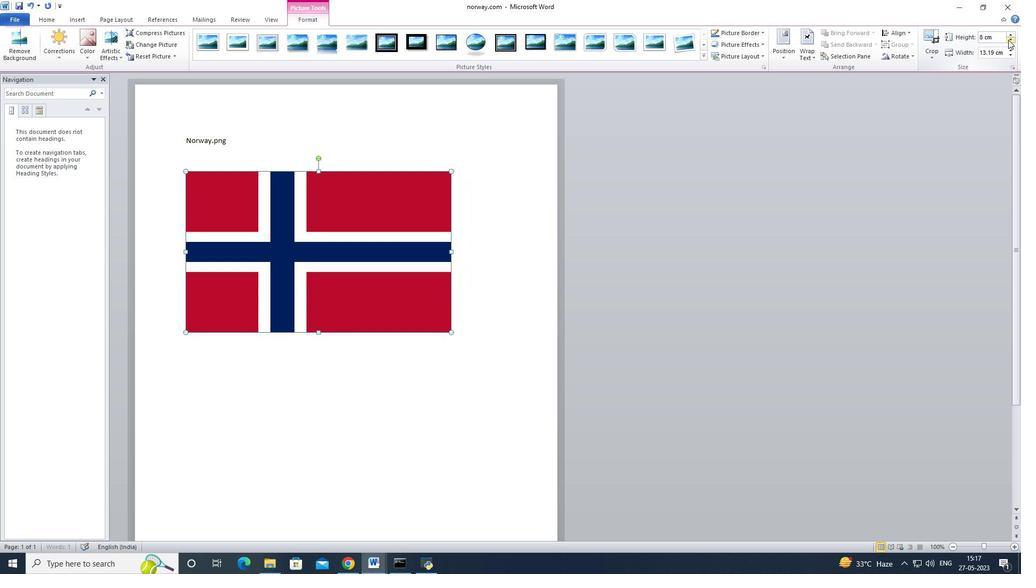 
Action: Mouse pressed left at (1008, 39)
Screenshot: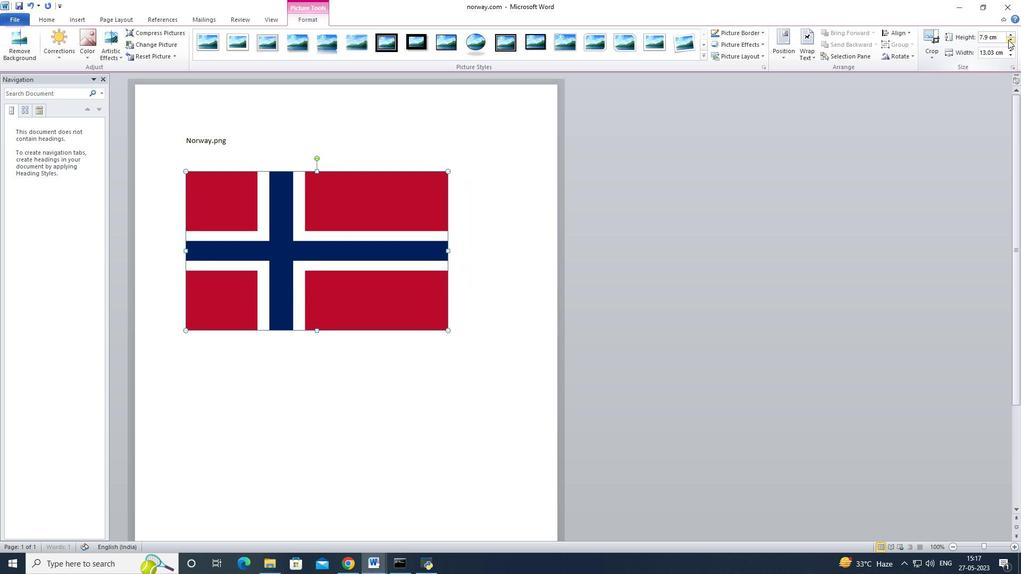 
Action: Mouse pressed left at (1008, 39)
Screenshot: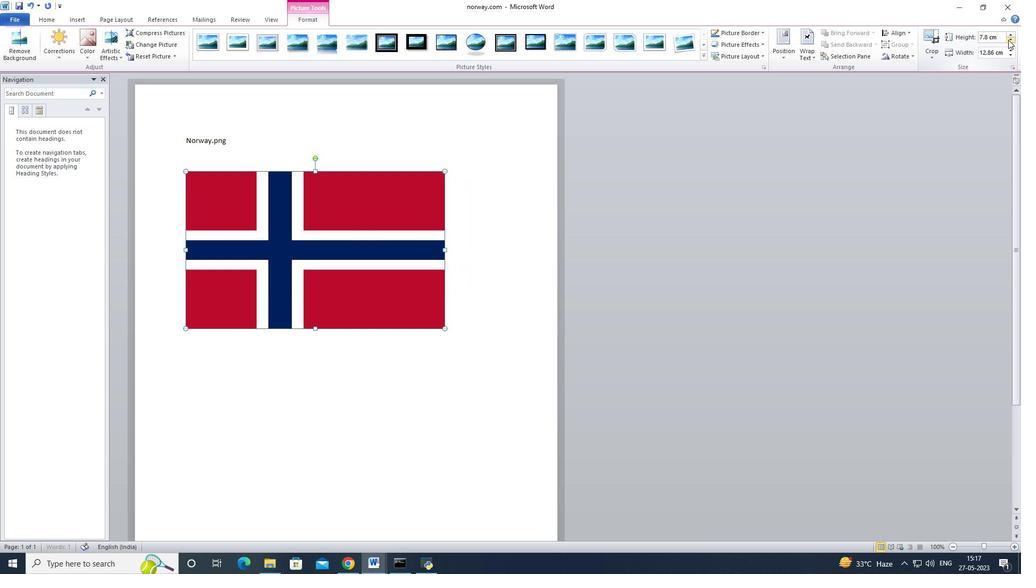
Action: Mouse pressed left at (1008, 39)
Screenshot: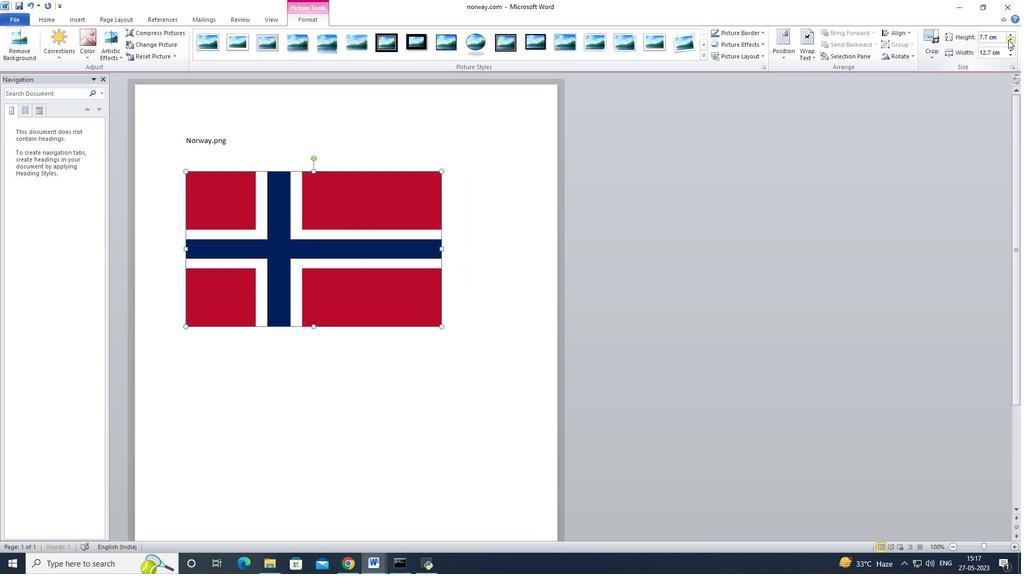 
Action: Mouse pressed left at (1008, 39)
Screenshot: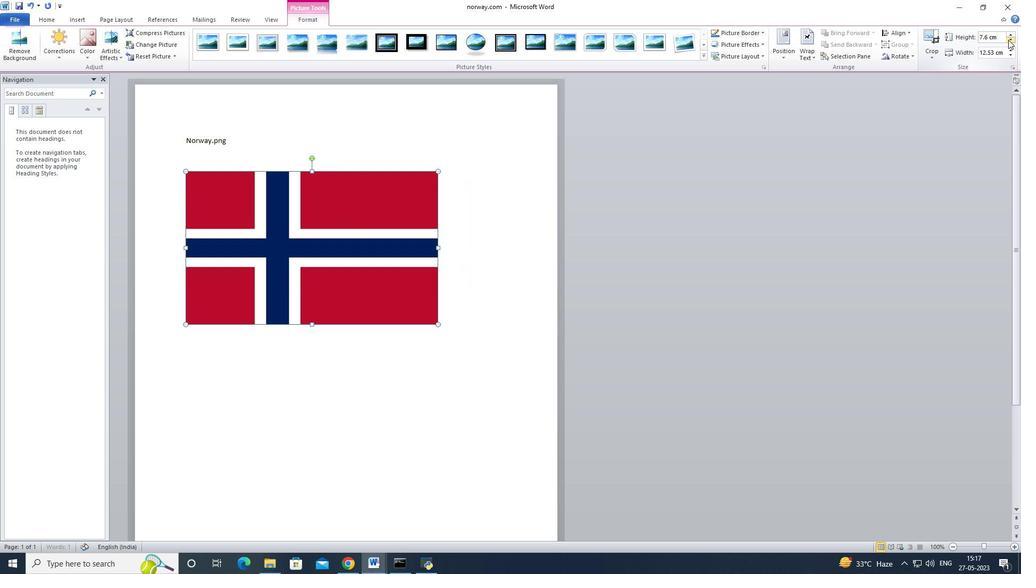 
Action: Mouse pressed left at (1008, 39)
Screenshot: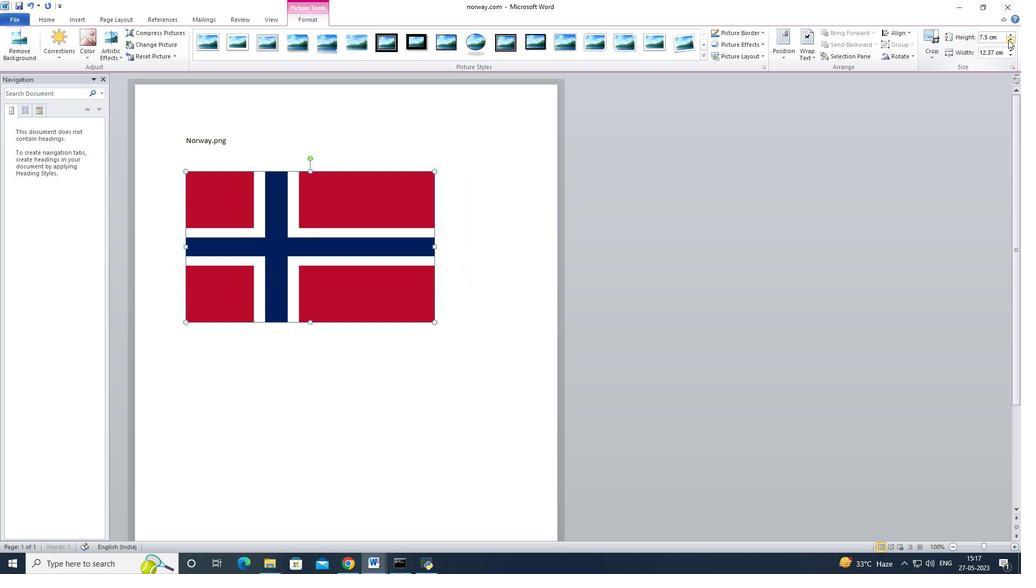 
Action: Mouse pressed left at (1008, 39)
Screenshot: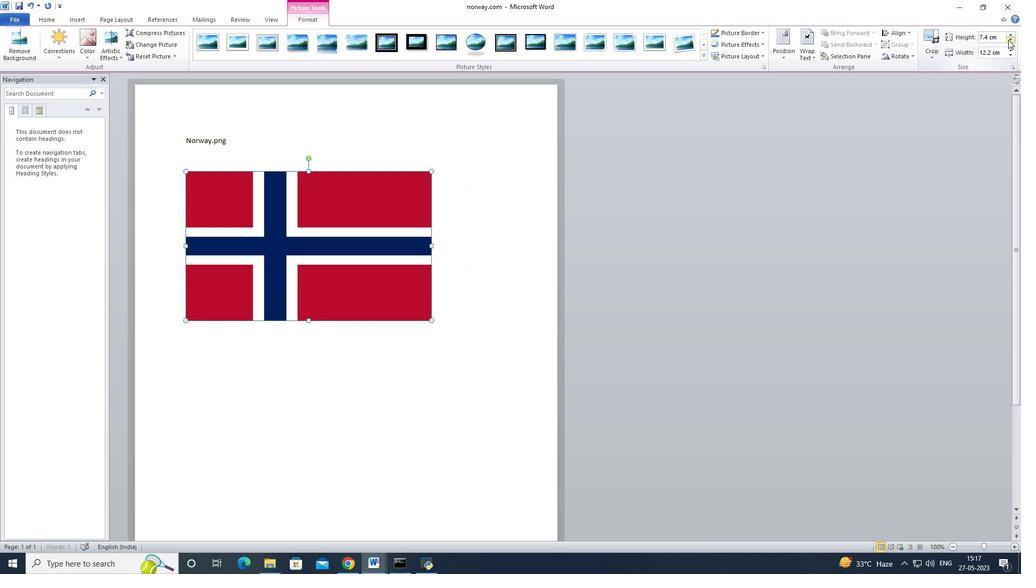 
Action: Mouse pressed left at (1008, 39)
Screenshot: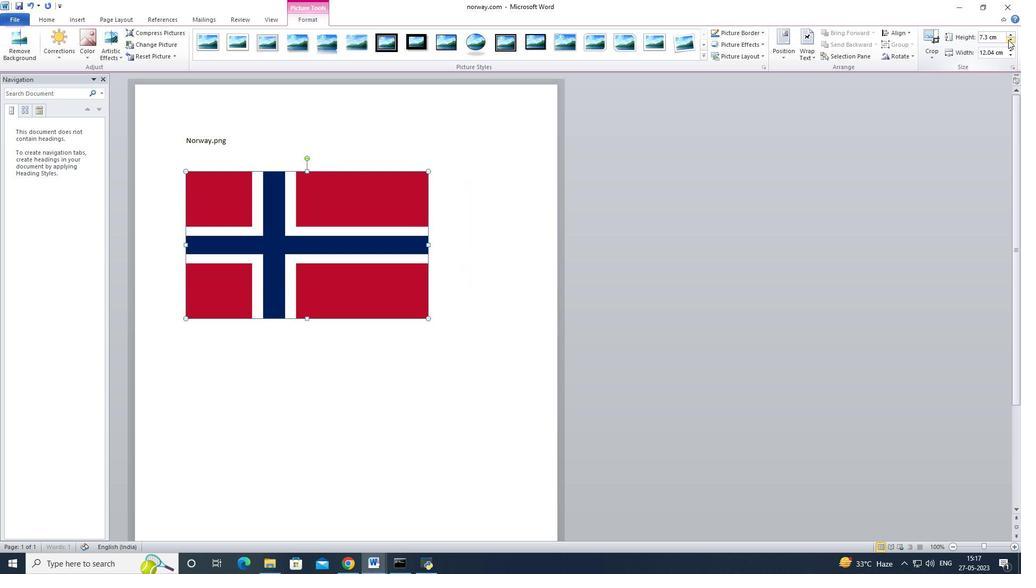 
Action: Mouse pressed left at (1008, 39)
Screenshot: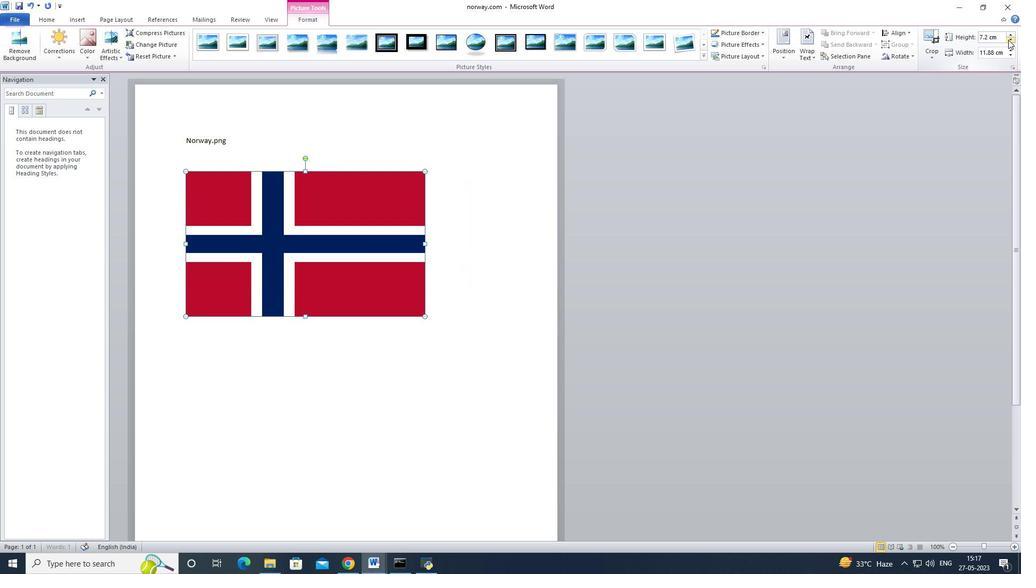 
Action: Mouse pressed left at (1008, 39)
Screenshot: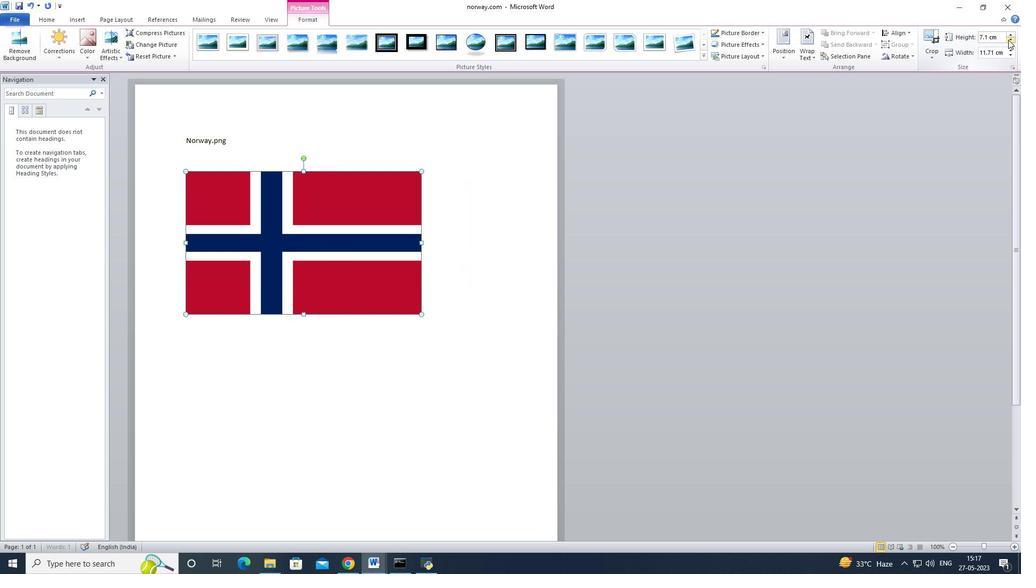 
Action: Mouse pressed left at (1008, 39)
Screenshot: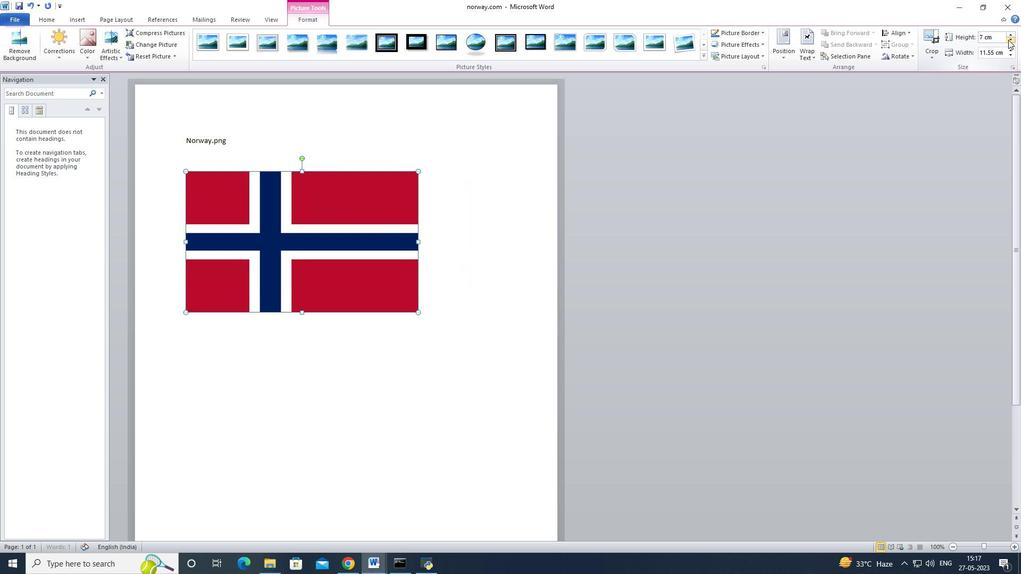 
Action: Mouse pressed left at (1008, 39)
Screenshot: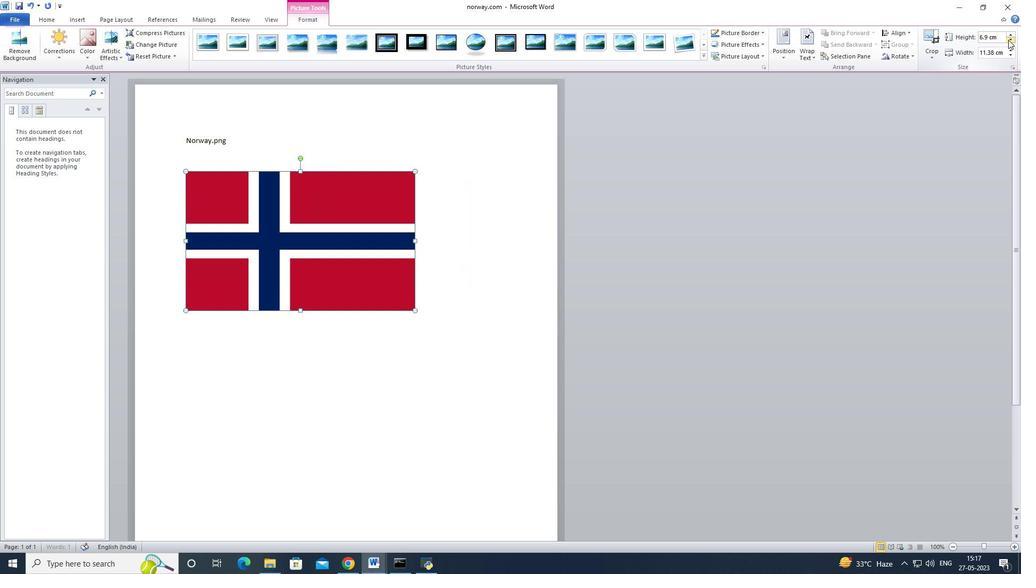 
Action: Mouse pressed left at (1008, 39)
Screenshot: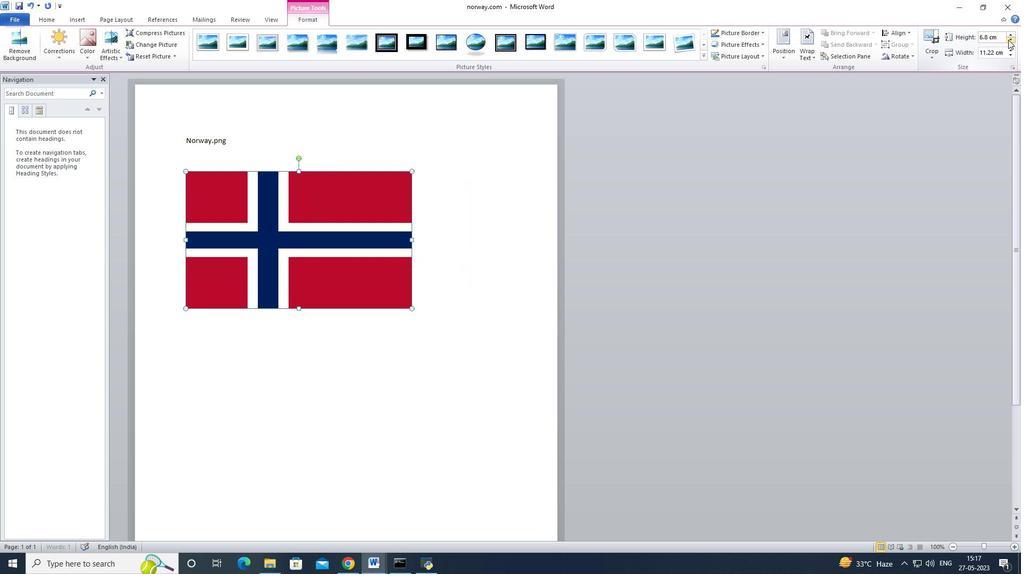 
Action: Mouse pressed left at (1008, 39)
Screenshot: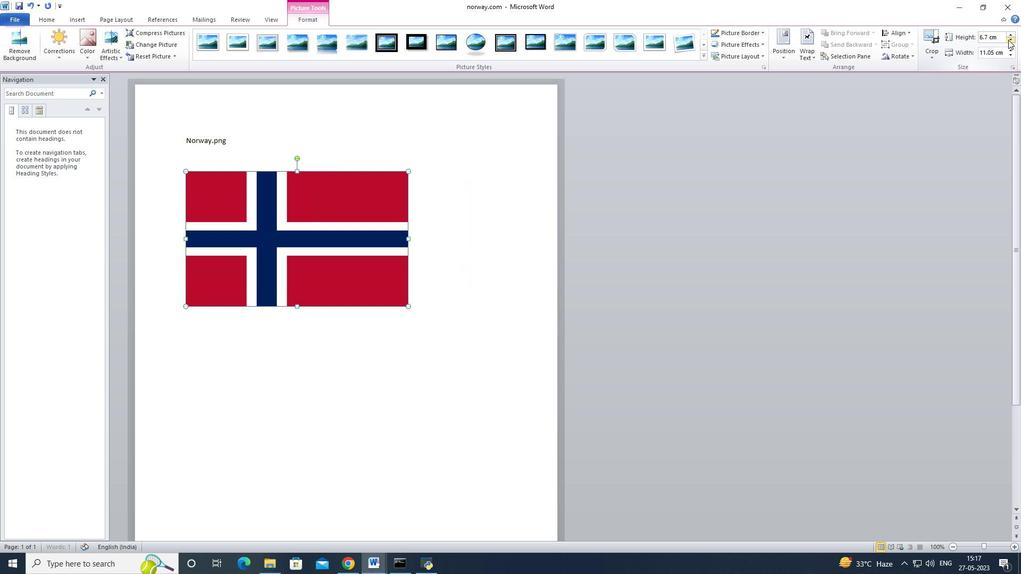 
Action: Mouse pressed left at (1008, 39)
Screenshot: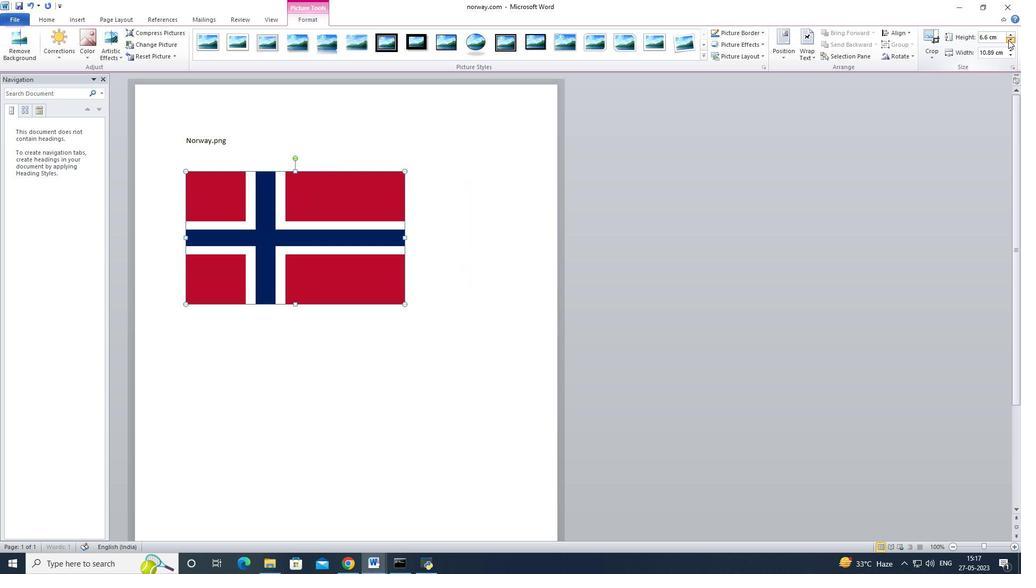
Action: Mouse pressed left at (1008, 39)
Screenshot: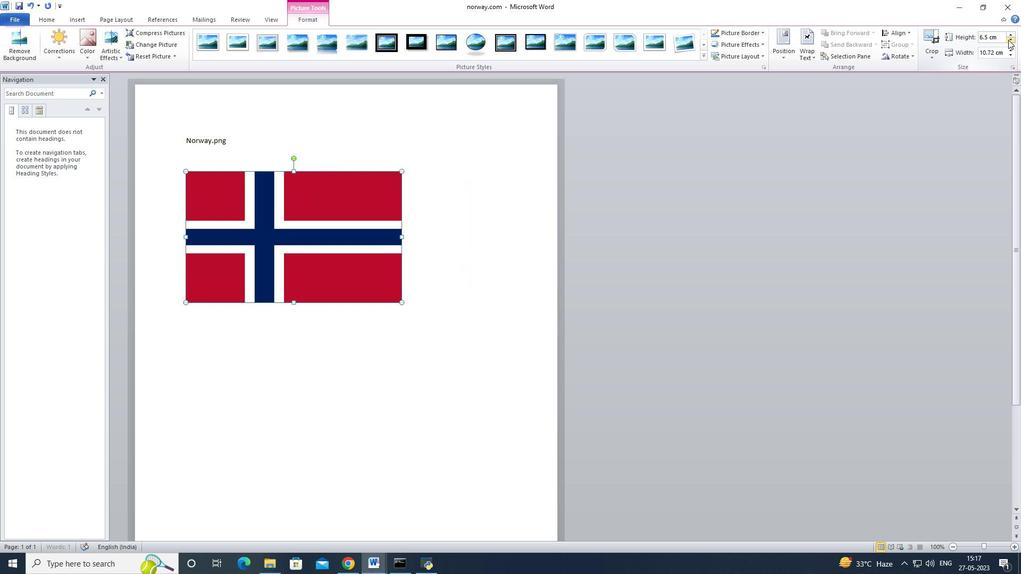 
Action: Mouse pressed left at (1008, 39)
Screenshot: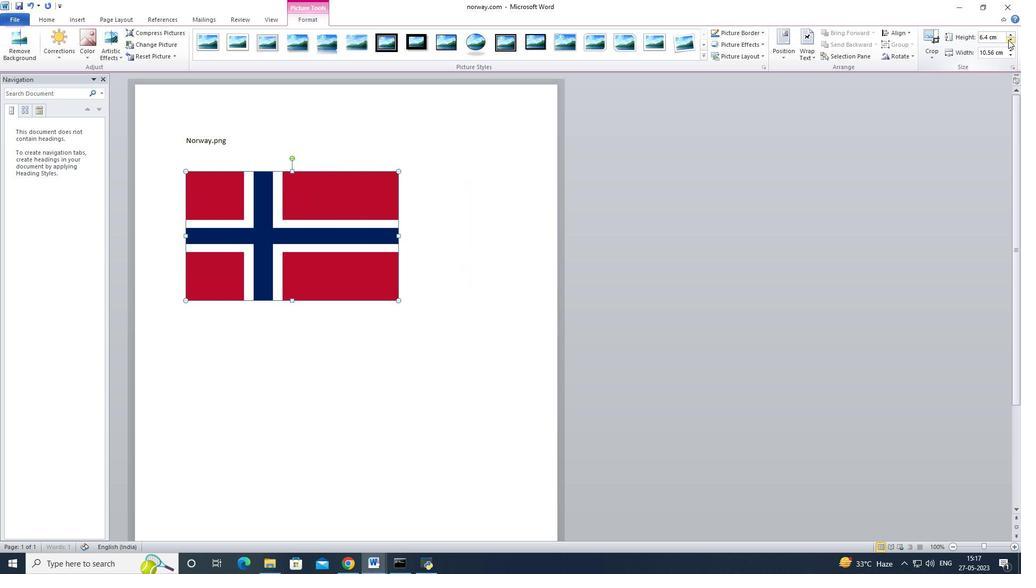 
Action: Mouse pressed left at (1008, 39)
Screenshot: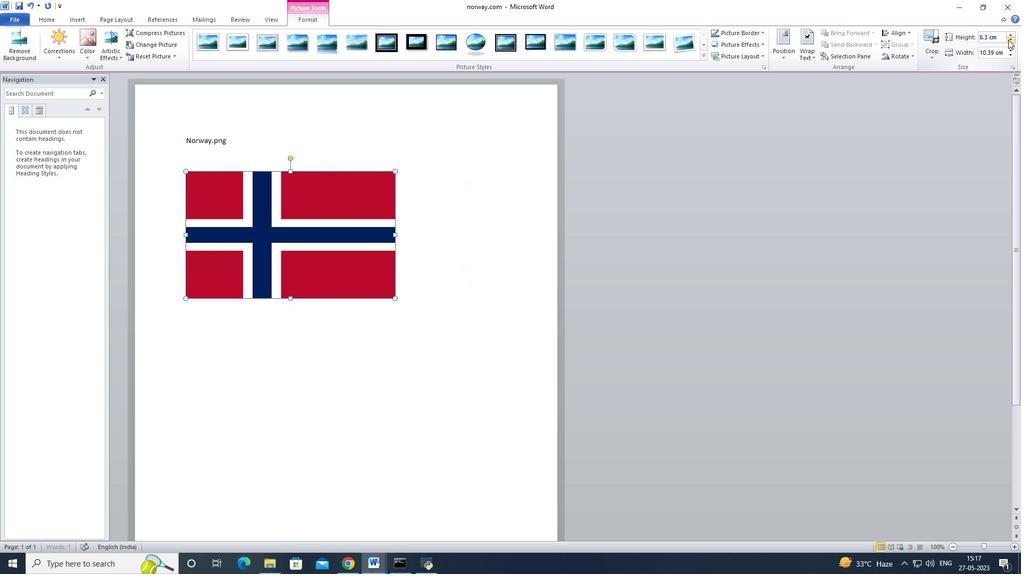 
Action: Mouse pressed left at (1008, 39)
Screenshot: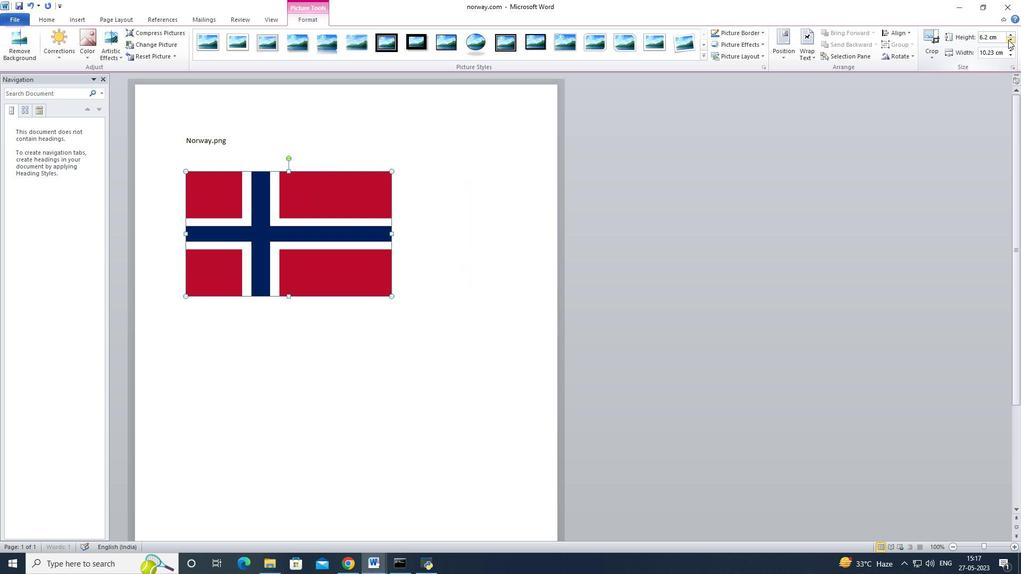 
Action: Mouse pressed left at (1008, 39)
Screenshot: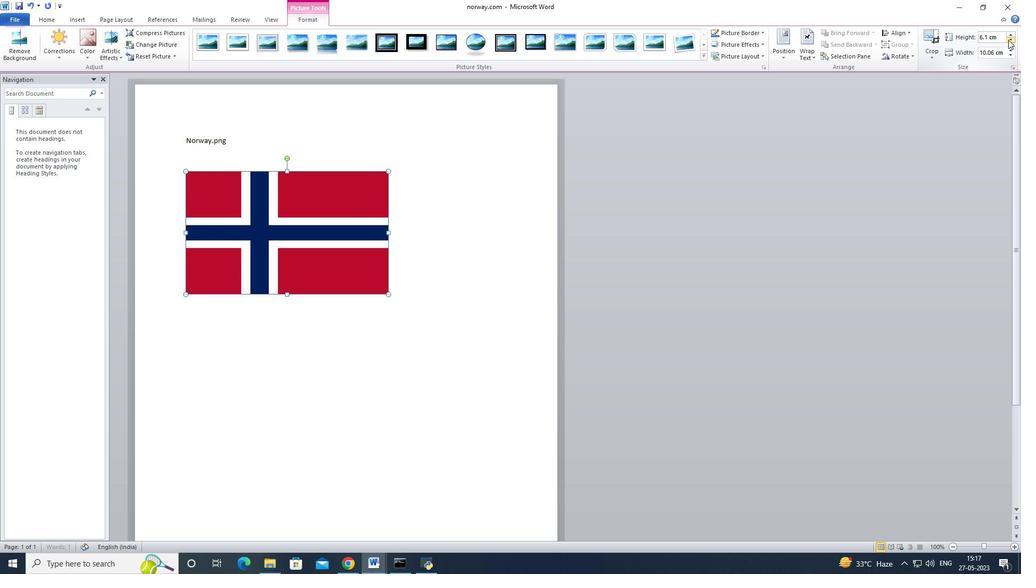 
Action: Mouse pressed left at (1008, 39)
Screenshot: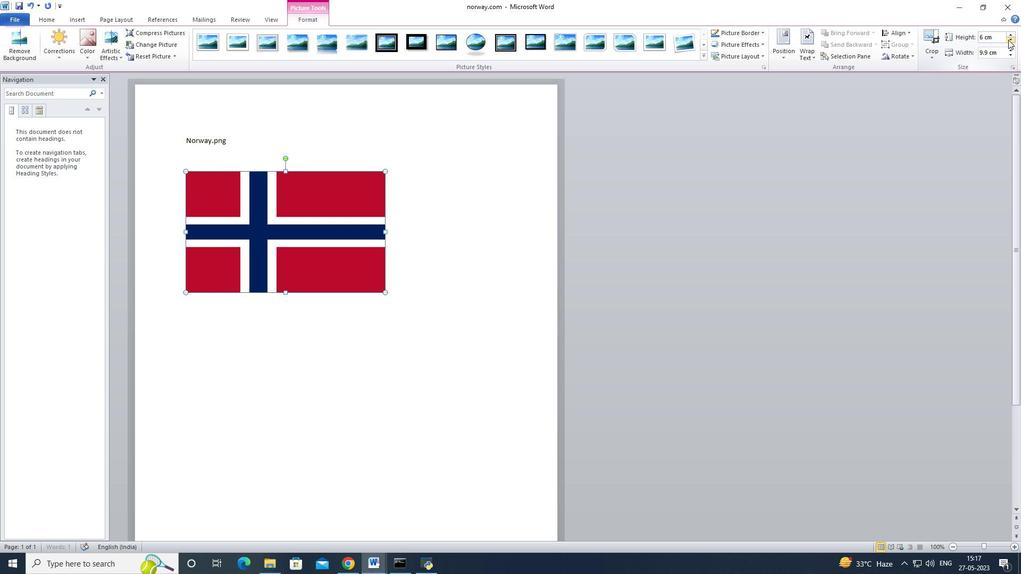 
Action: Mouse pressed left at (1008, 39)
Screenshot: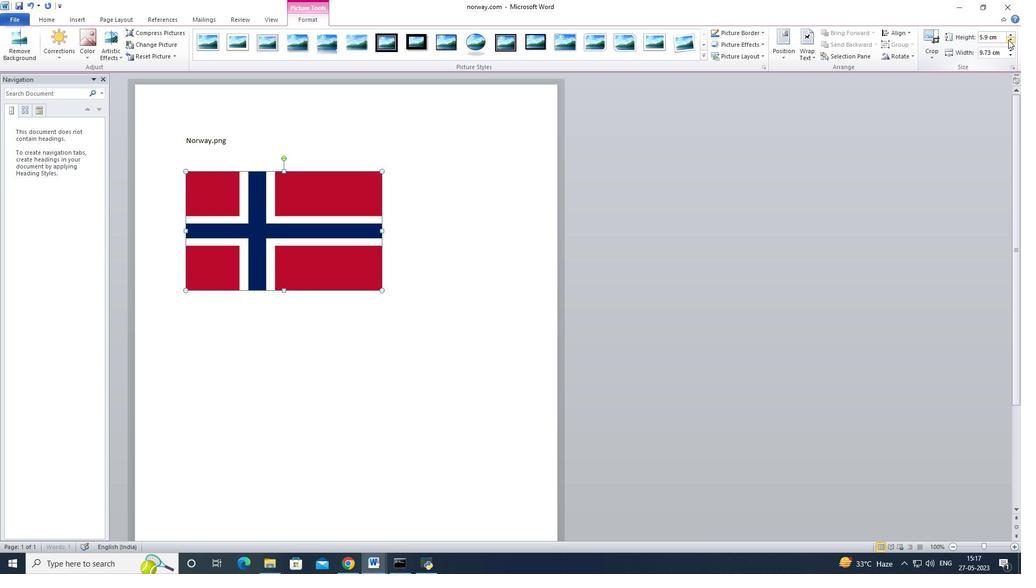
Action: Mouse pressed left at (1008, 39)
Screenshot: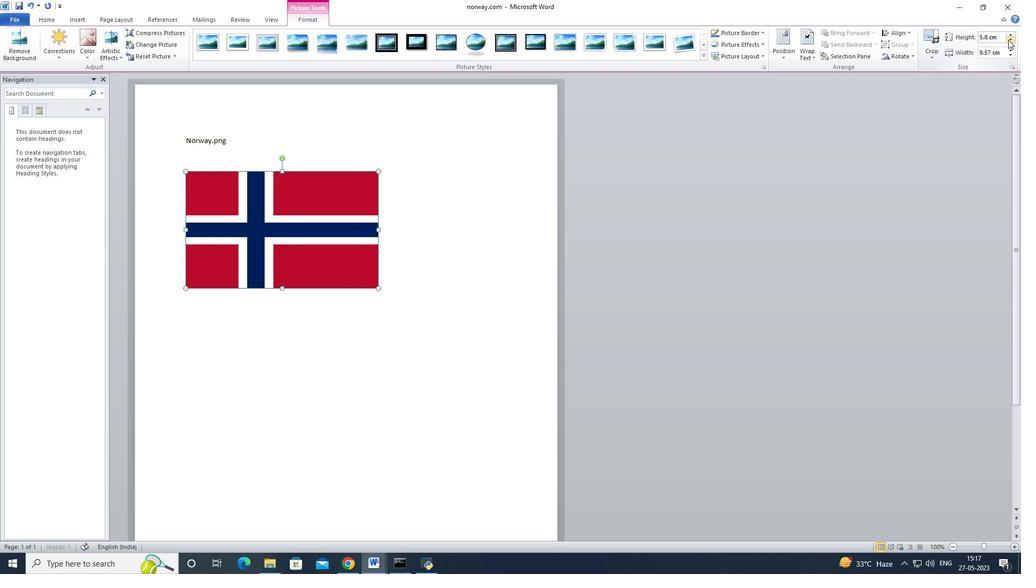 
Action: Mouse pressed left at (1008, 39)
Screenshot: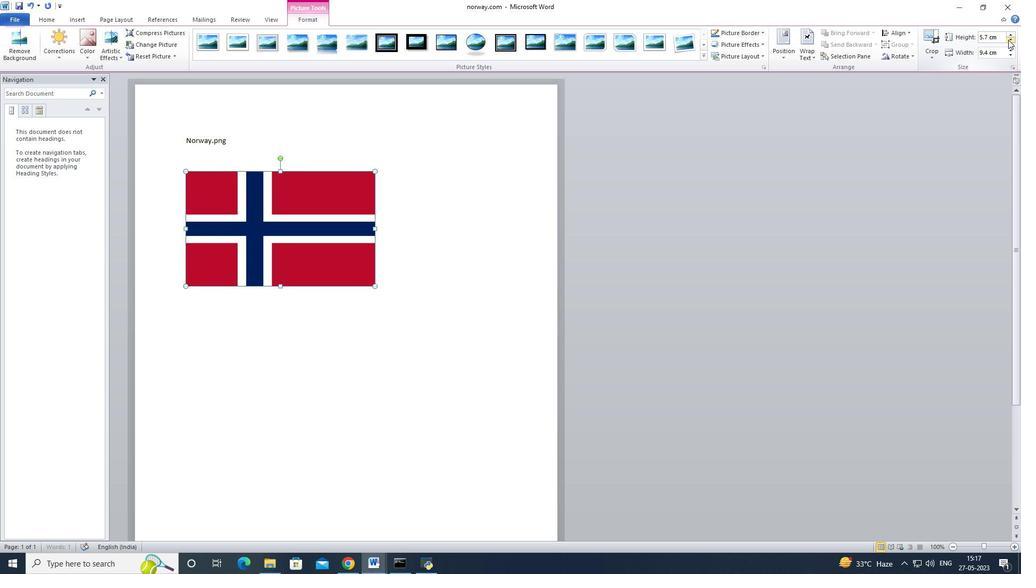 
Action: Mouse pressed left at (1008, 39)
Screenshot: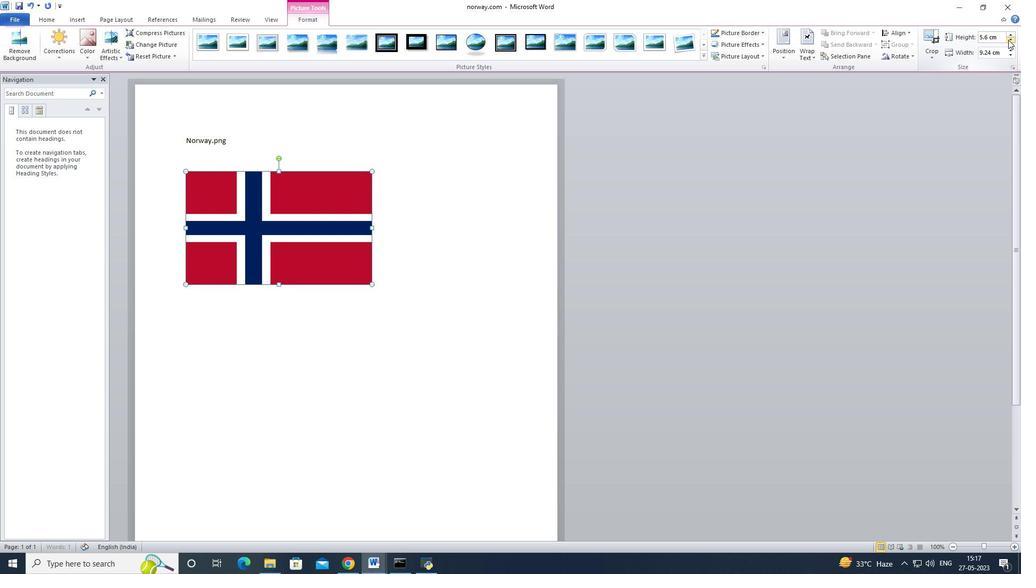 
Action: Mouse pressed left at (1008, 39)
